 Task: Plan a trip to Aliaga, Turkey from 16th December, 2023 to 18th December, 2023 for 1 adult. Place can be private room with 1  bedroom having 1 bed and 1 bathroom. Property type can be hotel. Amenities needed are: washing machine.
Action: Mouse moved to (485, 122)
Screenshot: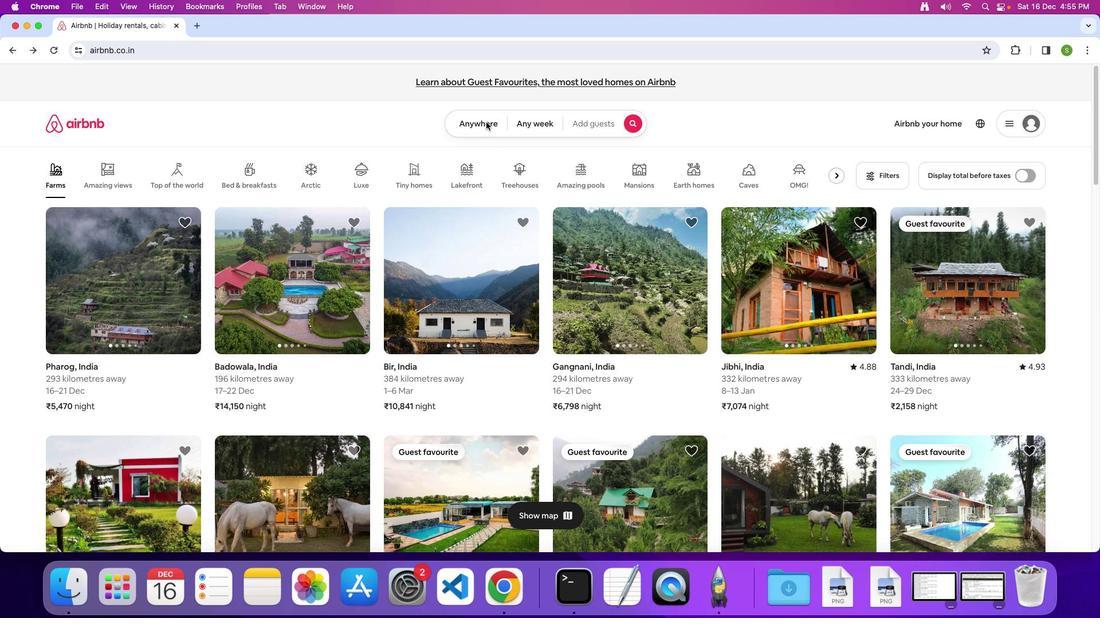 
Action: Mouse pressed left at (485, 122)
Screenshot: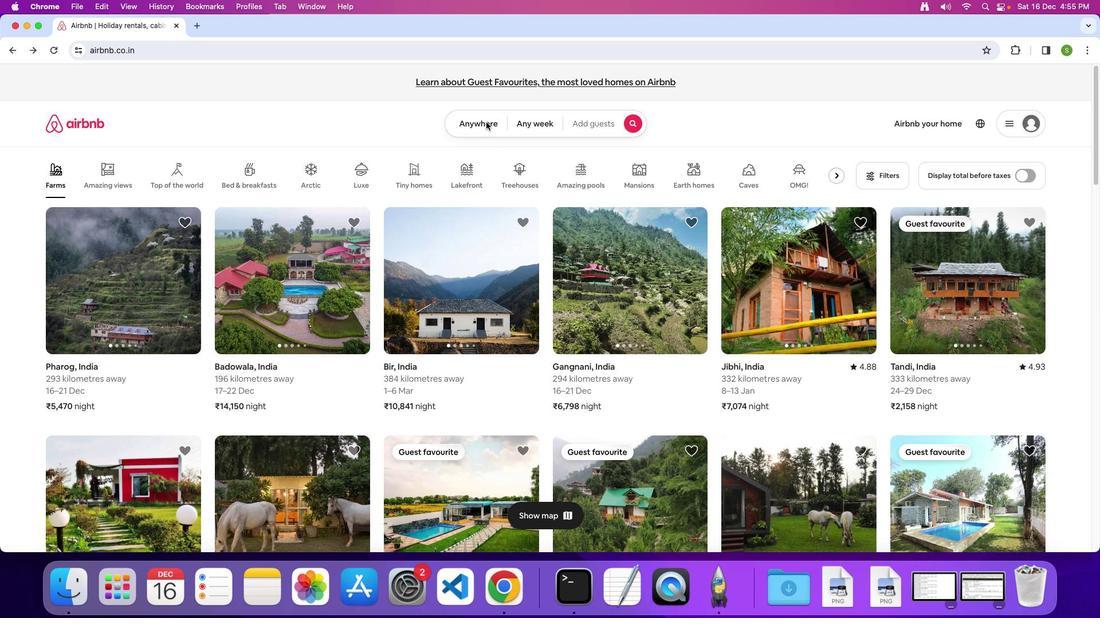 
Action: Mouse moved to (479, 124)
Screenshot: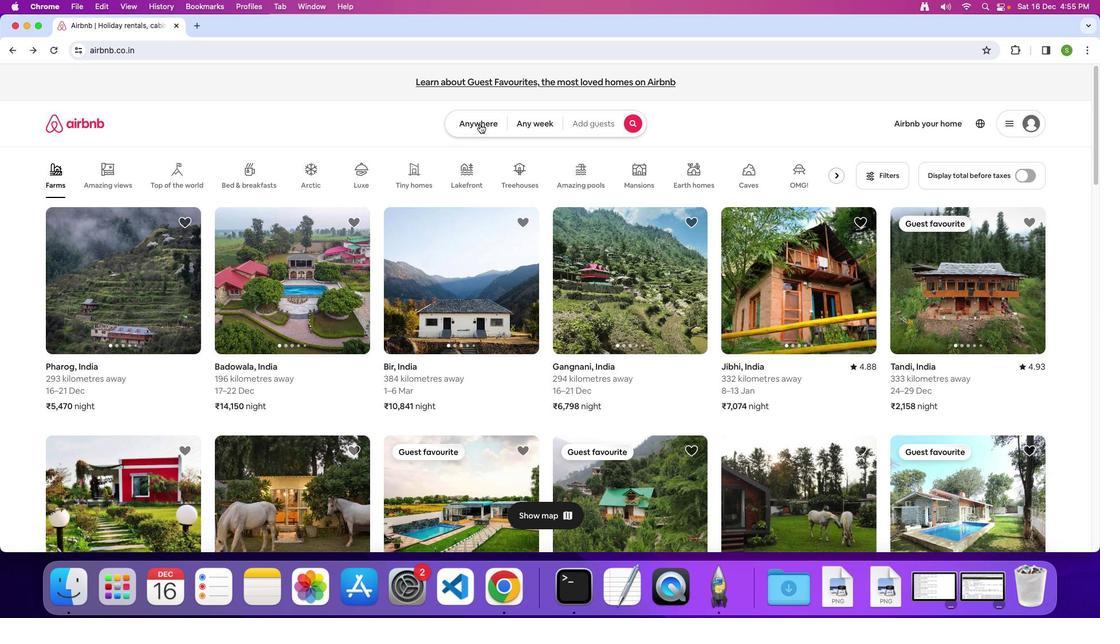 
Action: Mouse pressed left at (479, 124)
Screenshot: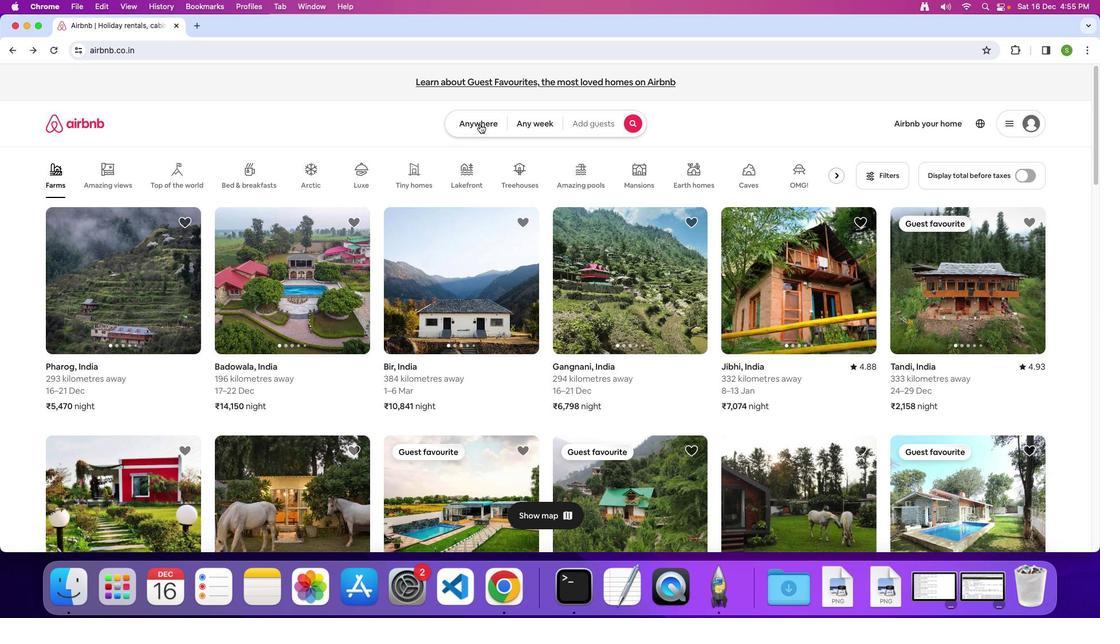 
Action: Mouse moved to (425, 169)
Screenshot: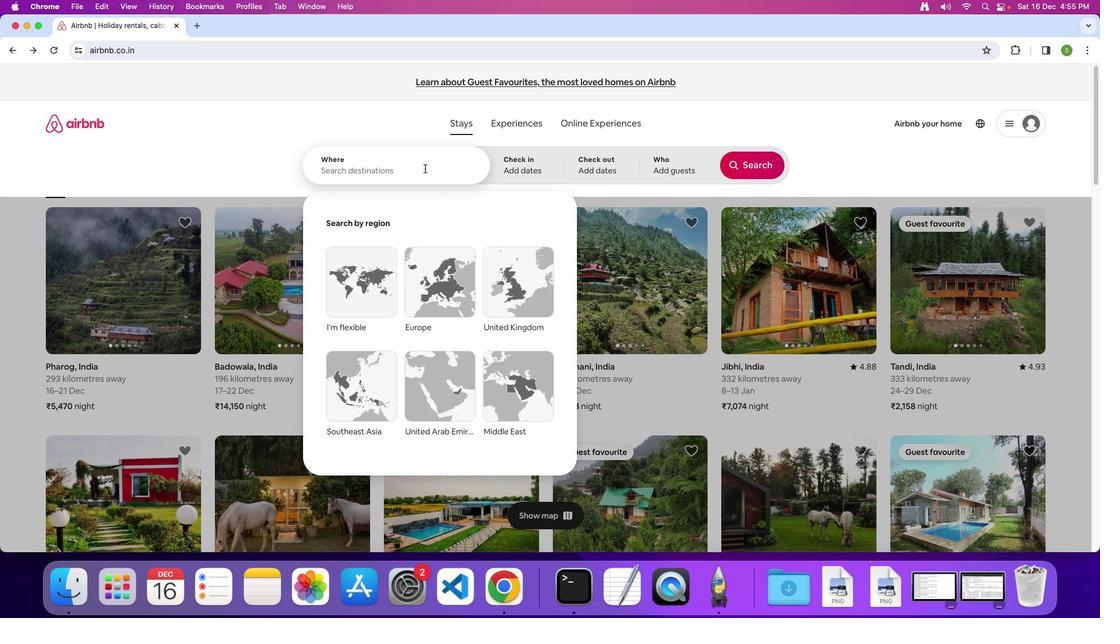 
Action: Mouse pressed left at (425, 169)
Screenshot: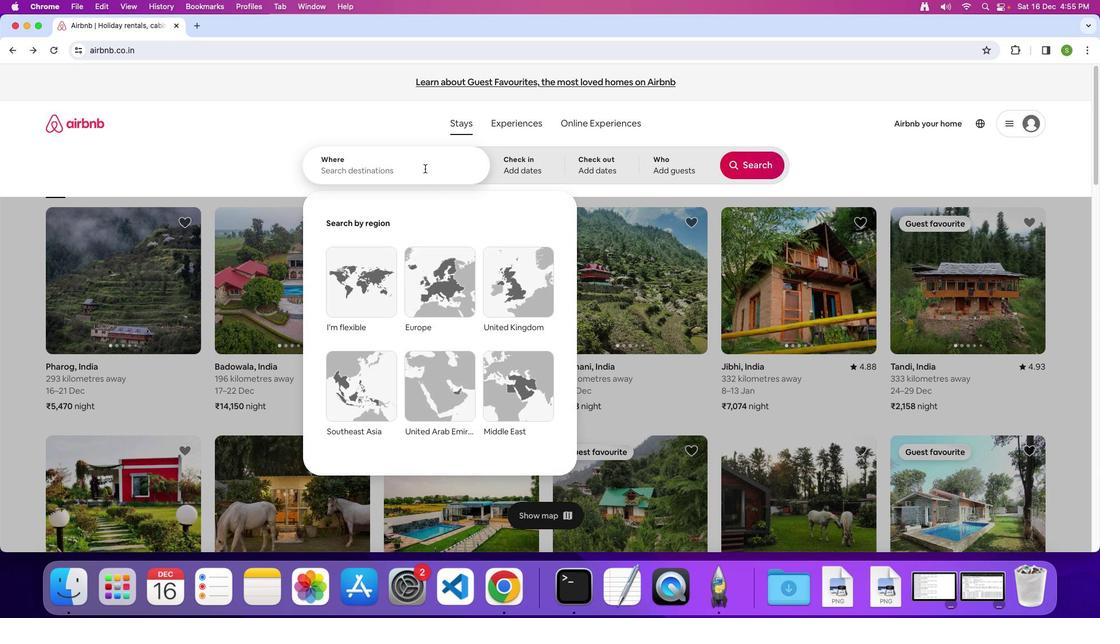 
Action: Key pressed 'A'Key.caps_lock'l''i''a''g''a'','Key.spaceKey.shift'T''u''r''k''e''y'Key.enter
Screenshot: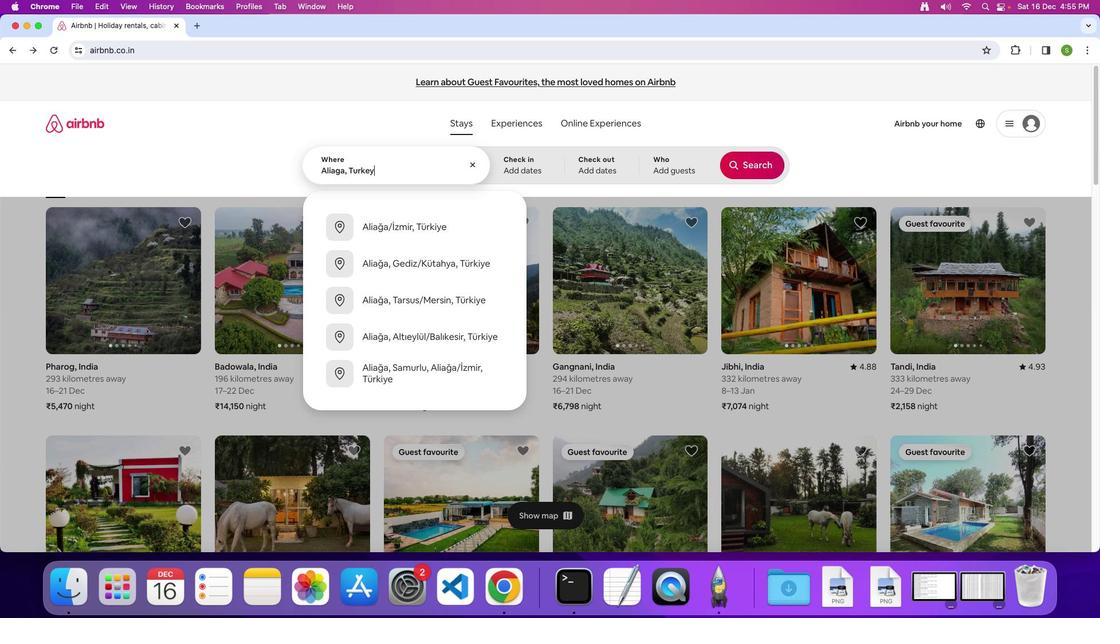 
Action: Mouse moved to (518, 369)
Screenshot: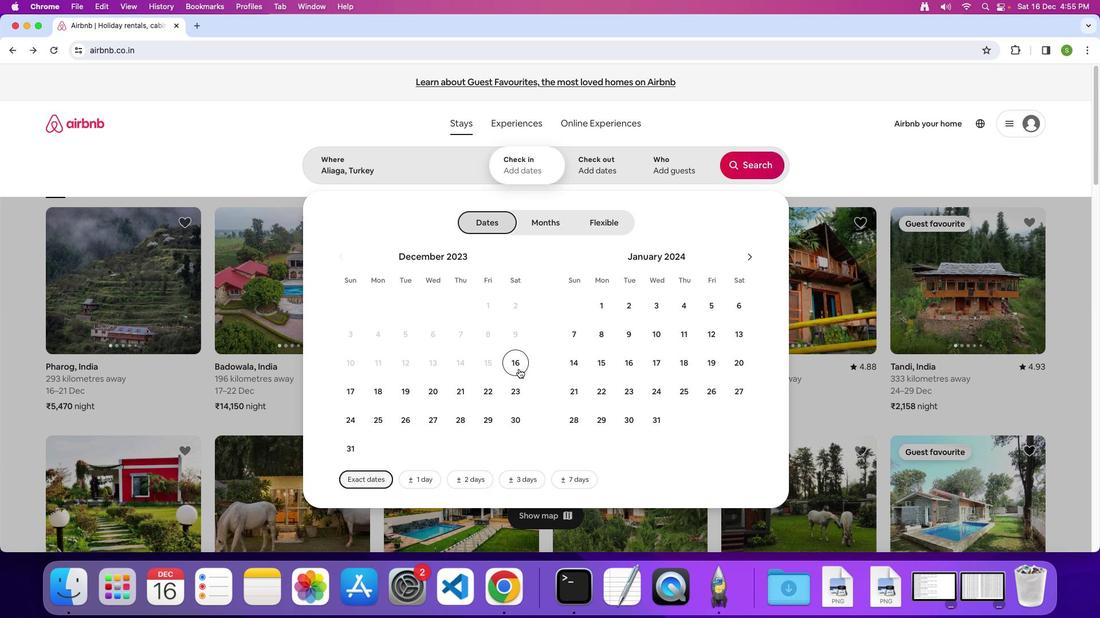 
Action: Mouse pressed left at (518, 369)
Screenshot: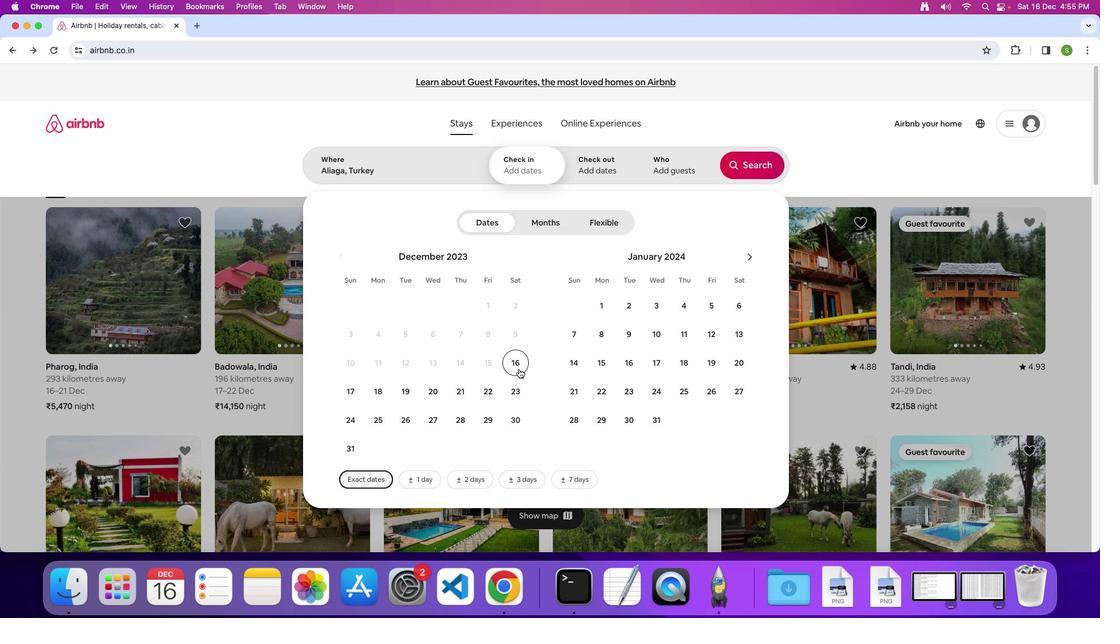 
Action: Mouse moved to (379, 395)
Screenshot: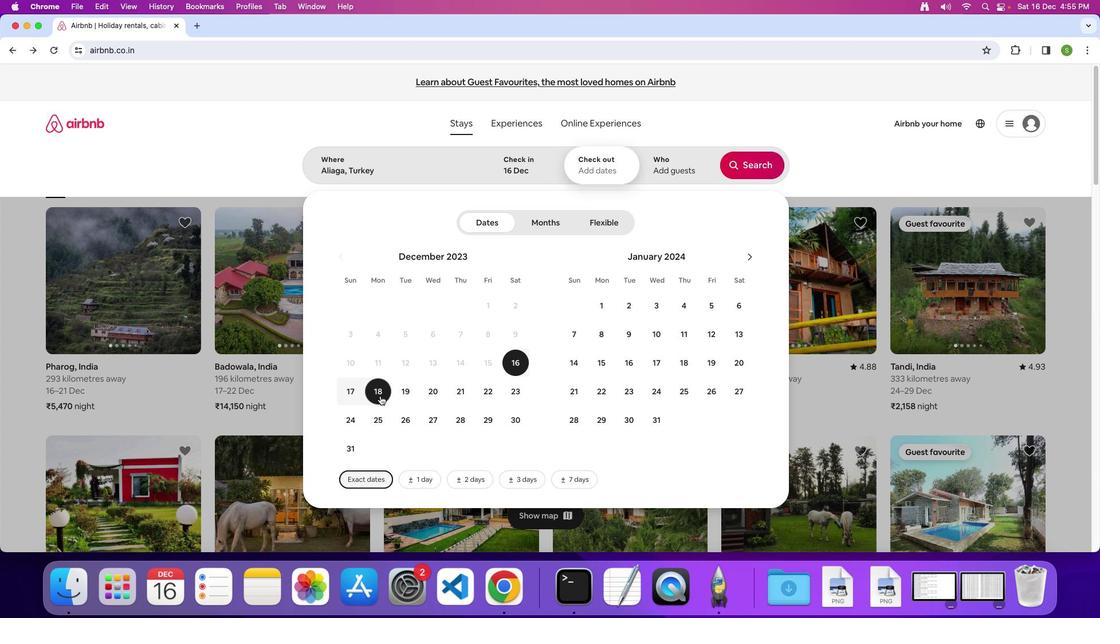 
Action: Mouse pressed left at (379, 395)
Screenshot: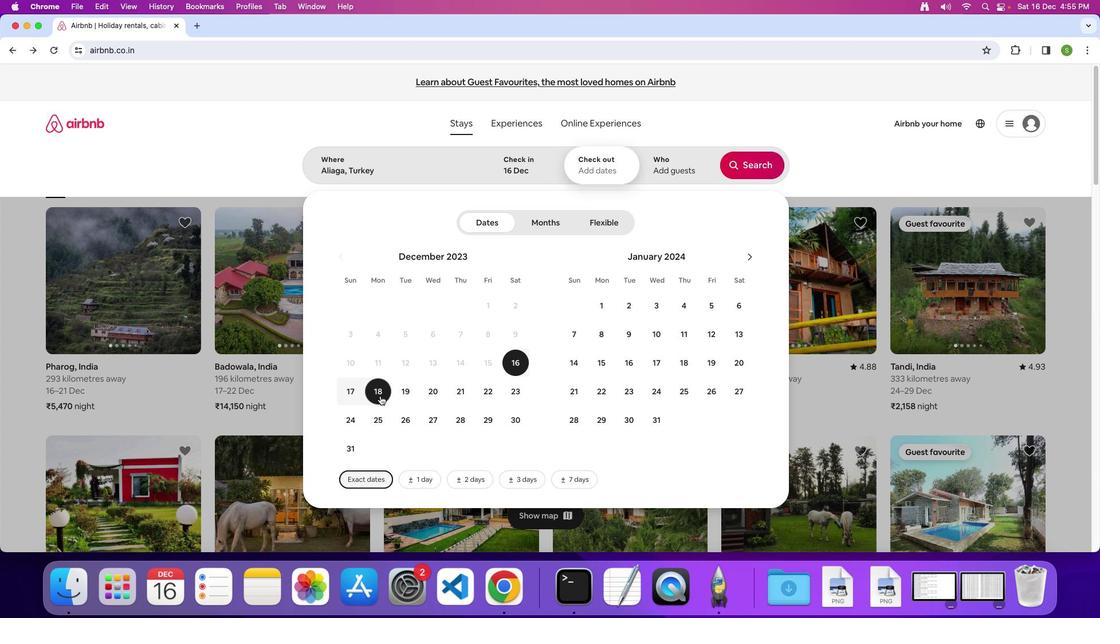 
Action: Mouse moved to (661, 167)
Screenshot: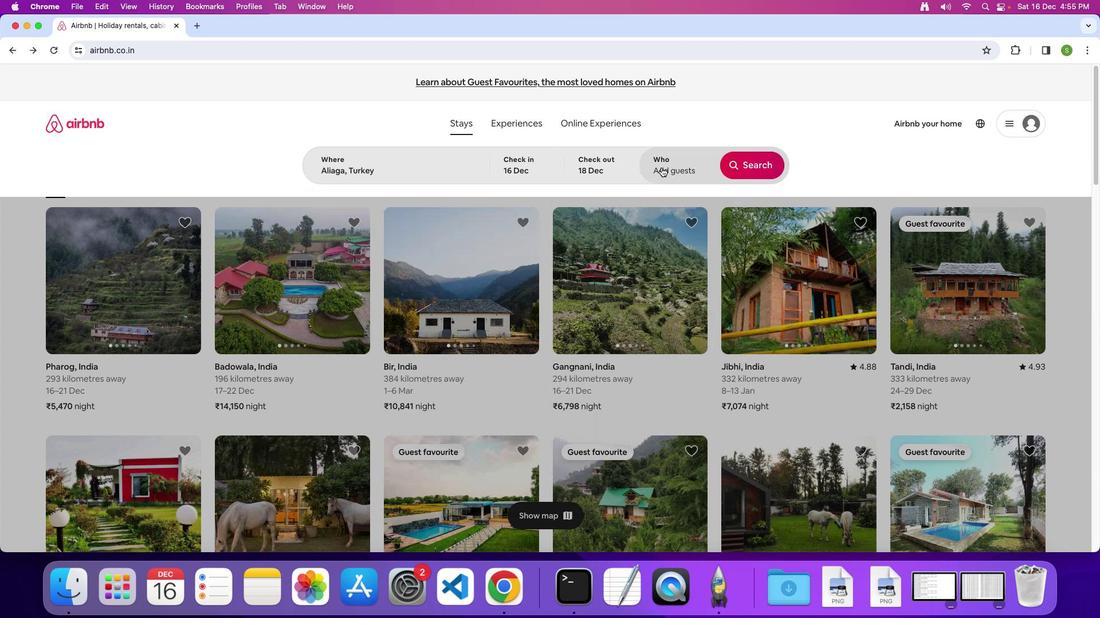 
Action: Mouse pressed left at (661, 167)
Screenshot: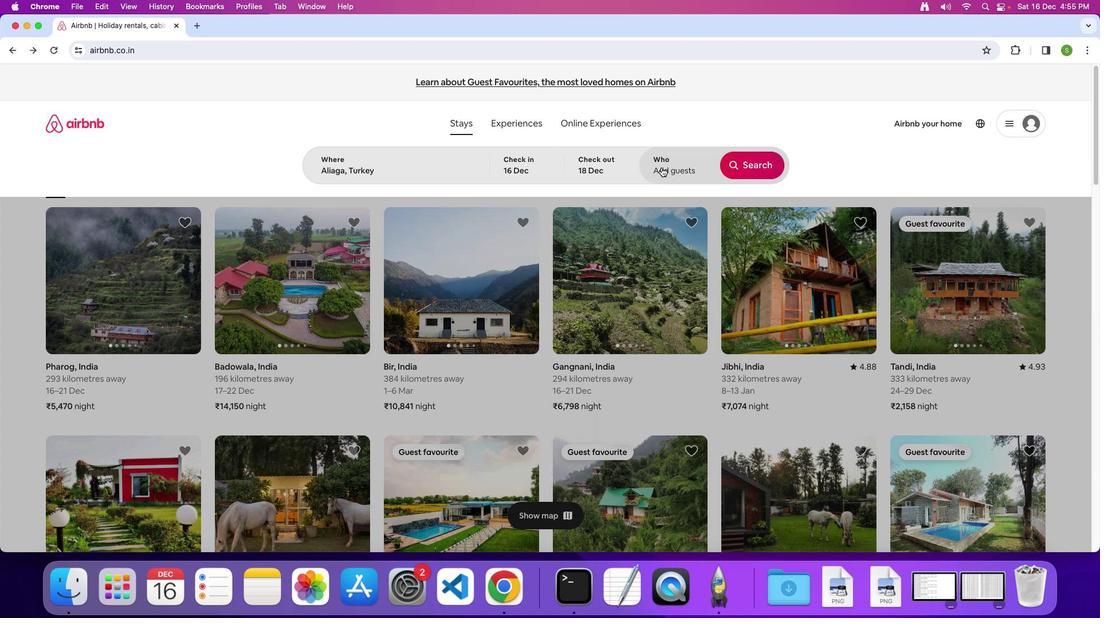 
Action: Mouse moved to (756, 229)
Screenshot: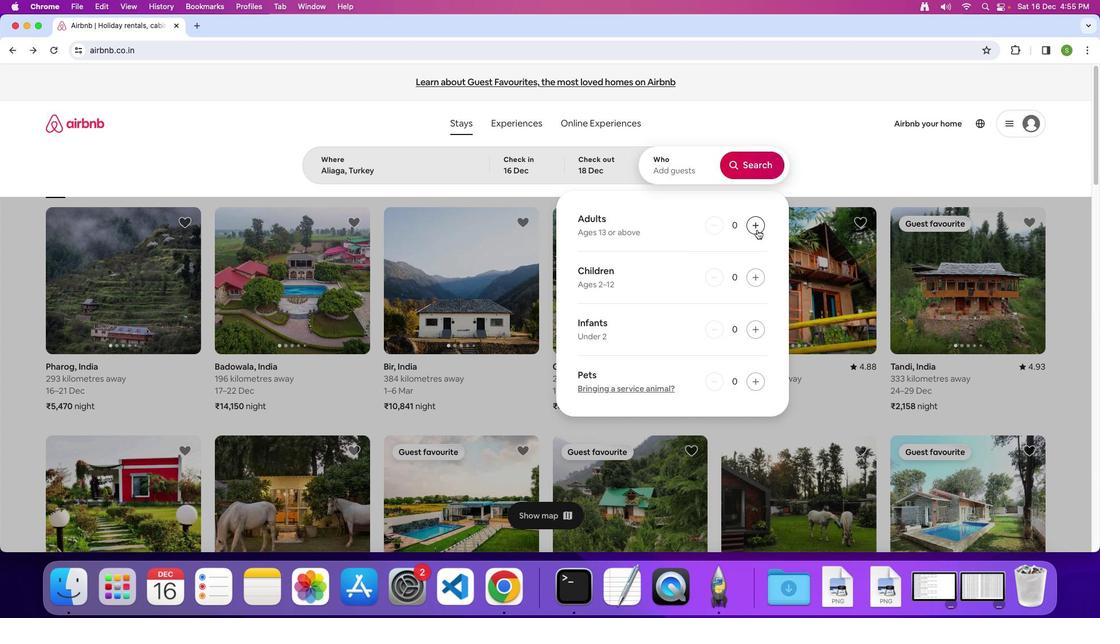 
Action: Mouse pressed left at (756, 229)
Screenshot: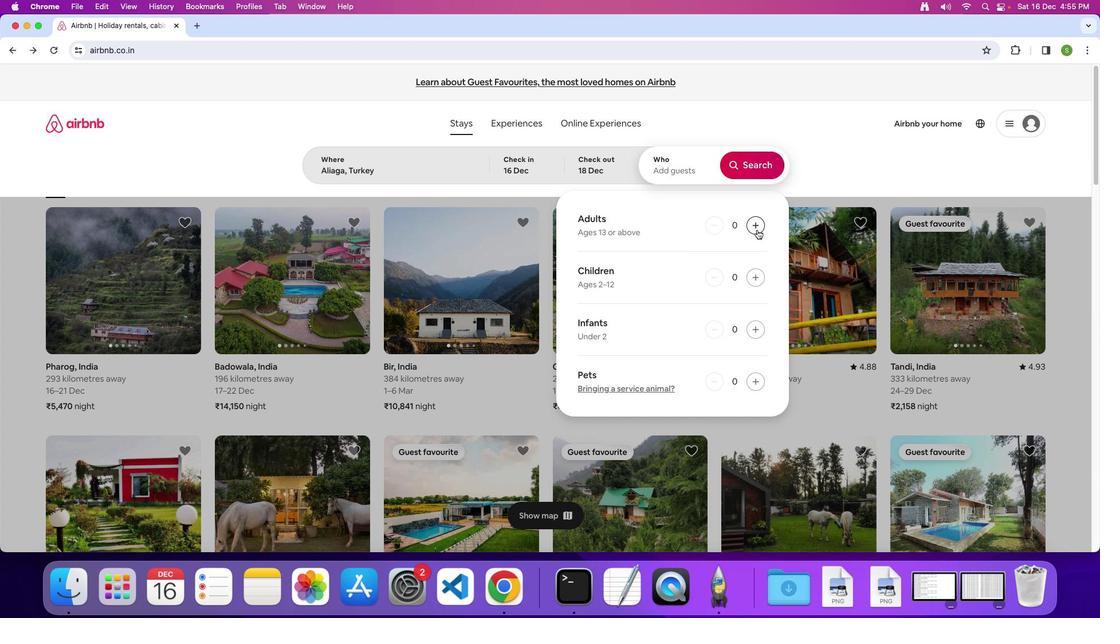 
Action: Mouse moved to (754, 171)
Screenshot: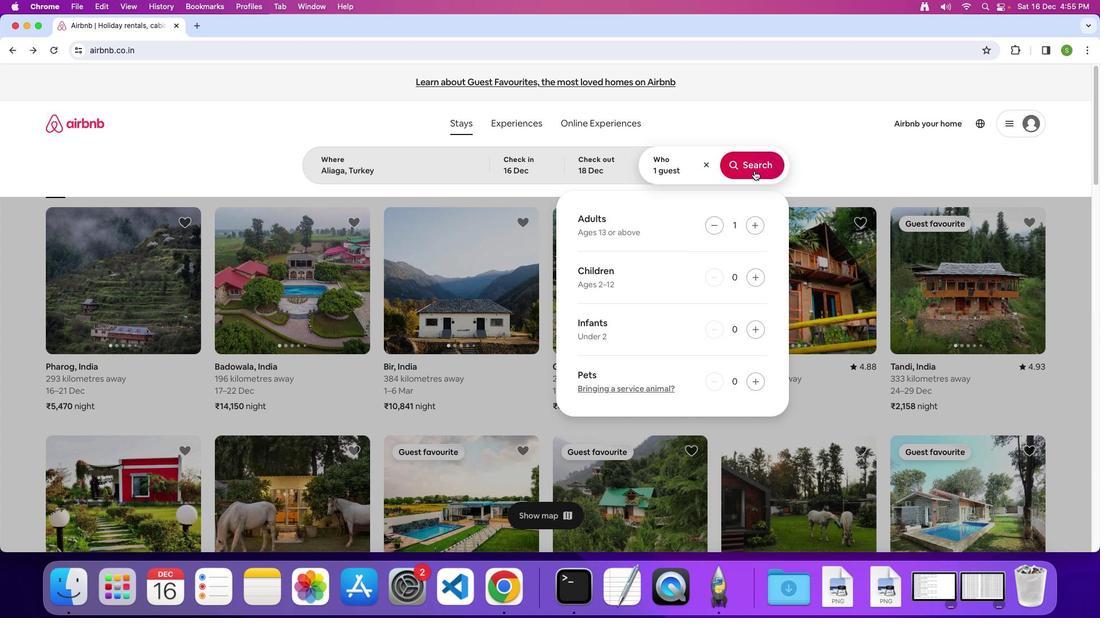 
Action: Mouse pressed left at (754, 171)
Screenshot: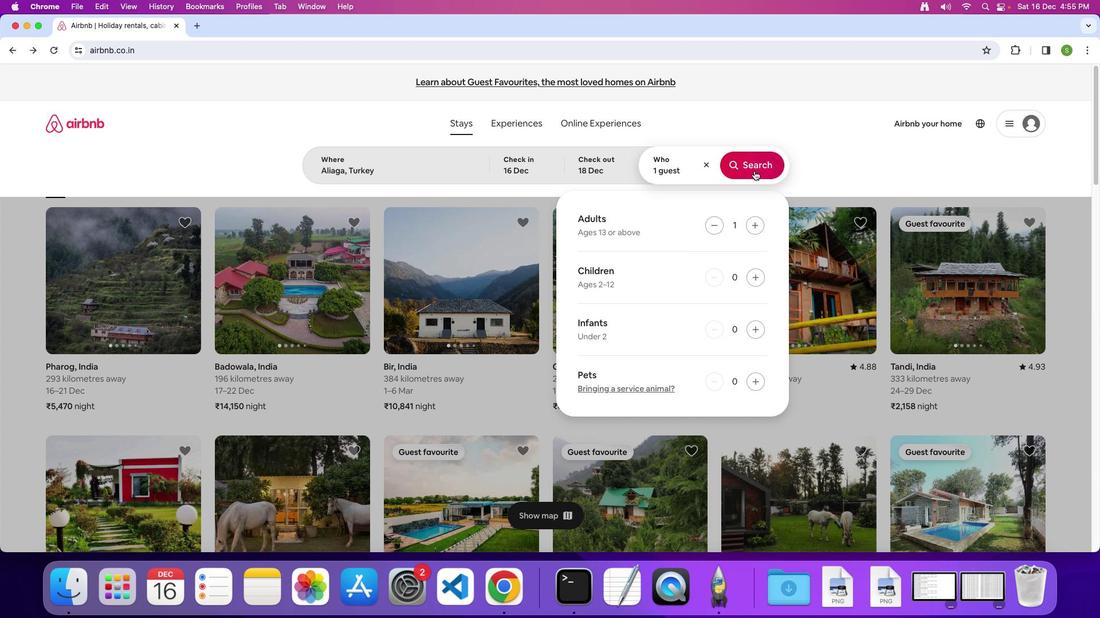 
Action: Mouse moved to (927, 137)
Screenshot: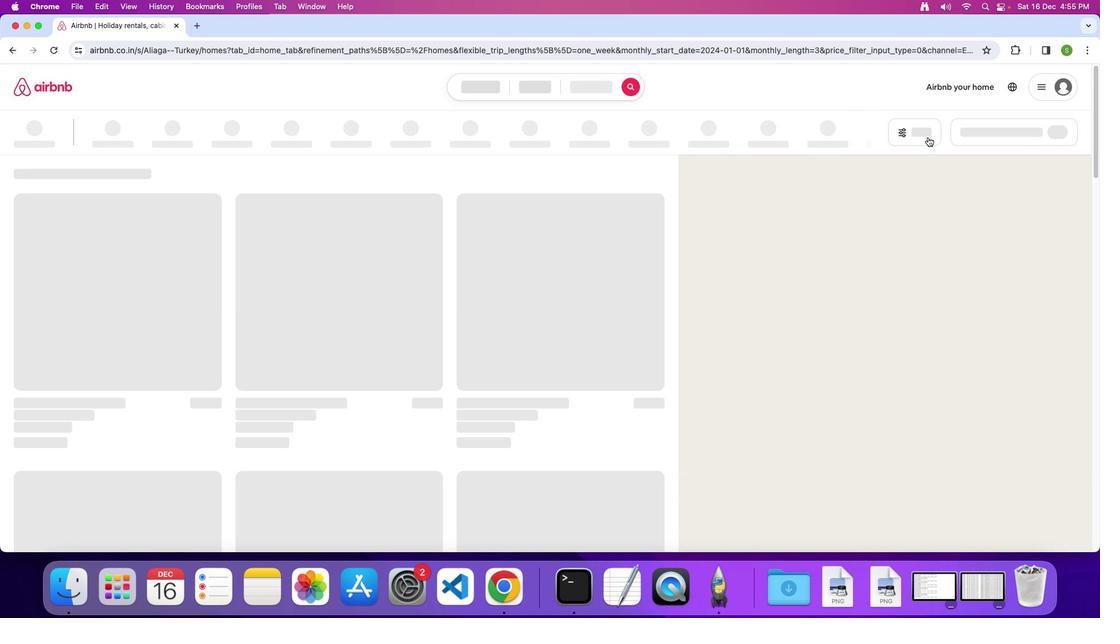 
Action: Mouse pressed left at (927, 137)
Screenshot: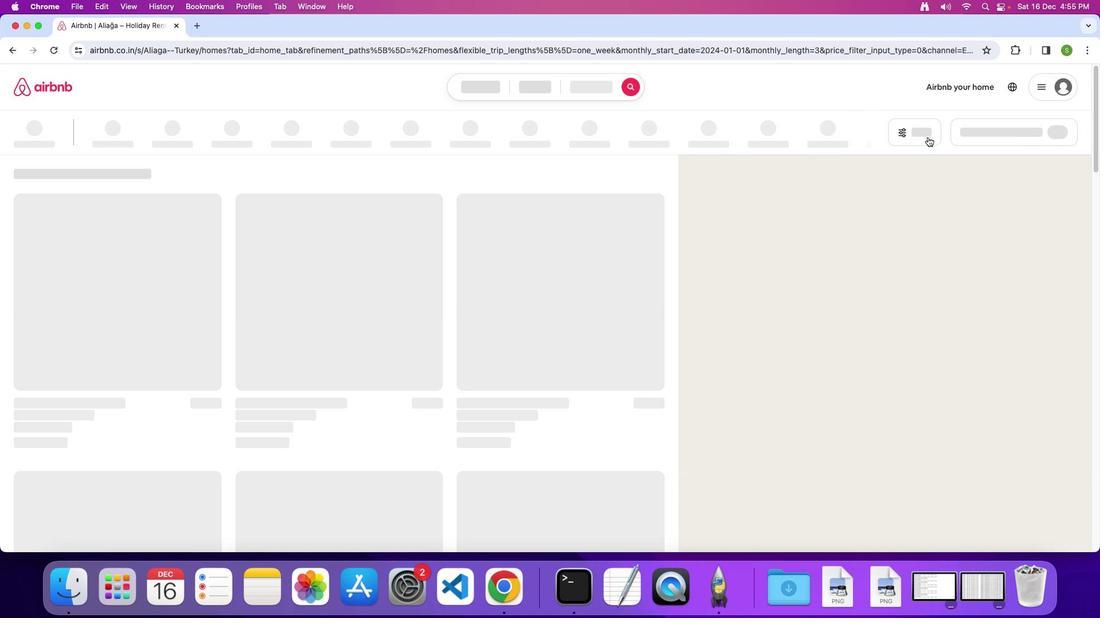 
Action: Mouse moved to (520, 361)
Screenshot: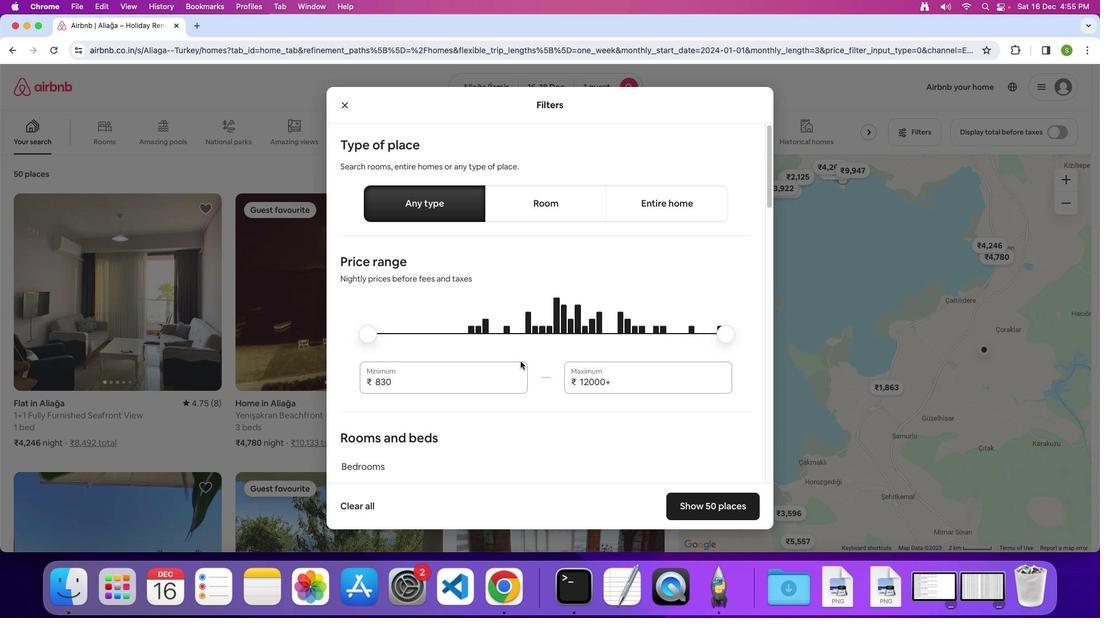
Action: Mouse scrolled (520, 361) with delta (0, 0)
Screenshot: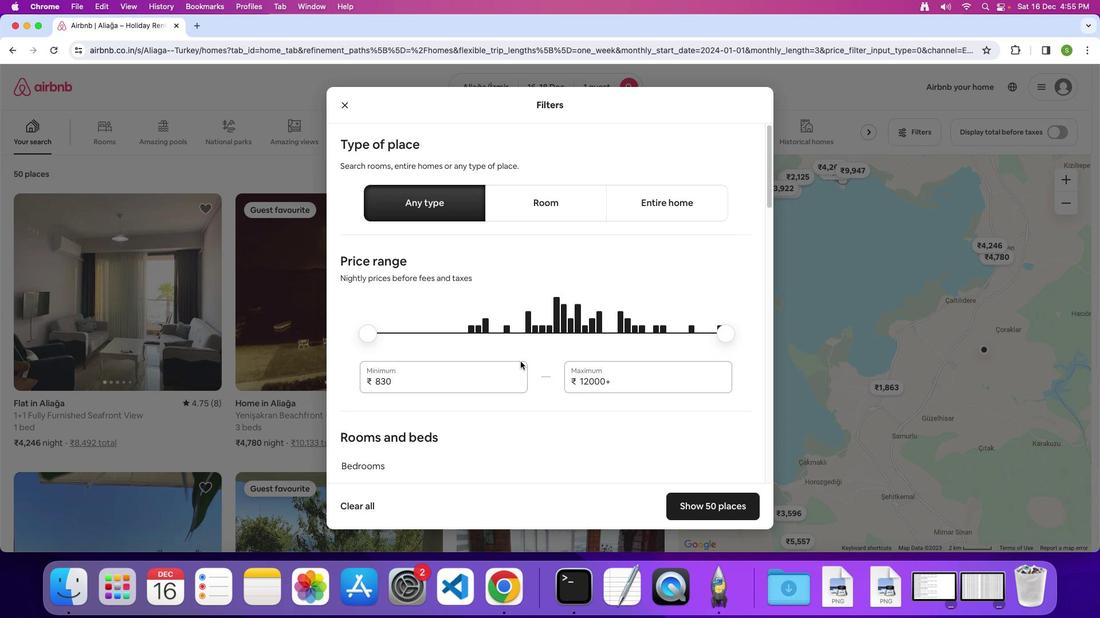 
Action: Mouse scrolled (520, 361) with delta (0, 0)
Screenshot: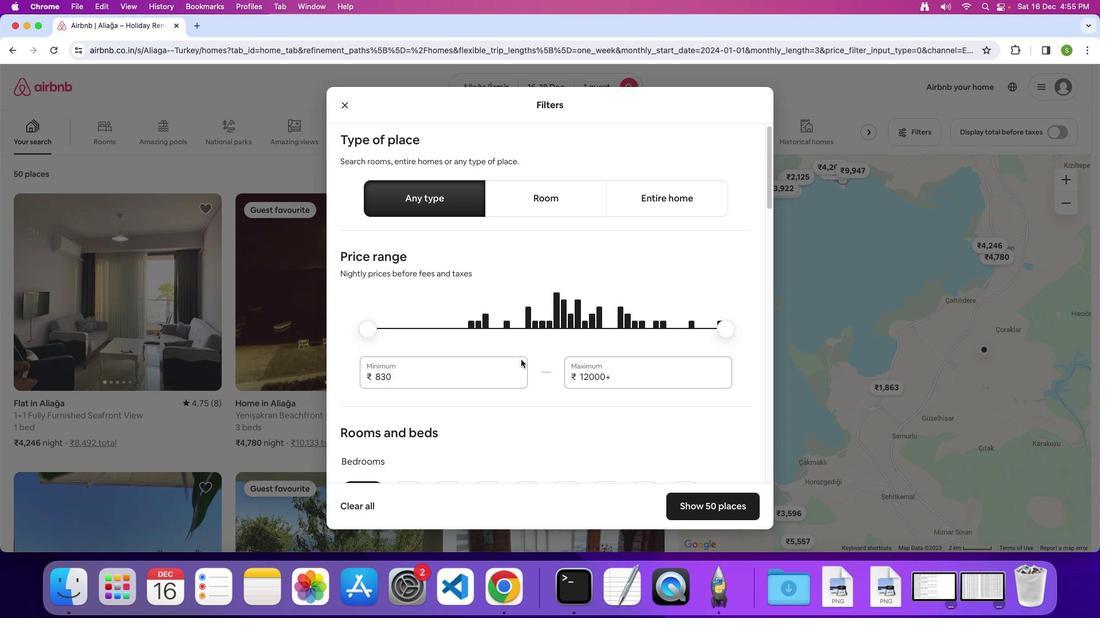 
Action: Mouse moved to (520, 359)
Screenshot: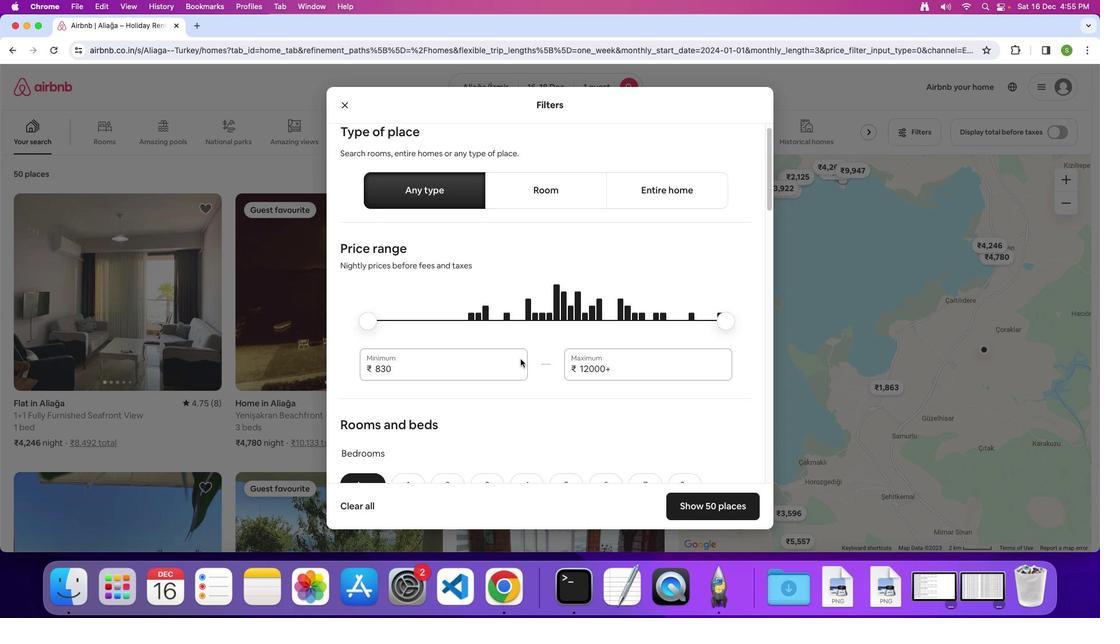 
Action: Mouse scrolled (520, 359) with delta (0, 0)
Screenshot: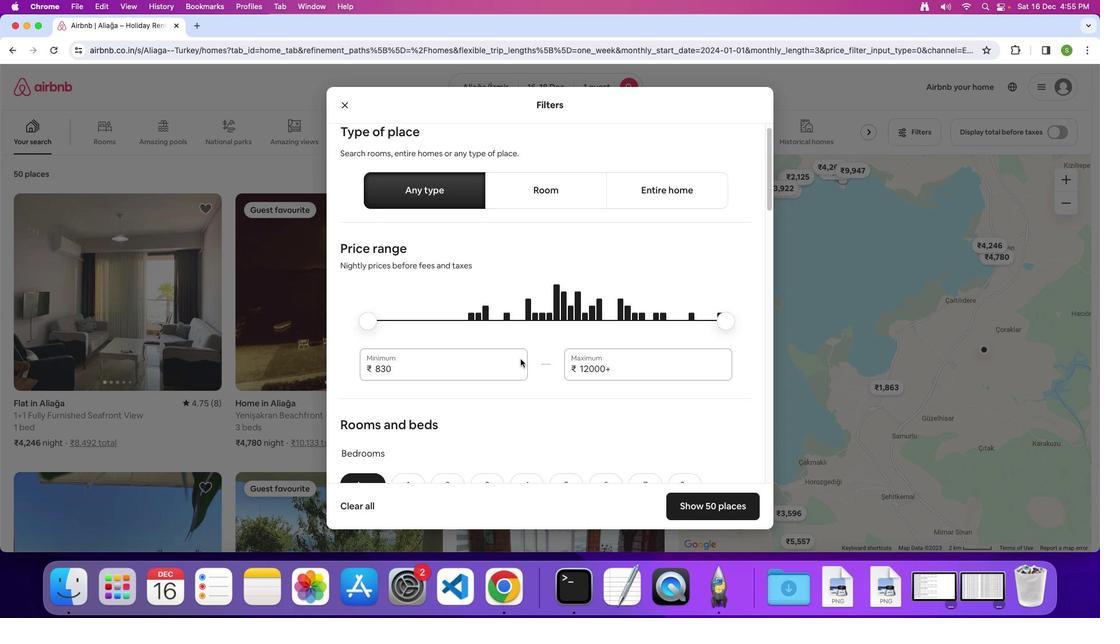 
Action: Mouse moved to (520, 359)
Screenshot: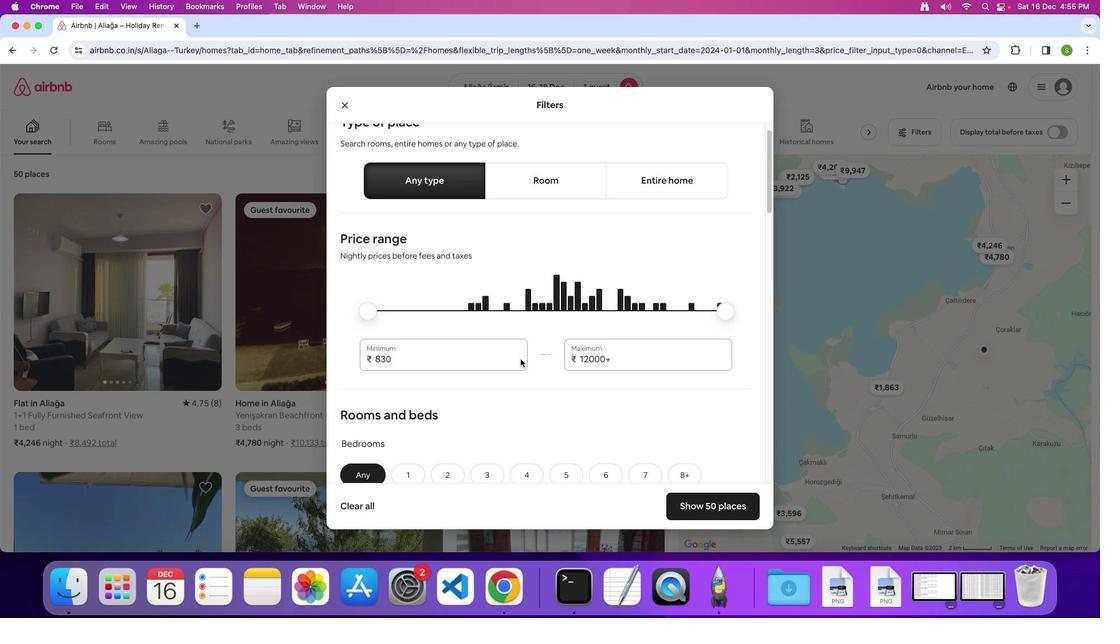 
Action: Mouse scrolled (520, 359) with delta (0, 0)
Screenshot: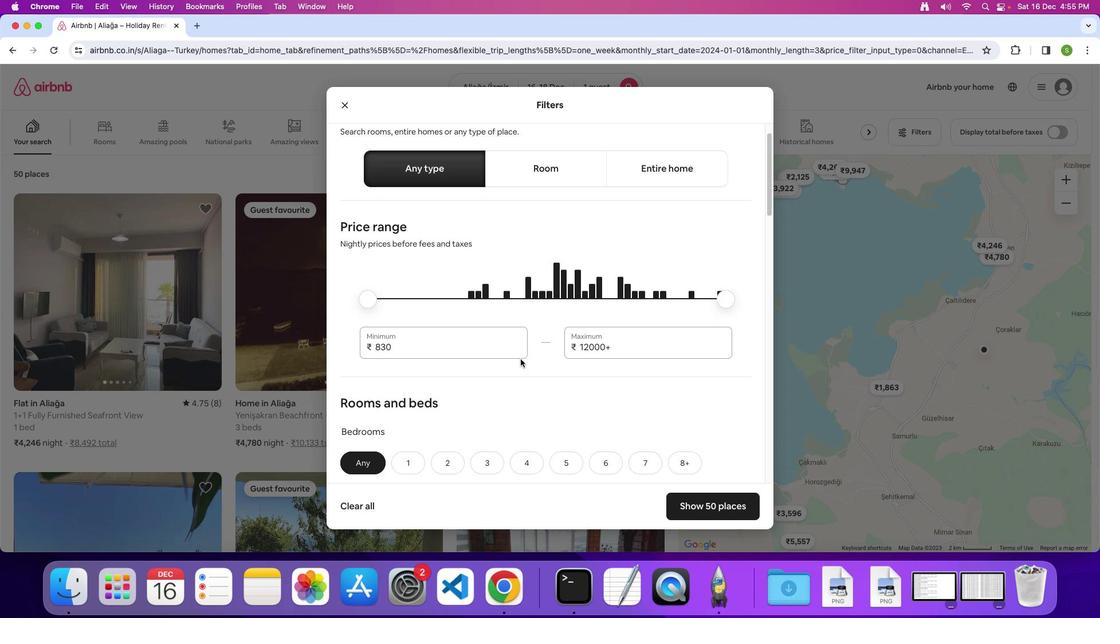 
Action: Mouse moved to (521, 358)
Screenshot: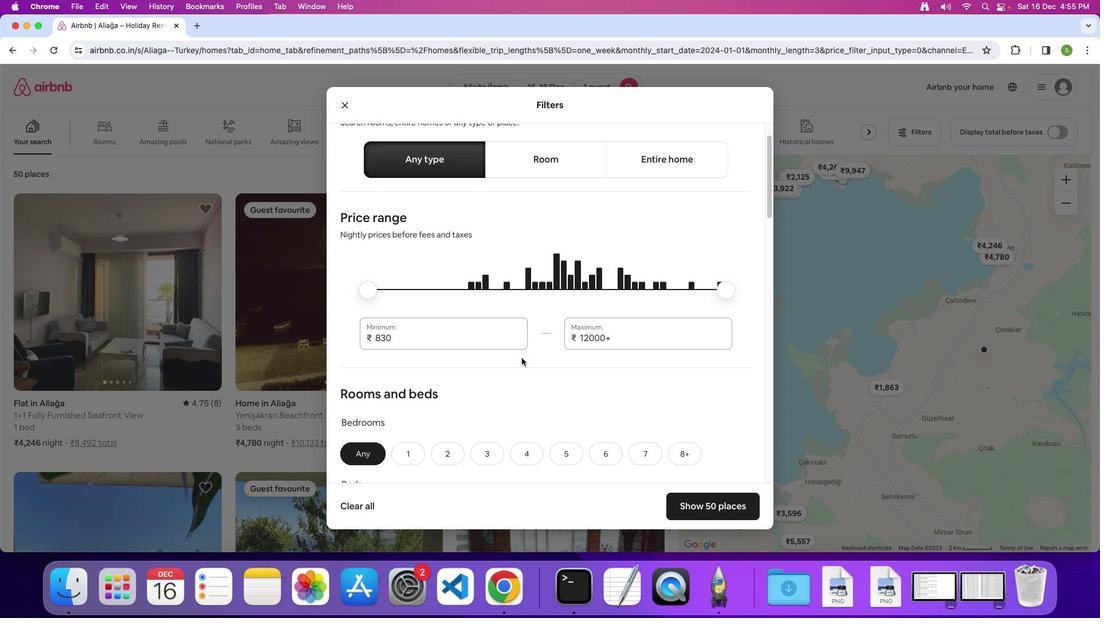 
Action: Mouse scrolled (521, 358) with delta (0, 0)
Screenshot: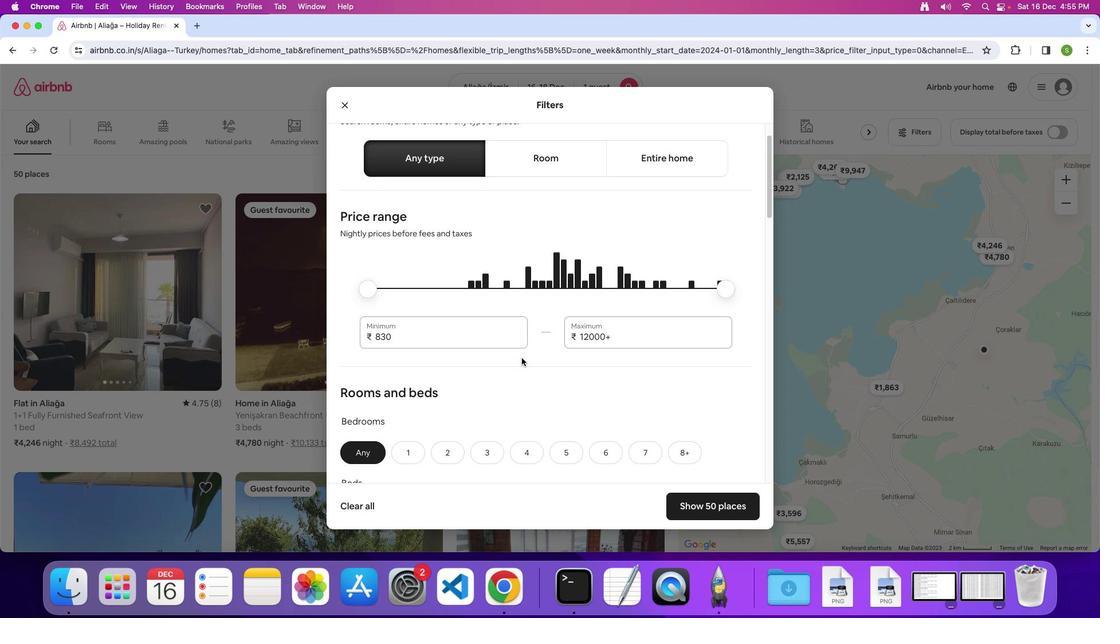 
Action: Mouse scrolled (521, 358) with delta (0, 0)
Screenshot: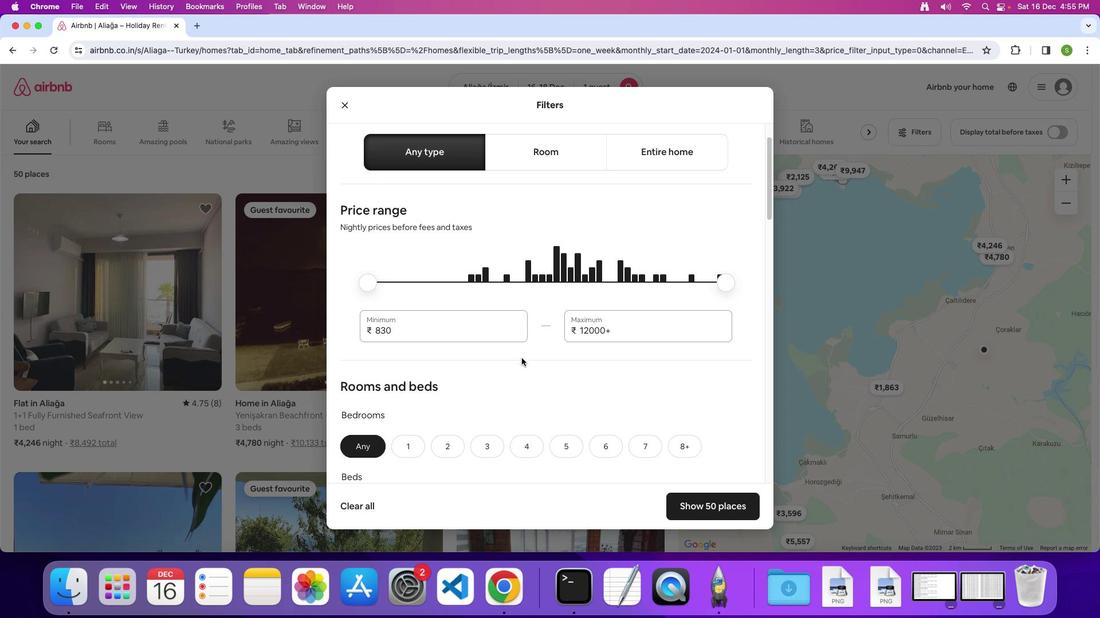 
Action: Mouse scrolled (521, 358) with delta (0, -1)
Screenshot: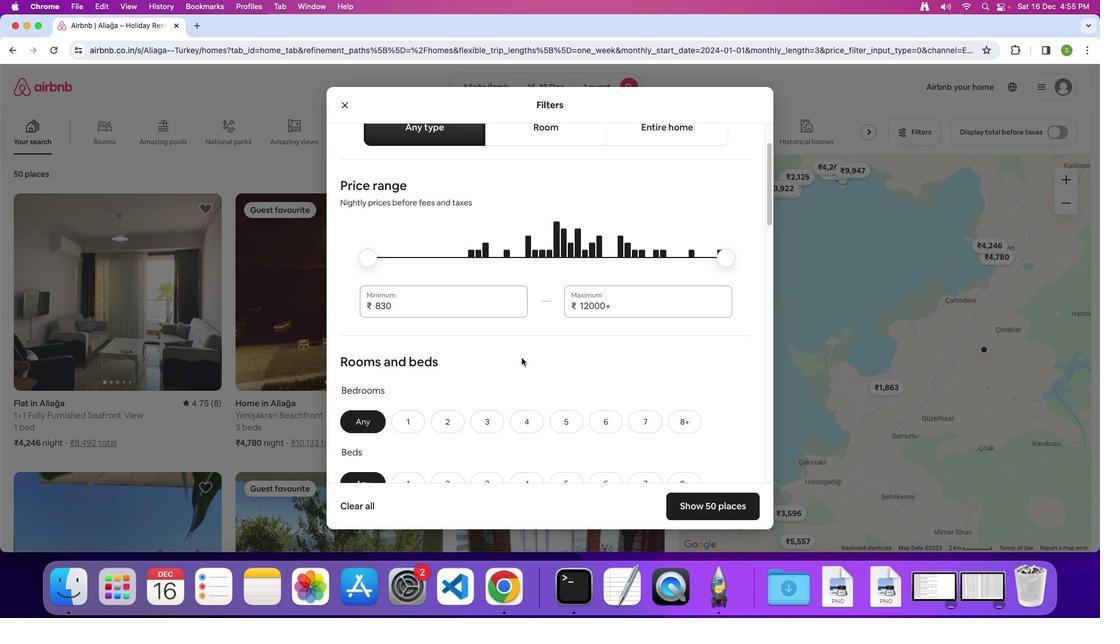 
Action: Mouse scrolled (521, 358) with delta (0, 0)
Screenshot: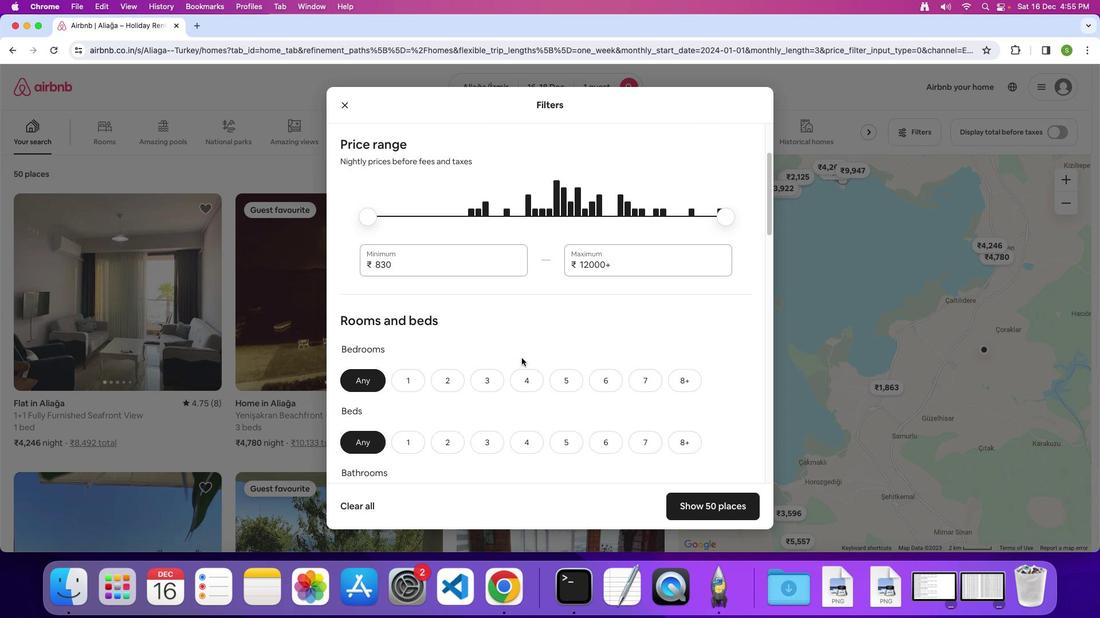 
Action: Mouse scrolled (521, 358) with delta (0, 0)
Screenshot: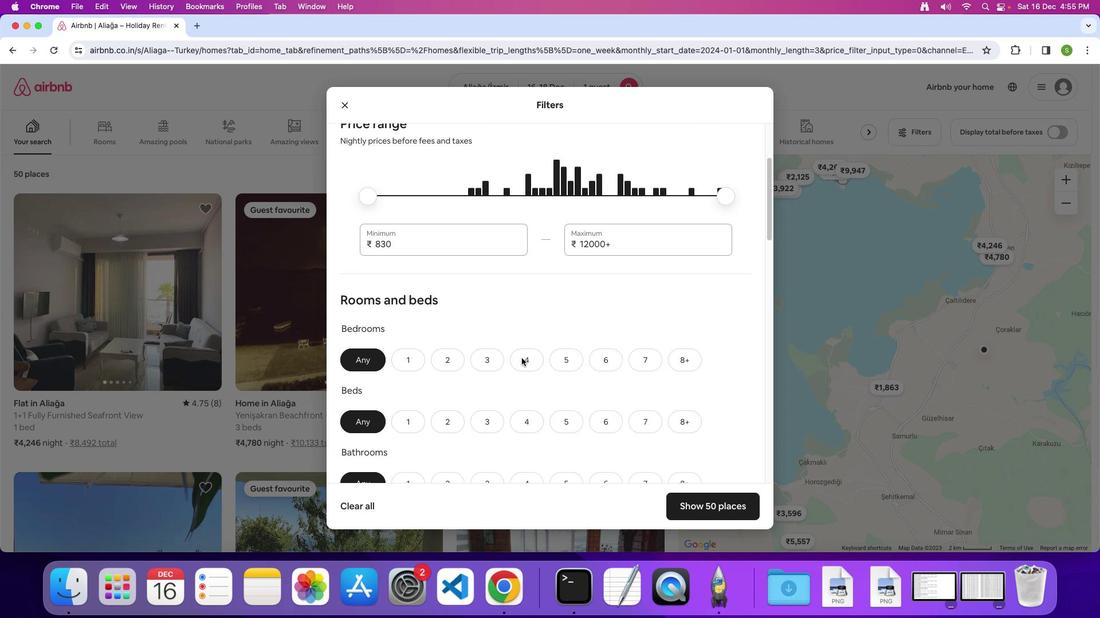 
Action: Mouse moved to (521, 358)
Screenshot: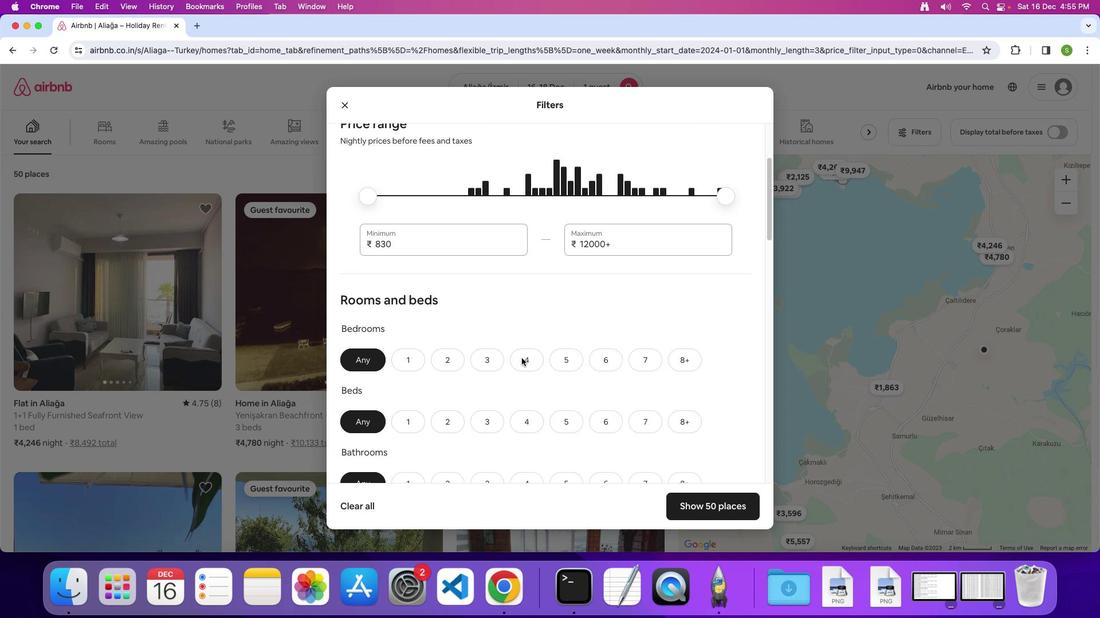 
Action: Mouse scrolled (521, 358) with delta (0, -1)
Screenshot: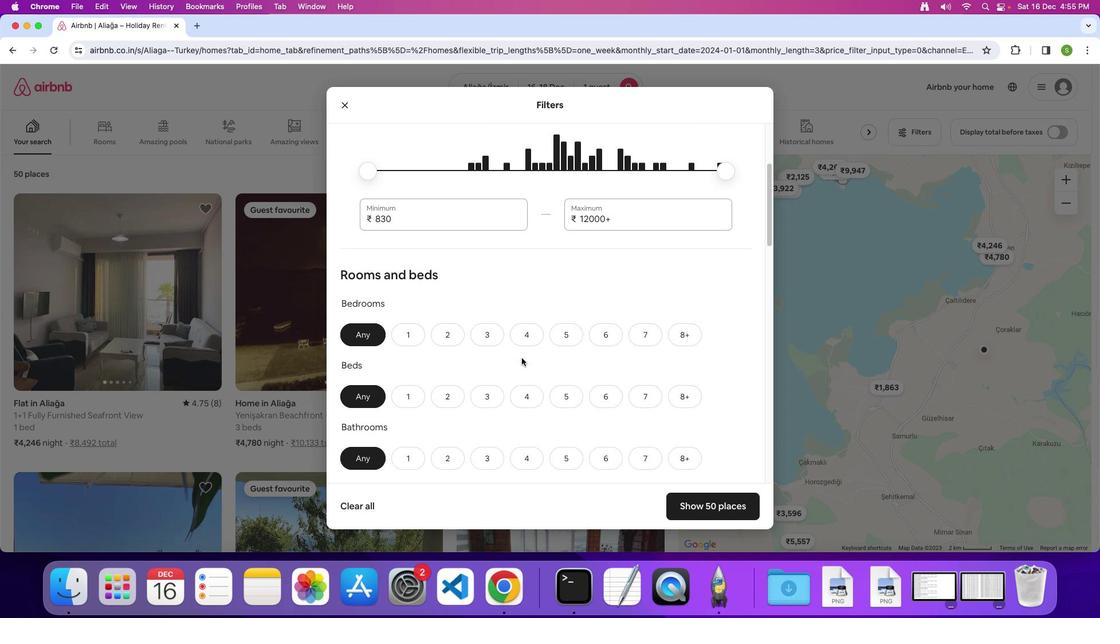
Action: Mouse moved to (406, 282)
Screenshot: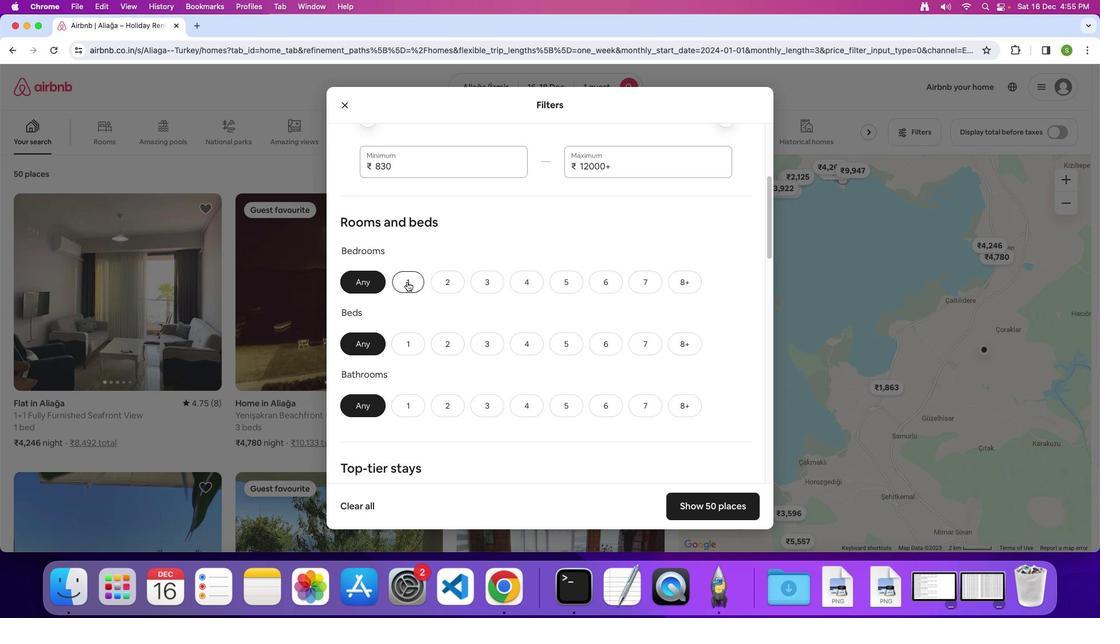 
Action: Mouse pressed left at (406, 282)
Screenshot: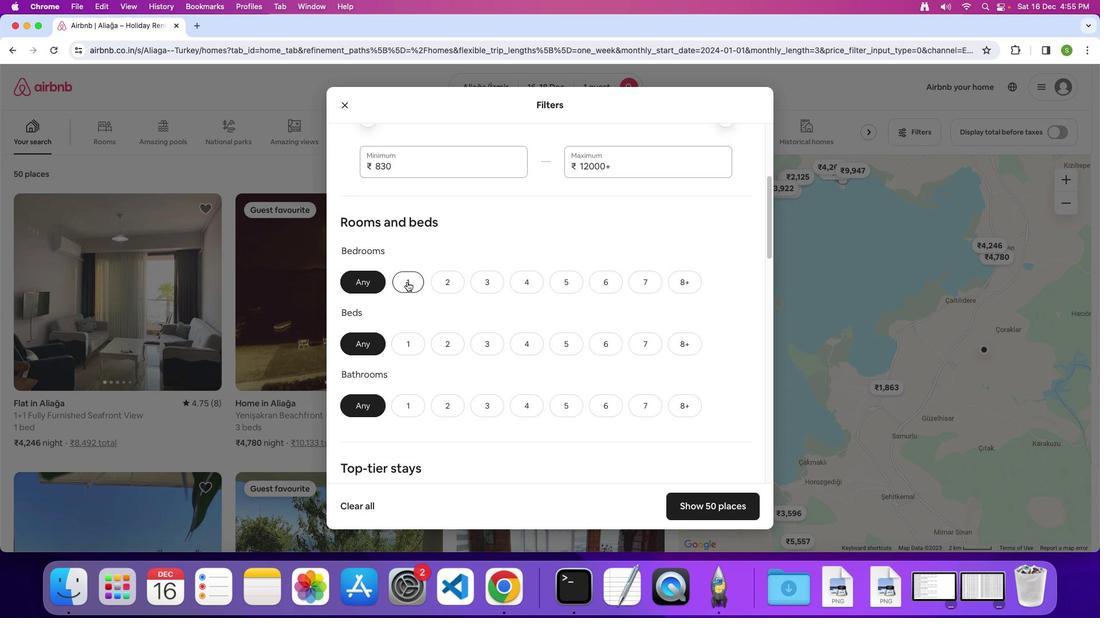 
Action: Mouse moved to (406, 348)
Screenshot: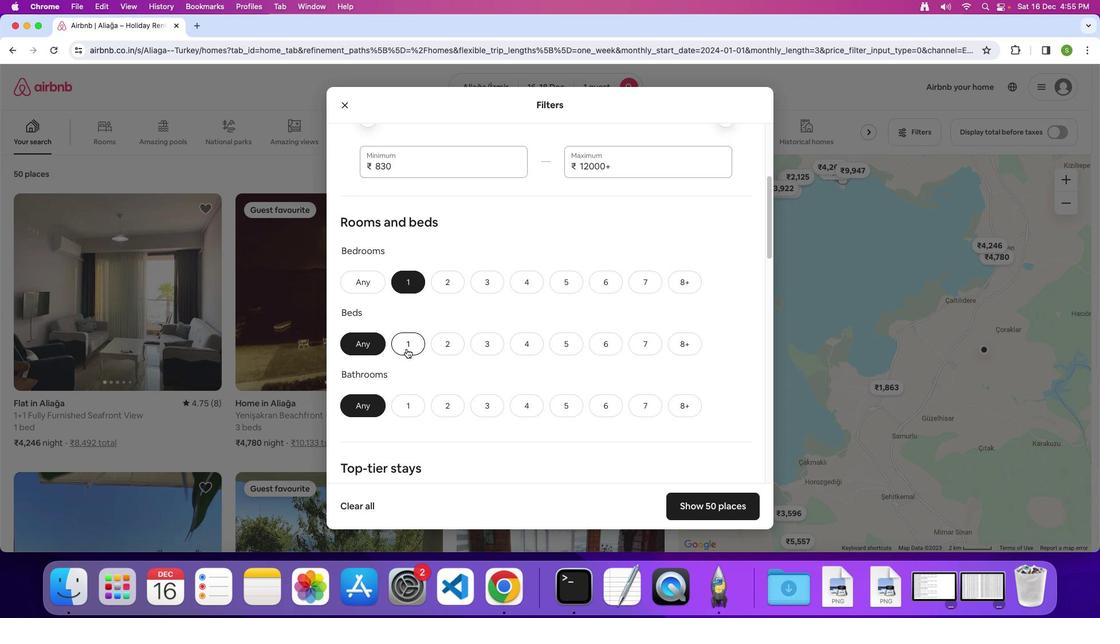 
Action: Mouse pressed left at (406, 348)
Screenshot: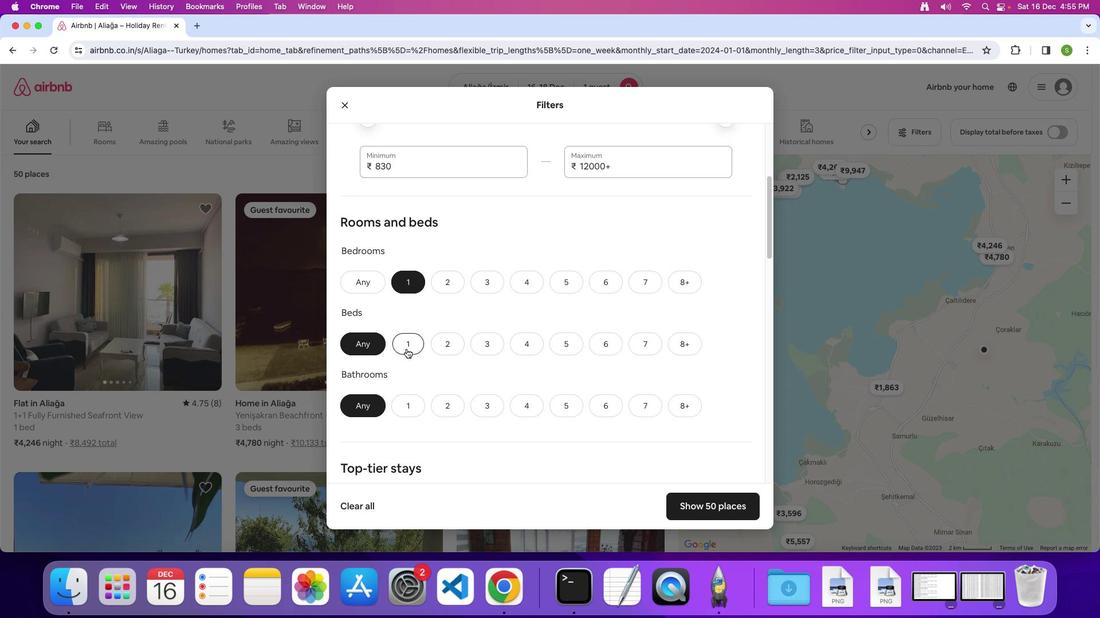 
Action: Mouse moved to (409, 402)
Screenshot: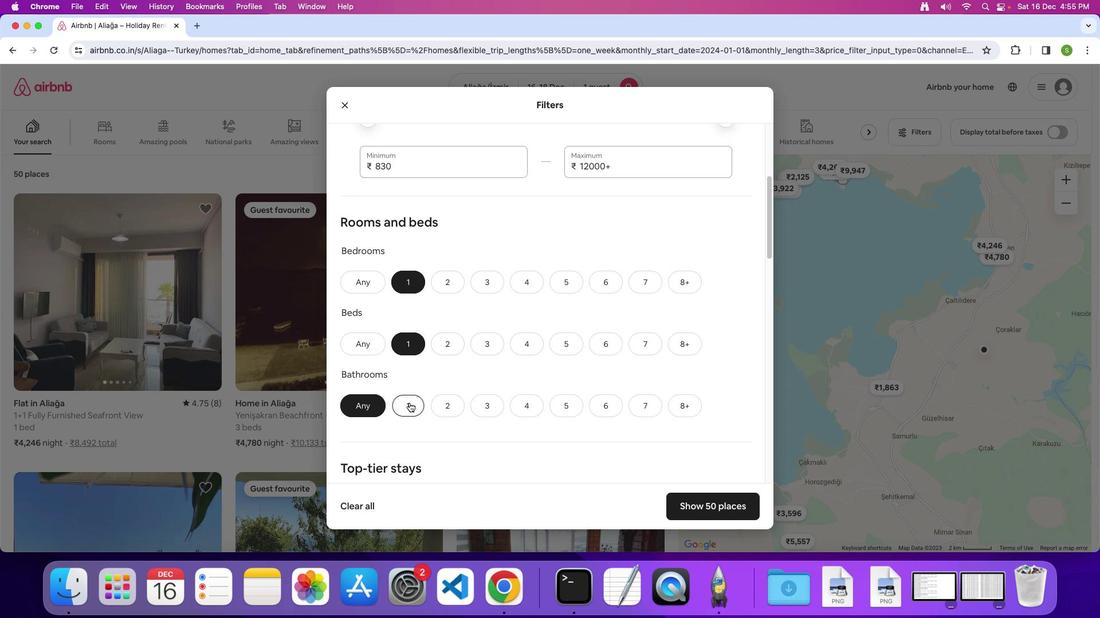 
Action: Mouse pressed left at (409, 402)
Screenshot: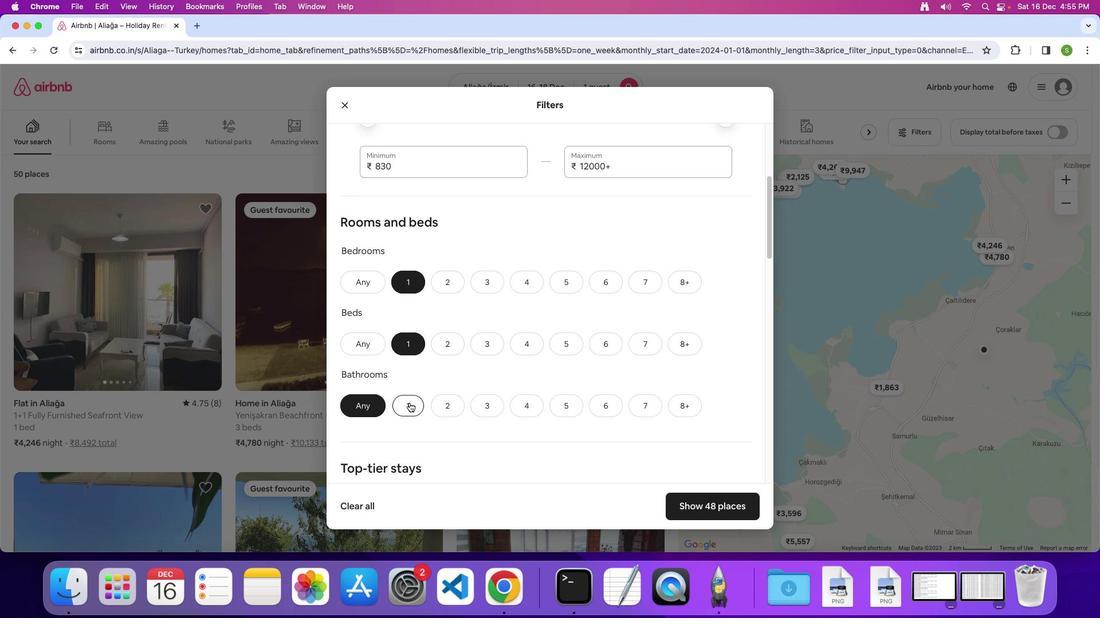
Action: Mouse moved to (503, 346)
Screenshot: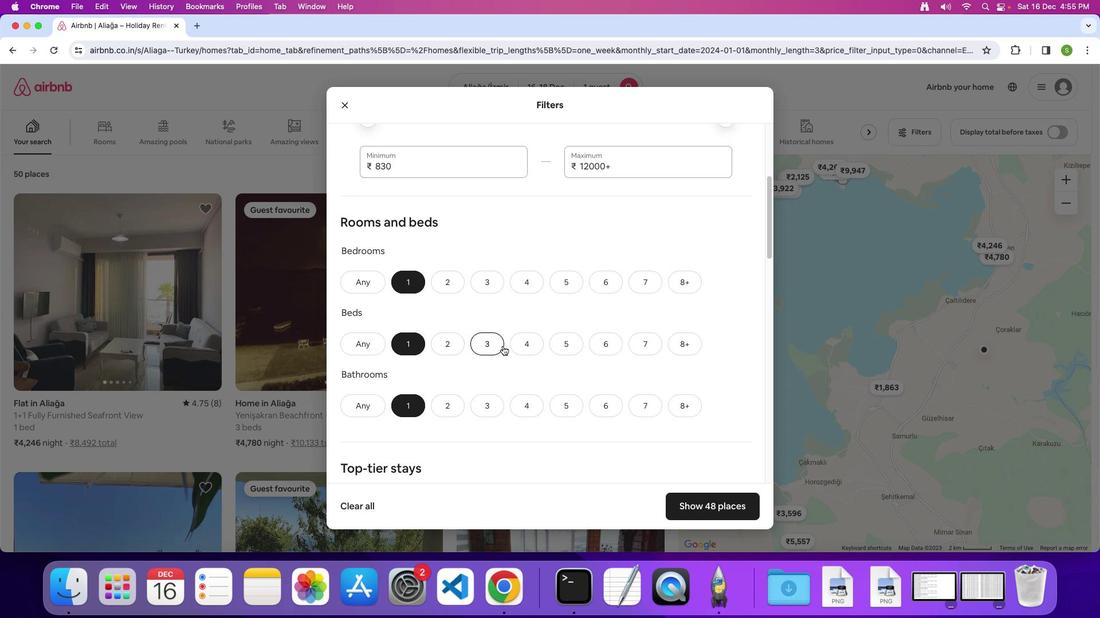 
Action: Mouse scrolled (503, 346) with delta (0, 0)
Screenshot: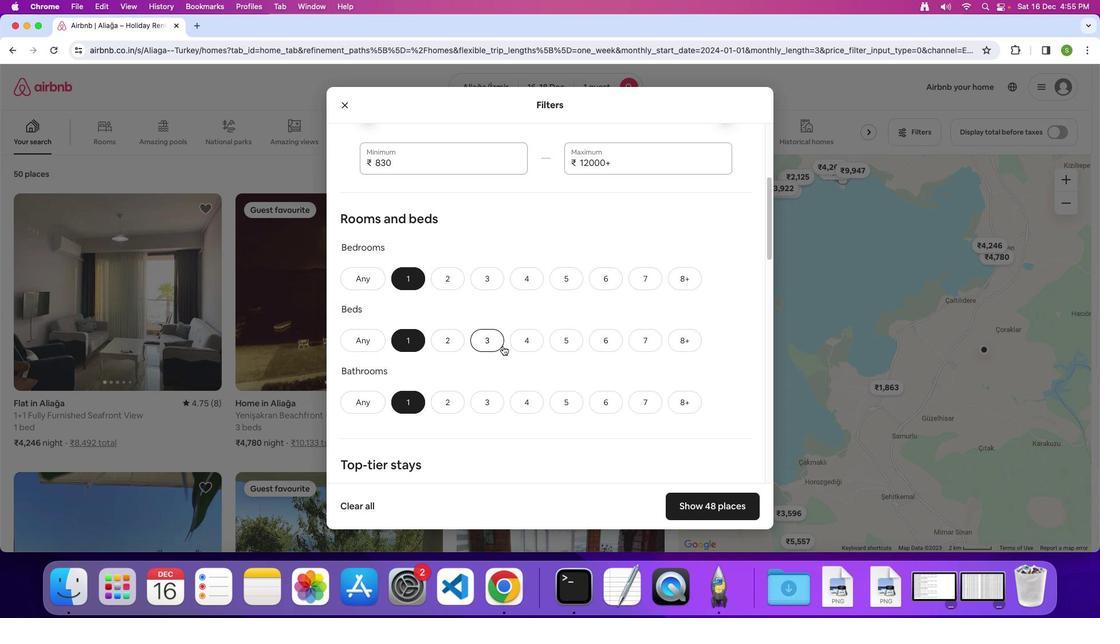 
Action: Mouse scrolled (503, 346) with delta (0, 0)
Screenshot: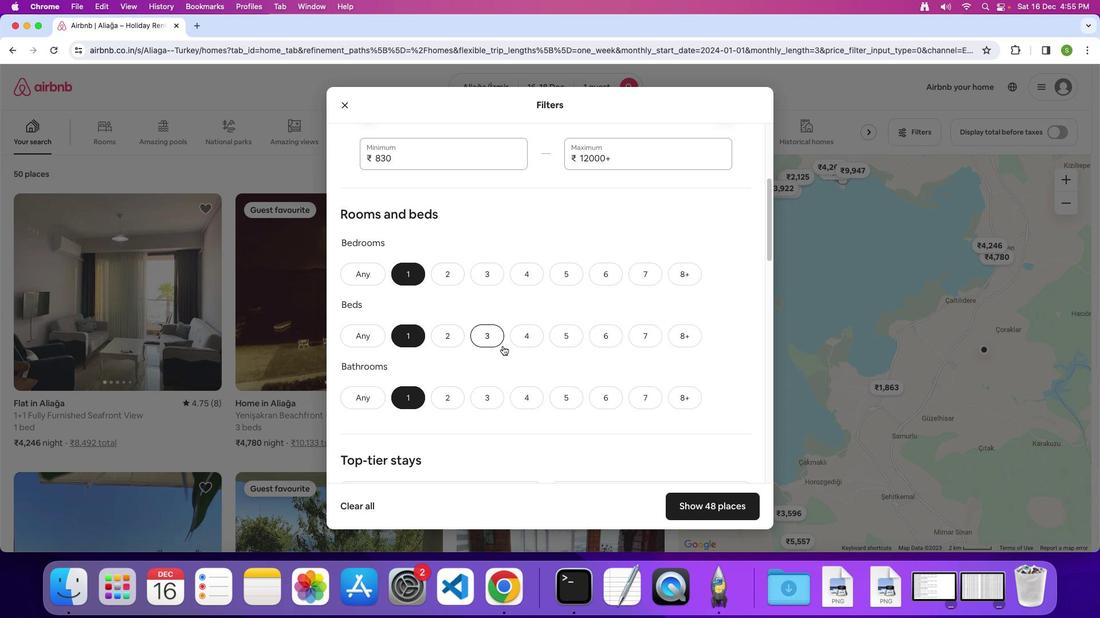 
Action: Mouse scrolled (503, 346) with delta (0, 0)
Screenshot: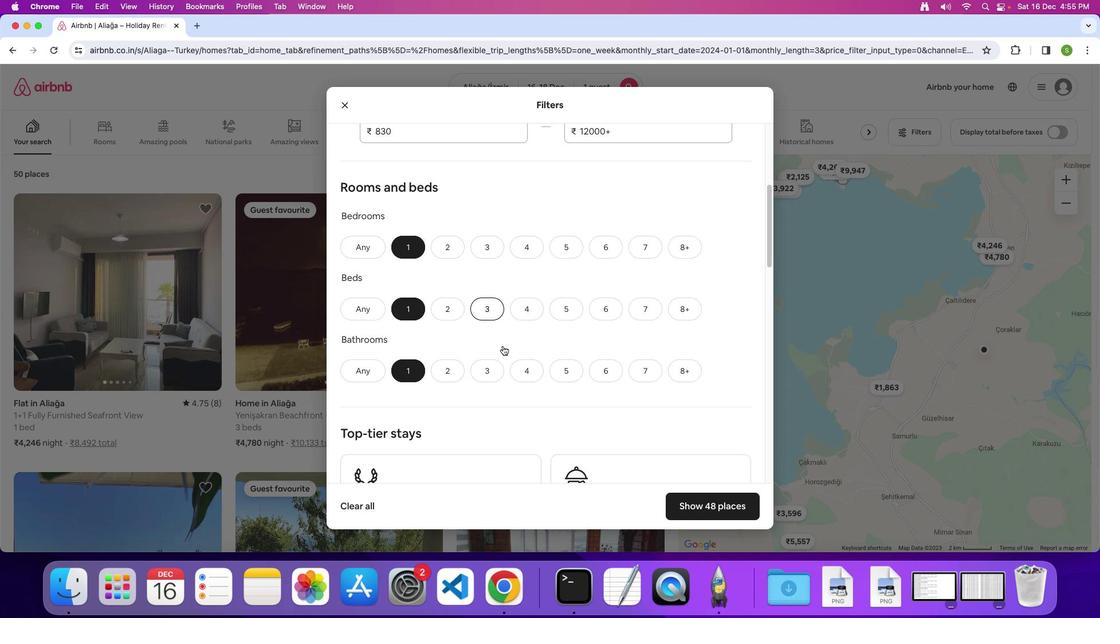 
Action: Mouse scrolled (503, 346) with delta (0, 0)
Screenshot: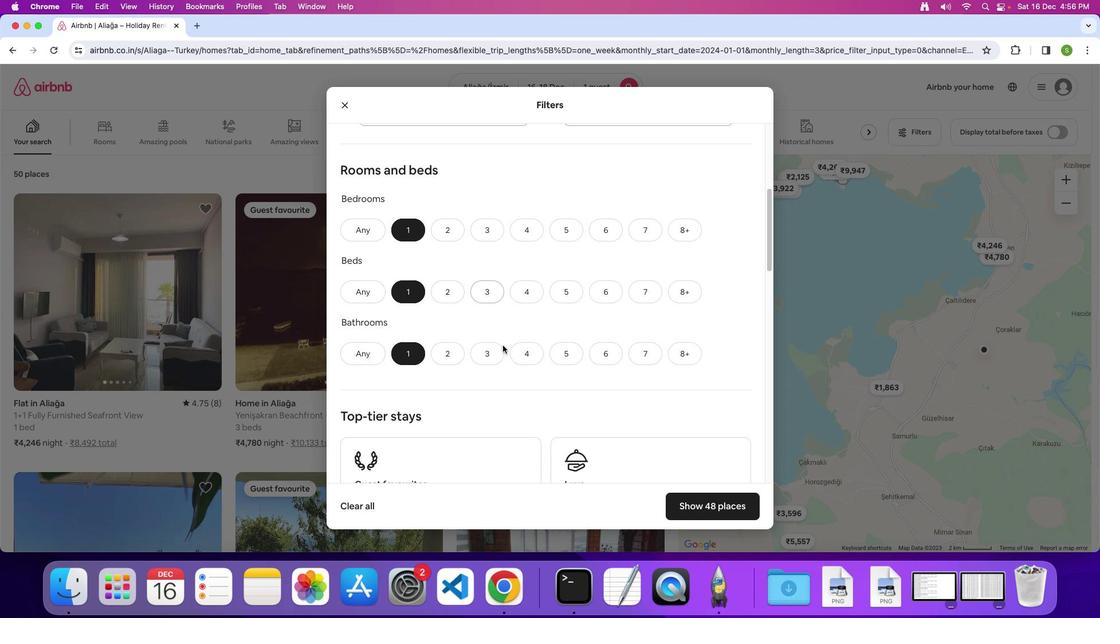 
Action: Mouse moved to (503, 346)
Screenshot: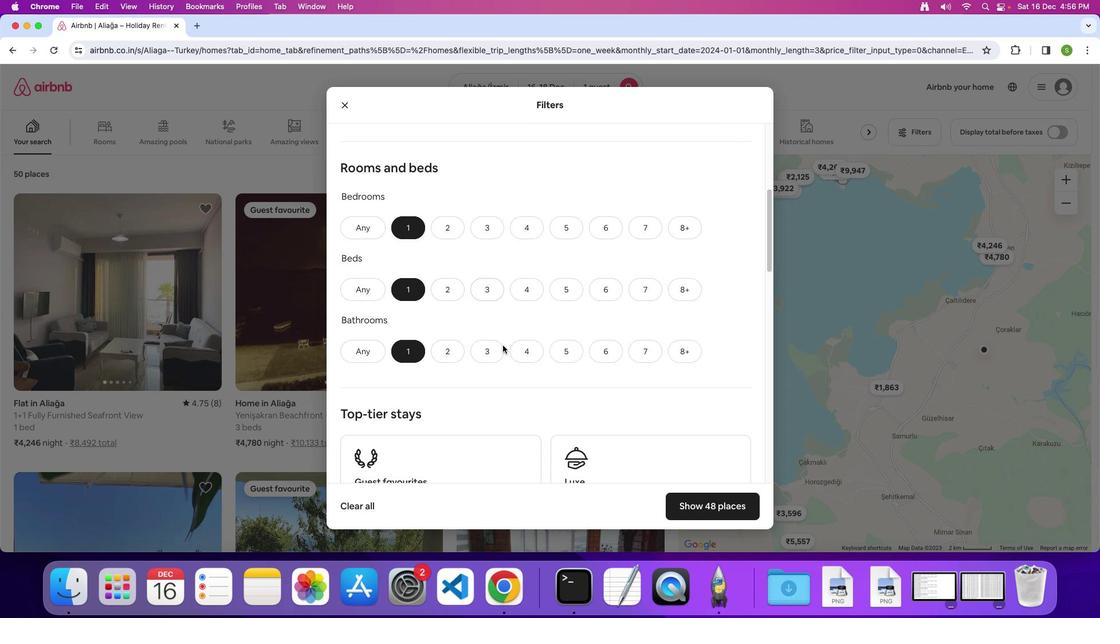 
Action: Mouse scrolled (503, 346) with delta (0, 0)
Screenshot: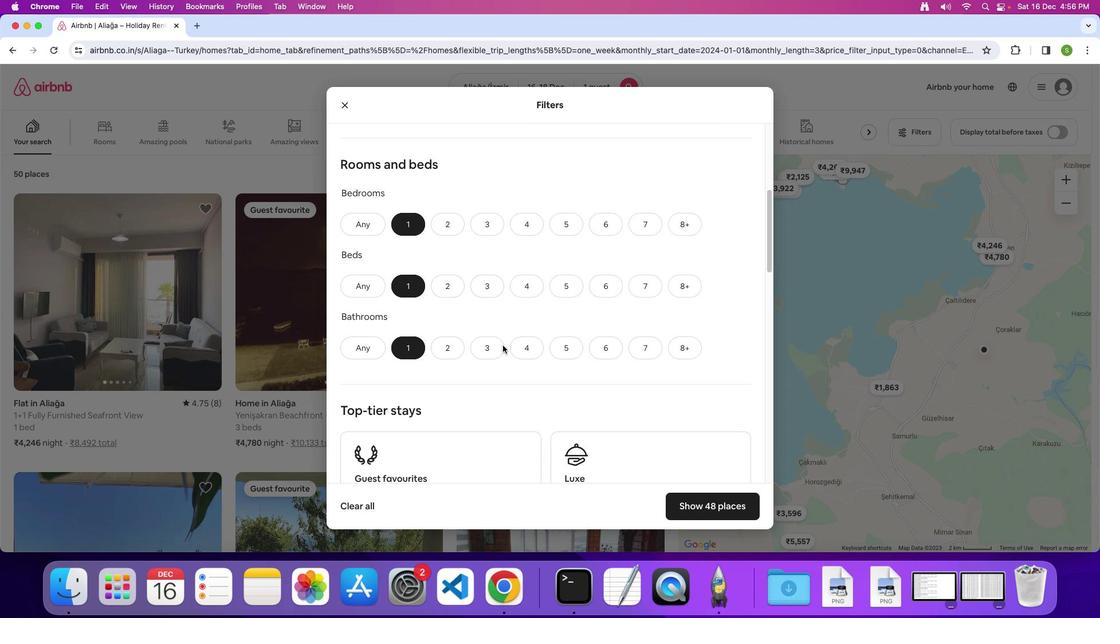 
Action: Mouse scrolled (503, 346) with delta (0, 0)
Screenshot: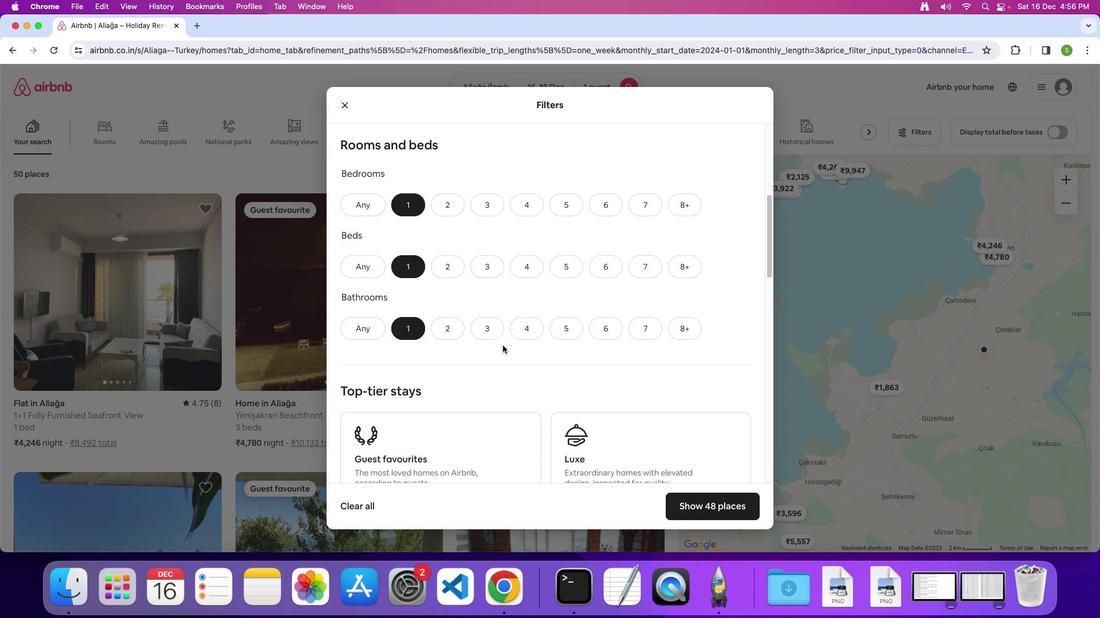 
Action: Mouse moved to (503, 345)
Screenshot: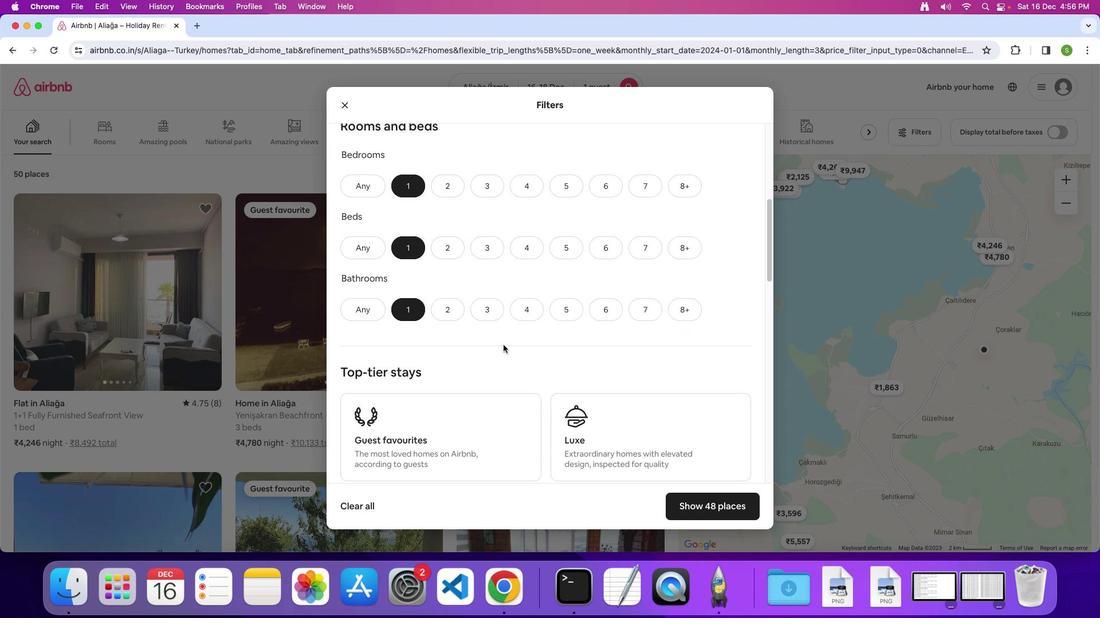 
Action: Mouse scrolled (503, 345) with delta (0, 0)
Screenshot: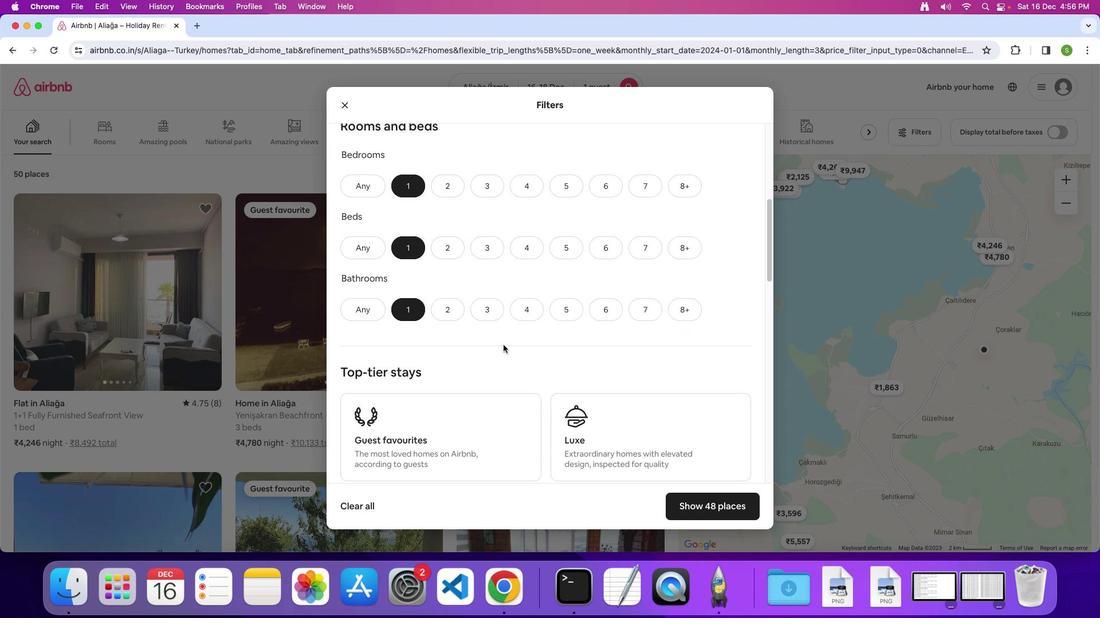 
Action: Mouse moved to (503, 345)
Screenshot: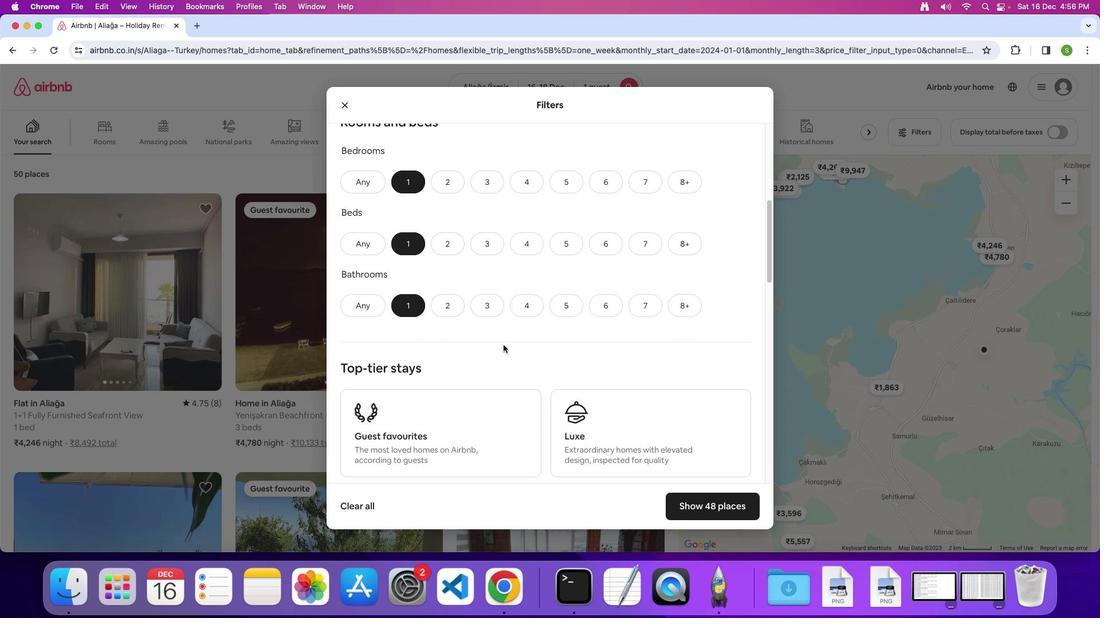 
Action: Mouse scrolled (503, 345) with delta (0, 0)
Screenshot: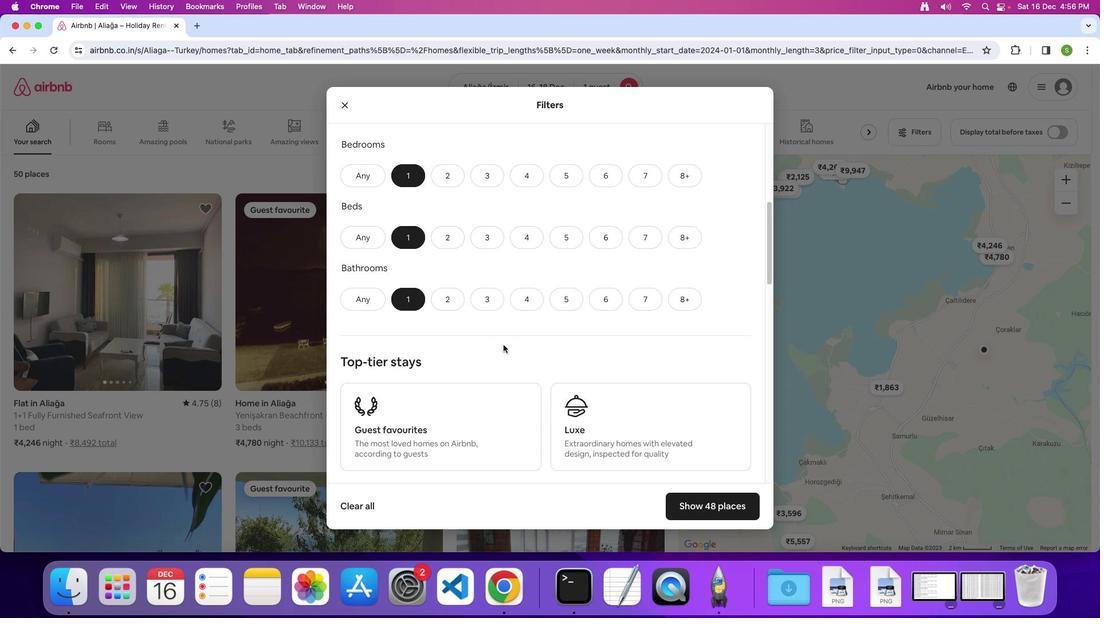 
Action: Mouse moved to (503, 345)
Screenshot: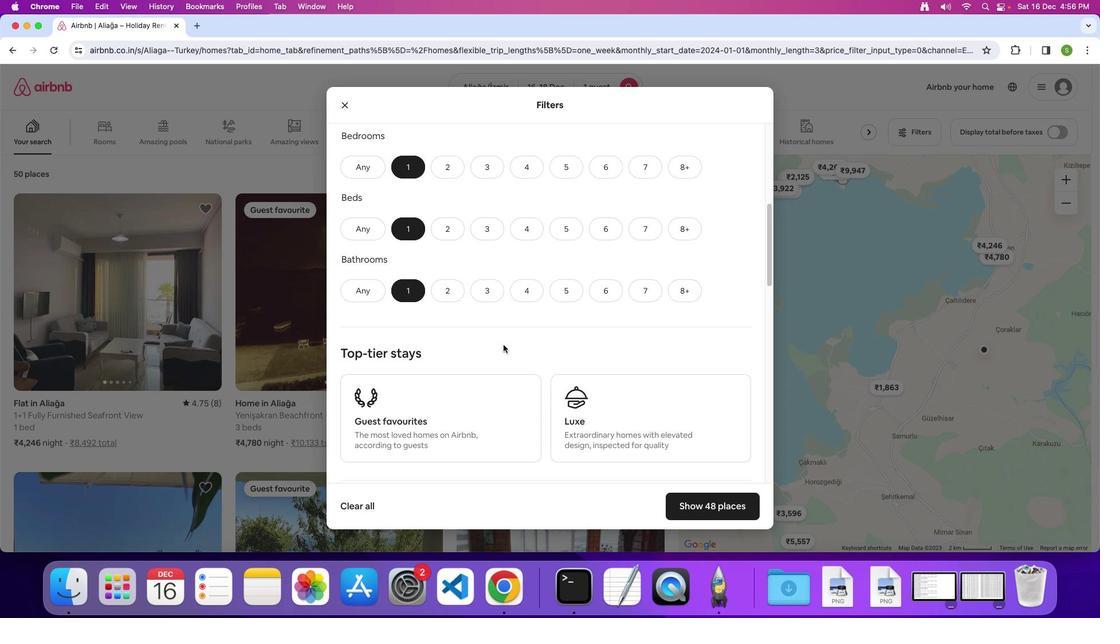 
Action: Mouse scrolled (503, 345) with delta (0, -1)
Screenshot: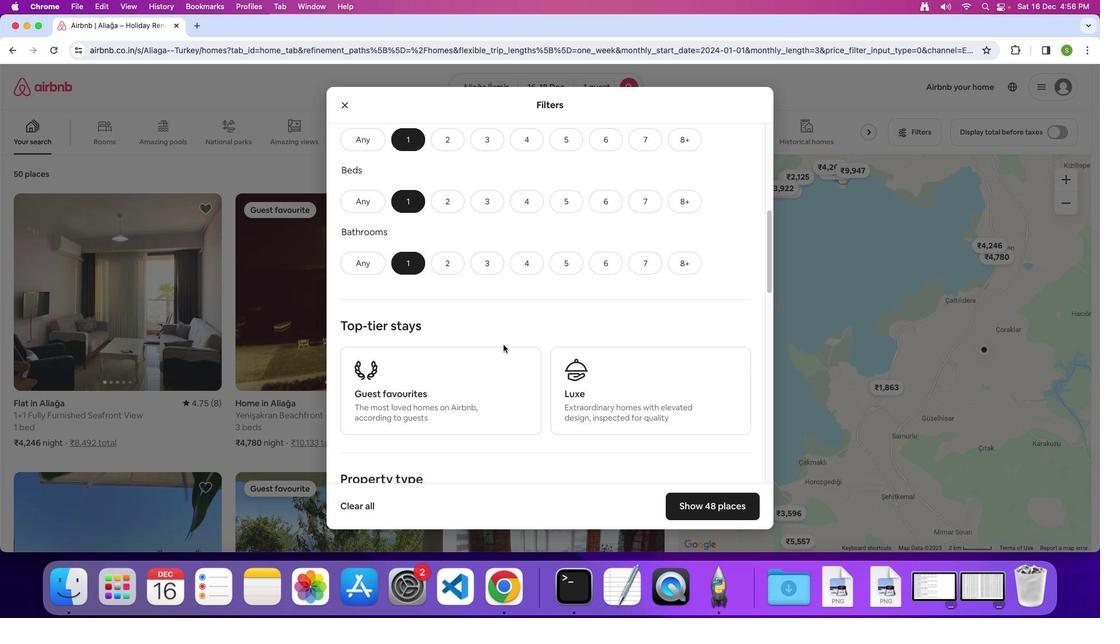 
Action: Mouse moved to (503, 344)
Screenshot: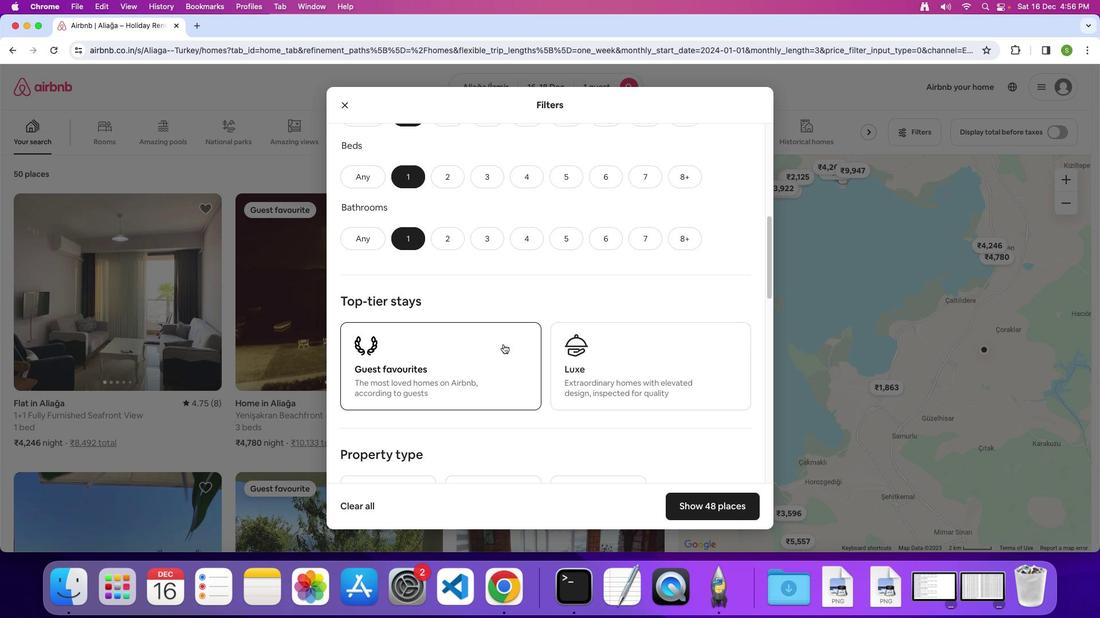 
Action: Mouse scrolled (503, 344) with delta (0, 0)
Screenshot: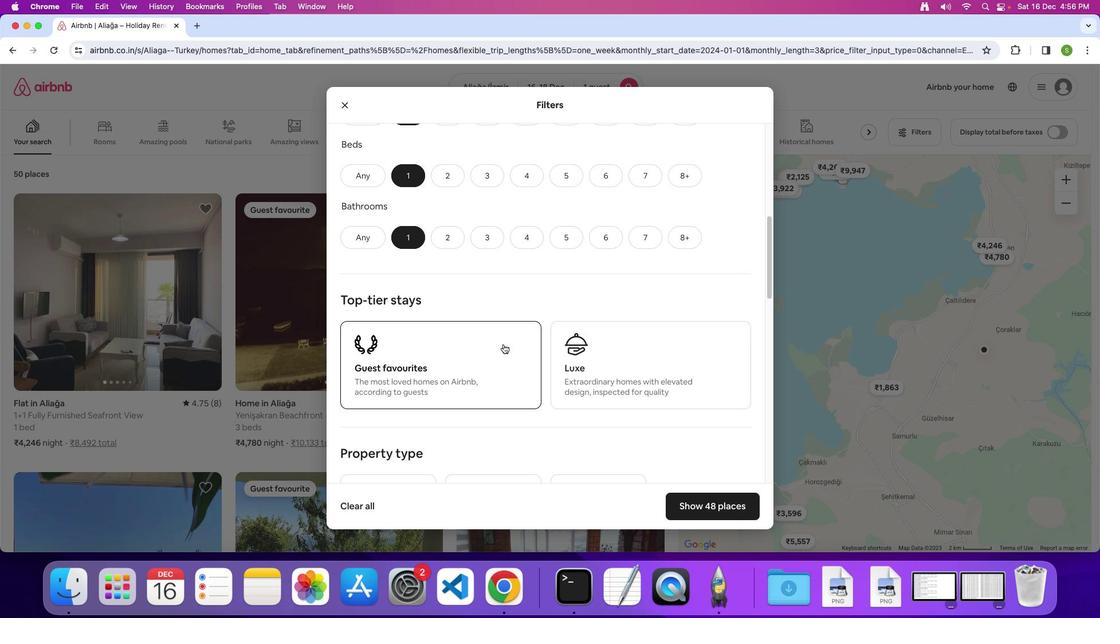 
Action: Mouse scrolled (503, 344) with delta (0, 0)
Screenshot: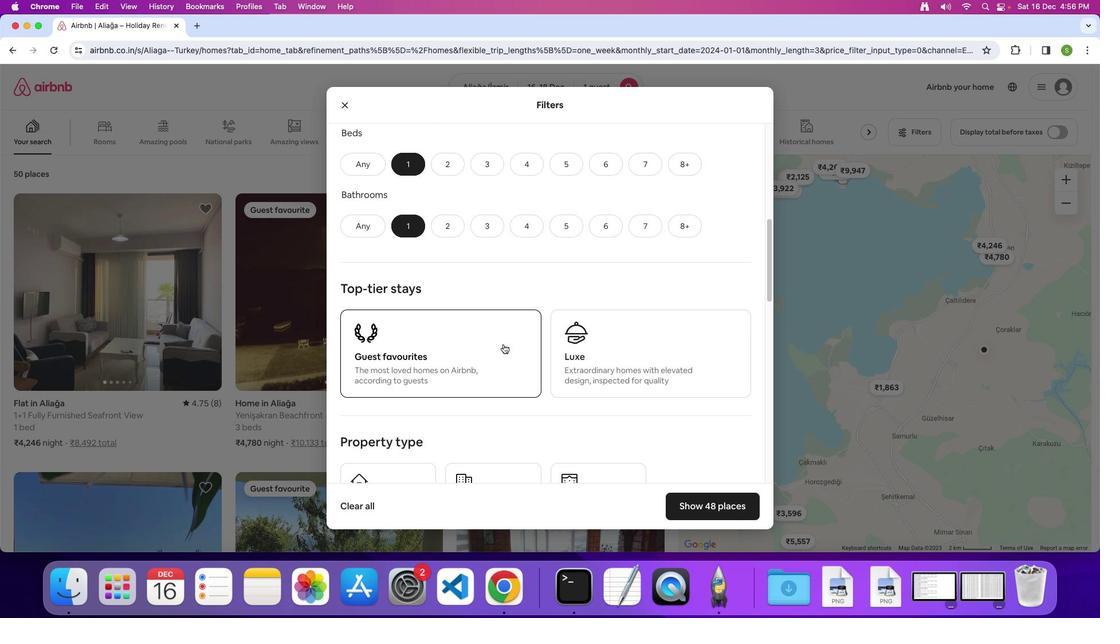 
Action: Mouse moved to (503, 344)
Screenshot: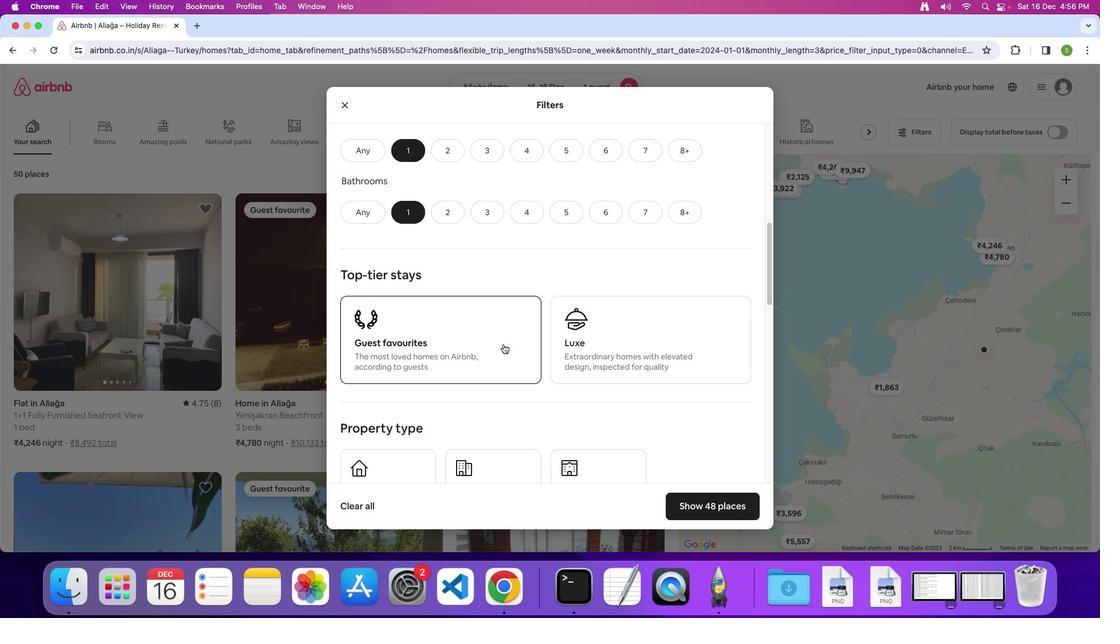 
Action: Mouse scrolled (503, 344) with delta (0, -1)
Screenshot: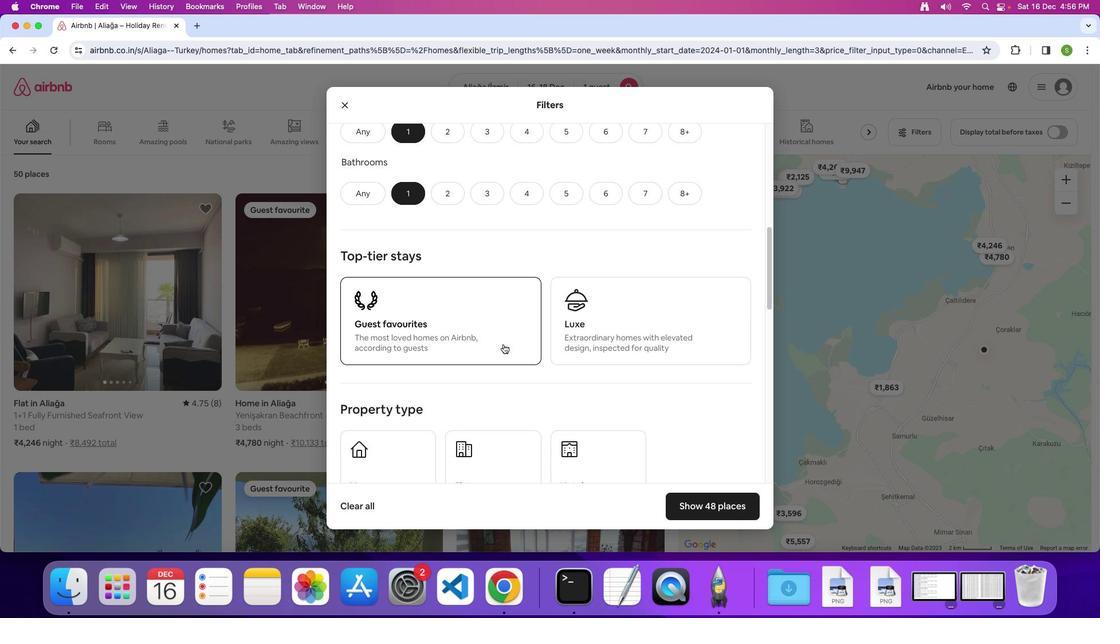 
Action: Mouse scrolled (503, 344) with delta (0, 0)
Screenshot: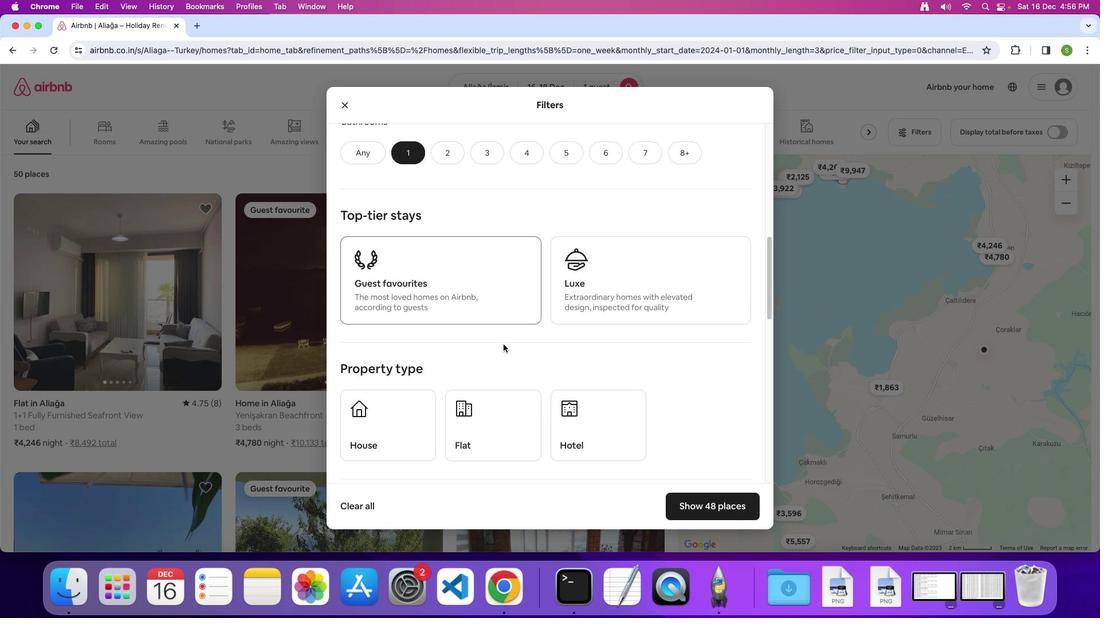 
Action: Mouse scrolled (503, 344) with delta (0, 0)
Screenshot: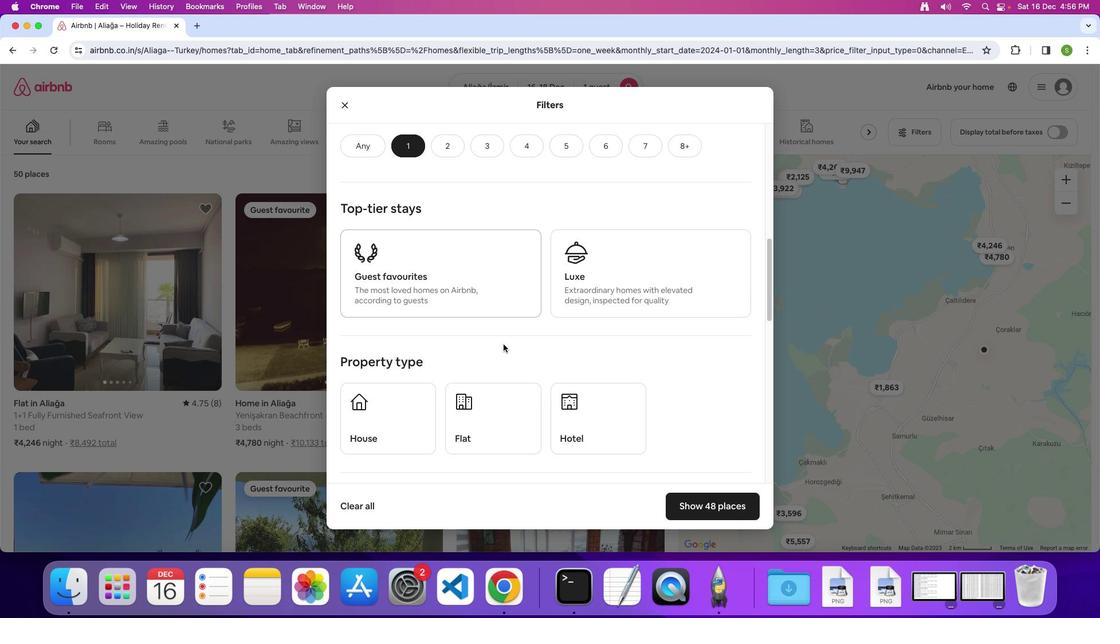 
Action: Mouse moved to (503, 344)
Screenshot: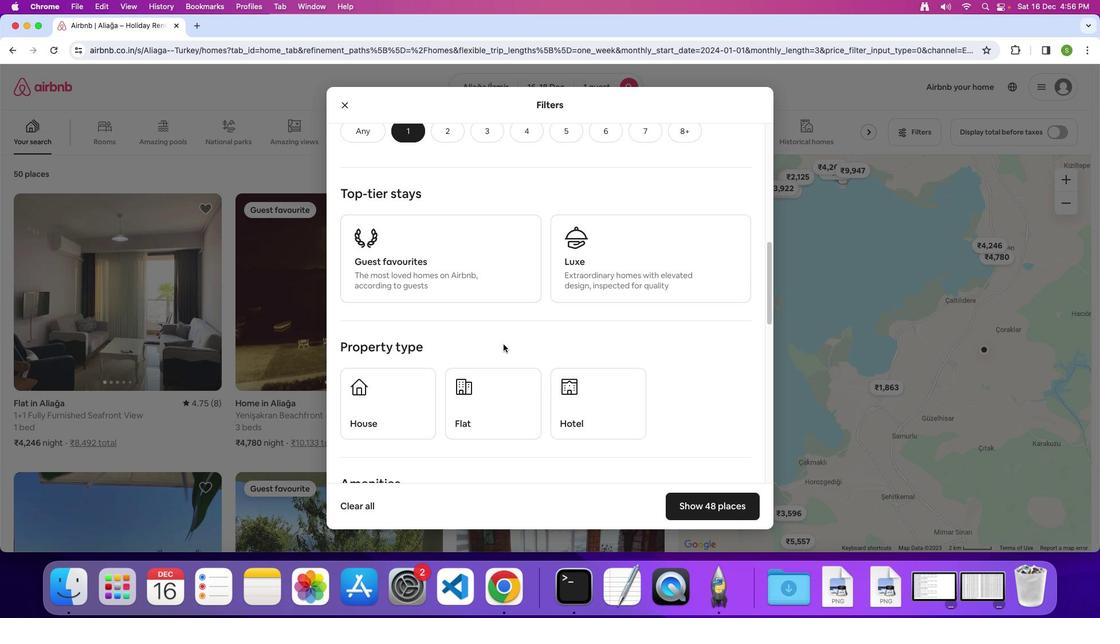 
Action: Mouse scrolled (503, 344) with delta (0, 0)
Screenshot: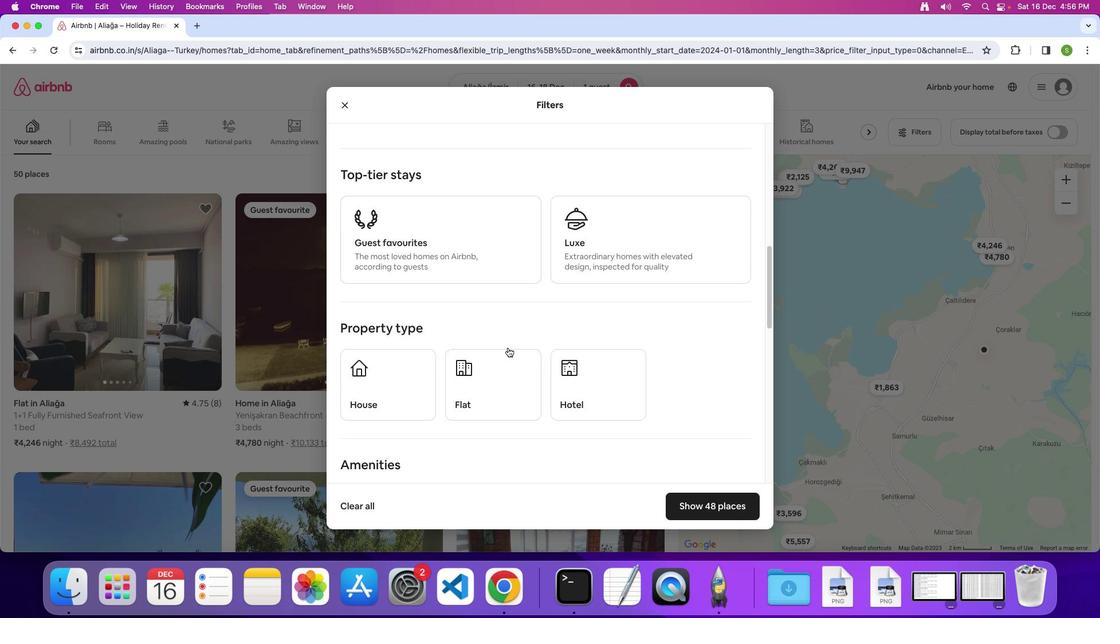 
Action: Mouse moved to (593, 357)
Screenshot: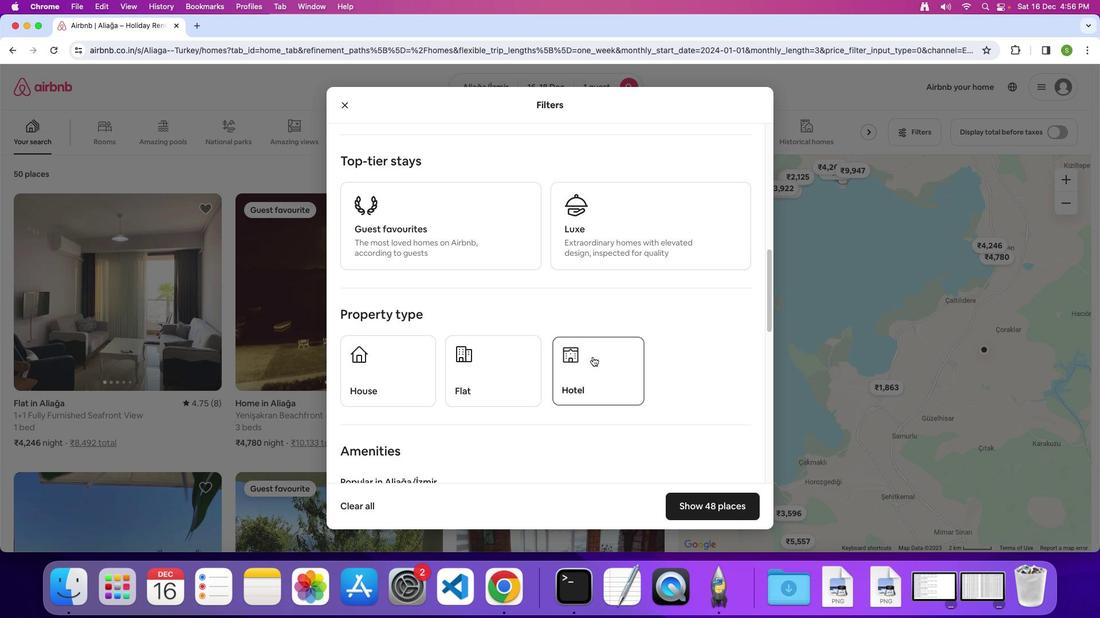 
Action: Mouse pressed left at (593, 357)
Screenshot: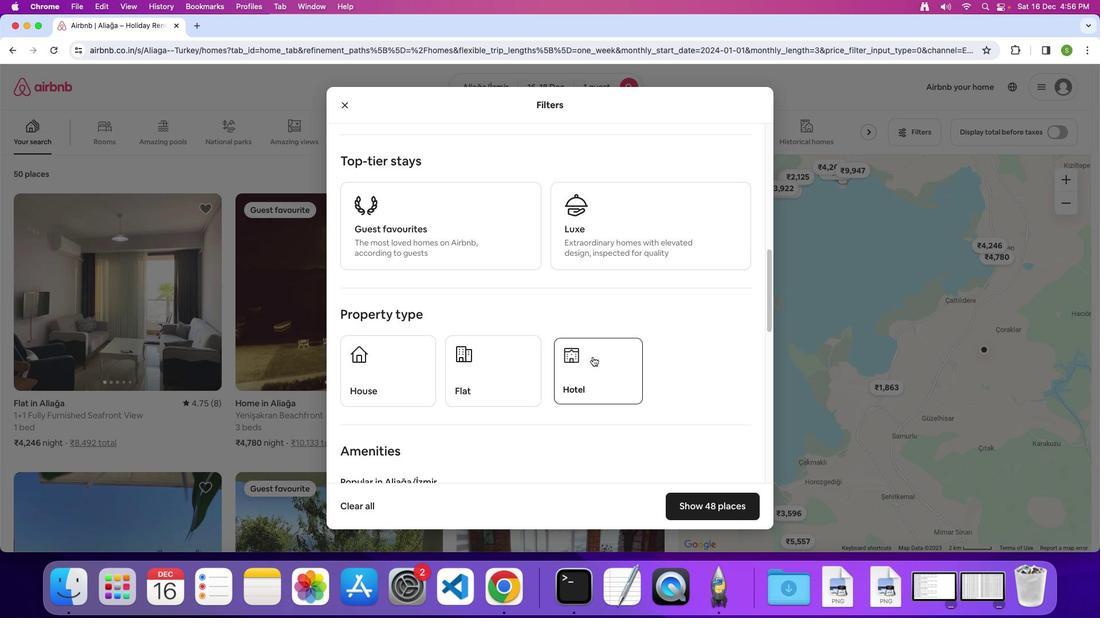 
Action: Mouse moved to (541, 343)
Screenshot: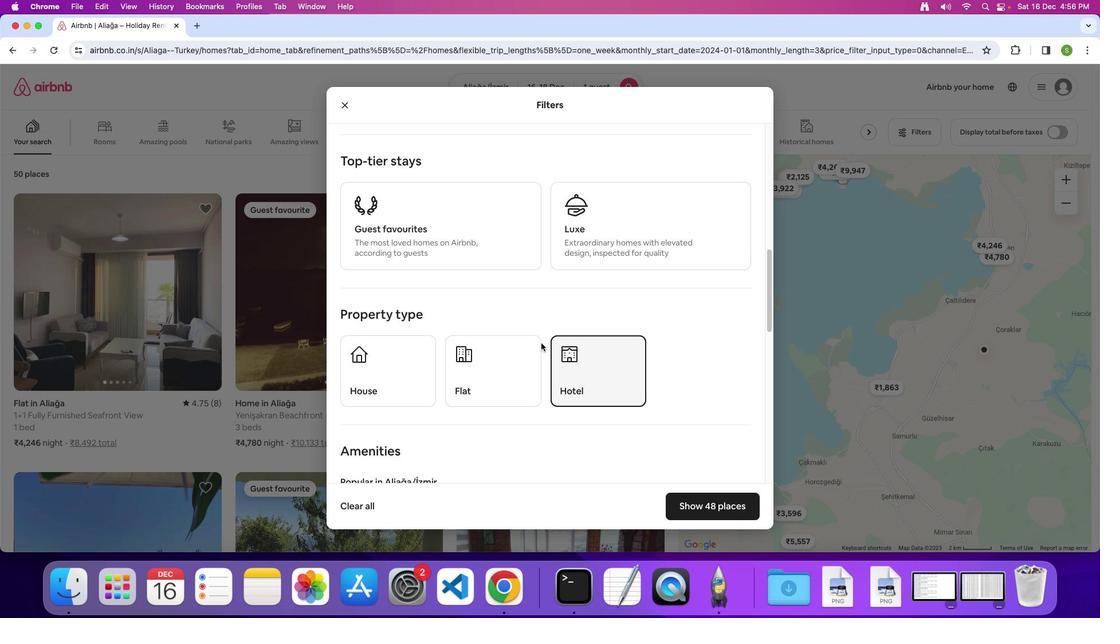 
Action: Mouse scrolled (541, 343) with delta (0, 0)
Screenshot: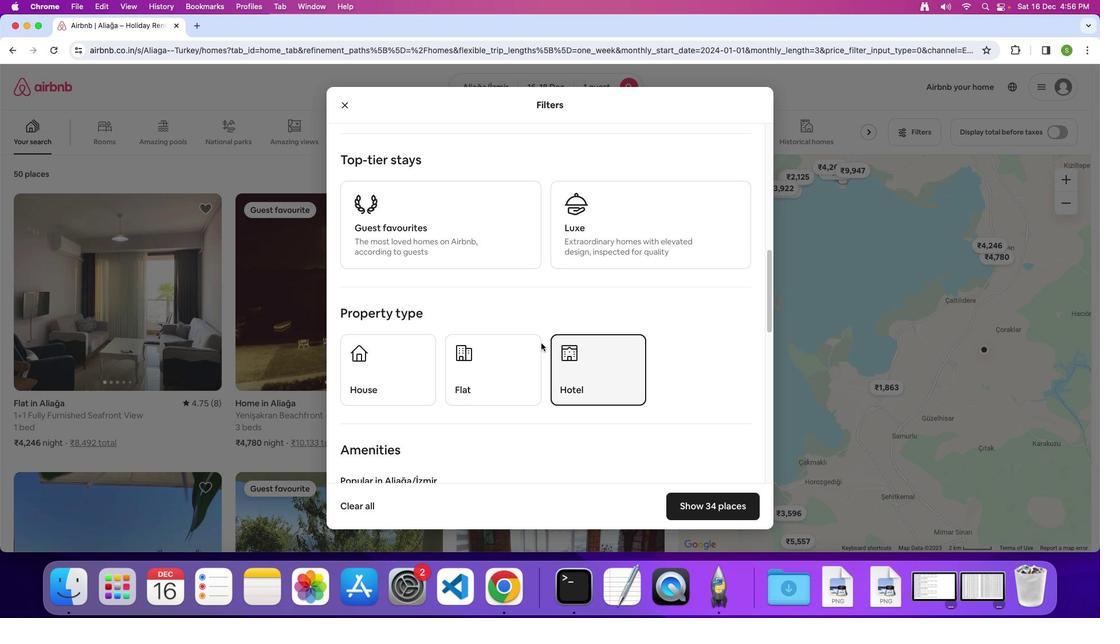 
Action: Mouse scrolled (541, 343) with delta (0, 0)
Screenshot: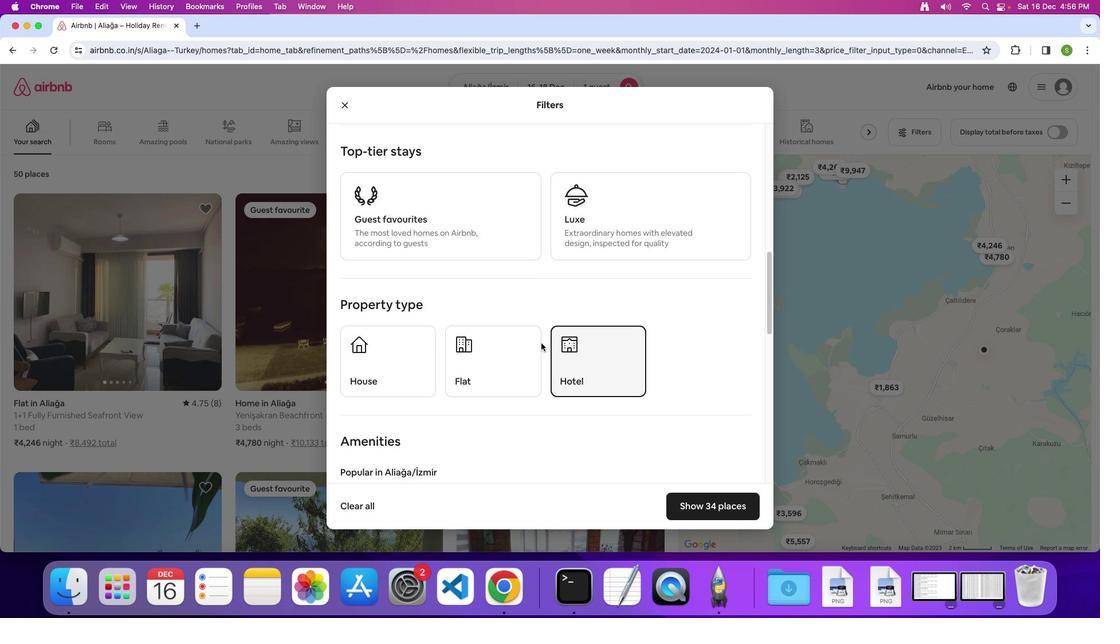 
Action: Mouse scrolled (541, 343) with delta (0, -1)
Screenshot: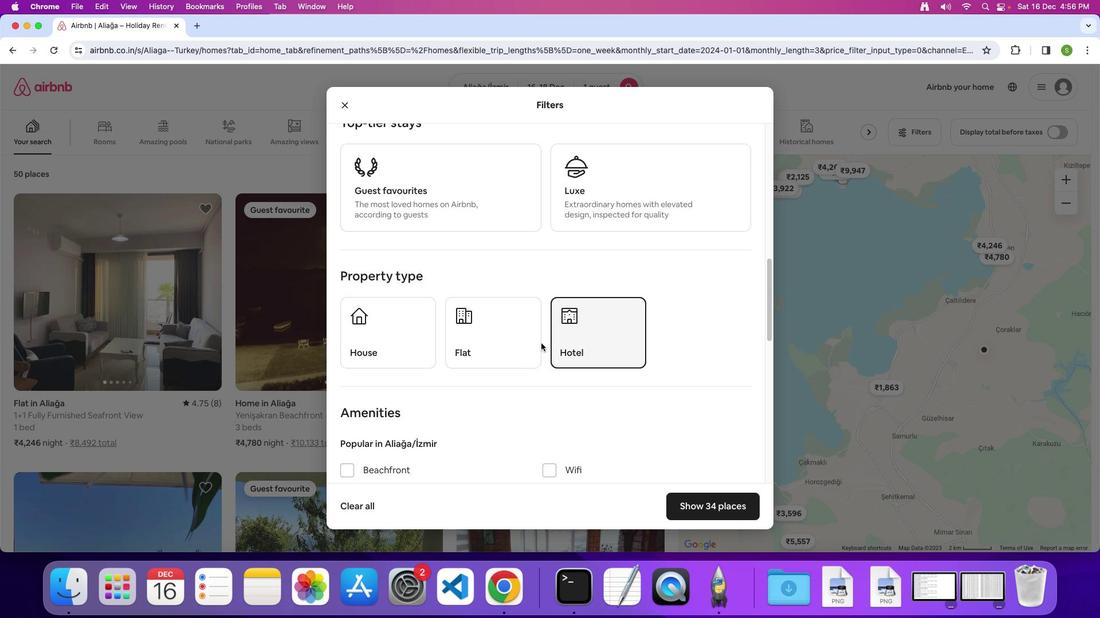 
Action: Mouse scrolled (541, 343) with delta (0, 0)
Screenshot: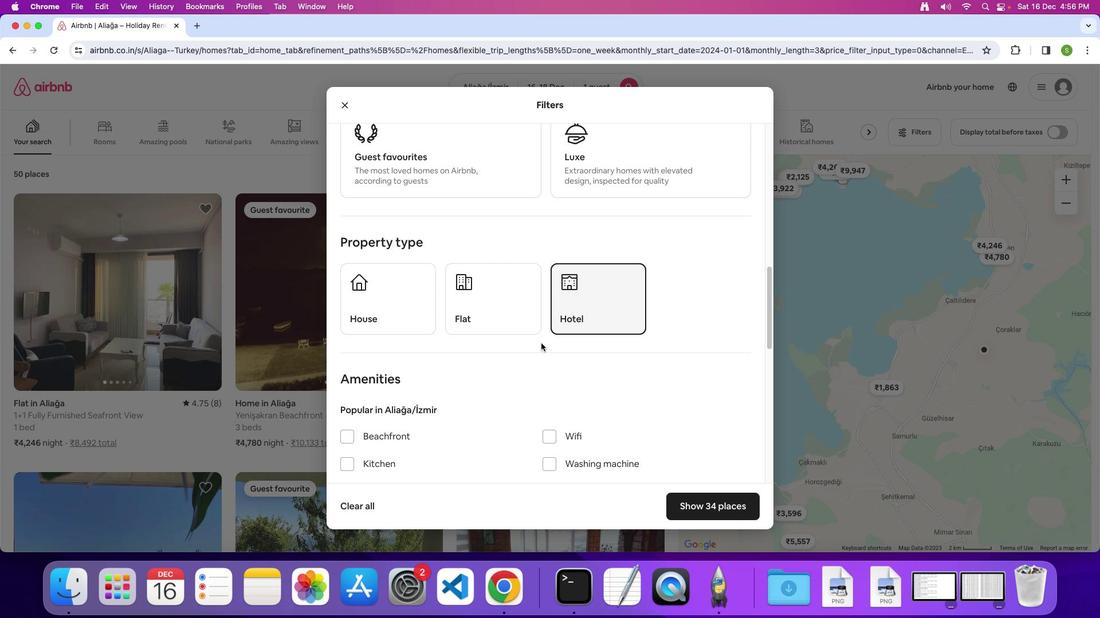 
Action: Mouse scrolled (541, 343) with delta (0, 0)
Screenshot: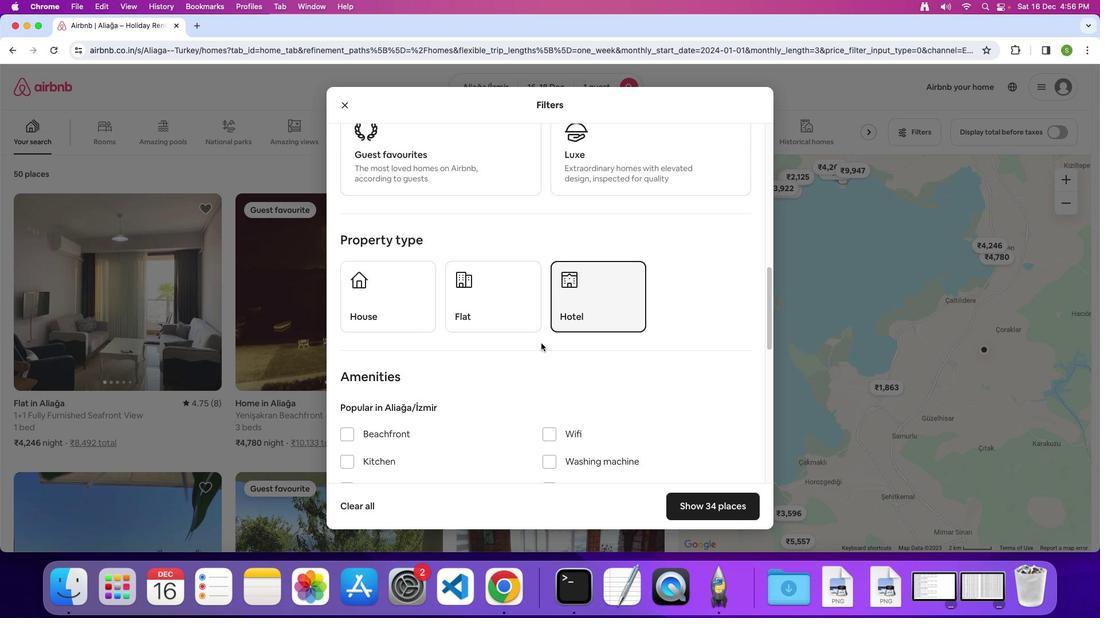 
Action: Mouse scrolled (541, 343) with delta (0, 0)
Screenshot: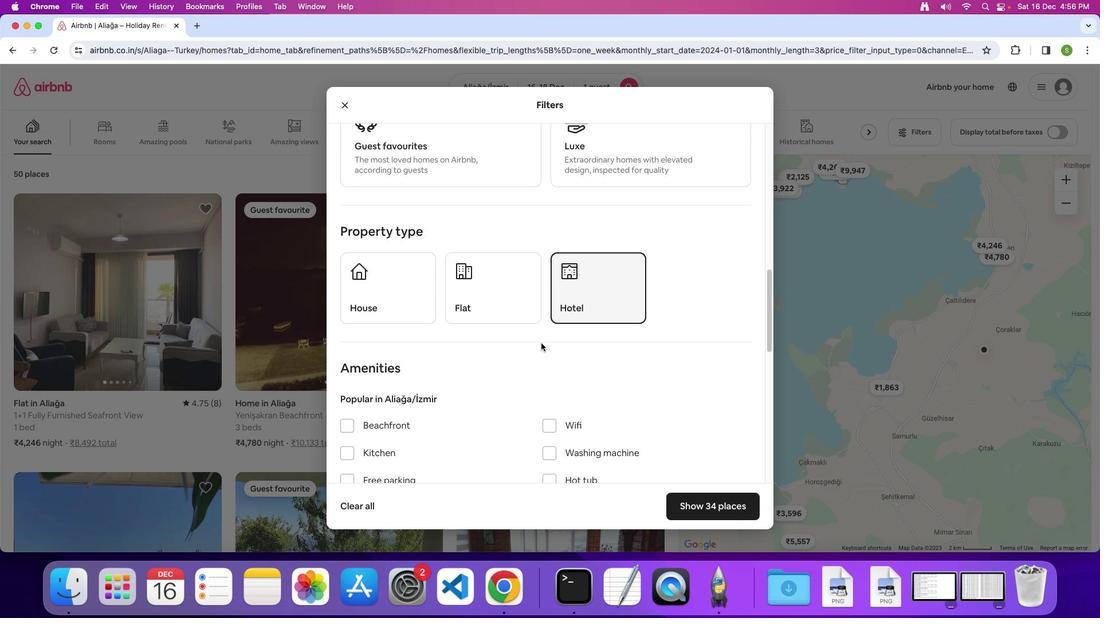 
Action: Mouse scrolled (541, 343) with delta (0, 0)
Screenshot: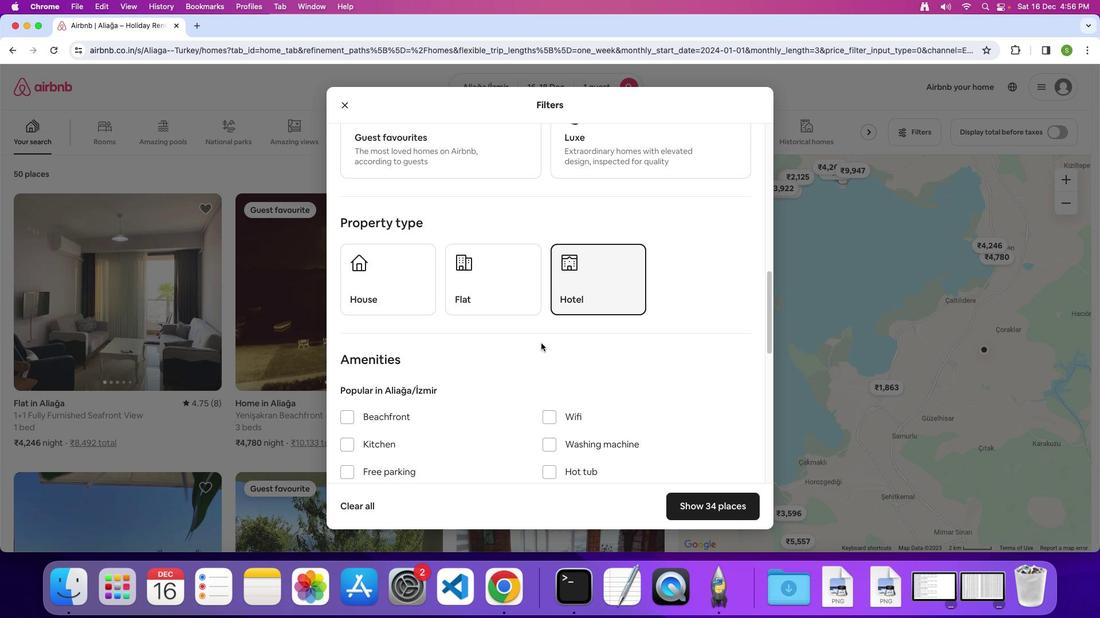 
Action: Mouse scrolled (541, 343) with delta (0, 0)
Screenshot: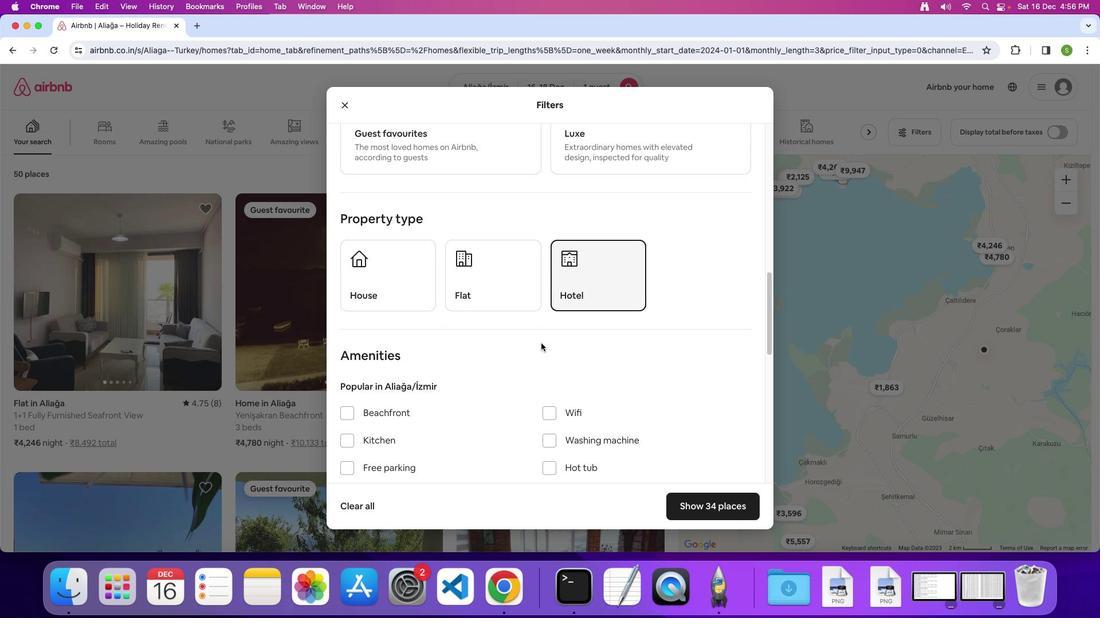 
Action: Mouse scrolled (541, 343) with delta (0, 0)
Screenshot: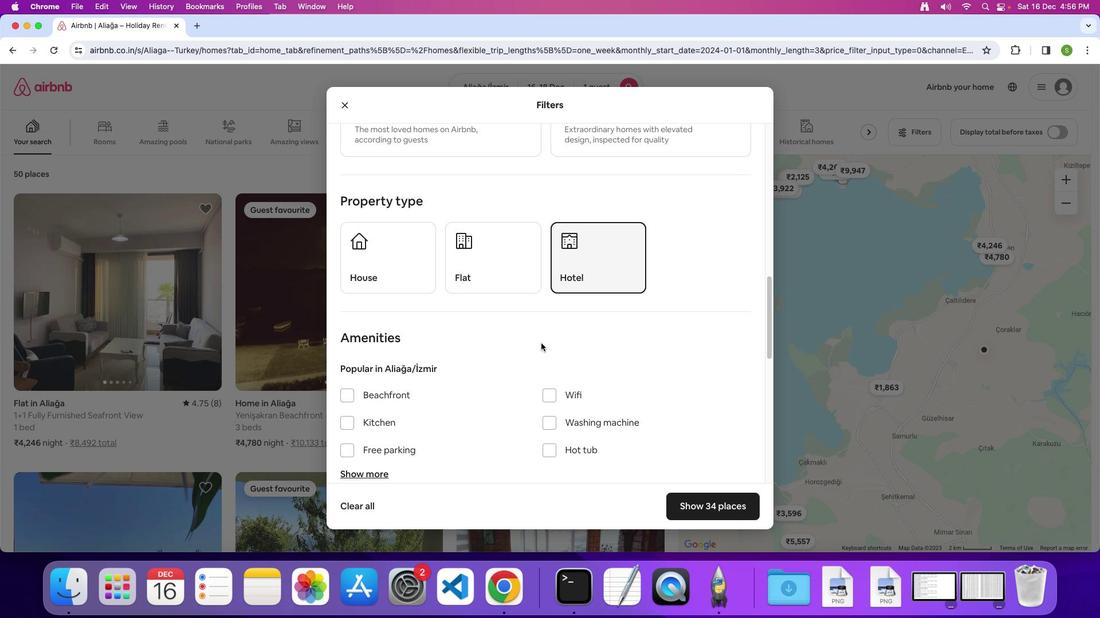 
Action: Mouse scrolled (541, 343) with delta (0, 0)
Screenshot: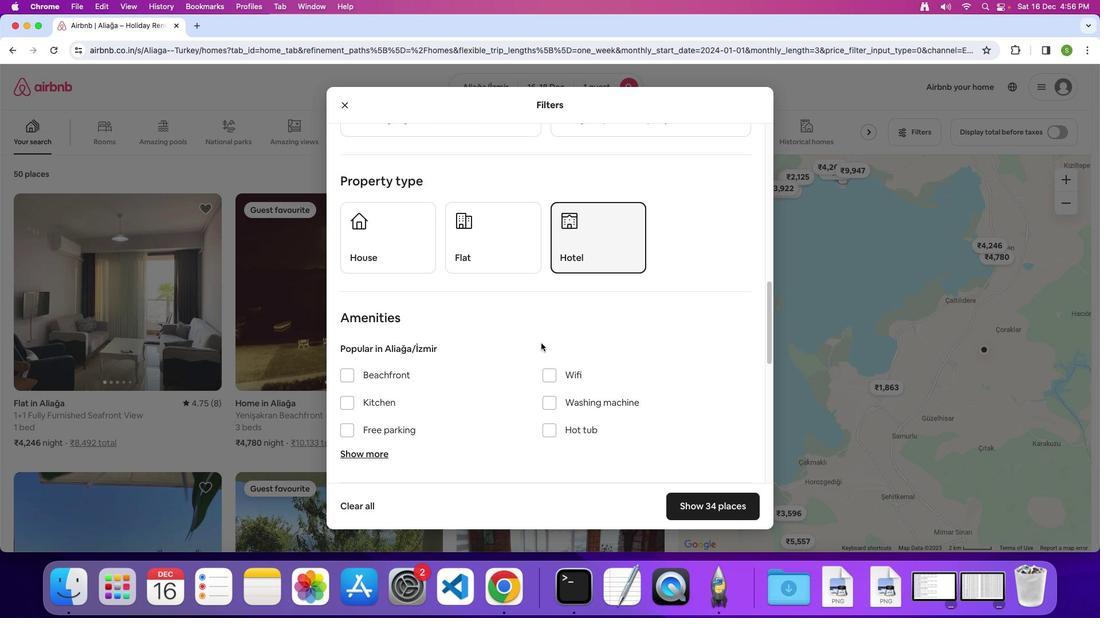 
Action: Mouse scrolled (541, 343) with delta (0, 0)
Screenshot: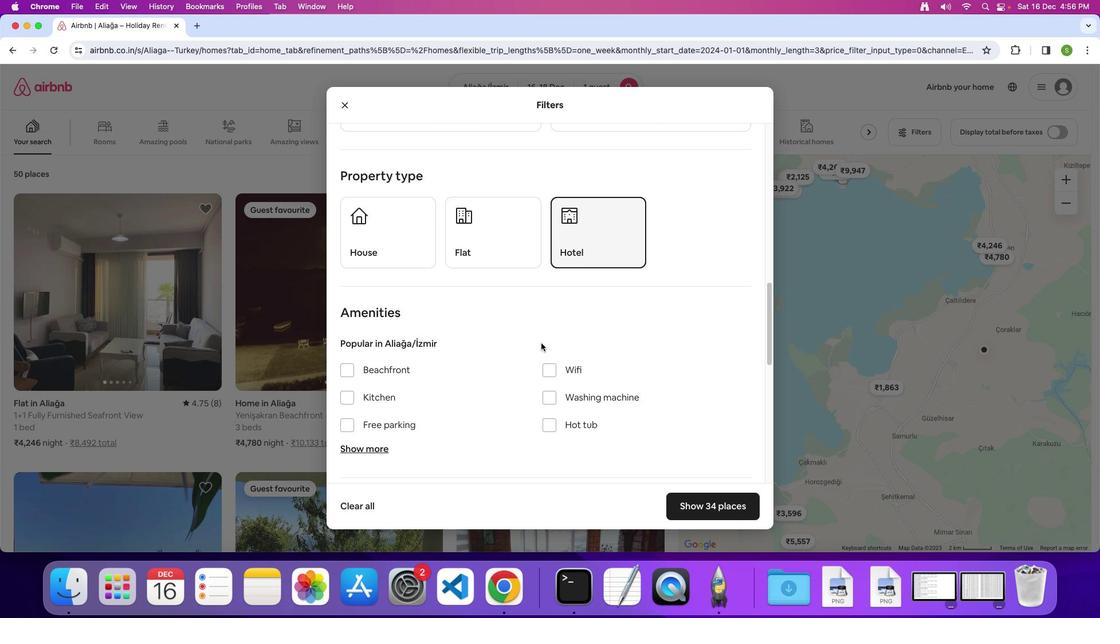 
Action: Mouse scrolled (541, 343) with delta (0, 0)
Screenshot: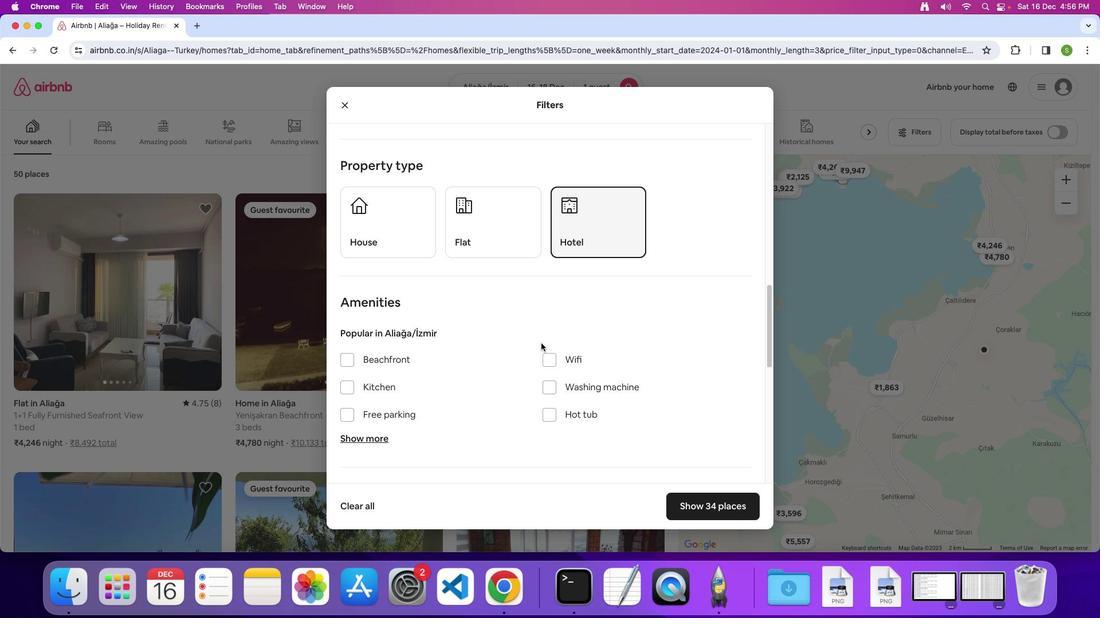 
Action: Mouse scrolled (541, 343) with delta (0, 0)
Screenshot: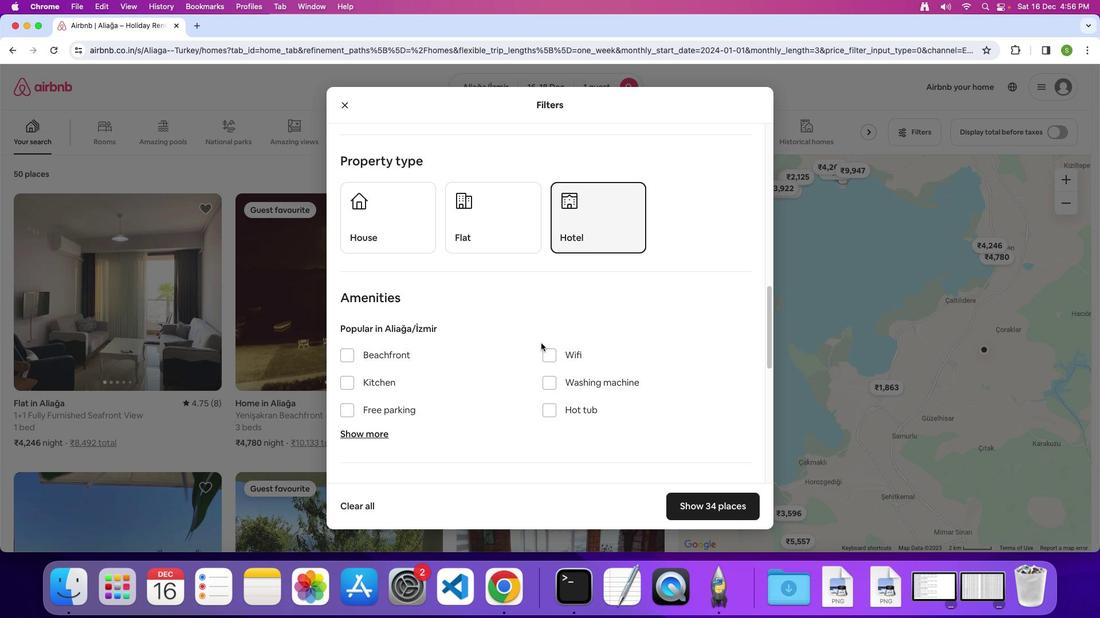 
Action: Mouse scrolled (541, 343) with delta (0, -1)
Screenshot: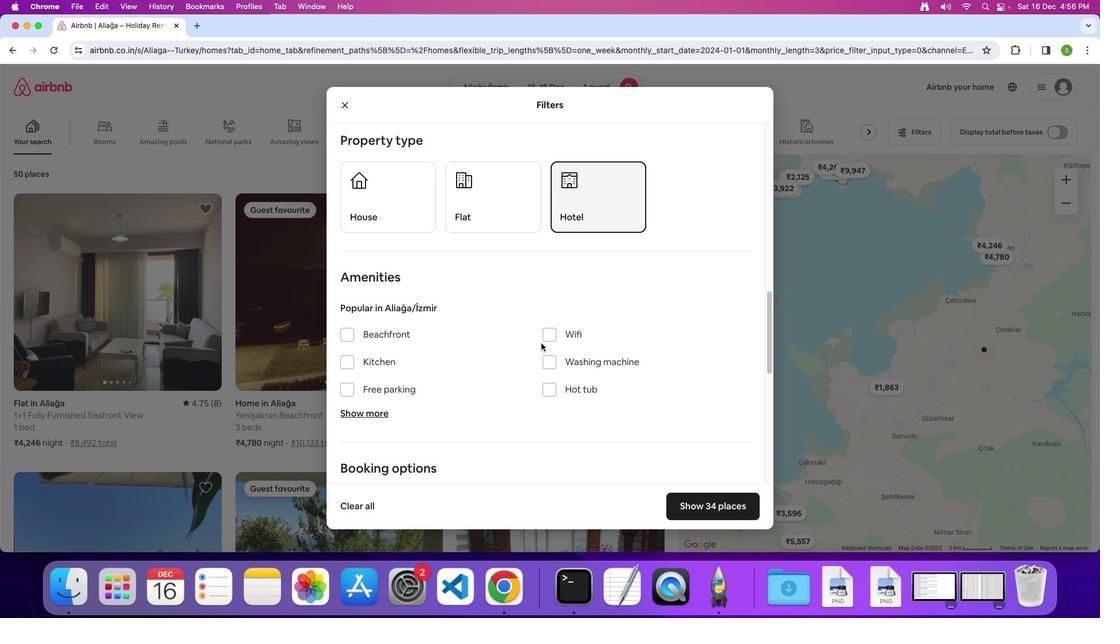 
Action: Mouse moved to (546, 331)
Screenshot: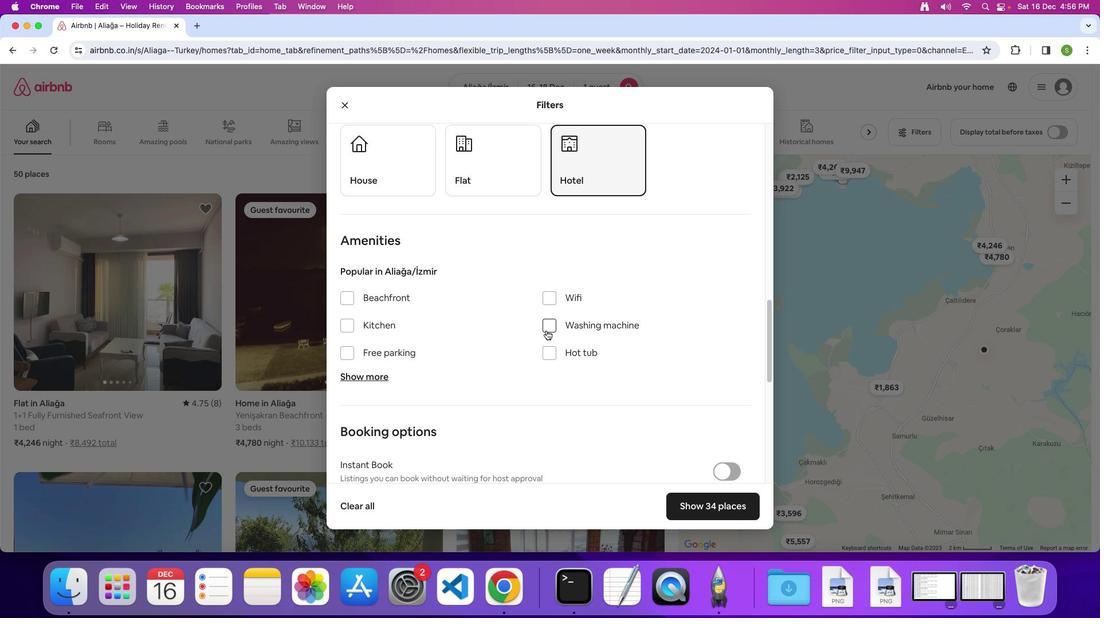 
Action: Mouse pressed left at (546, 331)
Screenshot: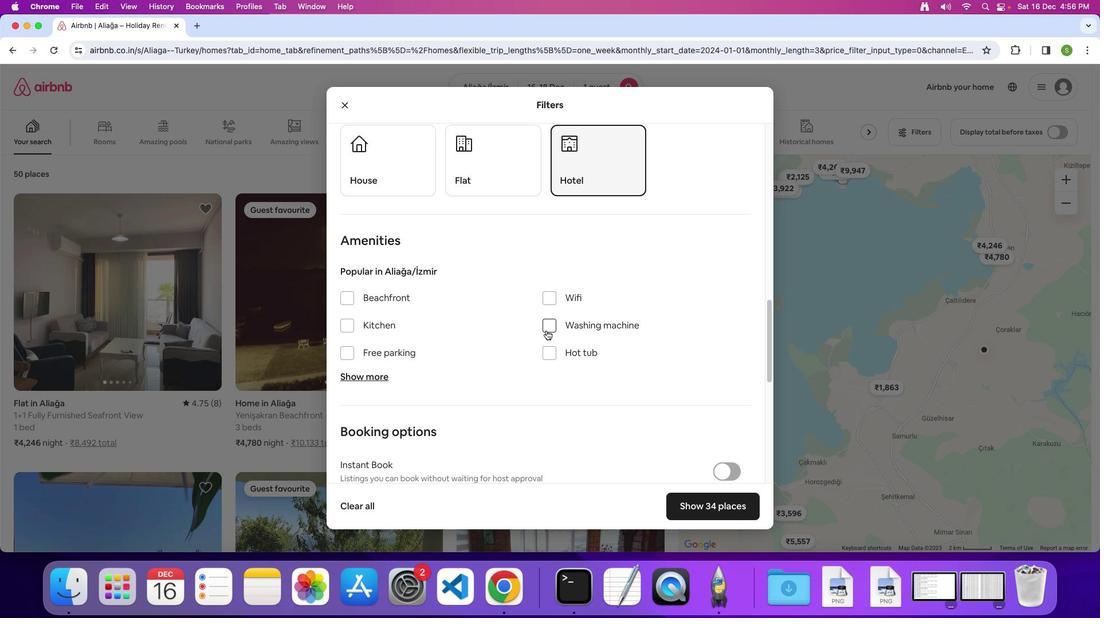 
Action: Mouse moved to (498, 343)
Screenshot: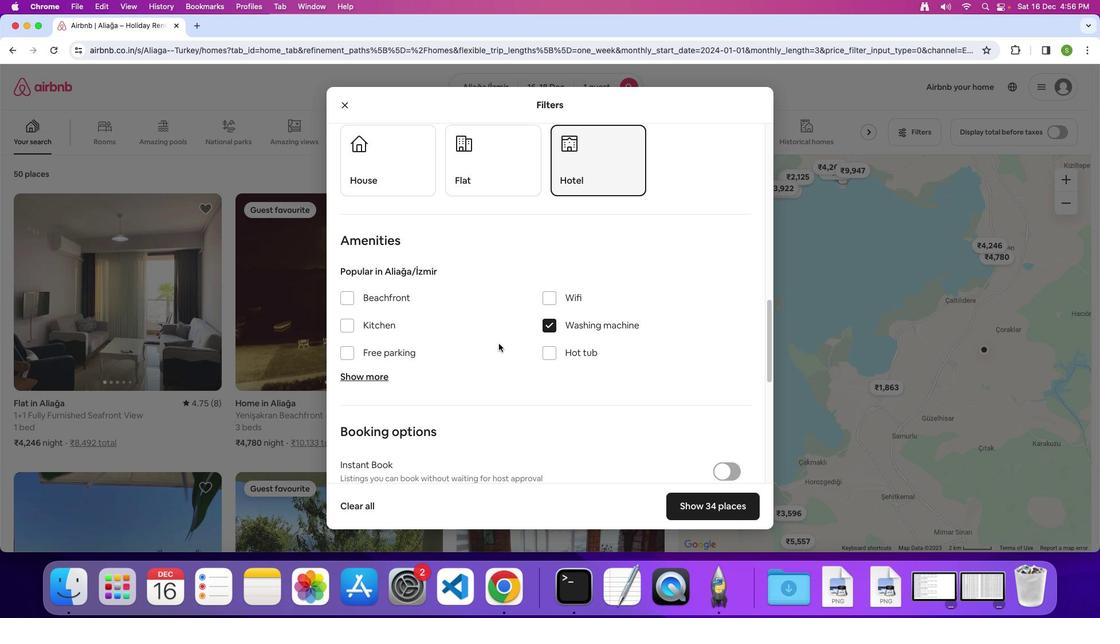 
Action: Mouse scrolled (498, 343) with delta (0, 0)
Screenshot: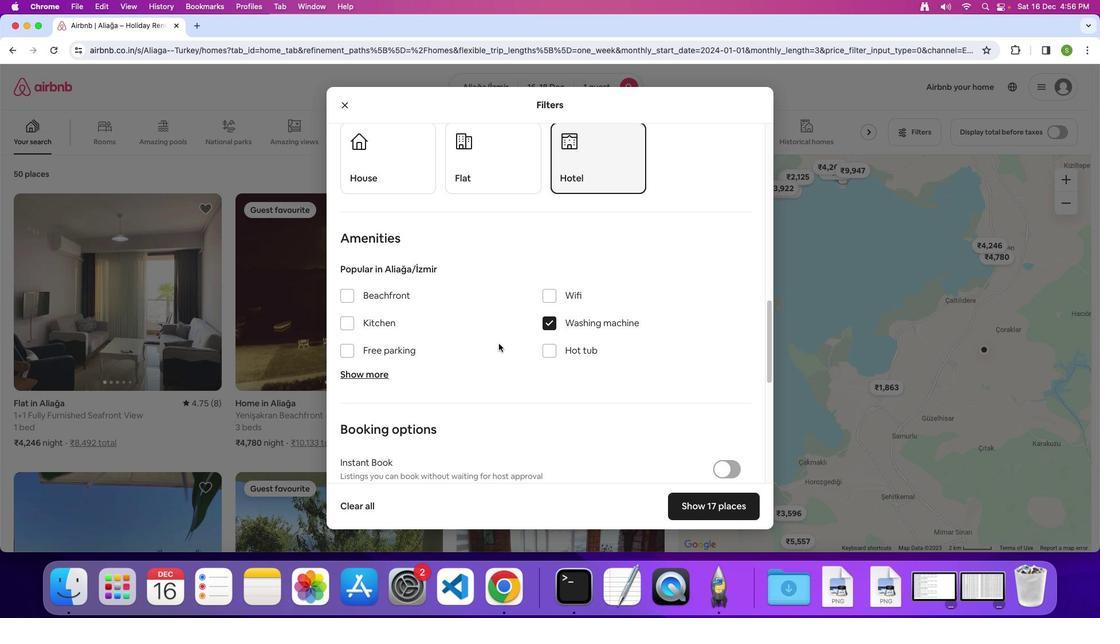 
Action: Mouse scrolled (498, 343) with delta (0, 0)
Screenshot: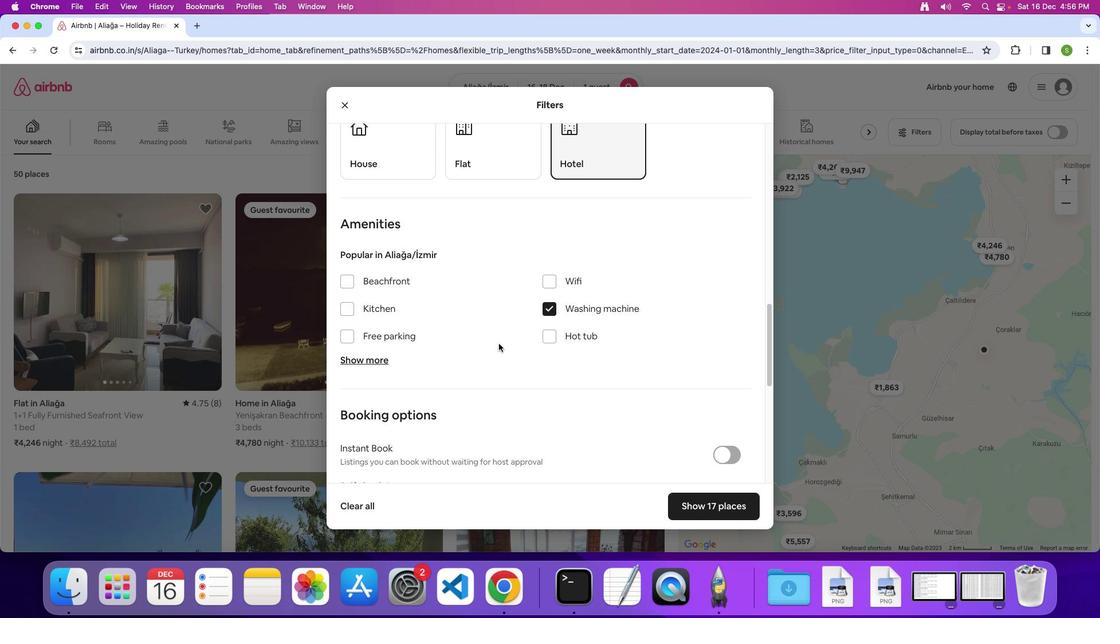 
Action: Mouse scrolled (498, 343) with delta (0, -1)
Screenshot: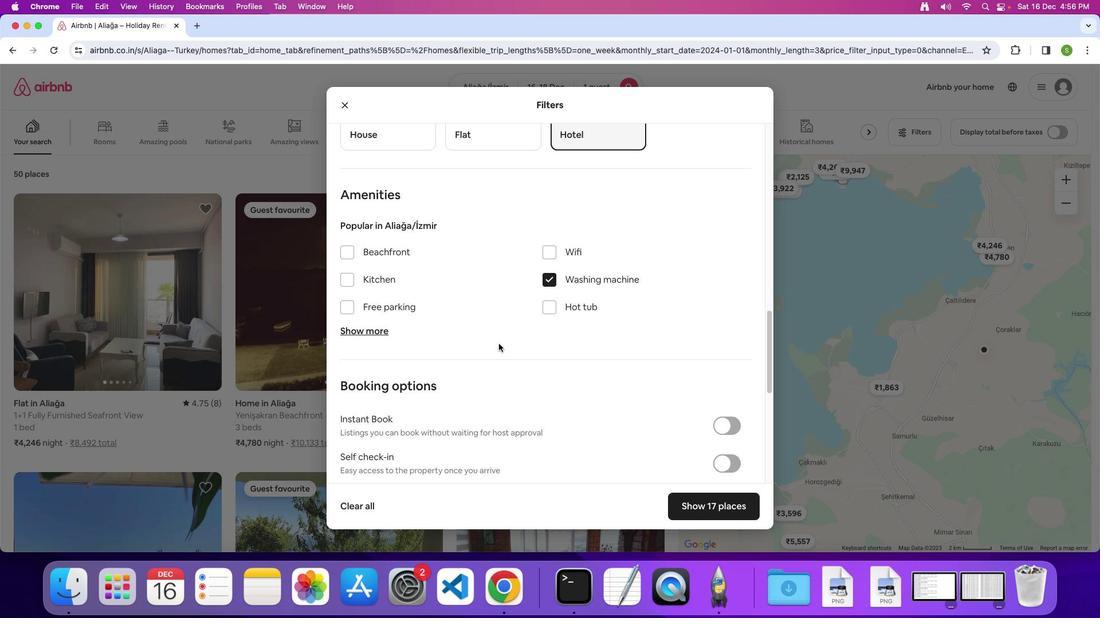 
Action: Mouse scrolled (498, 343) with delta (0, 0)
Screenshot: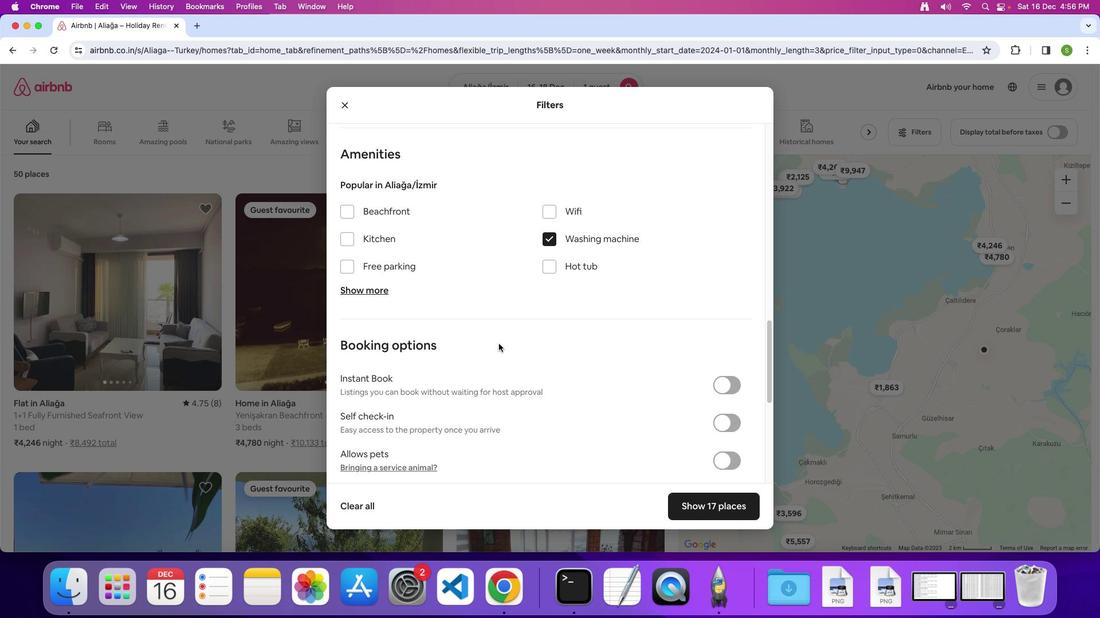 
Action: Mouse scrolled (498, 343) with delta (0, 0)
Screenshot: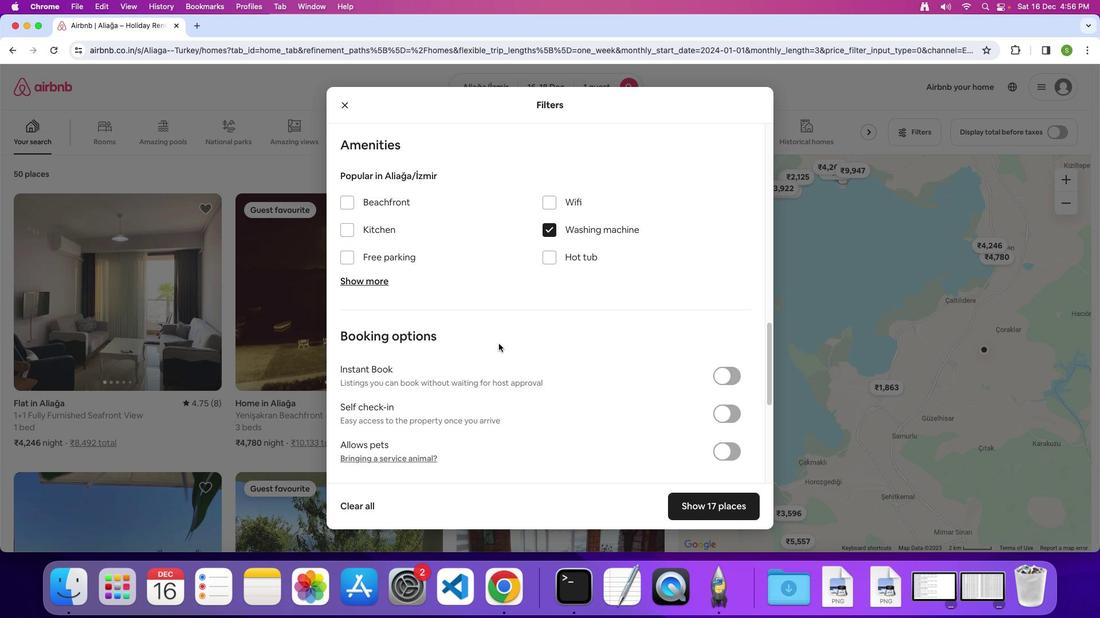 
Action: Mouse scrolled (498, 343) with delta (0, -1)
Screenshot: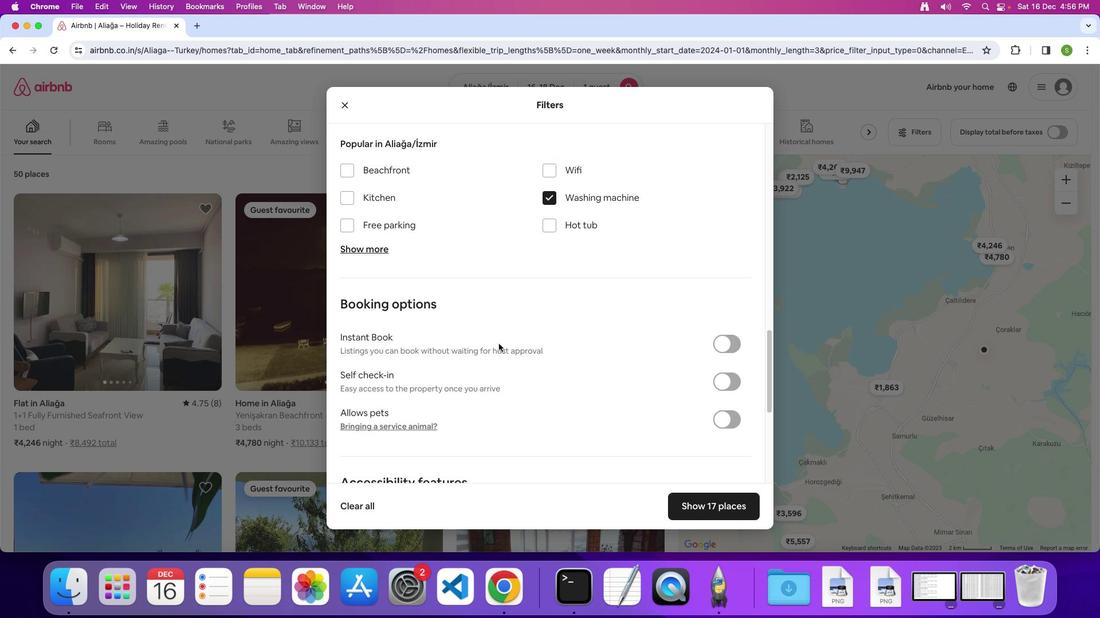 
Action: Mouse scrolled (498, 343) with delta (0, 0)
Screenshot: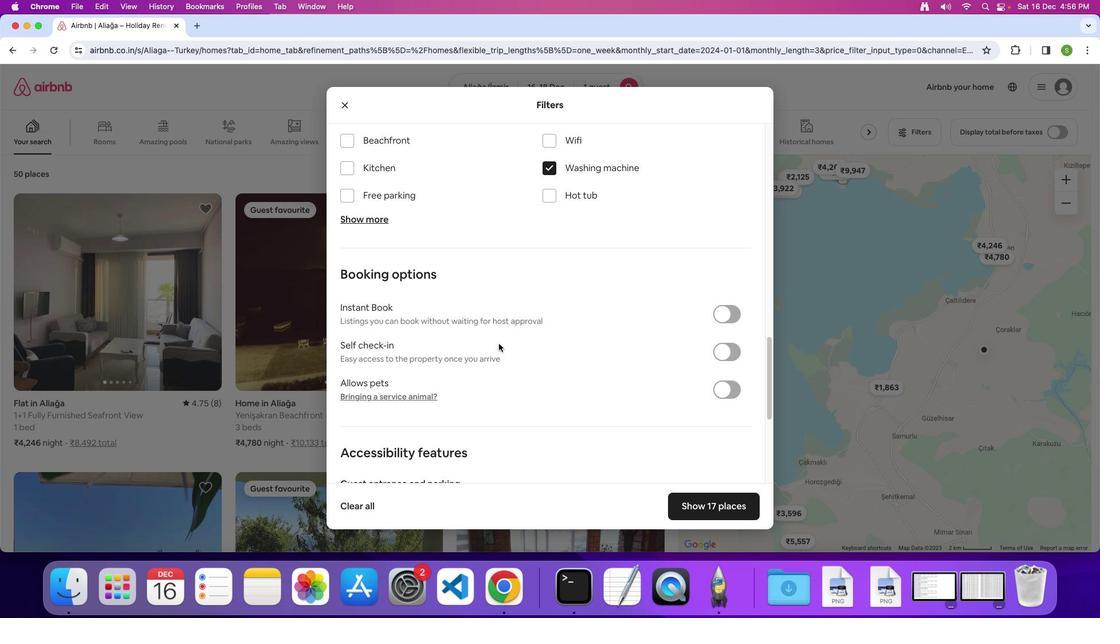 
Action: Mouse scrolled (498, 343) with delta (0, 0)
Screenshot: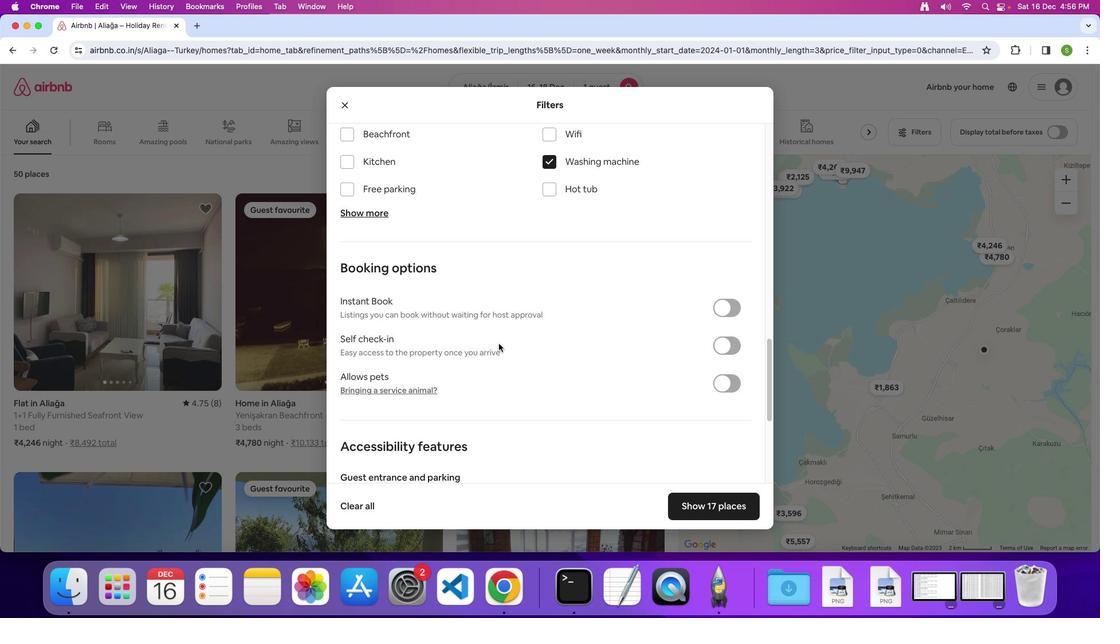 
Action: Mouse scrolled (498, 343) with delta (0, -1)
Screenshot: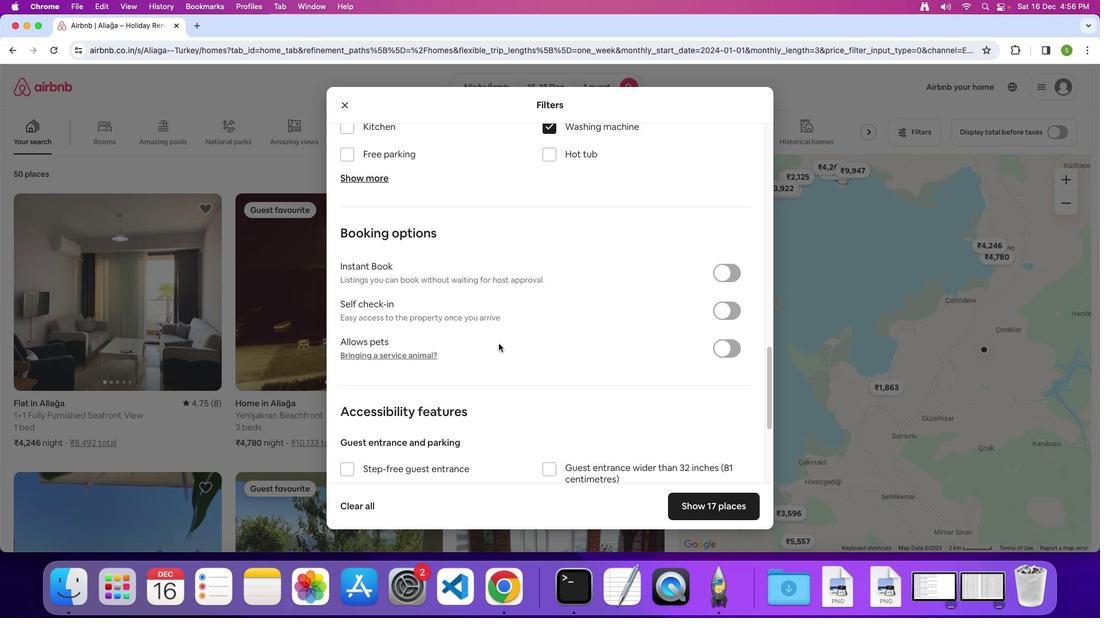
Action: Mouse scrolled (498, 343) with delta (0, 0)
Screenshot: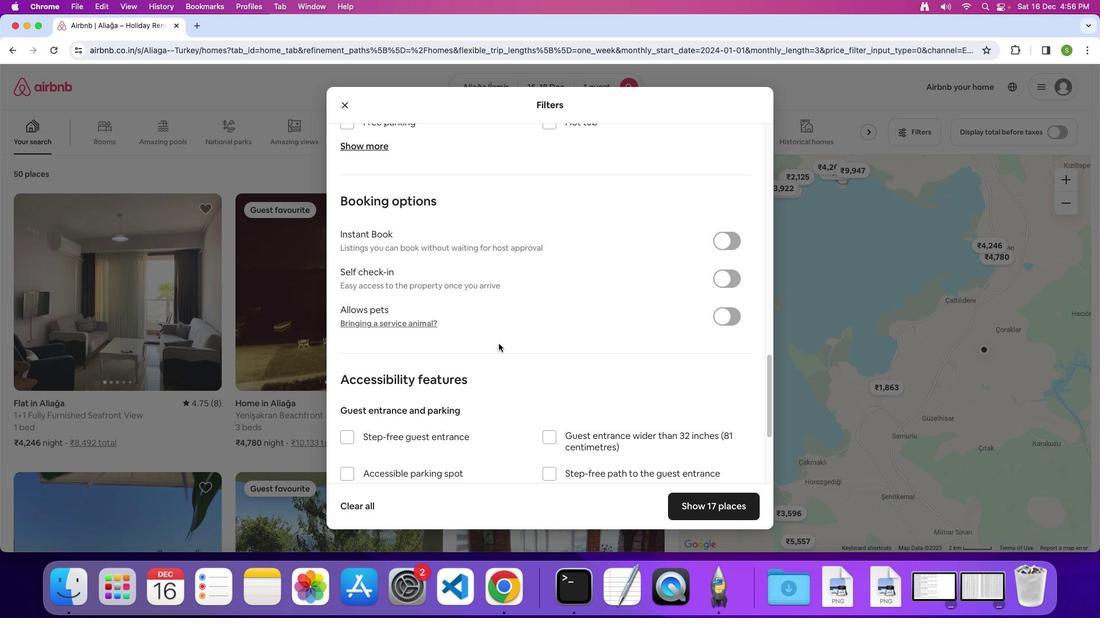 
Action: Mouse scrolled (498, 343) with delta (0, 0)
Screenshot: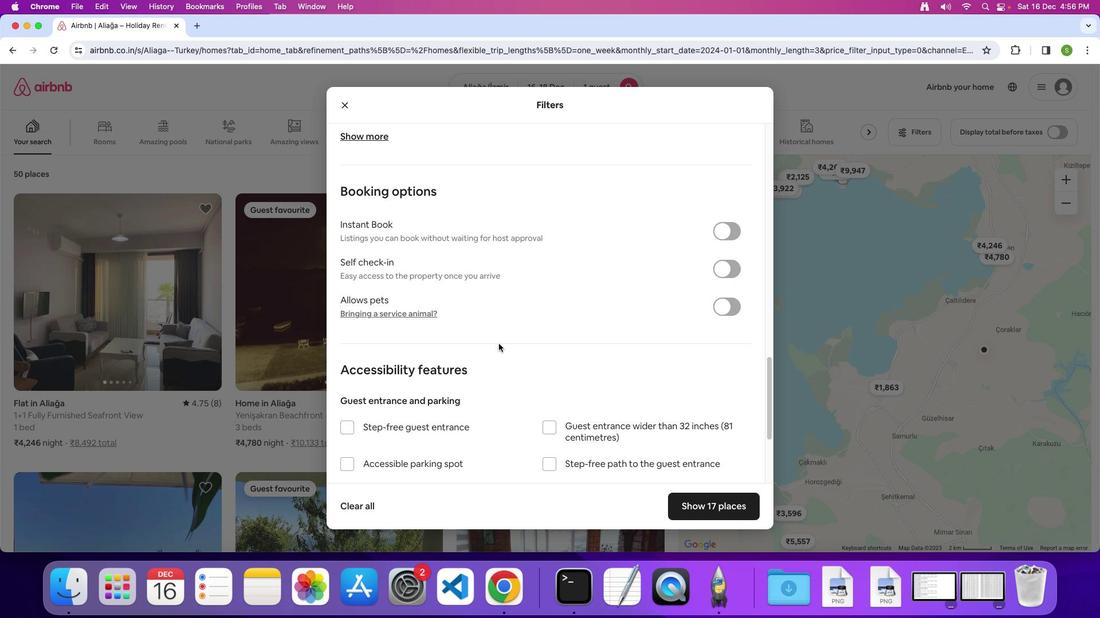 
Action: Mouse scrolled (498, 343) with delta (0, 0)
Screenshot: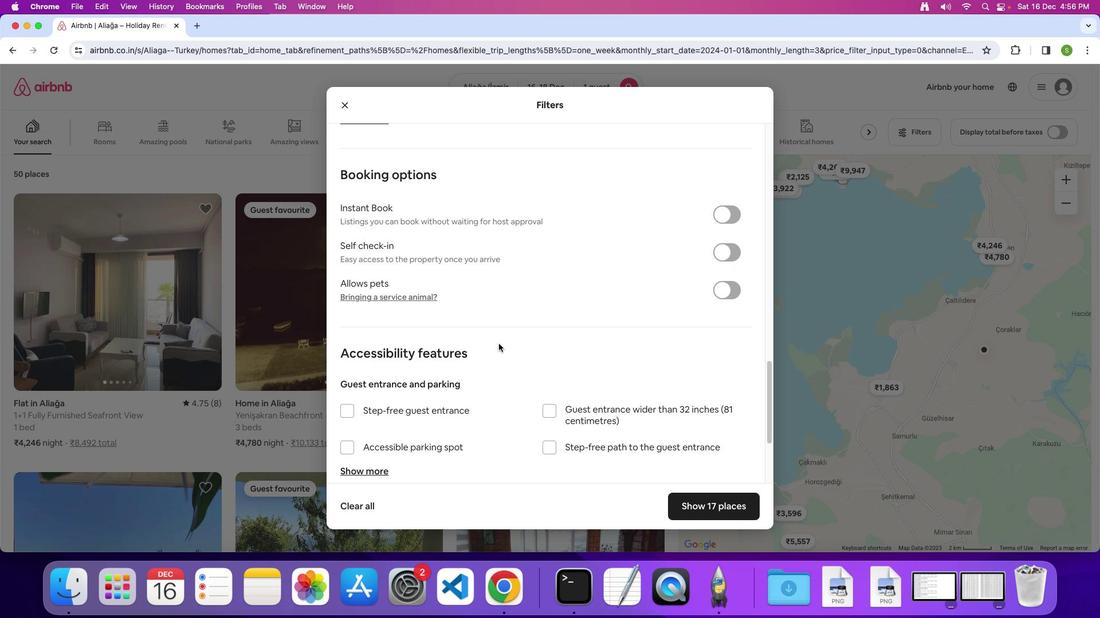 
Action: Mouse scrolled (498, 343) with delta (0, 0)
Screenshot: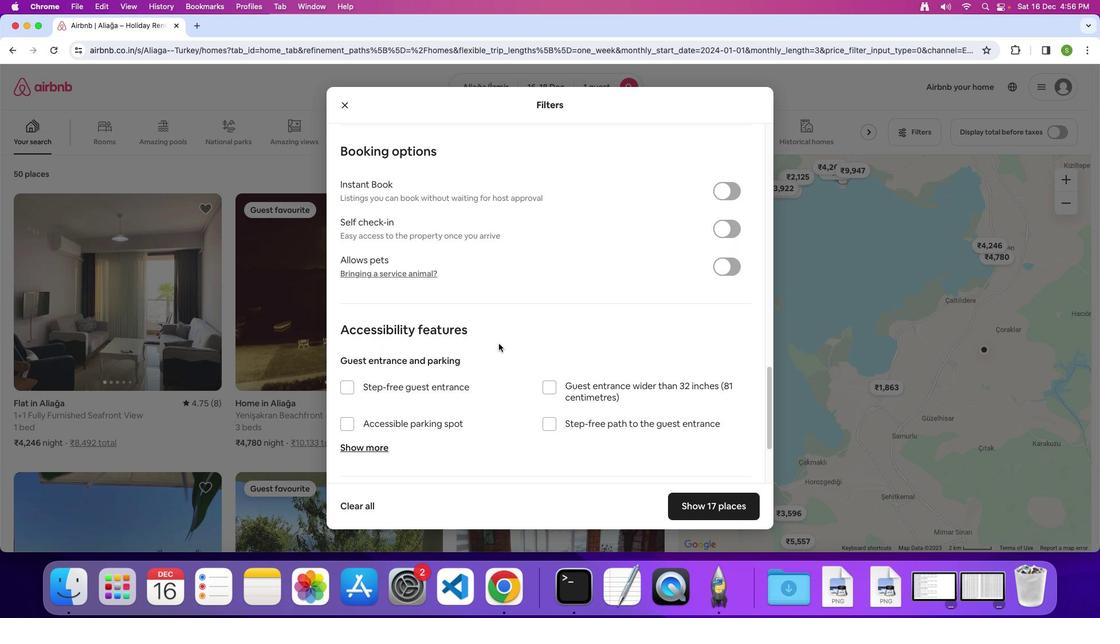 
Action: Mouse scrolled (498, 343) with delta (0, 0)
Screenshot: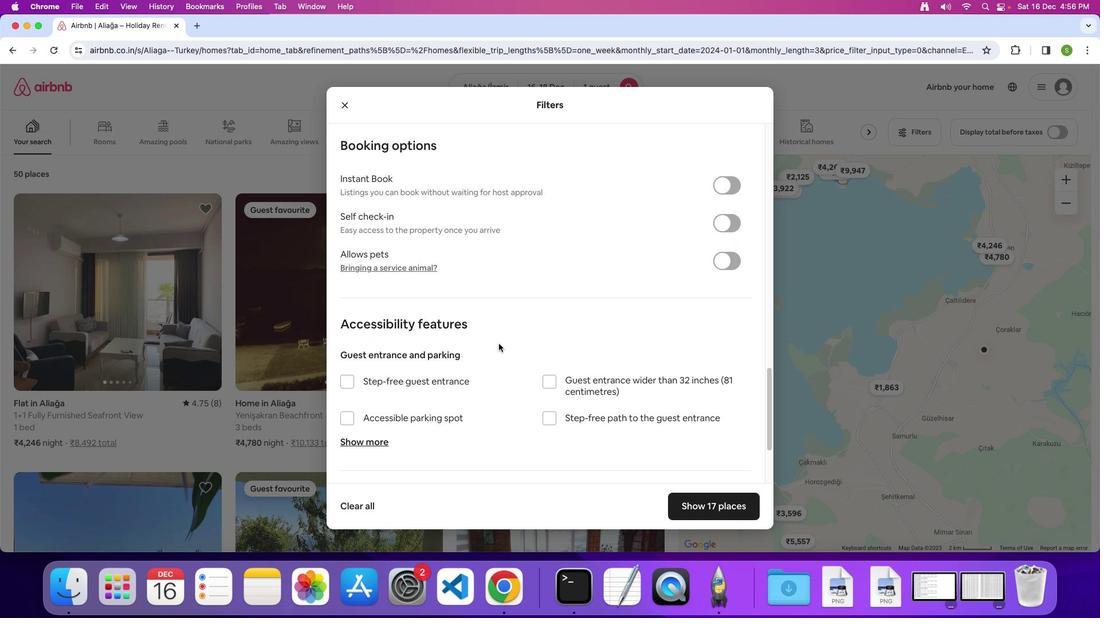 
Action: Mouse scrolled (498, 343) with delta (0, -1)
Screenshot: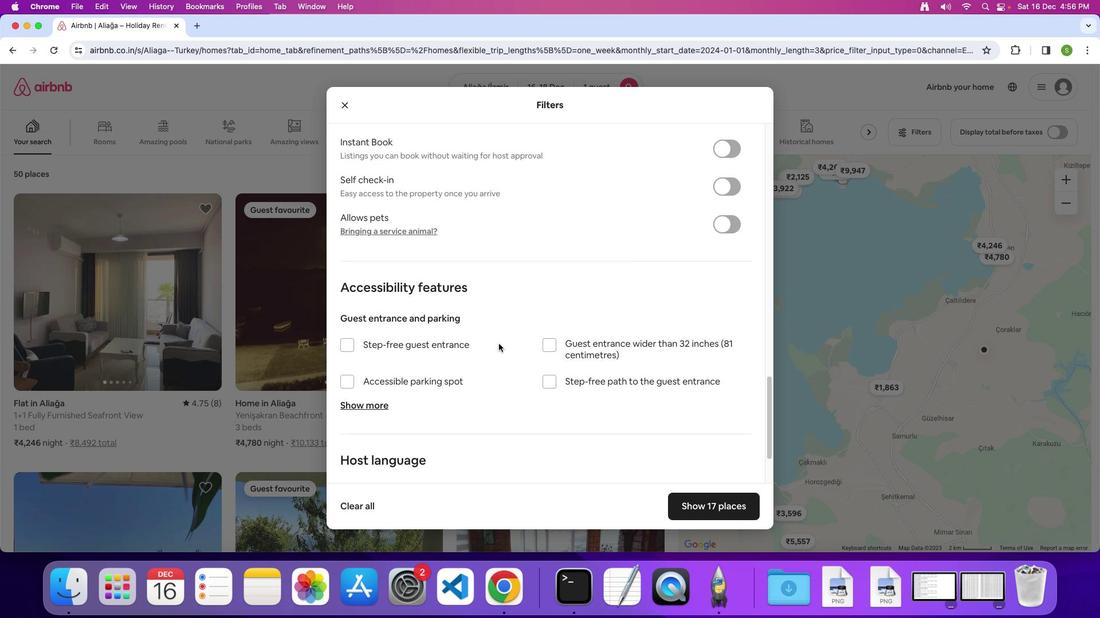 
Action: Mouse scrolled (498, 343) with delta (0, 0)
Screenshot: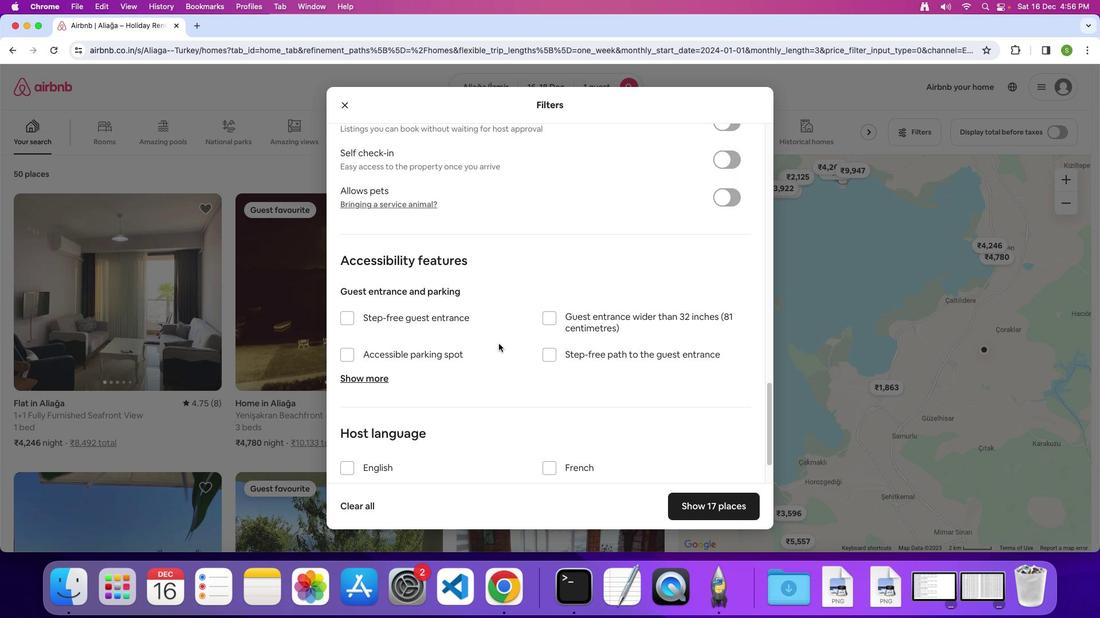 
Action: Mouse scrolled (498, 343) with delta (0, 0)
Screenshot: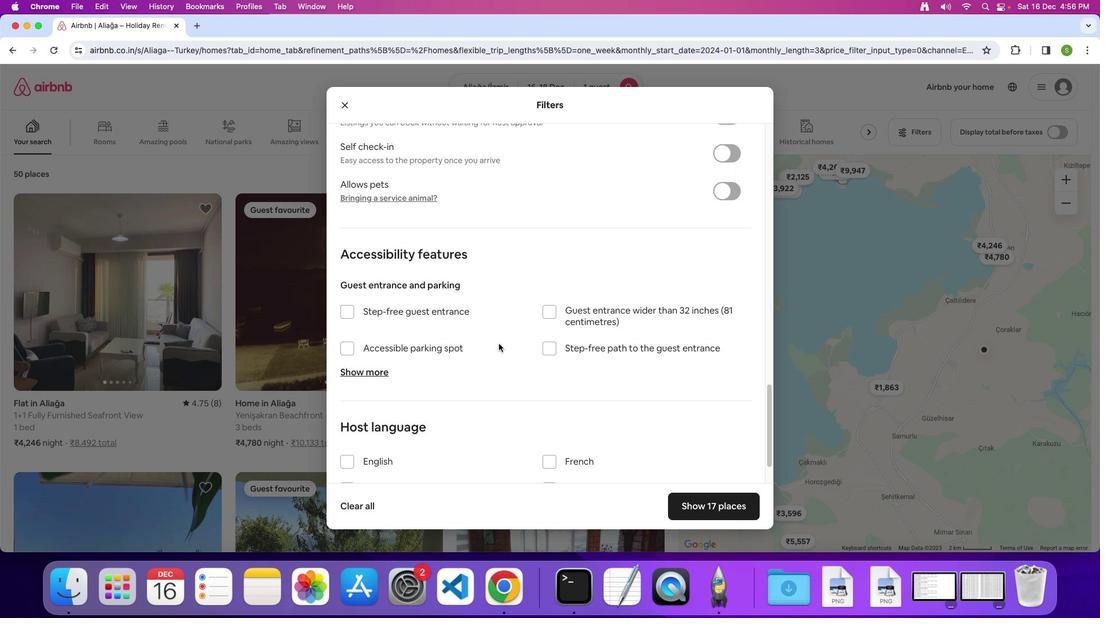 
Action: Mouse scrolled (498, 343) with delta (0, 0)
Screenshot: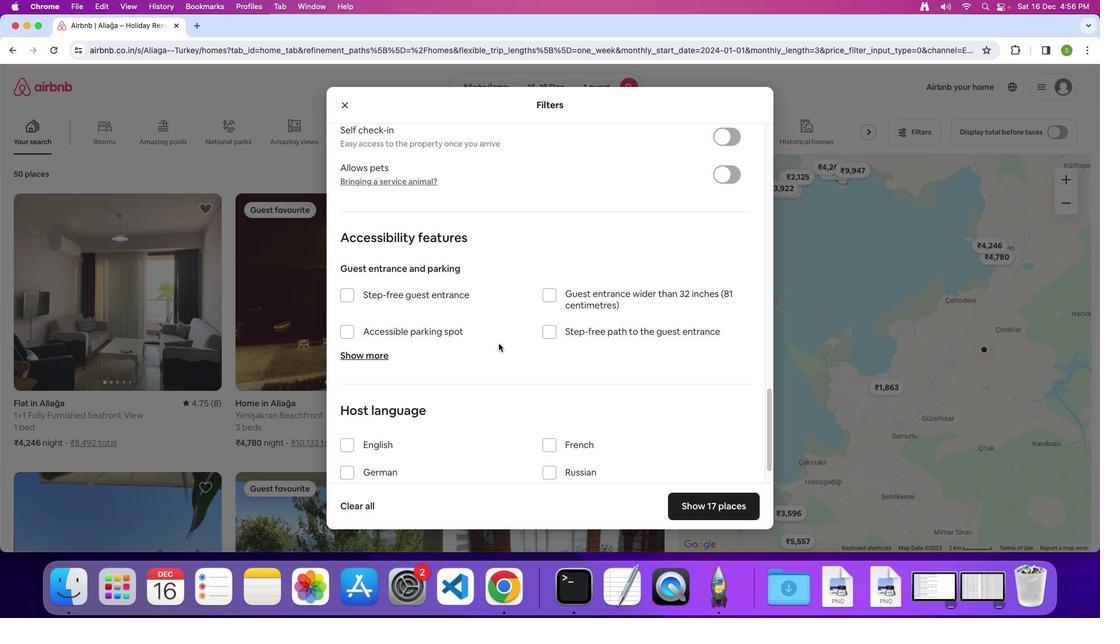 
Action: Mouse scrolled (498, 343) with delta (0, 0)
Screenshot: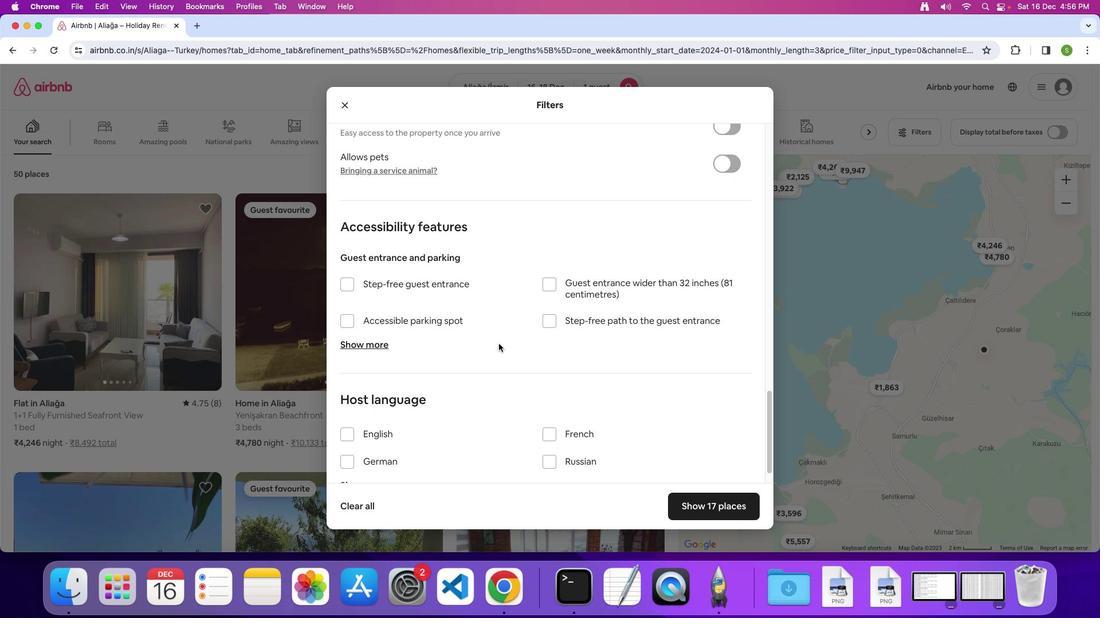 
Action: Mouse scrolled (498, 343) with delta (0, -1)
Screenshot: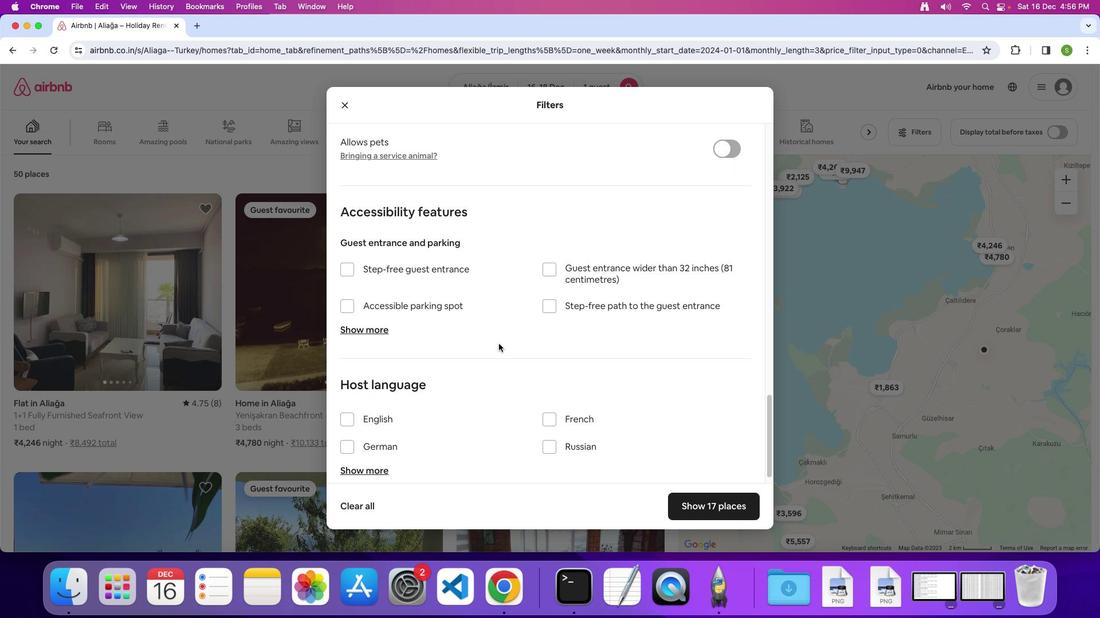 
Action: Mouse scrolled (498, 343) with delta (0, -1)
Screenshot: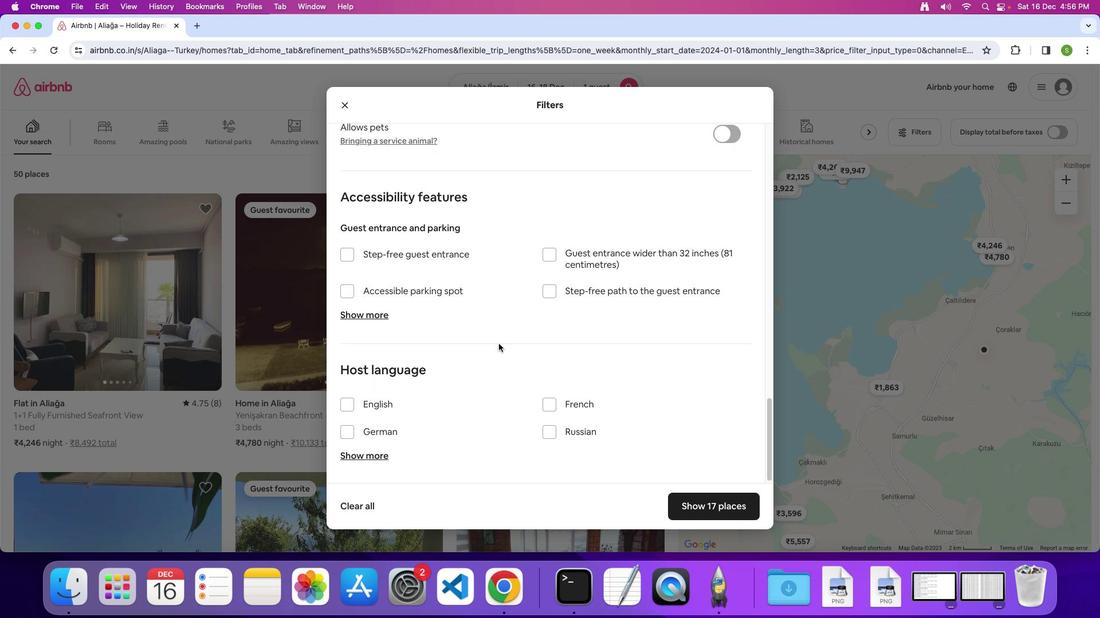 
Action: Mouse moved to (685, 508)
Screenshot: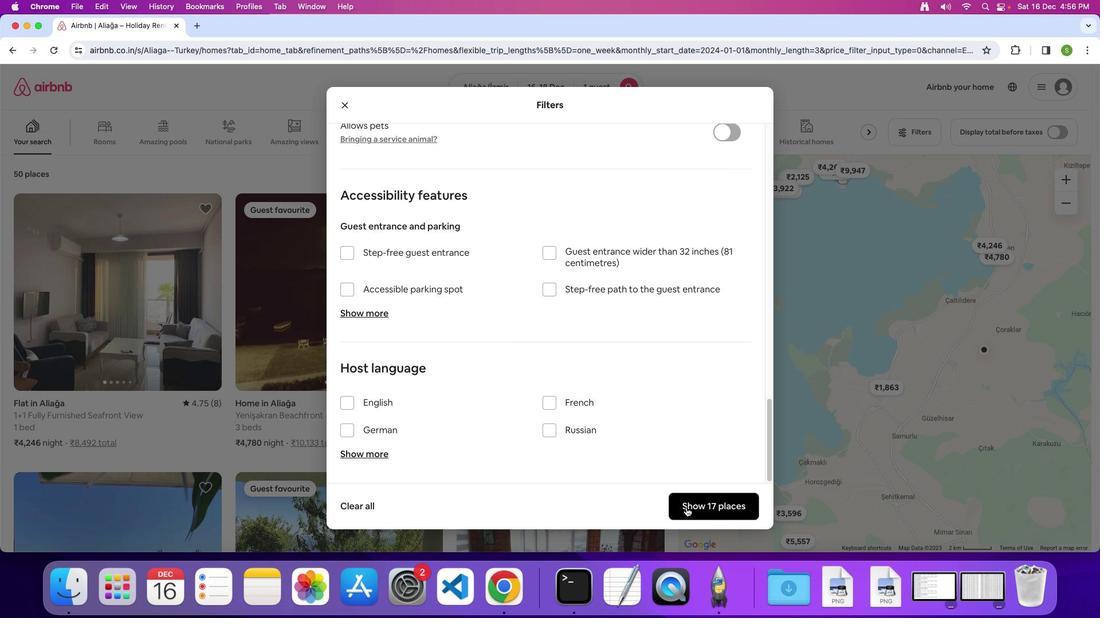 
Action: Mouse pressed left at (685, 508)
Screenshot: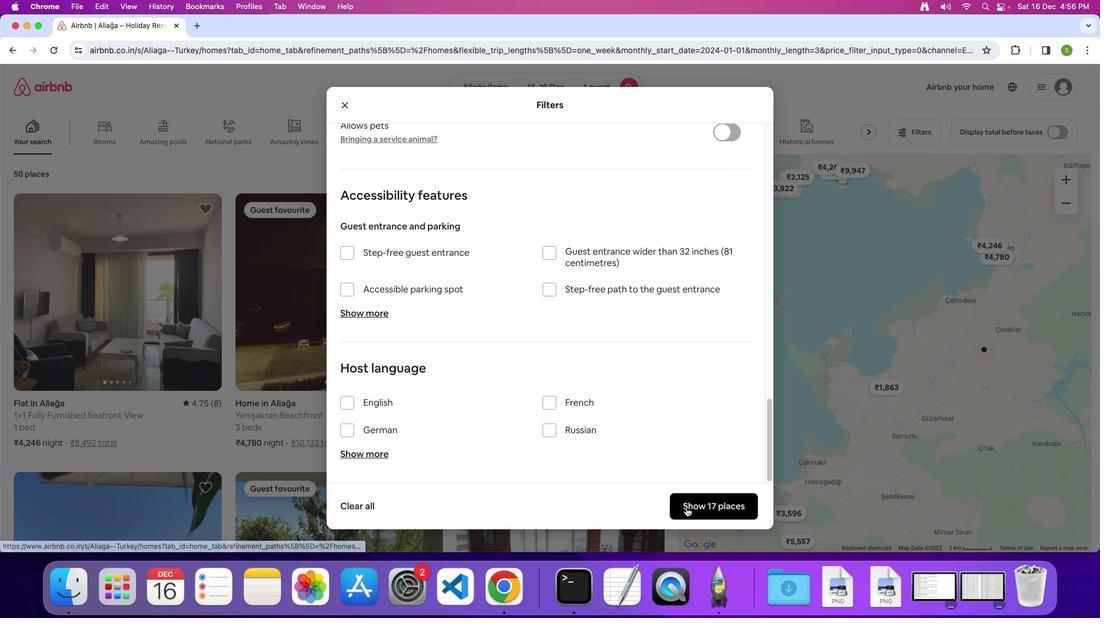 
Action: Mouse moved to (147, 297)
Screenshot: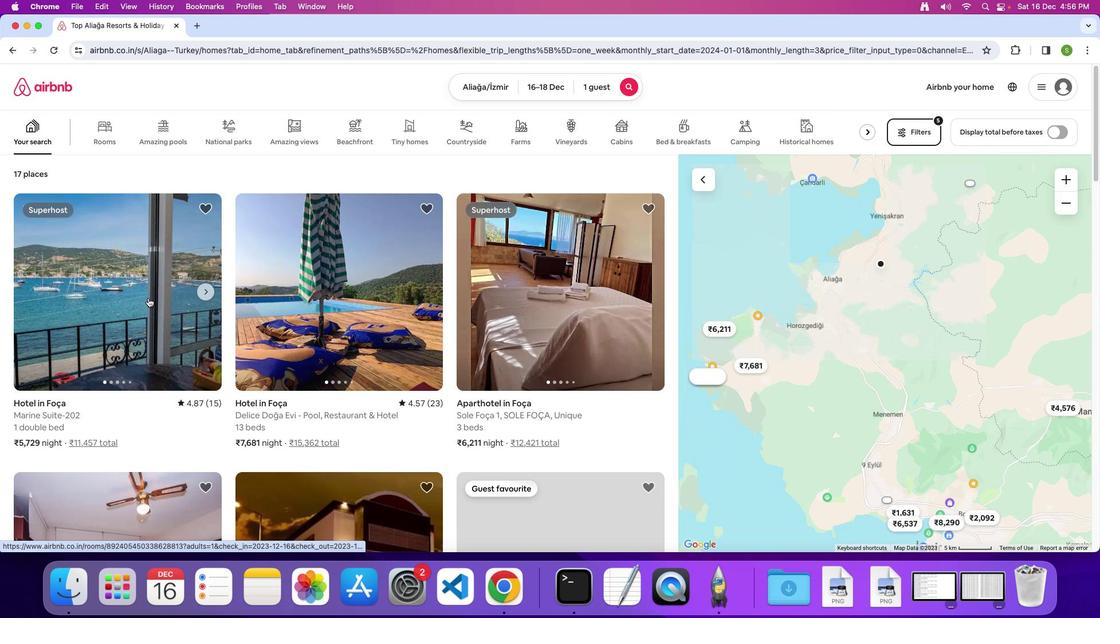 
Action: Mouse pressed left at (147, 297)
Screenshot: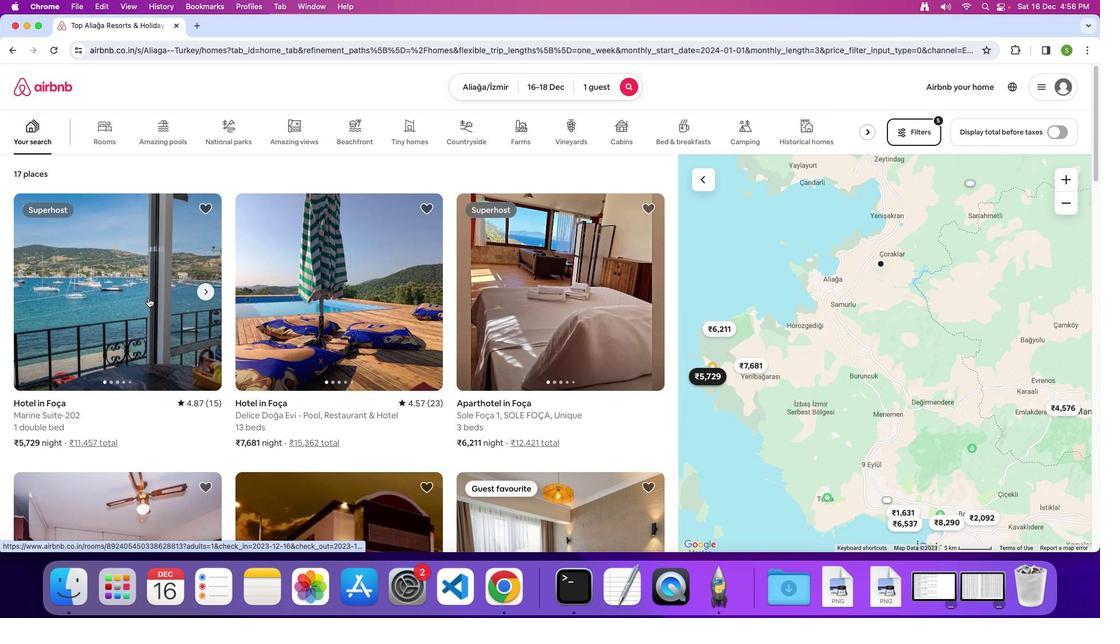 
Action: Mouse moved to (420, 323)
Screenshot: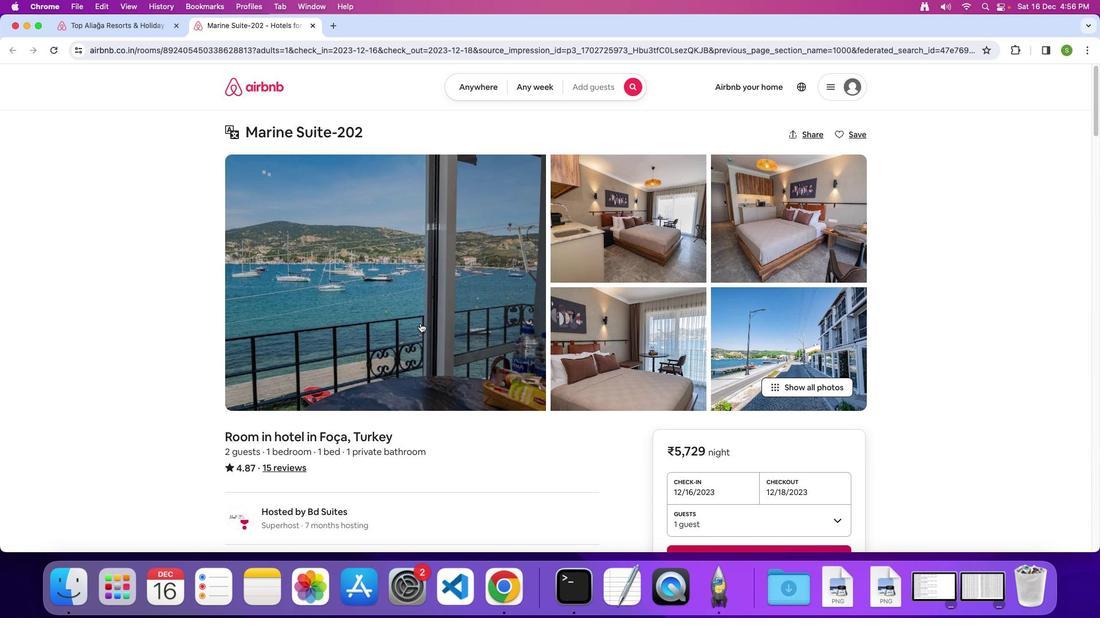 
Action: Mouse pressed left at (420, 323)
Screenshot: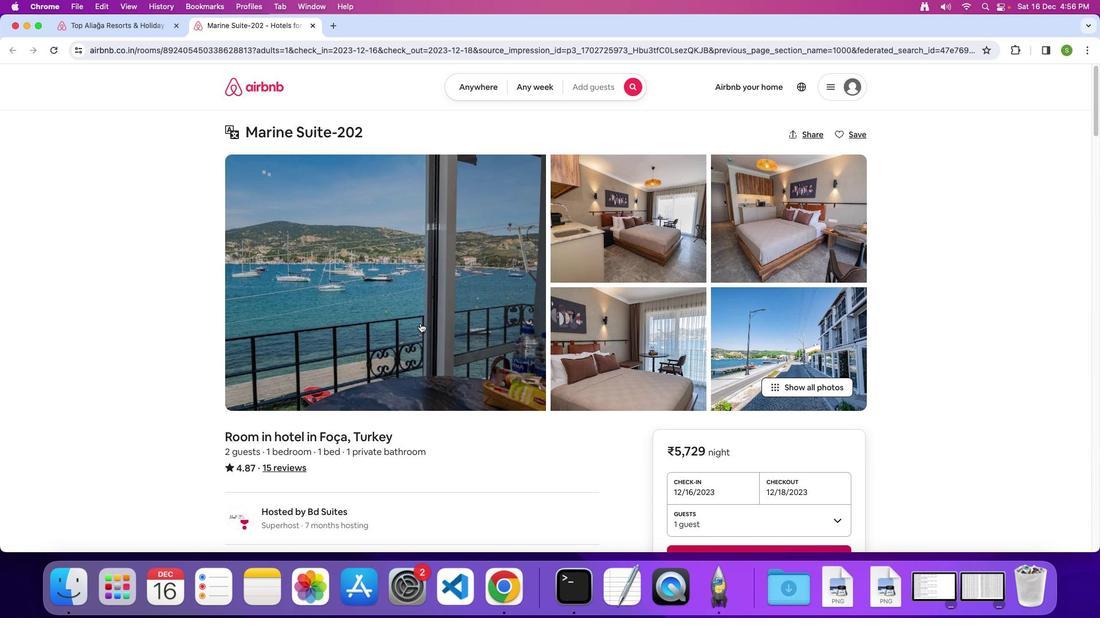 
Action: Mouse moved to (484, 374)
Screenshot: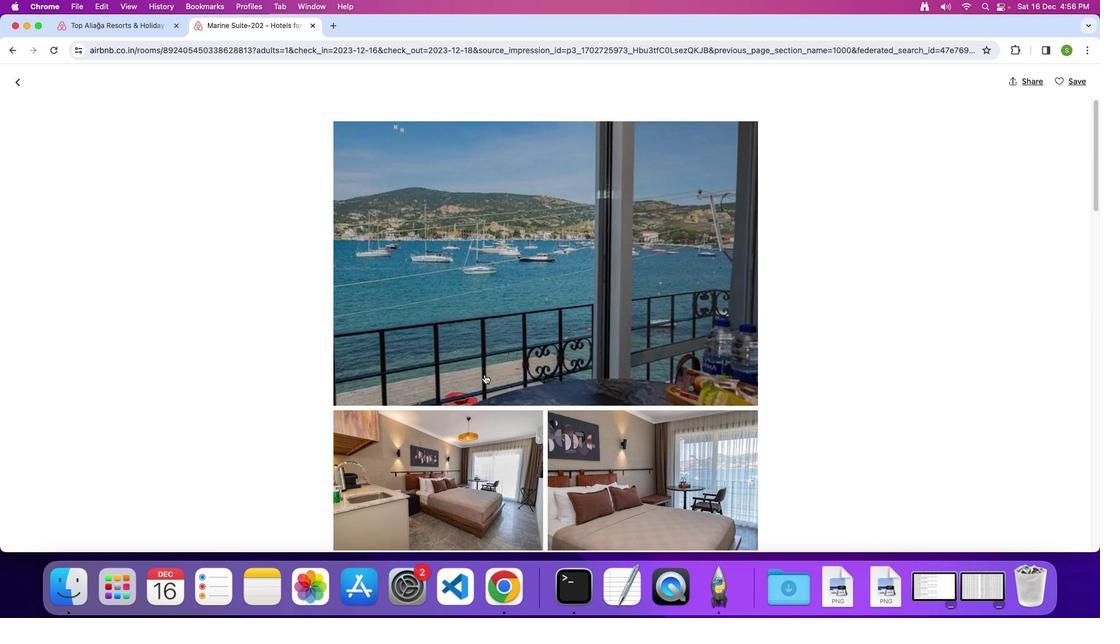 
Action: Mouse scrolled (484, 374) with delta (0, 0)
Screenshot: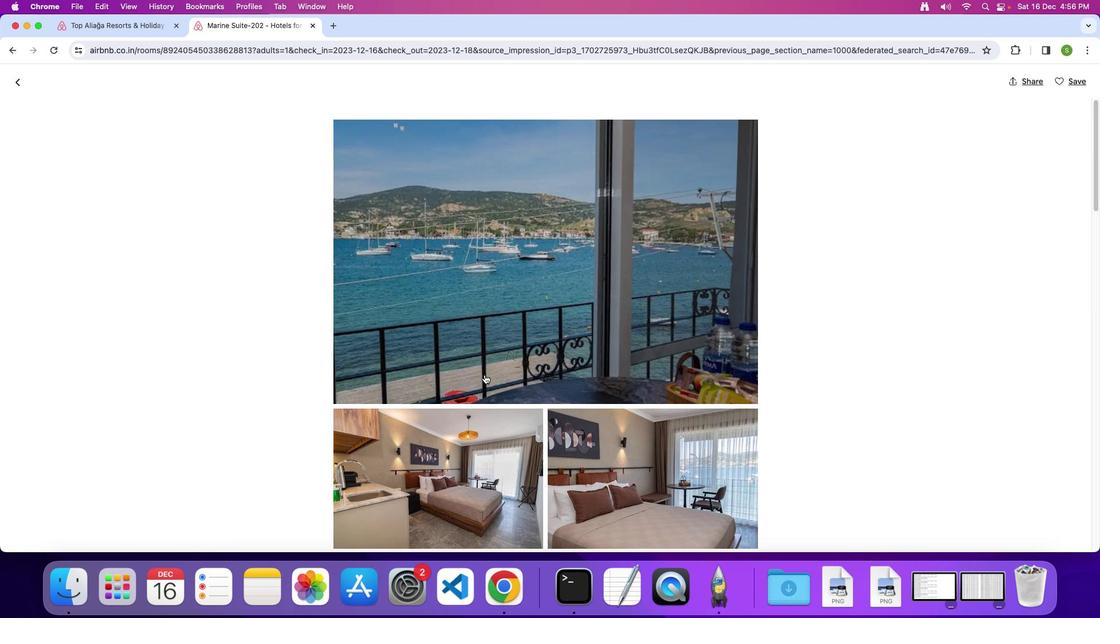 
Action: Mouse scrolled (484, 374) with delta (0, 0)
Screenshot: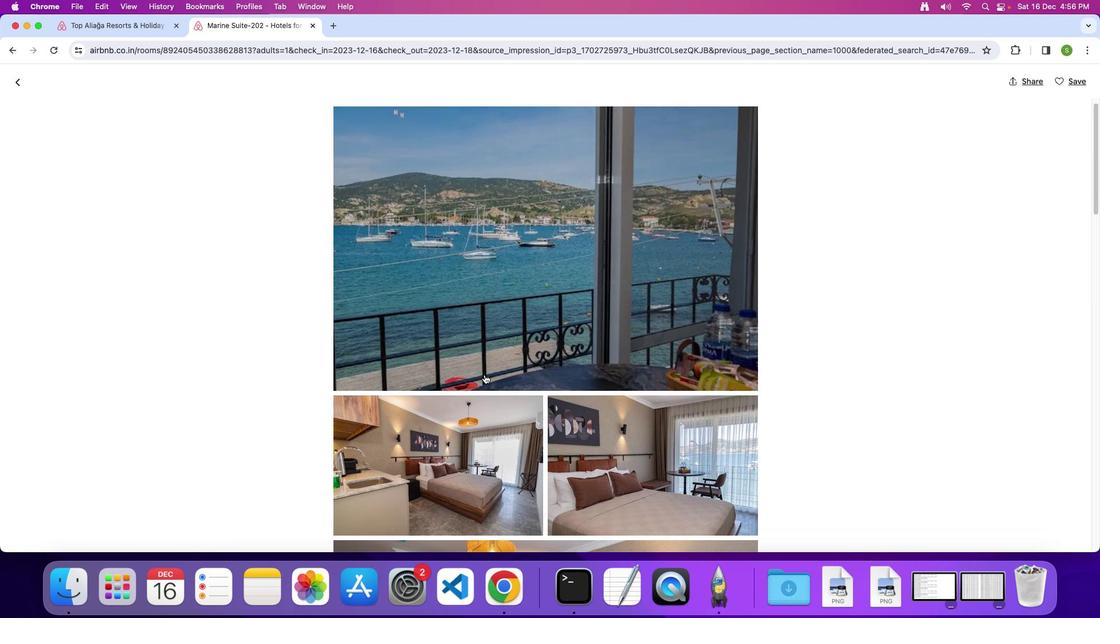 
Action: Mouse scrolled (484, 374) with delta (0, 0)
Screenshot: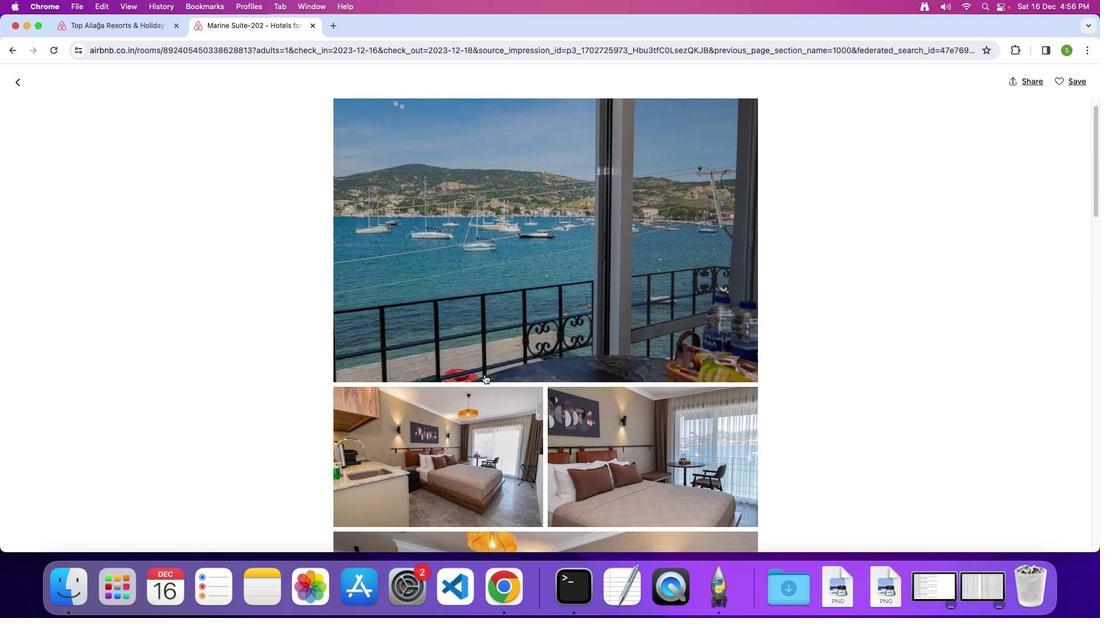 
Action: Mouse scrolled (484, 374) with delta (0, 0)
Screenshot: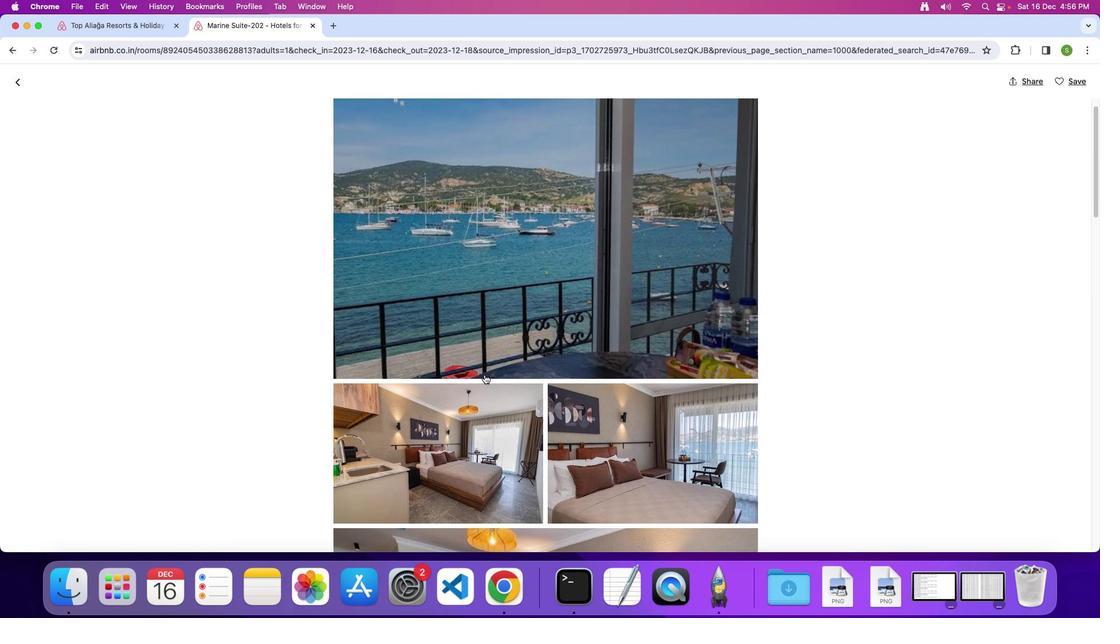 
Action: Mouse scrolled (484, 374) with delta (0, 0)
Screenshot: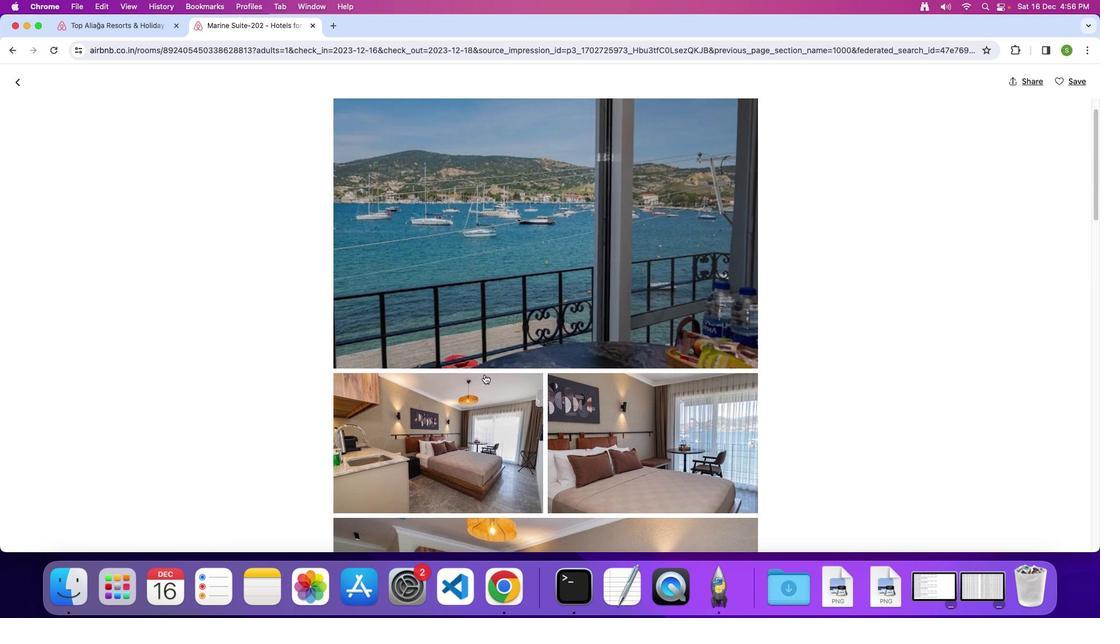 
Action: Mouse scrolled (484, 374) with delta (0, 0)
Screenshot: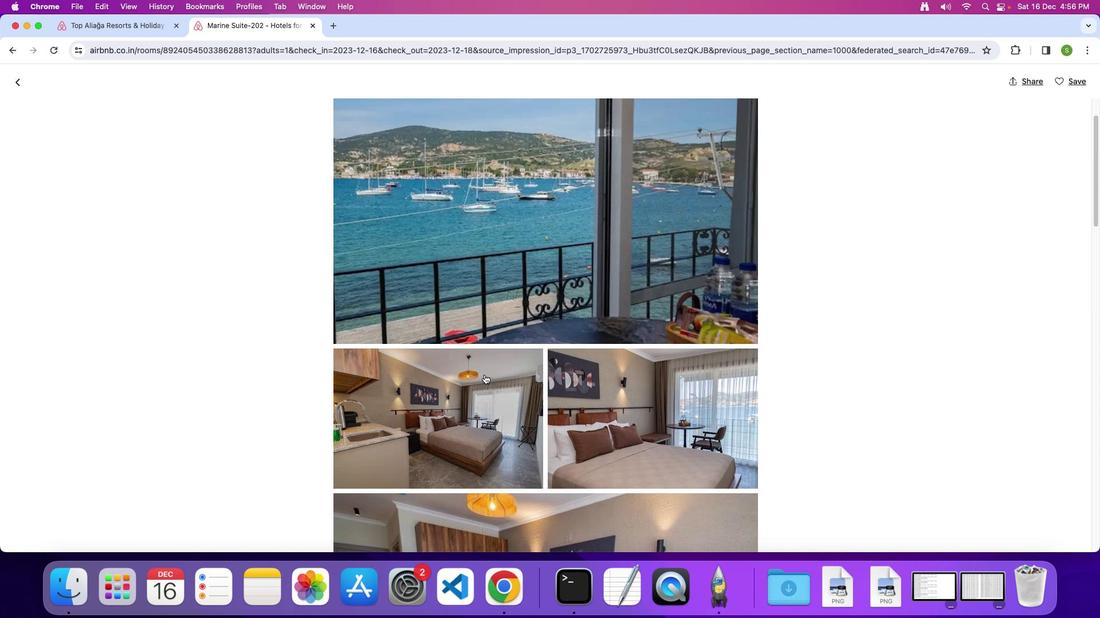 
Action: Mouse scrolled (484, 374) with delta (0, 0)
Screenshot: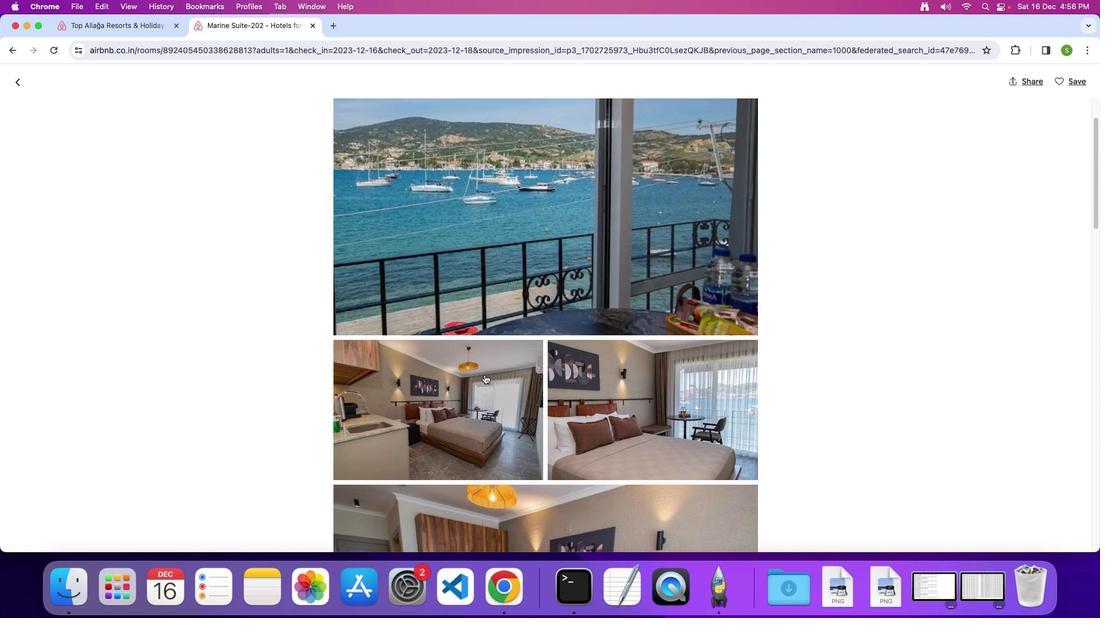 
Action: Mouse scrolled (484, 374) with delta (0, 0)
Screenshot: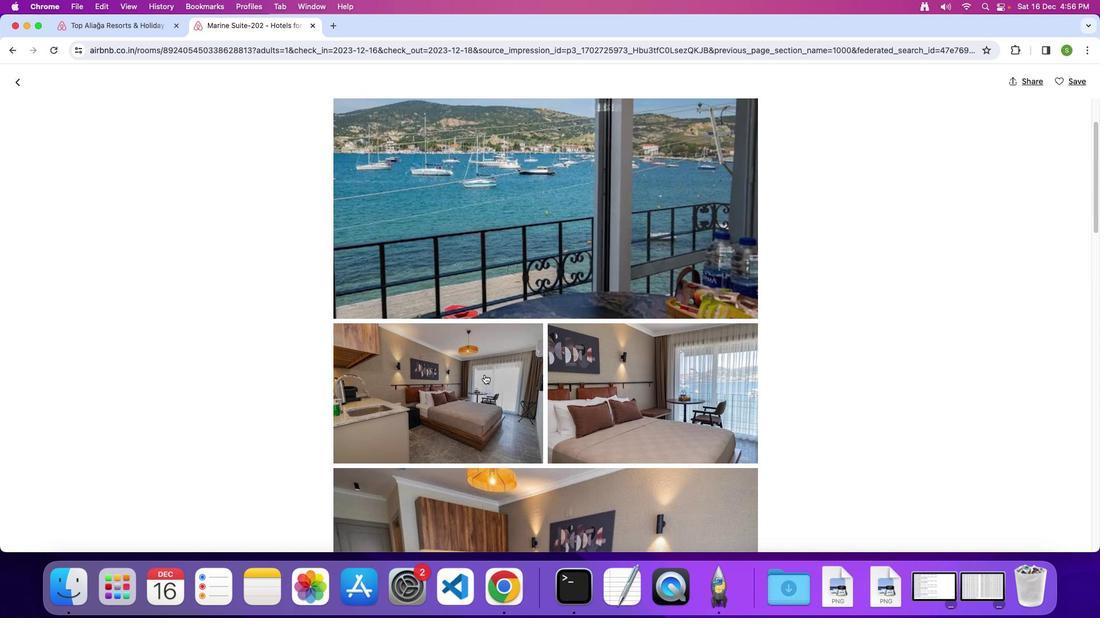 
Action: Mouse scrolled (484, 374) with delta (0, 0)
Screenshot: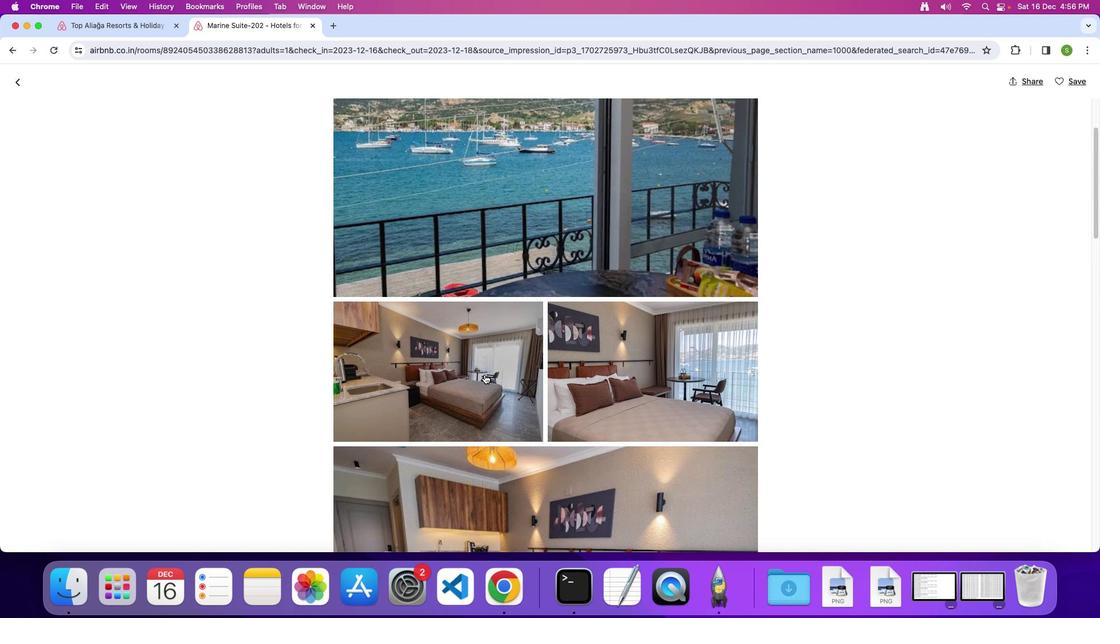 
Action: Mouse scrolled (484, 374) with delta (0, 0)
Screenshot: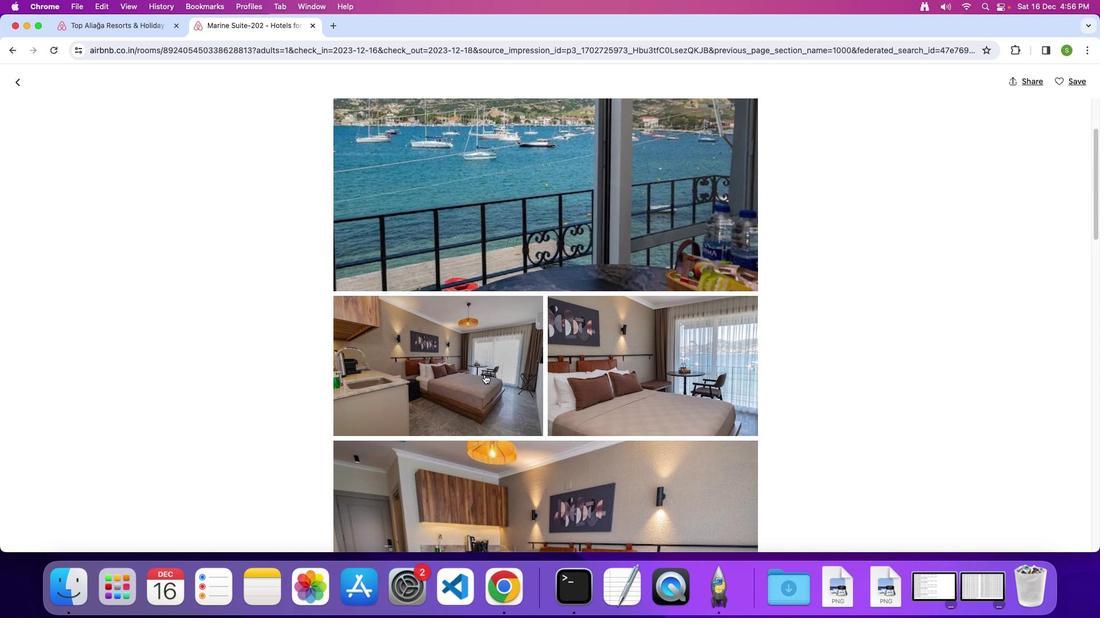
Action: Mouse scrolled (484, 374) with delta (0, 0)
Screenshot: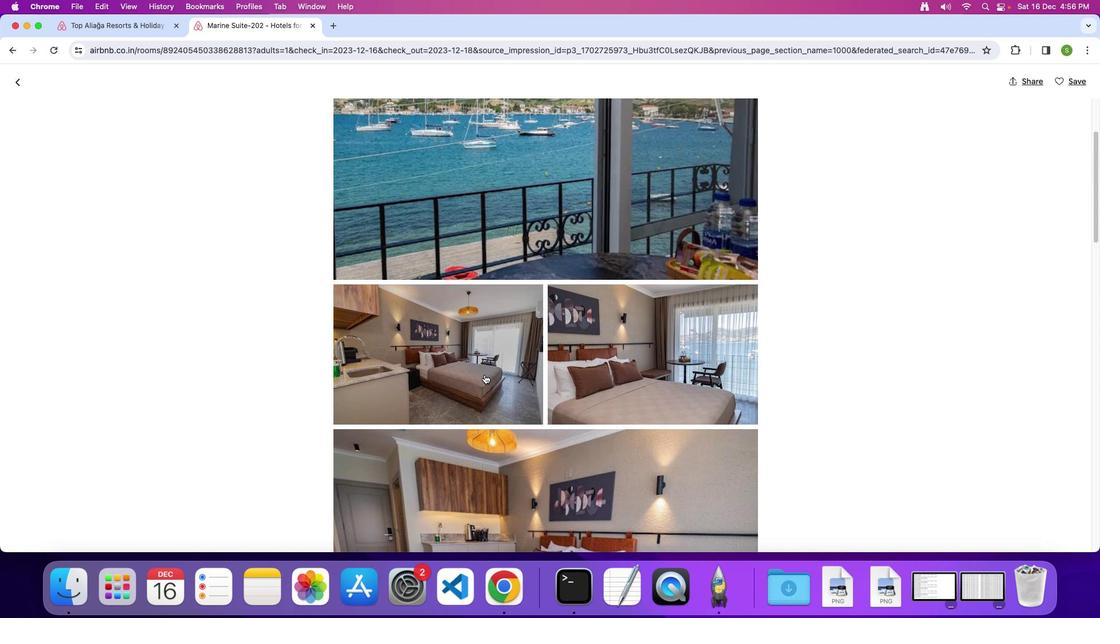 
Action: Mouse scrolled (484, 374) with delta (0, 0)
Screenshot: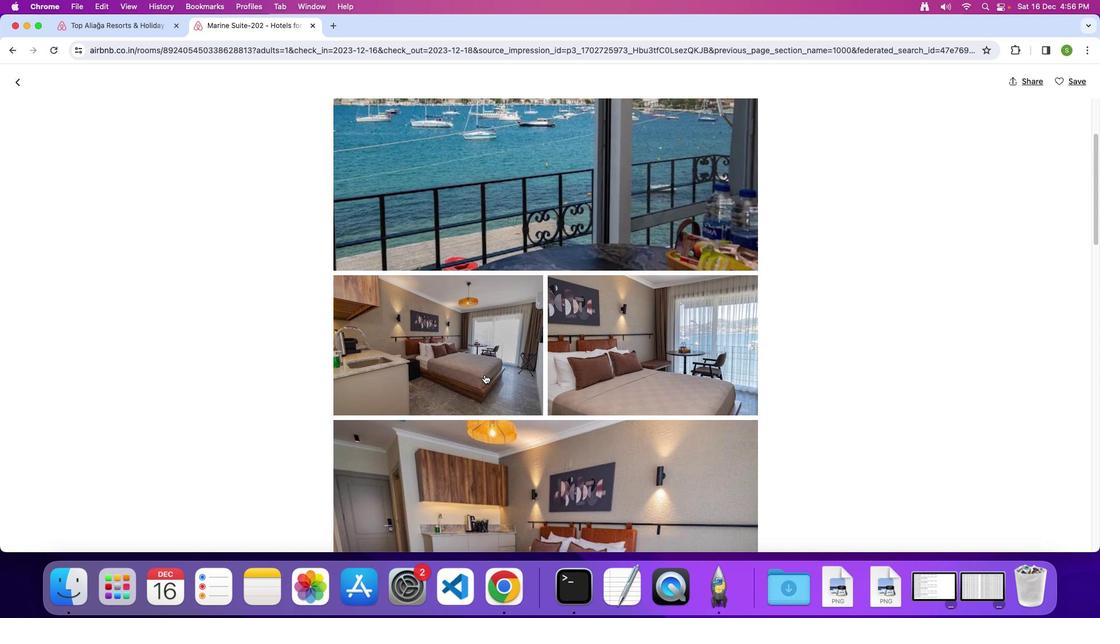 
Action: Mouse scrolled (484, 374) with delta (0, 0)
Screenshot: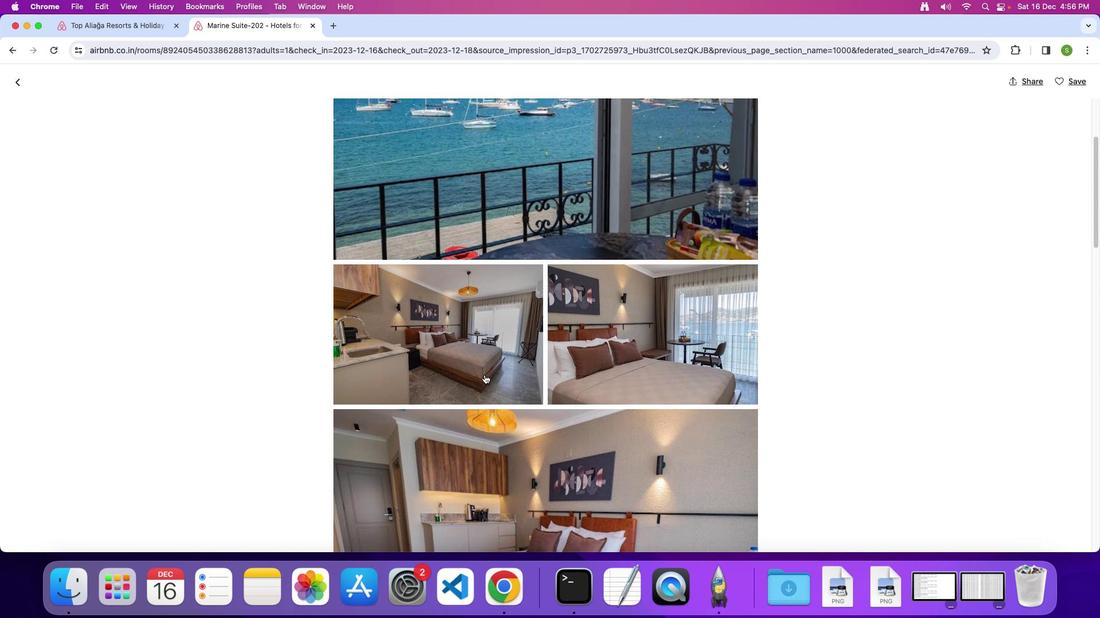
Action: Mouse scrolled (484, 374) with delta (0, 0)
Screenshot: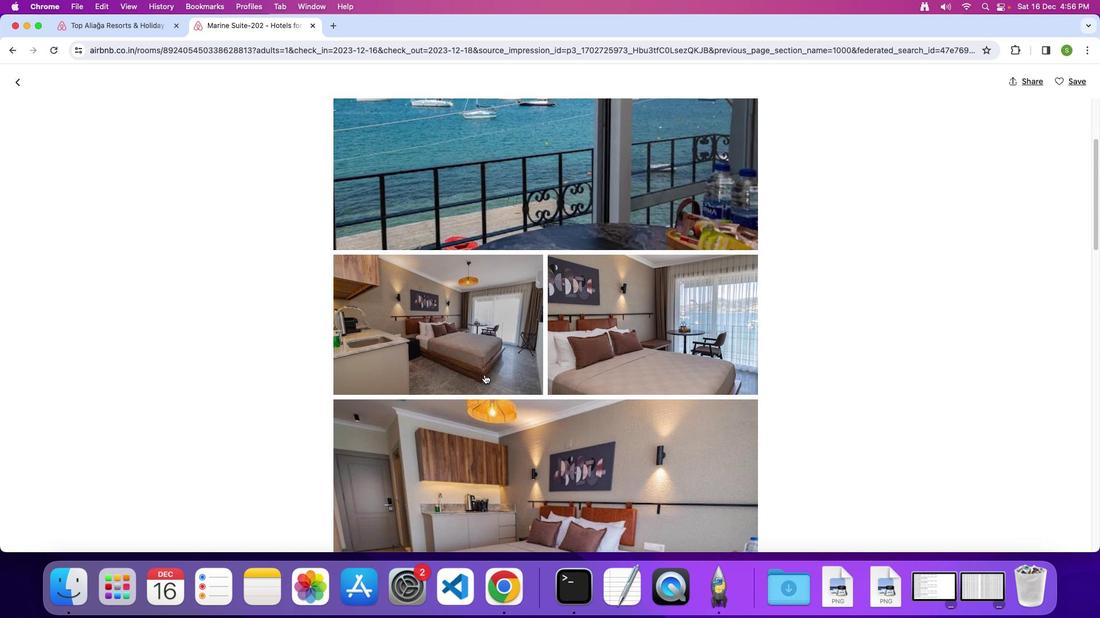 
Action: Mouse scrolled (484, 374) with delta (0, 0)
Screenshot: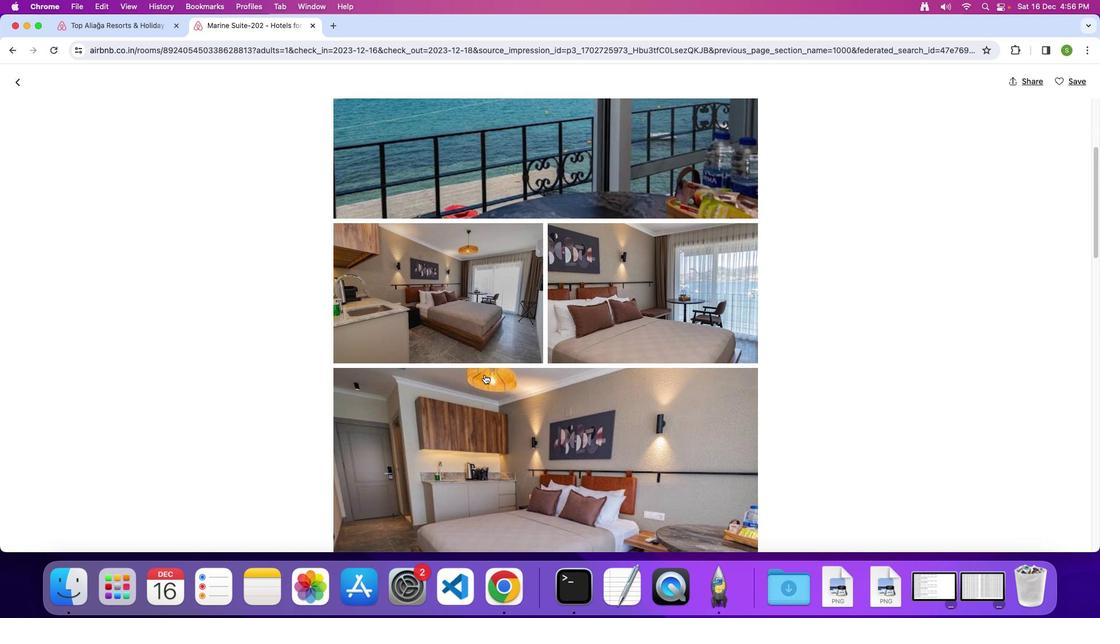 
Action: Mouse scrolled (484, 374) with delta (0, 0)
Screenshot: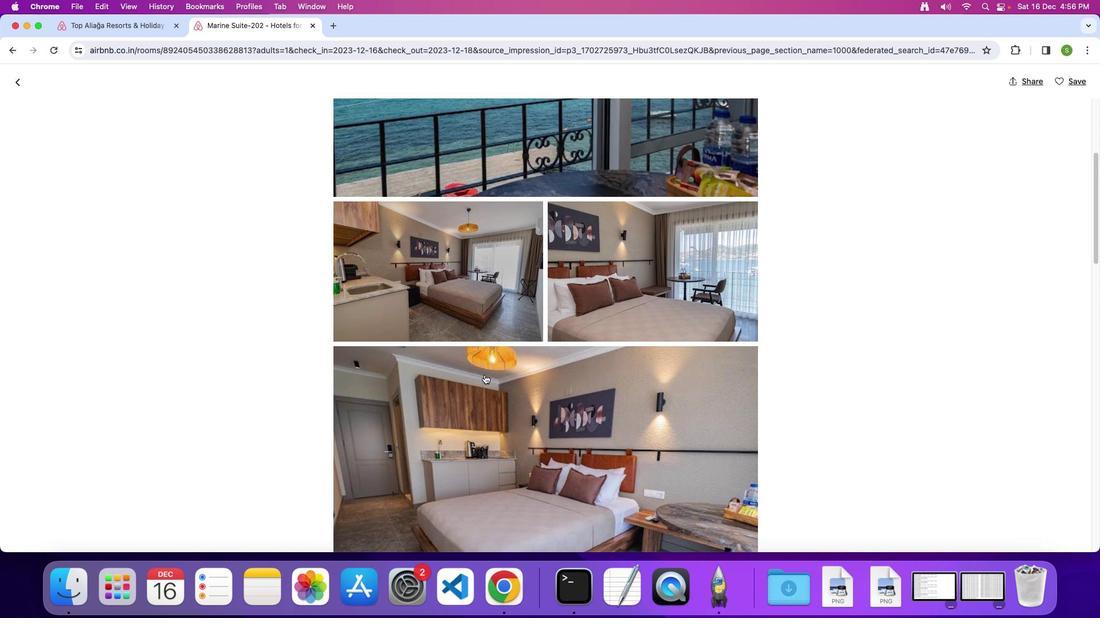 
Action: Mouse scrolled (484, 374) with delta (0, 0)
Screenshot: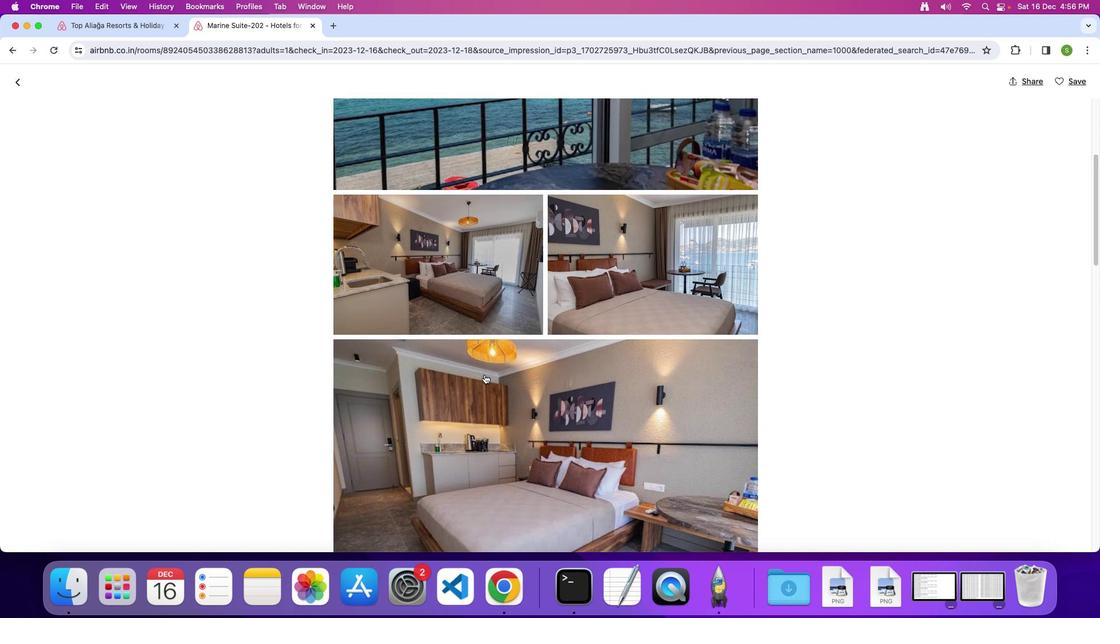 
Action: Mouse scrolled (484, 374) with delta (0, 0)
Screenshot: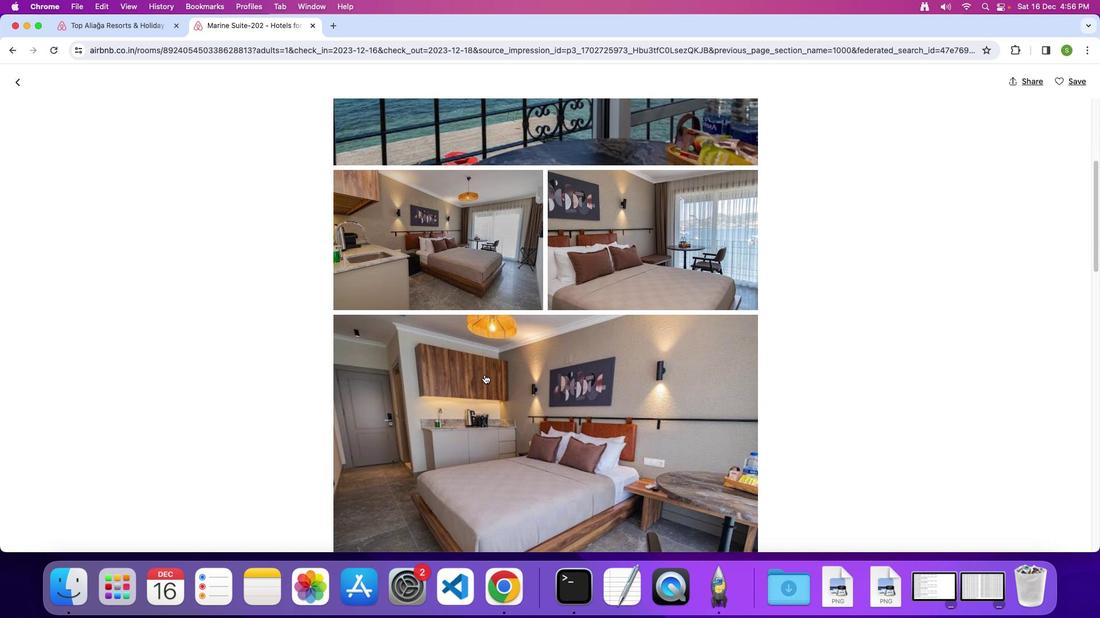 
Action: Mouse scrolled (484, 374) with delta (0, 0)
Screenshot: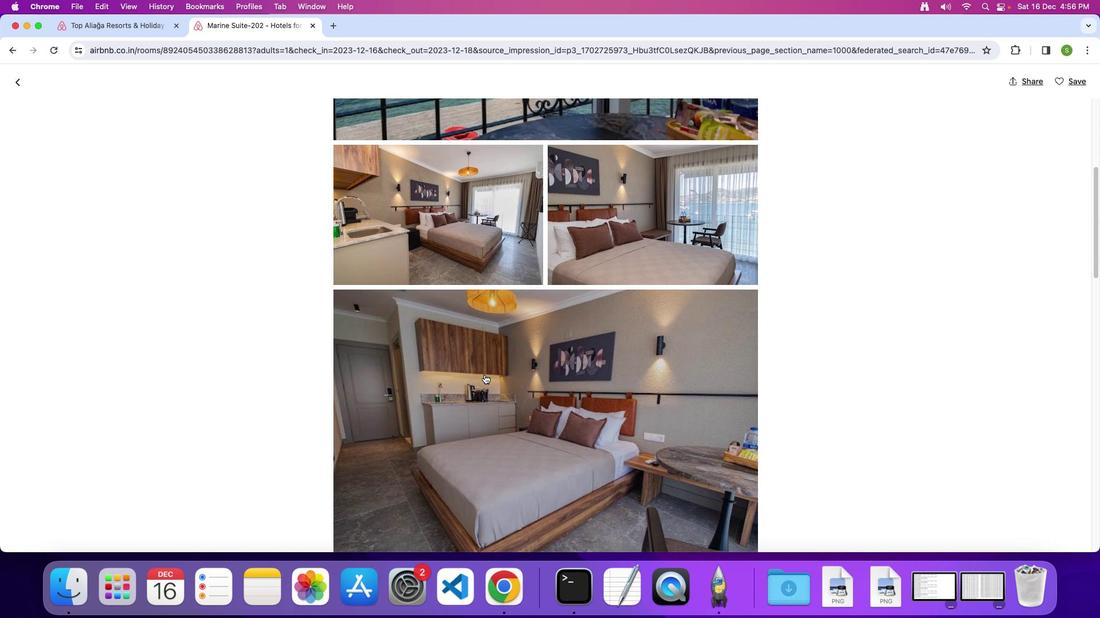 
Action: Mouse scrolled (484, 374) with delta (0, 0)
Screenshot: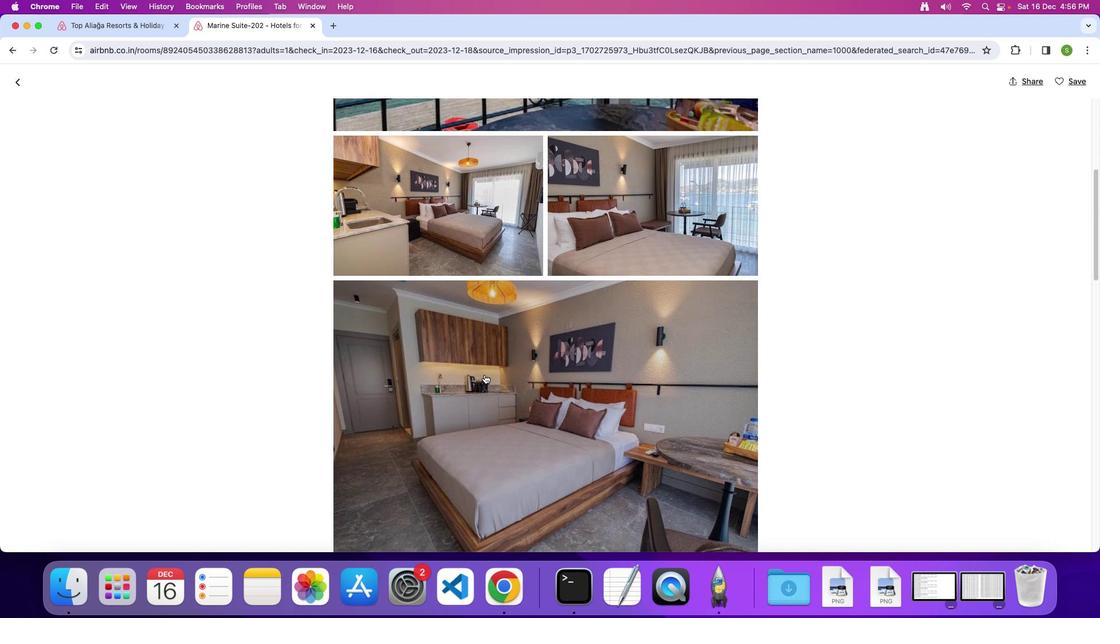 
Action: Mouse scrolled (484, 374) with delta (0, 0)
Screenshot: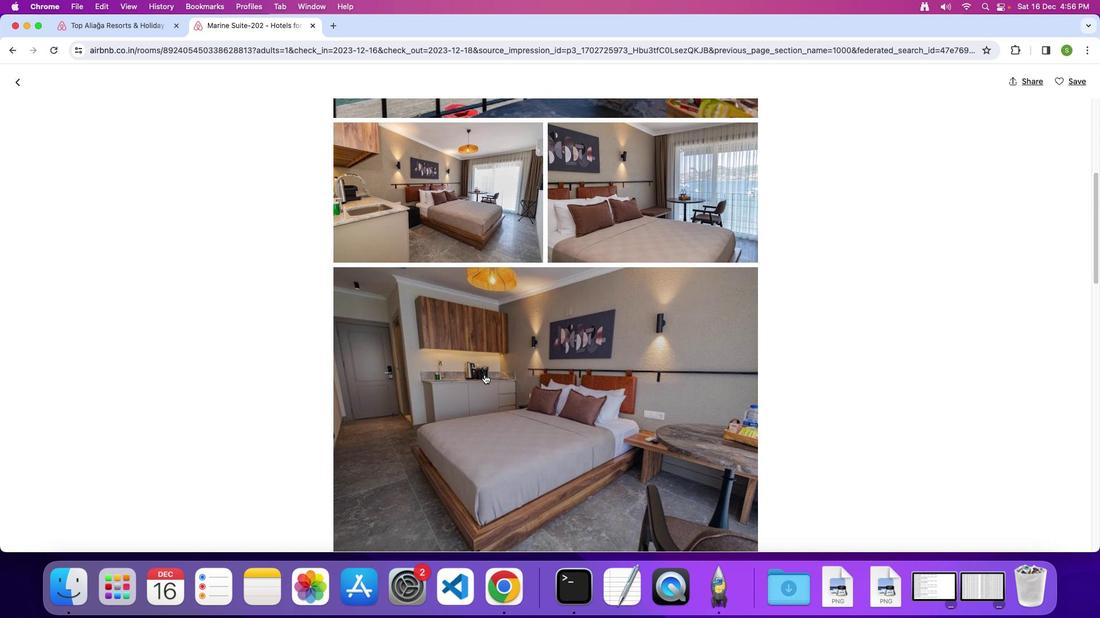 
Action: Mouse scrolled (484, 374) with delta (0, 0)
Screenshot: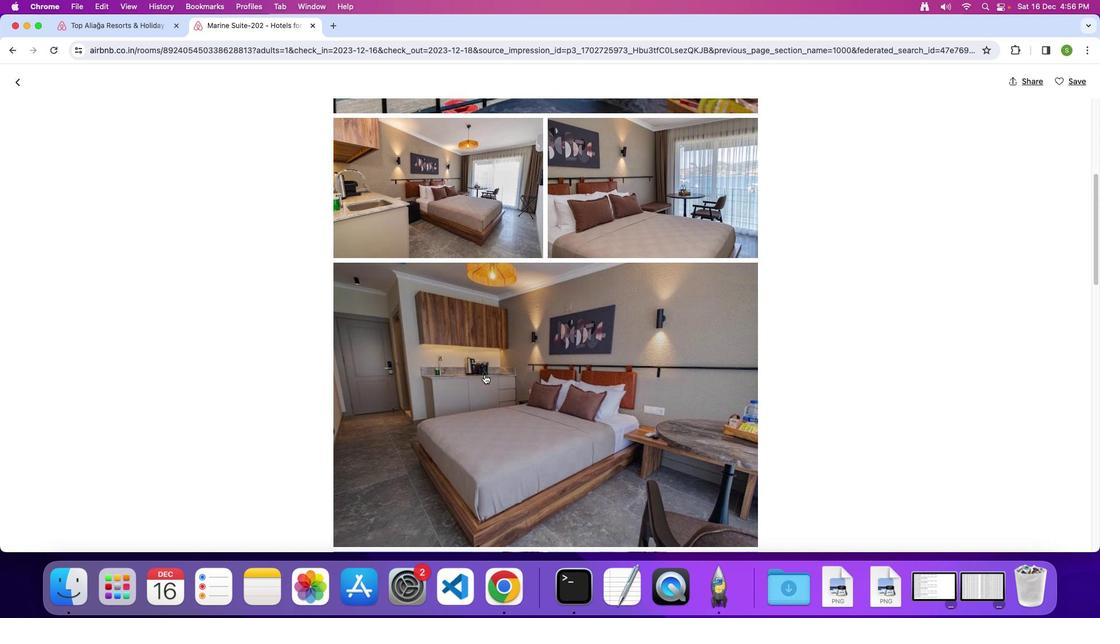 
Action: Mouse scrolled (484, 374) with delta (0, -1)
Screenshot: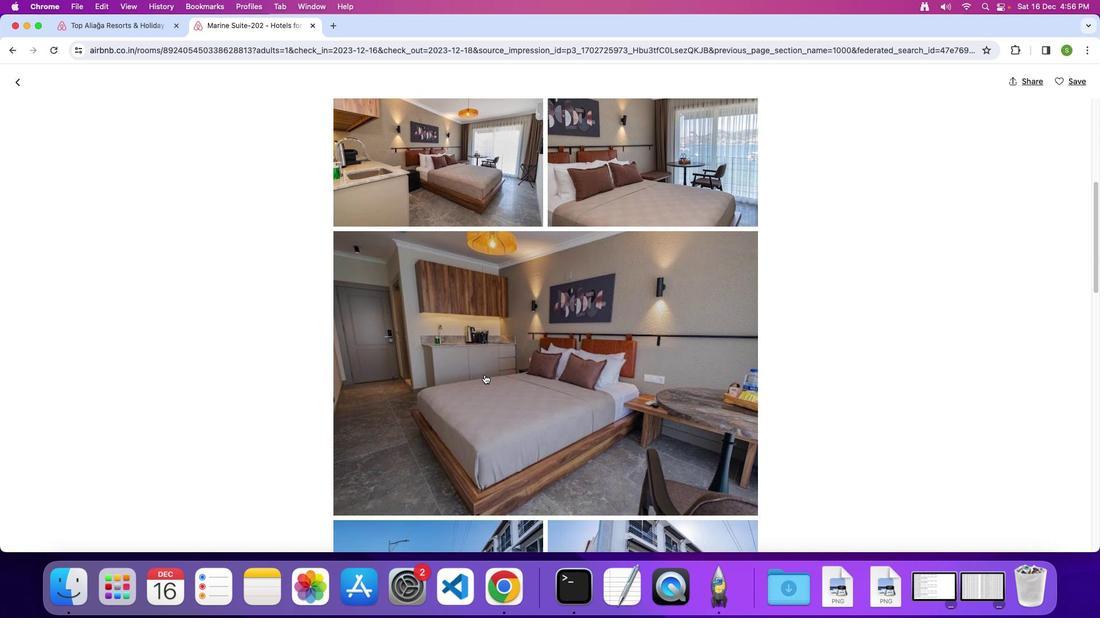 
Action: Mouse scrolled (484, 374) with delta (0, 0)
Screenshot: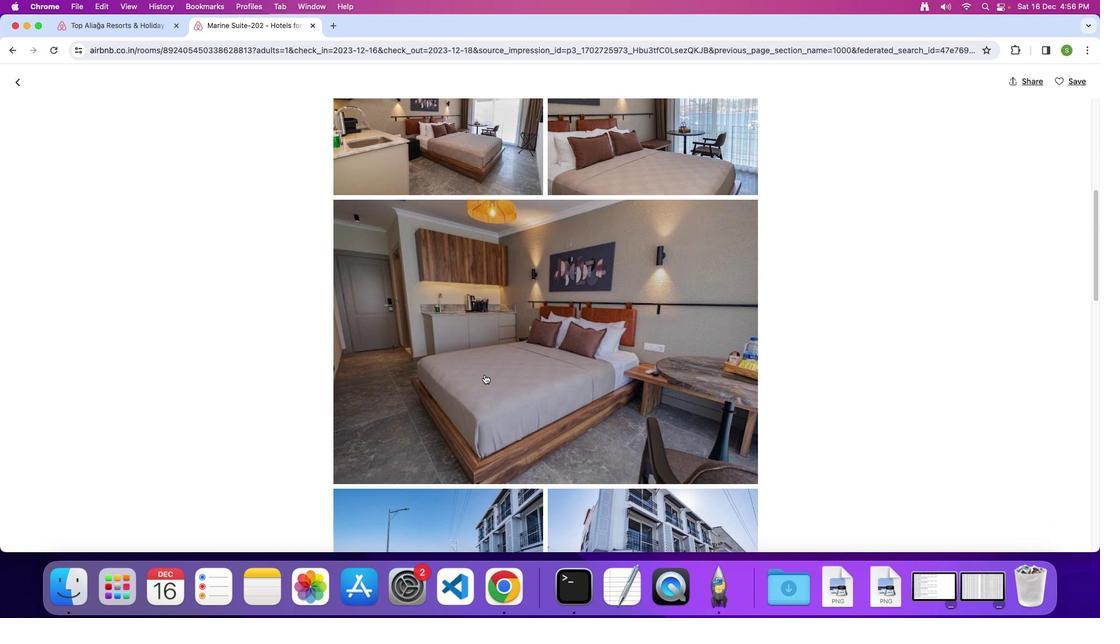 
Action: Mouse scrolled (484, 374) with delta (0, 0)
Screenshot: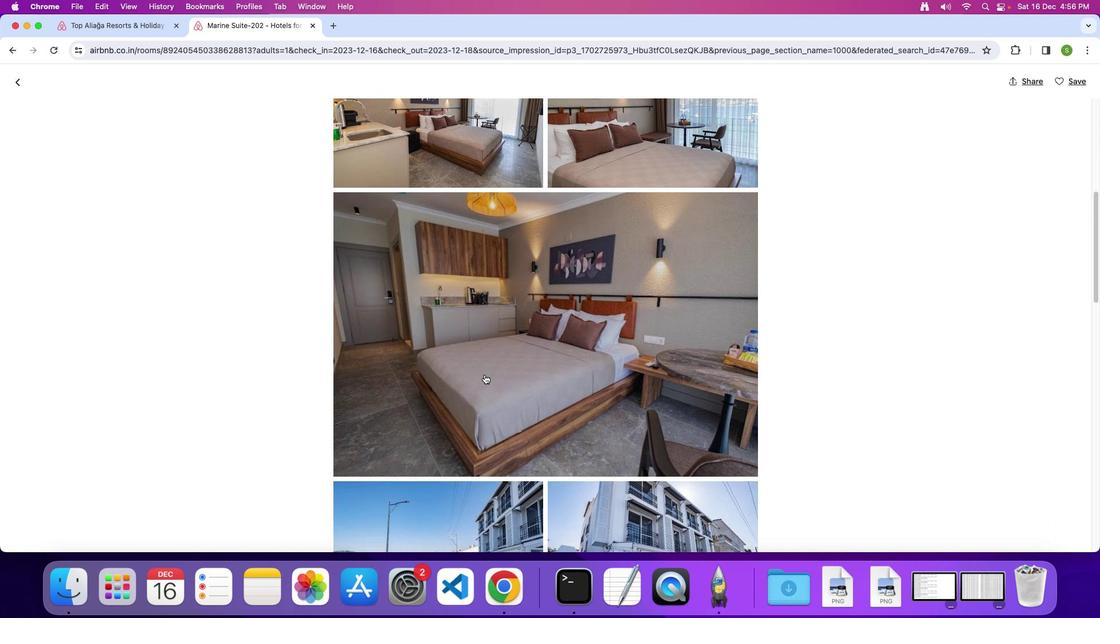 
Action: Mouse scrolled (484, 374) with delta (0, 0)
Screenshot: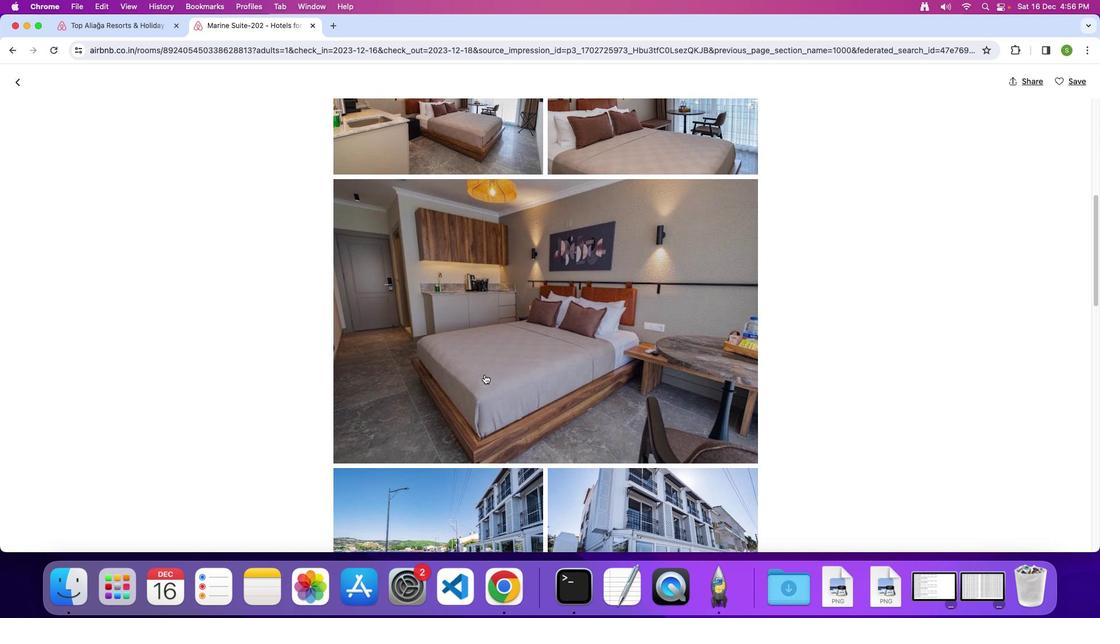 
Action: Mouse scrolled (484, 374) with delta (0, 0)
Screenshot: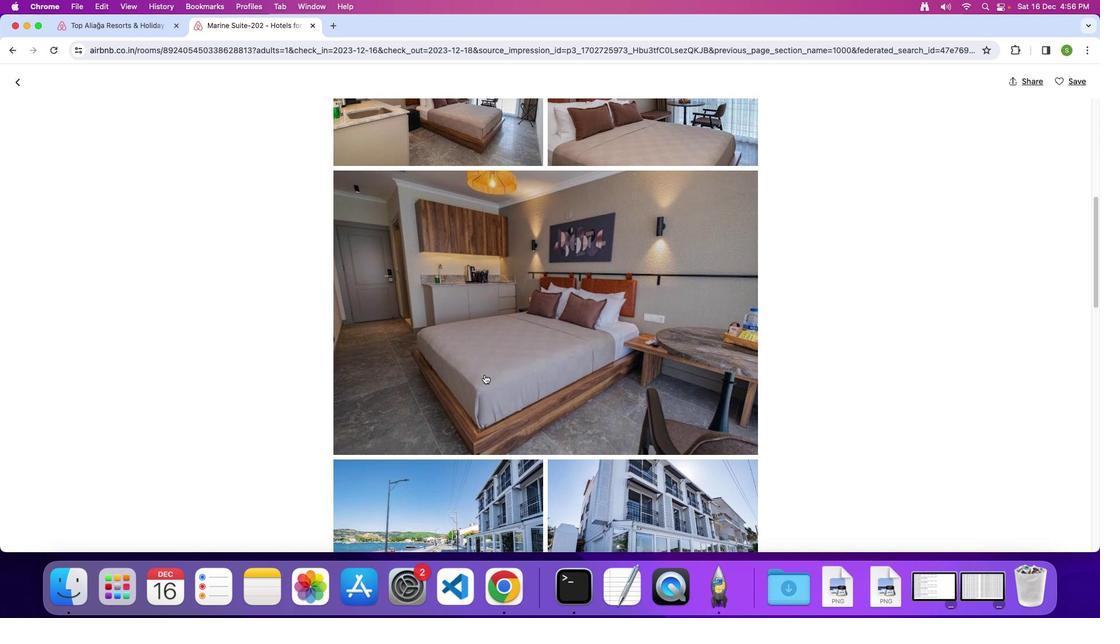 
Action: Mouse scrolled (484, 374) with delta (0, -1)
Screenshot: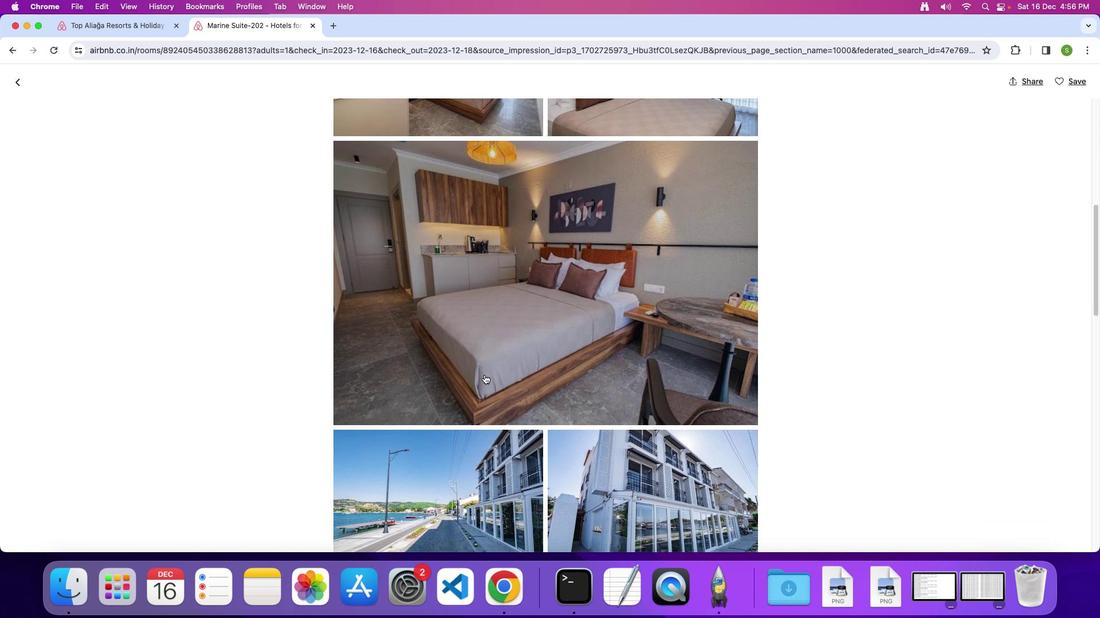 
Action: Mouse scrolled (484, 374) with delta (0, 0)
Screenshot: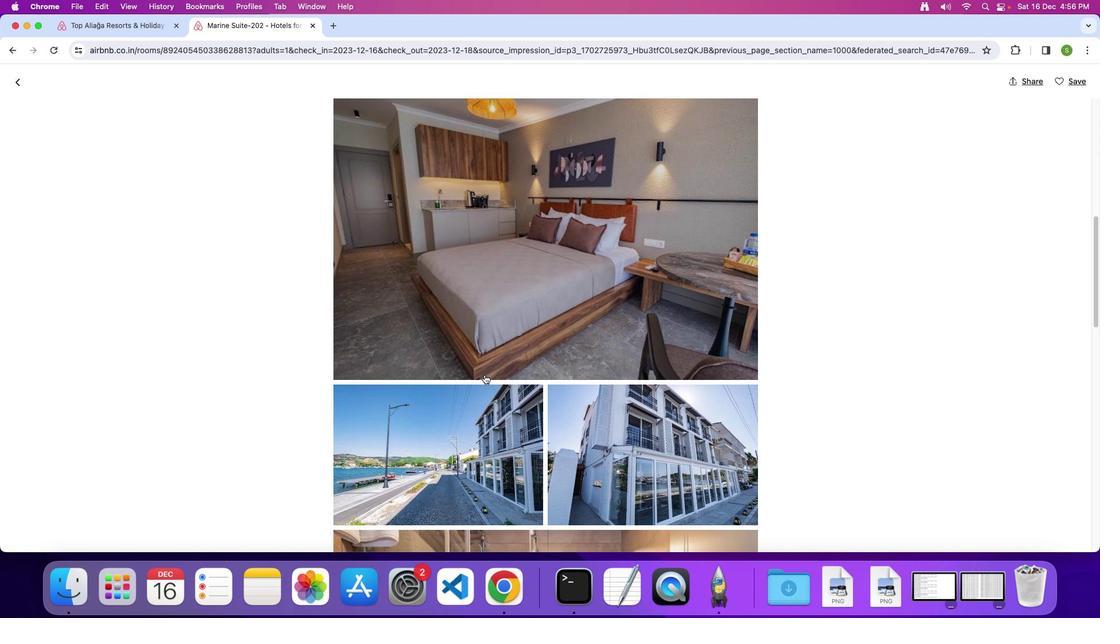 
Action: Mouse scrolled (484, 374) with delta (0, 0)
Screenshot: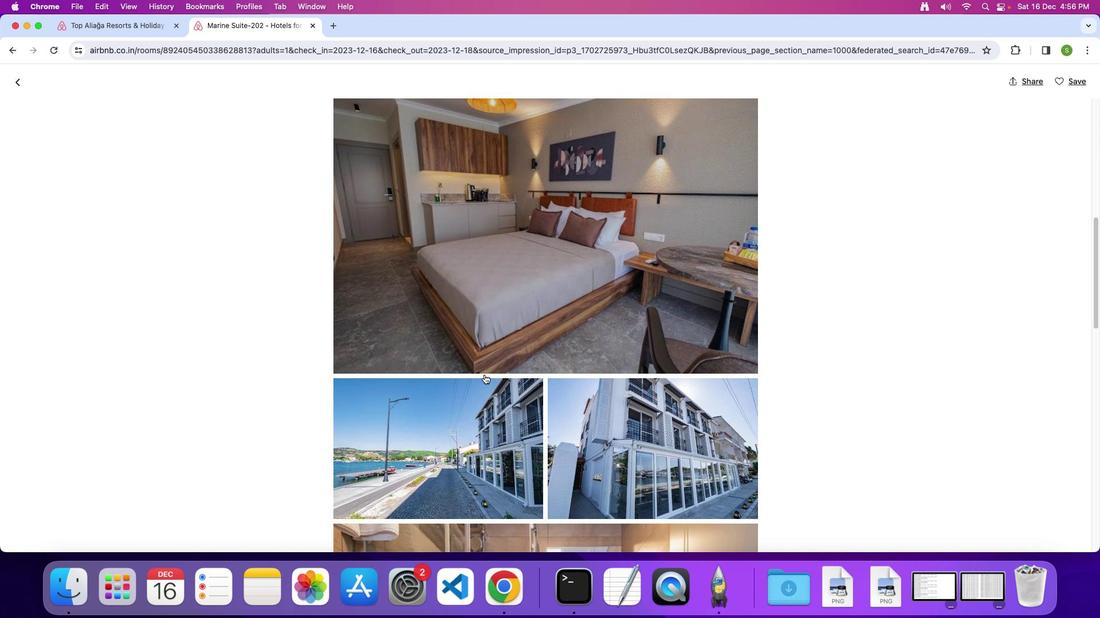 
Action: Mouse scrolled (484, 374) with delta (0, -1)
Screenshot: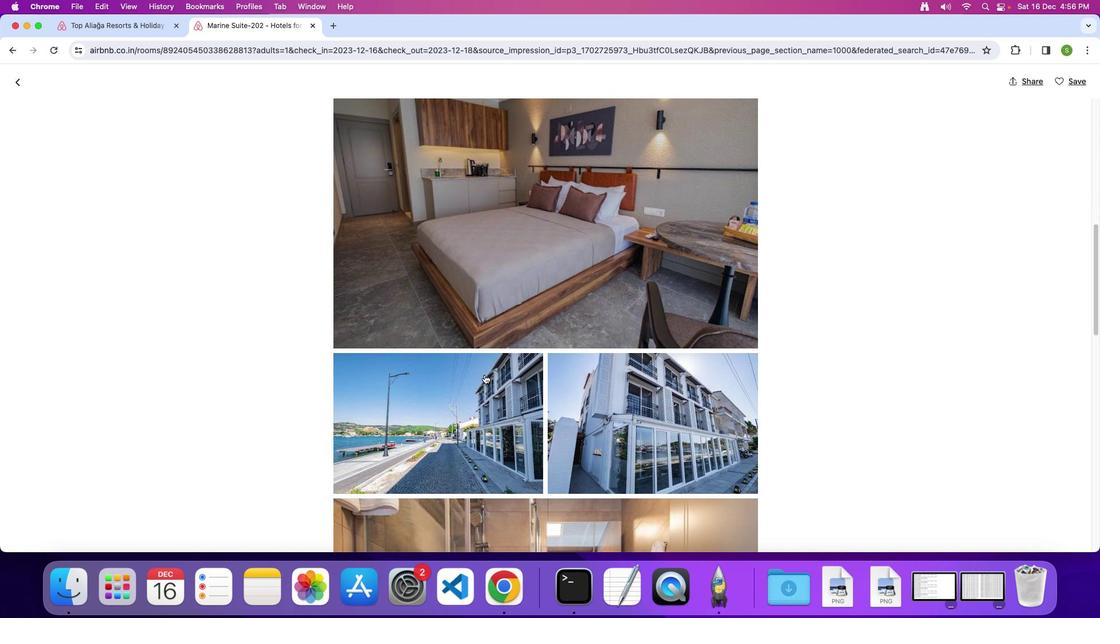 
Action: Mouse moved to (484, 375)
Screenshot: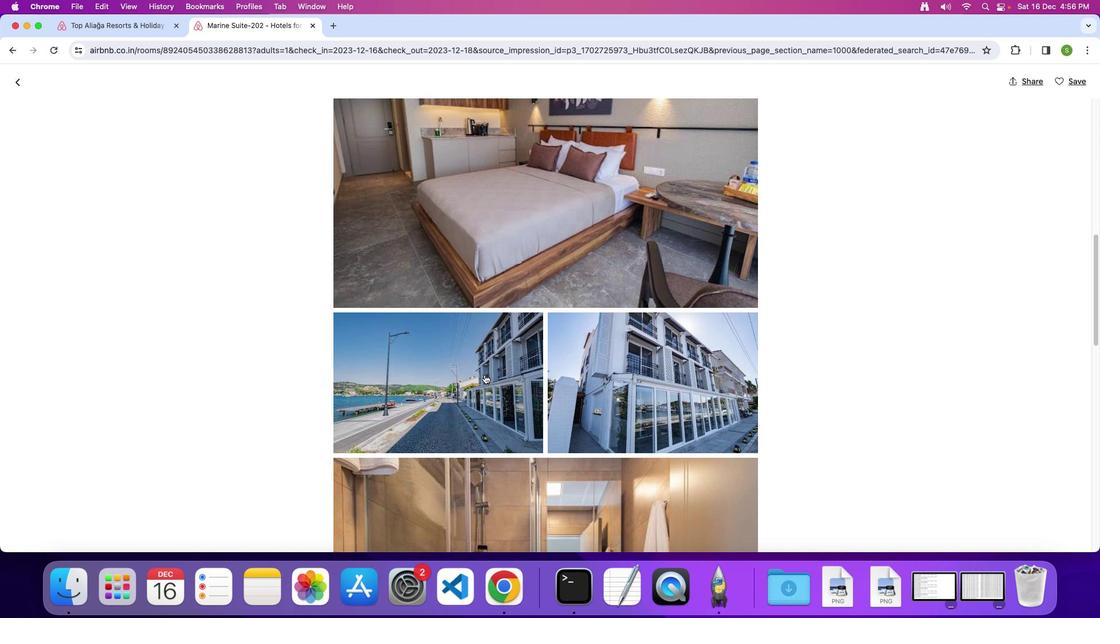 
Action: Mouse scrolled (484, 375) with delta (0, 0)
Screenshot: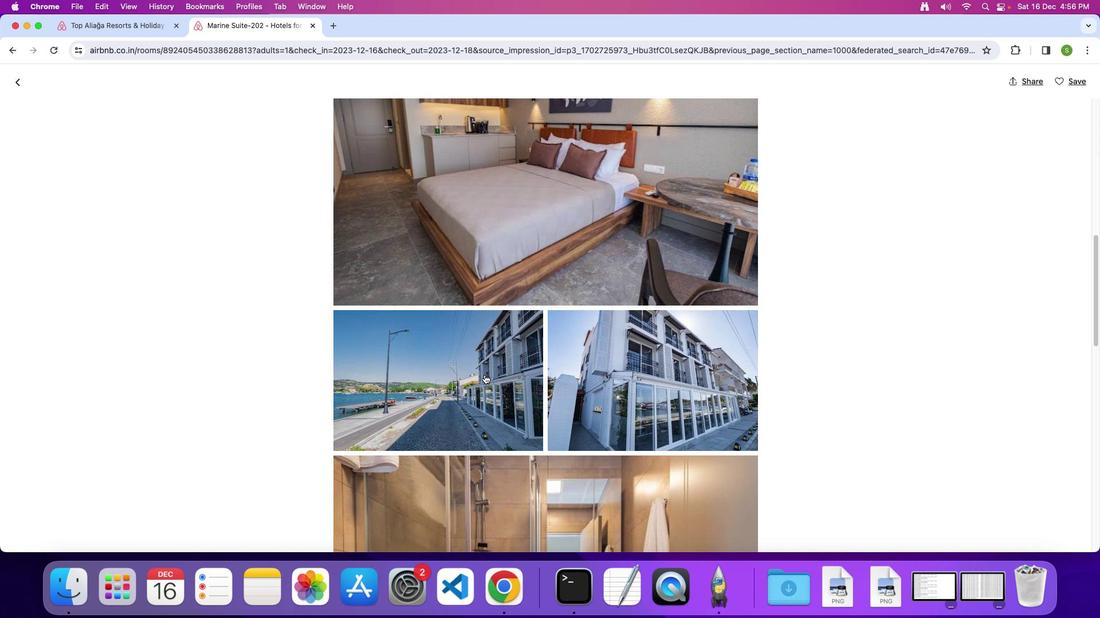 
Action: Mouse scrolled (484, 375) with delta (0, 0)
Screenshot: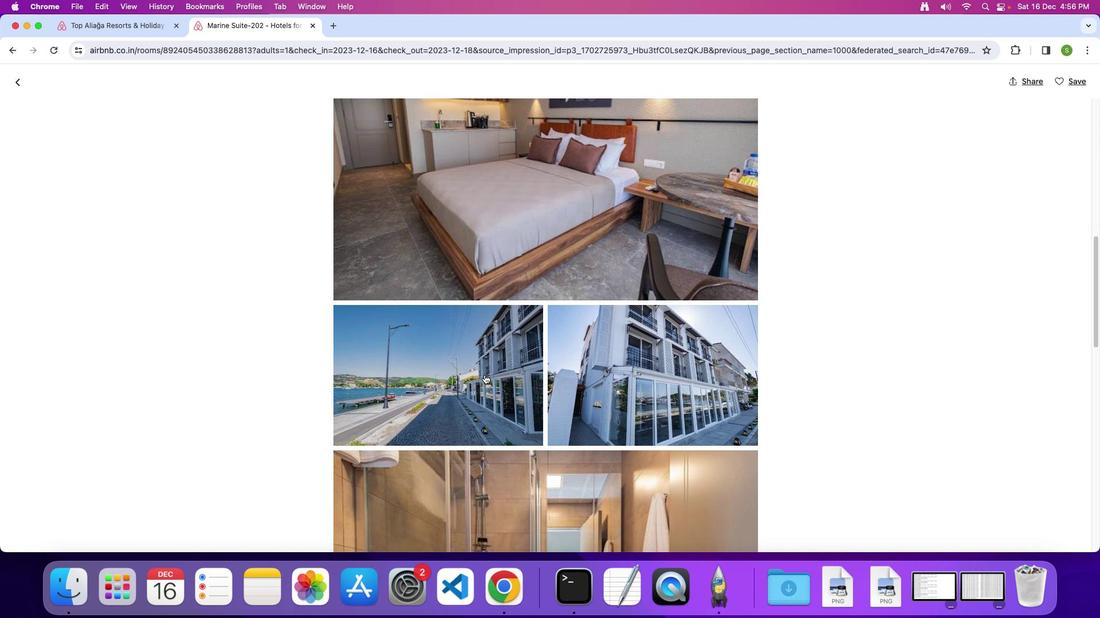 
Action: Mouse scrolled (484, 375) with delta (0, -1)
Screenshot: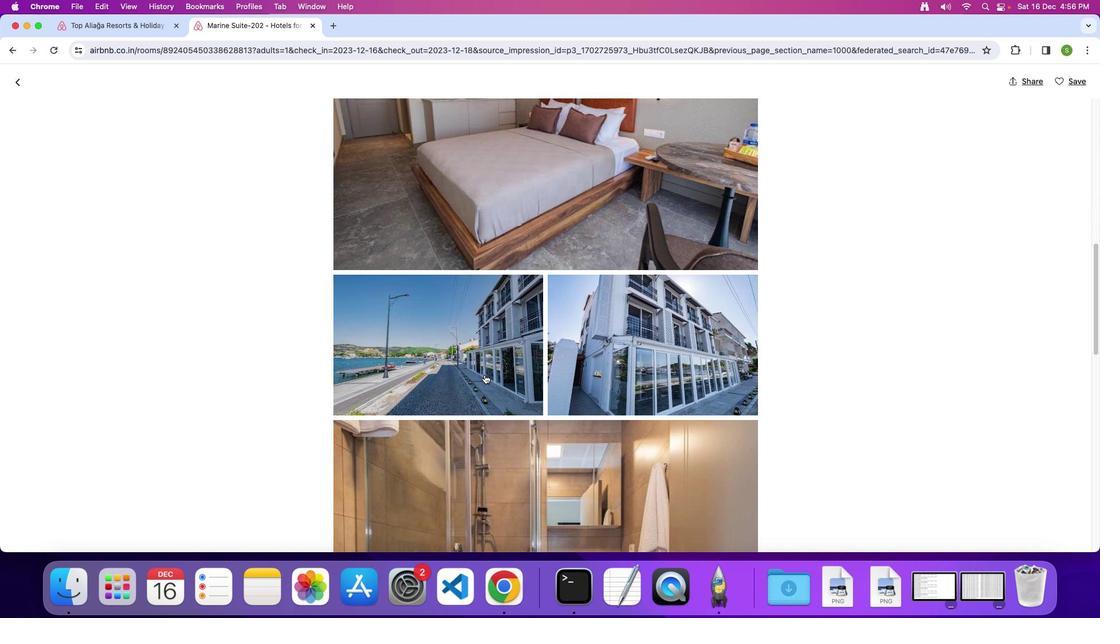 
Action: Mouse scrolled (484, 375) with delta (0, 0)
Screenshot: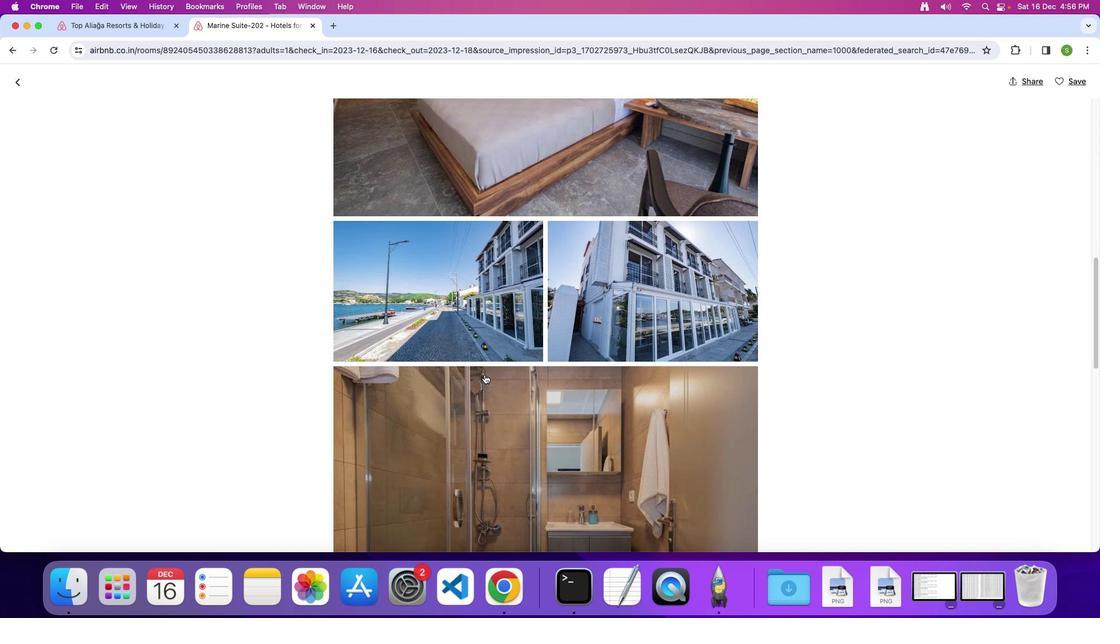 
Action: Mouse scrolled (484, 375) with delta (0, 0)
Screenshot: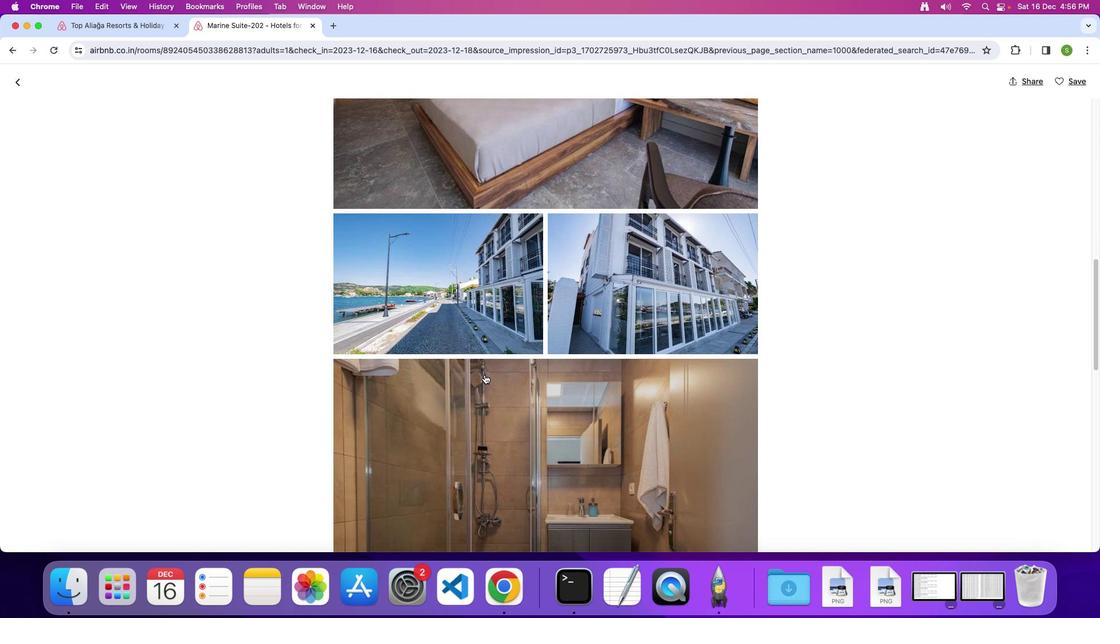 
Action: Mouse scrolled (484, 375) with delta (0, -1)
Screenshot: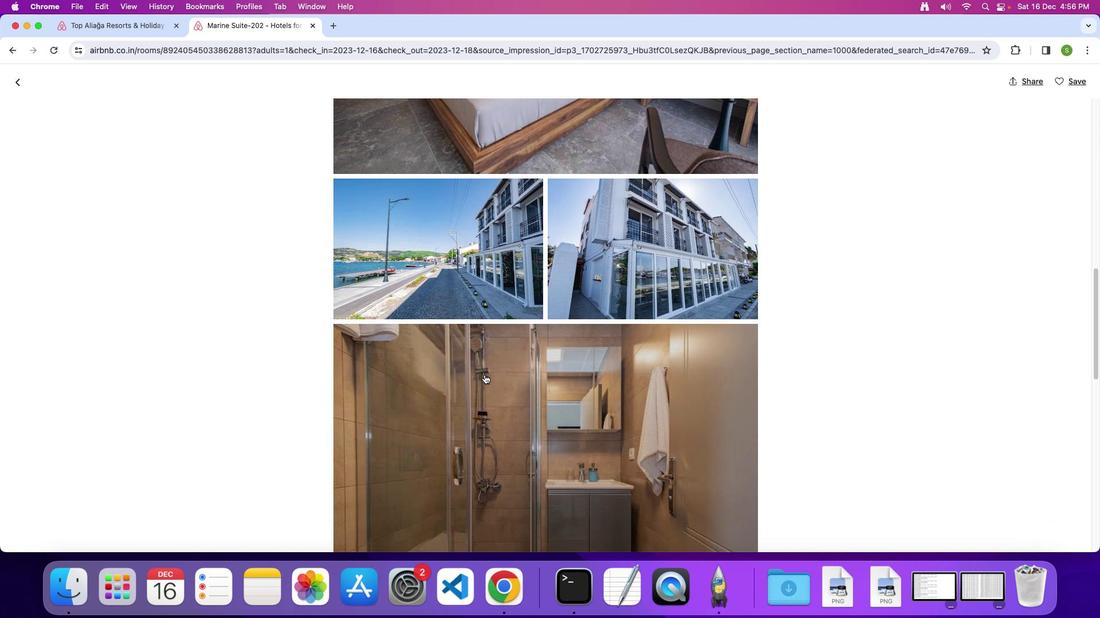 
Action: Mouse scrolled (484, 375) with delta (0, 0)
Screenshot: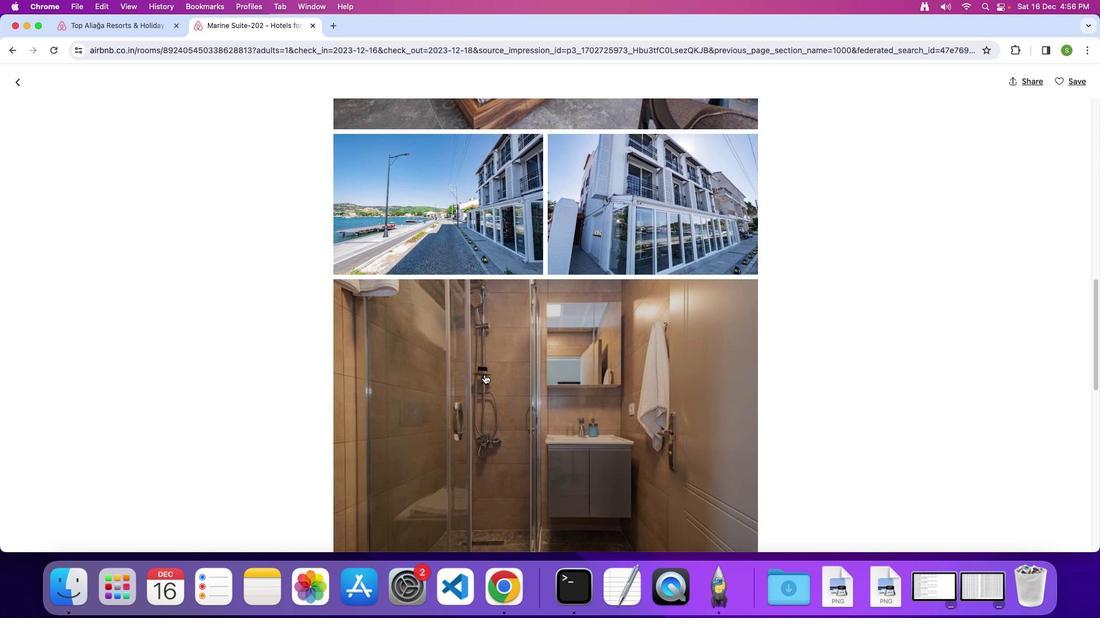 
Action: Mouse scrolled (484, 375) with delta (0, 0)
Screenshot: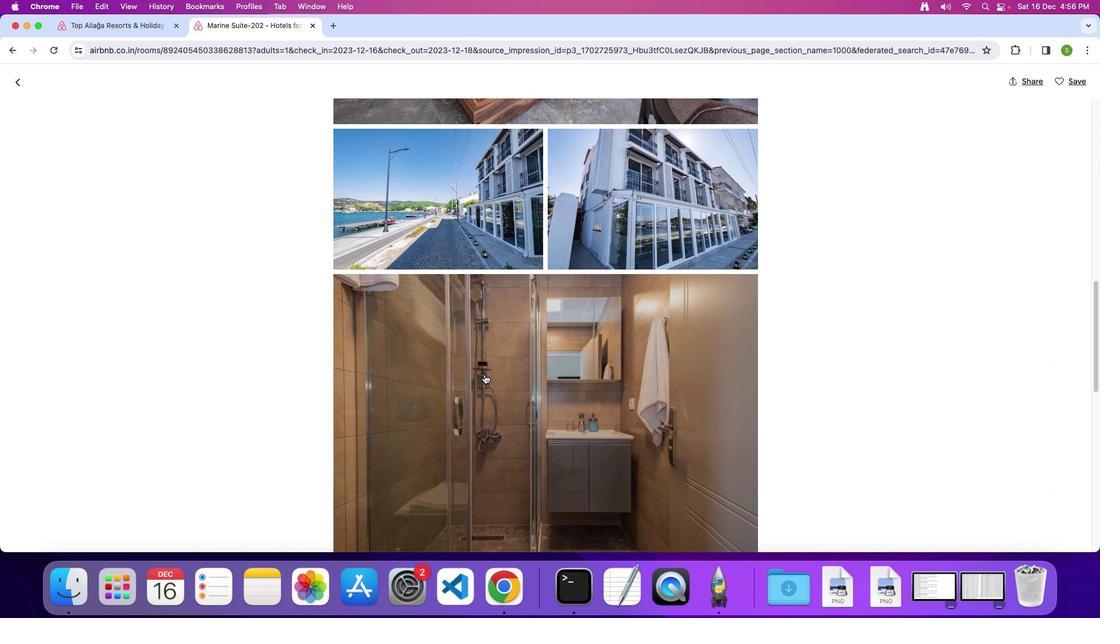 
Action: Mouse moved to (484, 373)
Screenshot: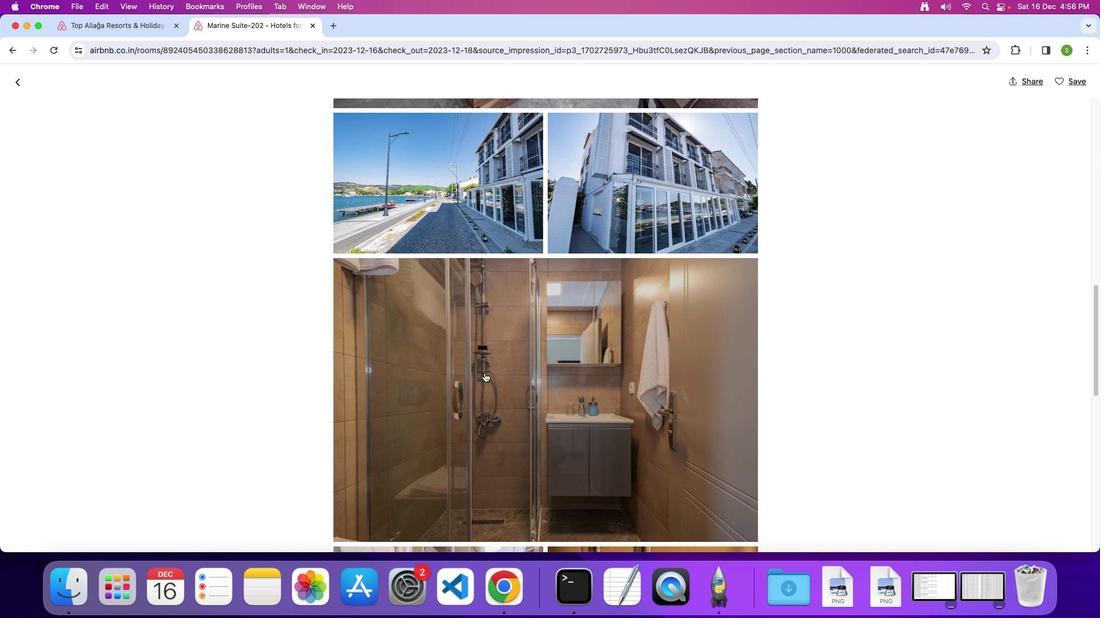 
Action: Mouse scrolled (484, 373) with delta (0, 0)
Screenshot: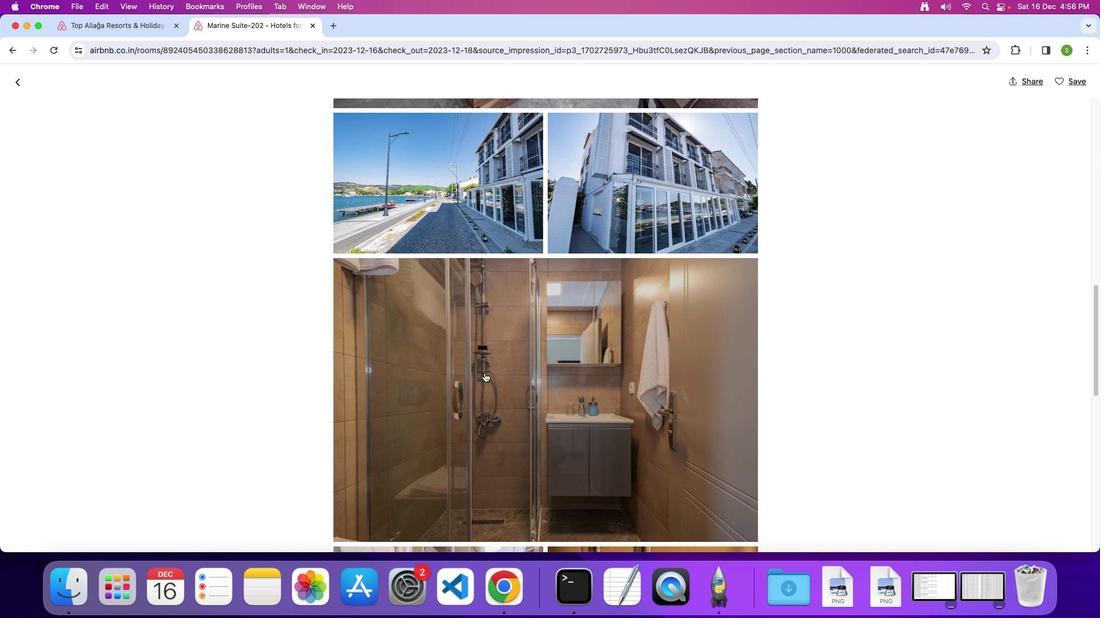 
Action: Mouse scrolled (484, 373) with delta (0, 0)
Screenshot: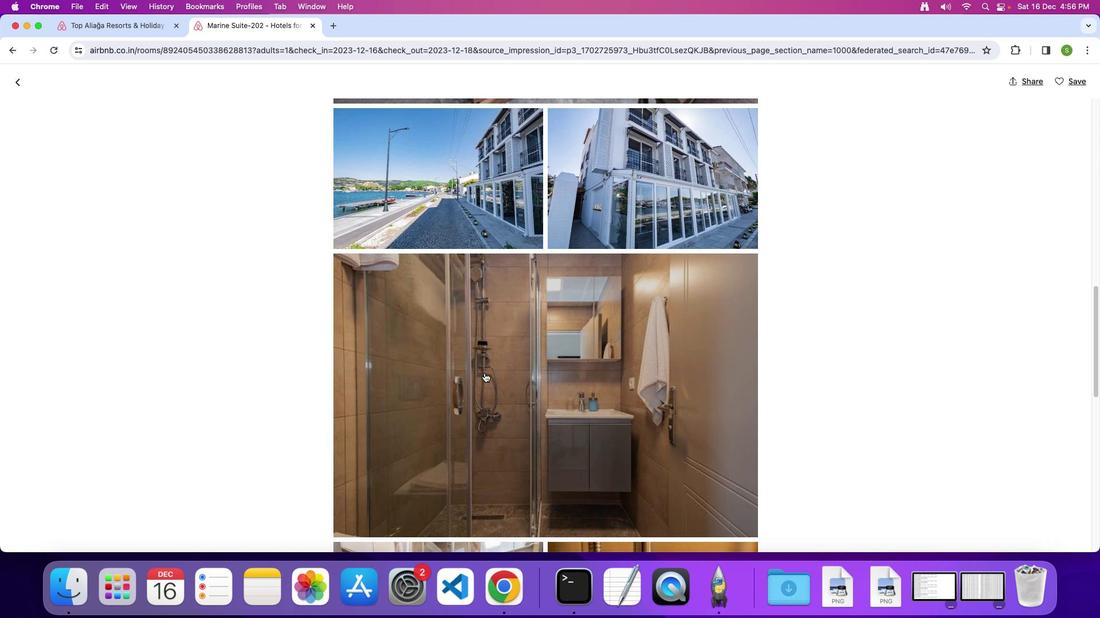 
Action: Mouse moved to (484, 373)
Screenshot: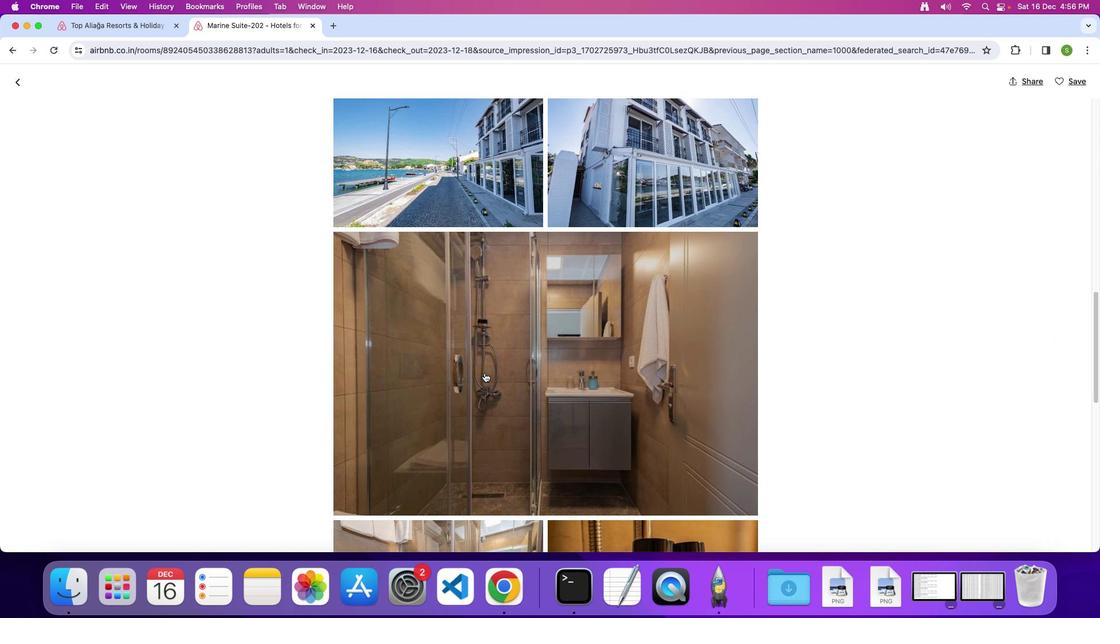 
Action: Mouse scrolled (484, 373) with delta (0, -1)
Screenshot: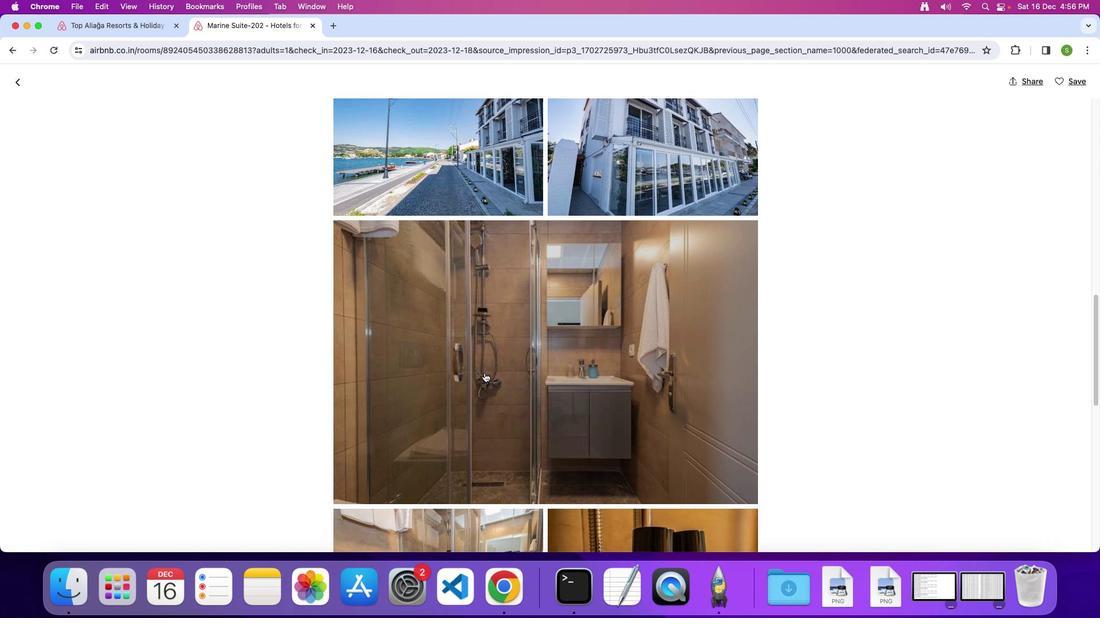 
Action: Mouse moved to (484, 372)
Screenshot: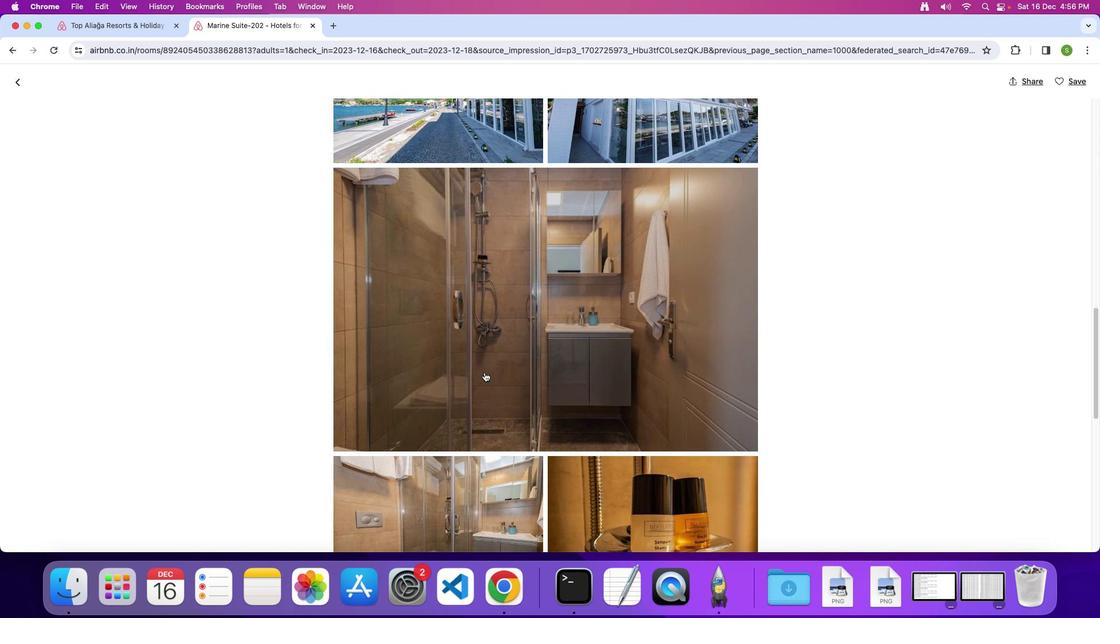 
Action: Mouse scrolled (484, 372) with delta (0, 0)
Screenshot: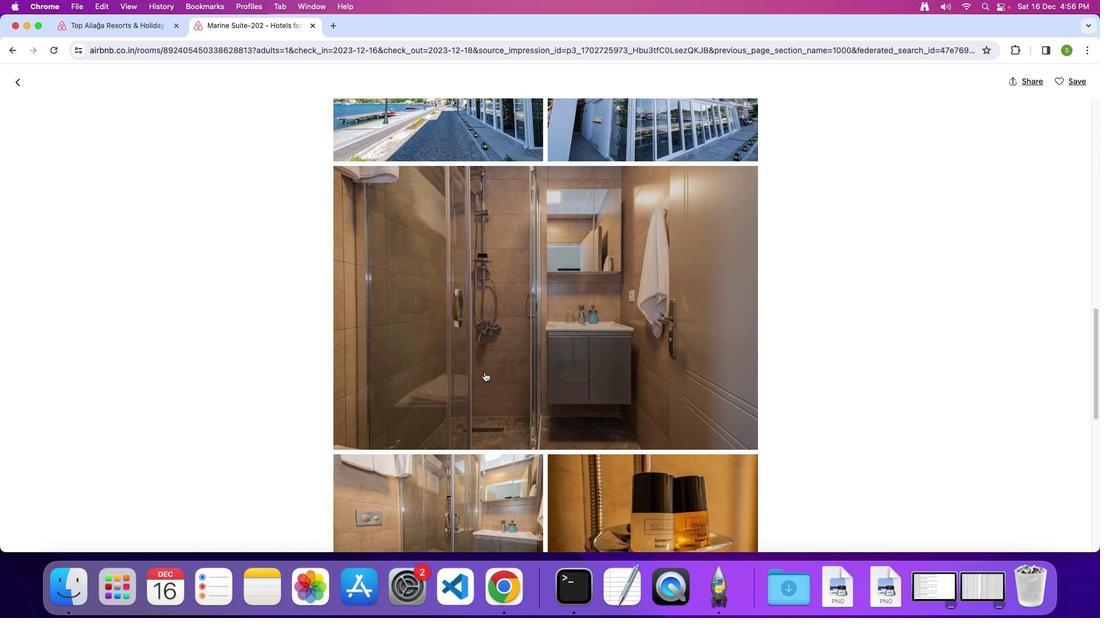 
Action: Mouse scrolled (484, 372) with delta (0, 0)
Screenshot: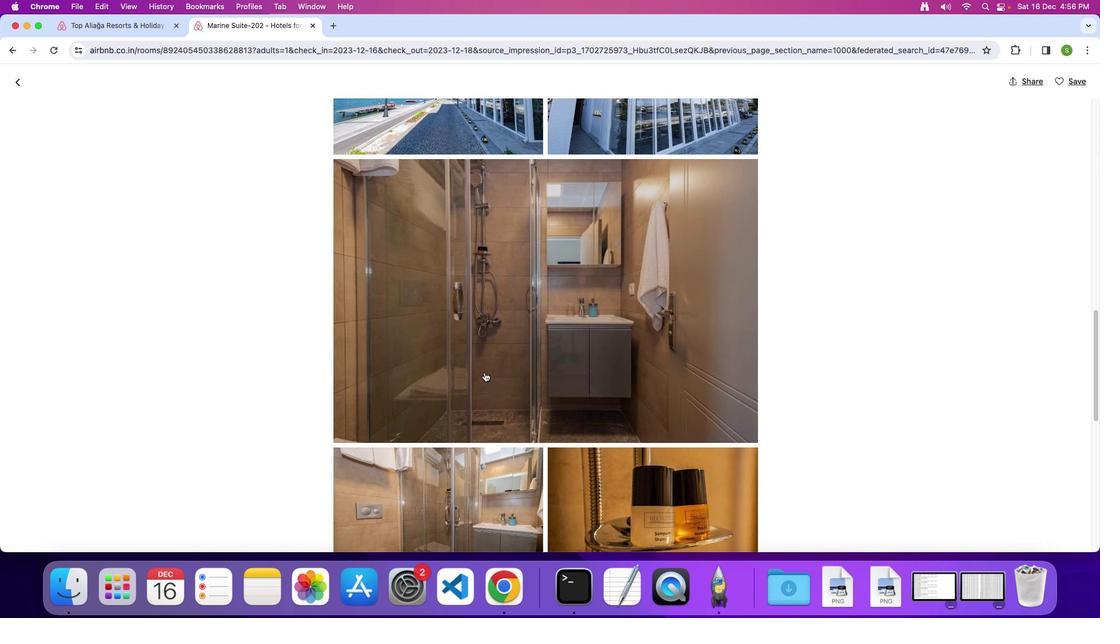 
Action: Mouse scrolled (484, 372) with delta (0, 0)
Screenshot: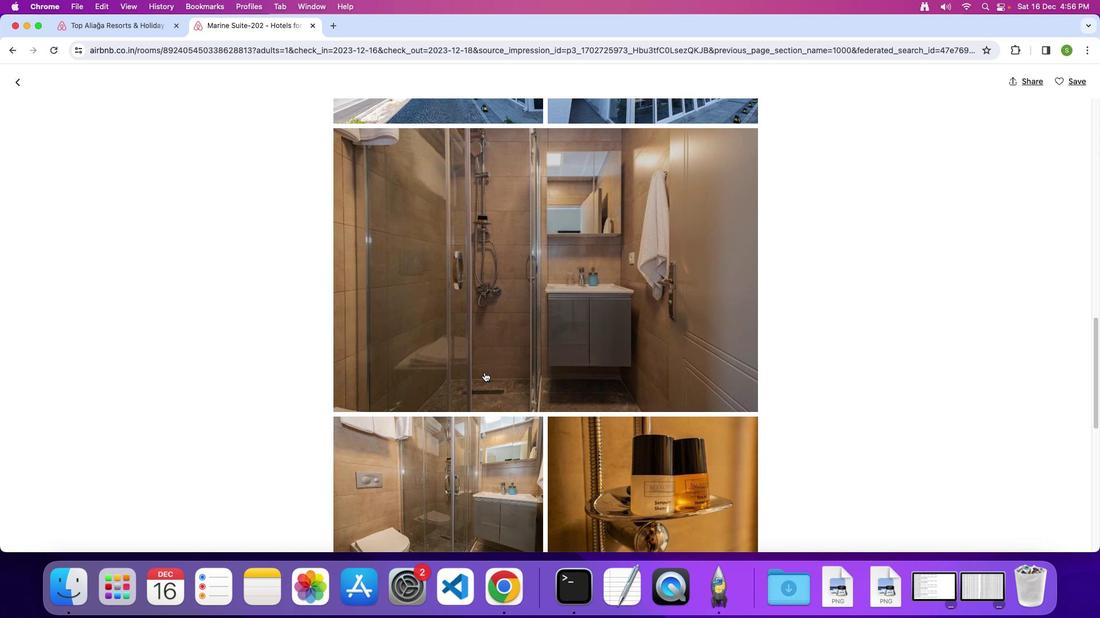 
Action: Mouse moved to (485, 372)
Screenshot: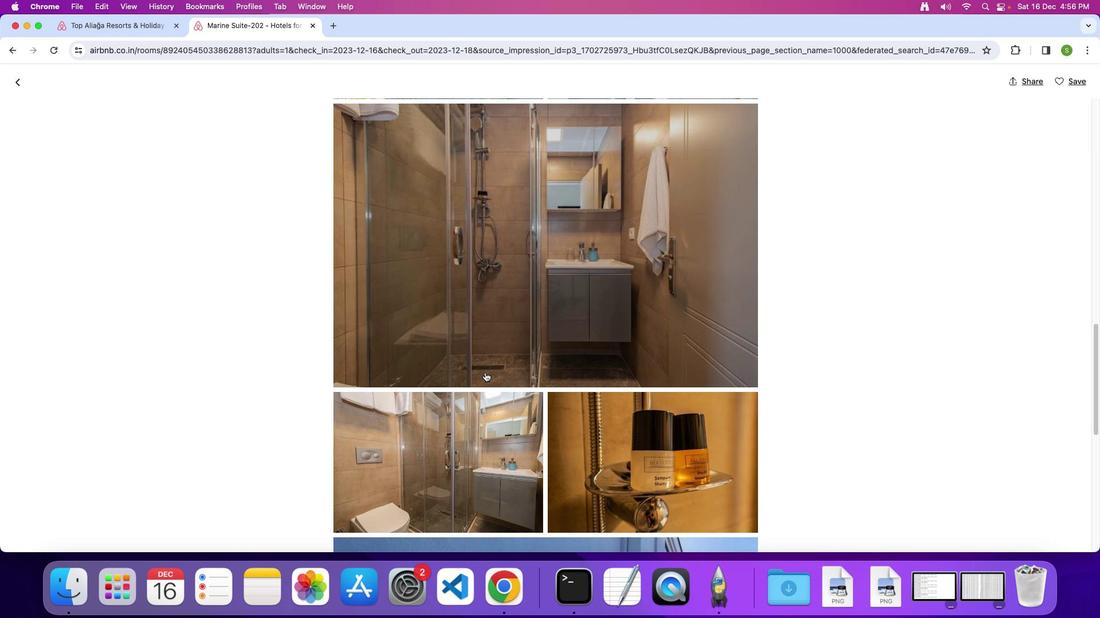 
Action: Mouse scrolled (485, 372) with delta (0, 0)
Screenshot: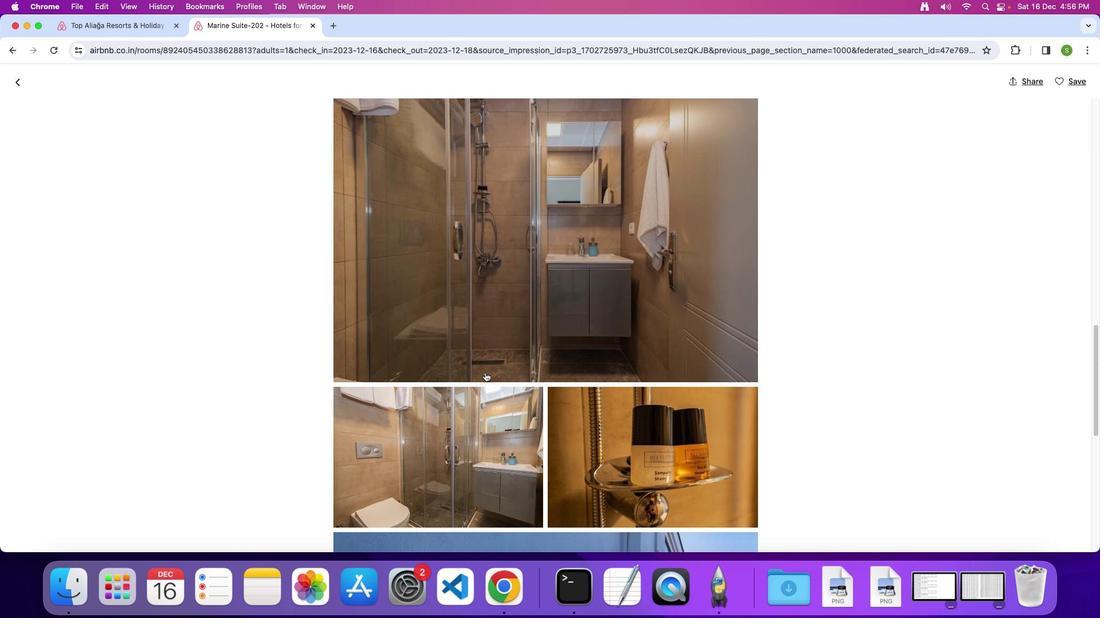 
Action: Mouse scrolled (485, 372) with delta (0, 0)
Screenshot: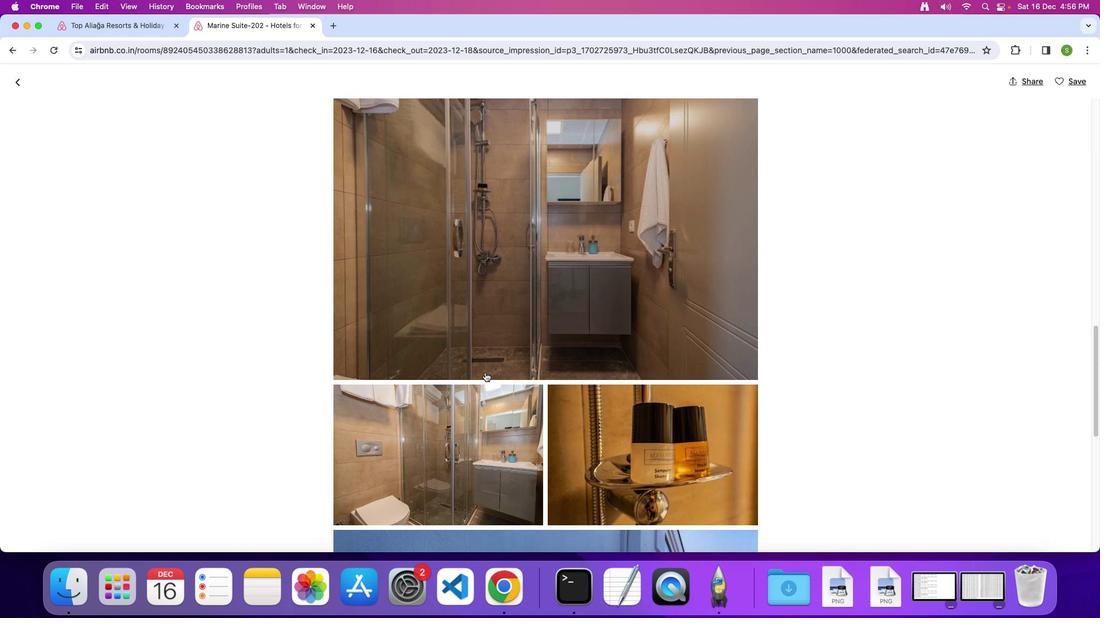 
Action: Mouse scrolled (485, 372) with delta (0, 0)
Screenshot: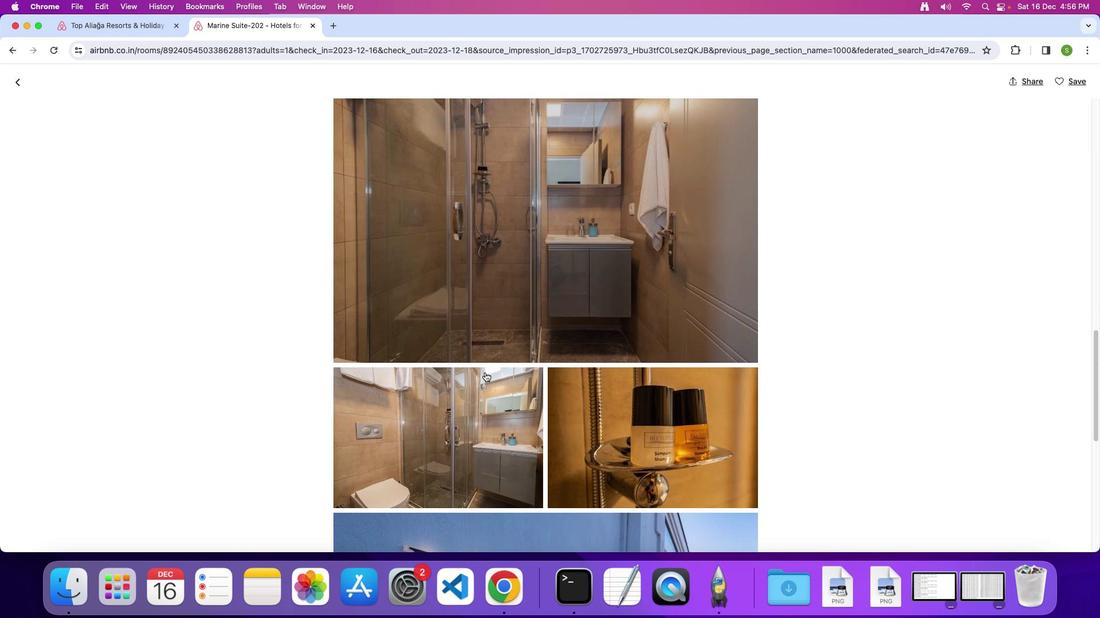 
Action: Mouse scrolled (485, 372) with delta (0, 0)
Screenshot: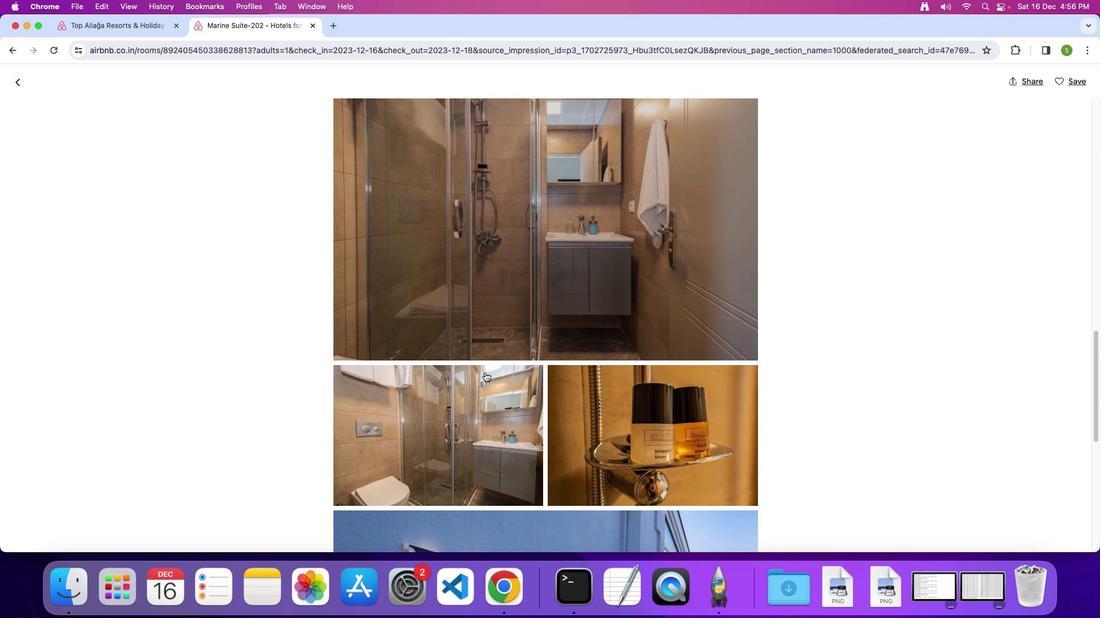 
Action: Mouse scrolled (485, 372) with delta (0, -1)
Screenshot: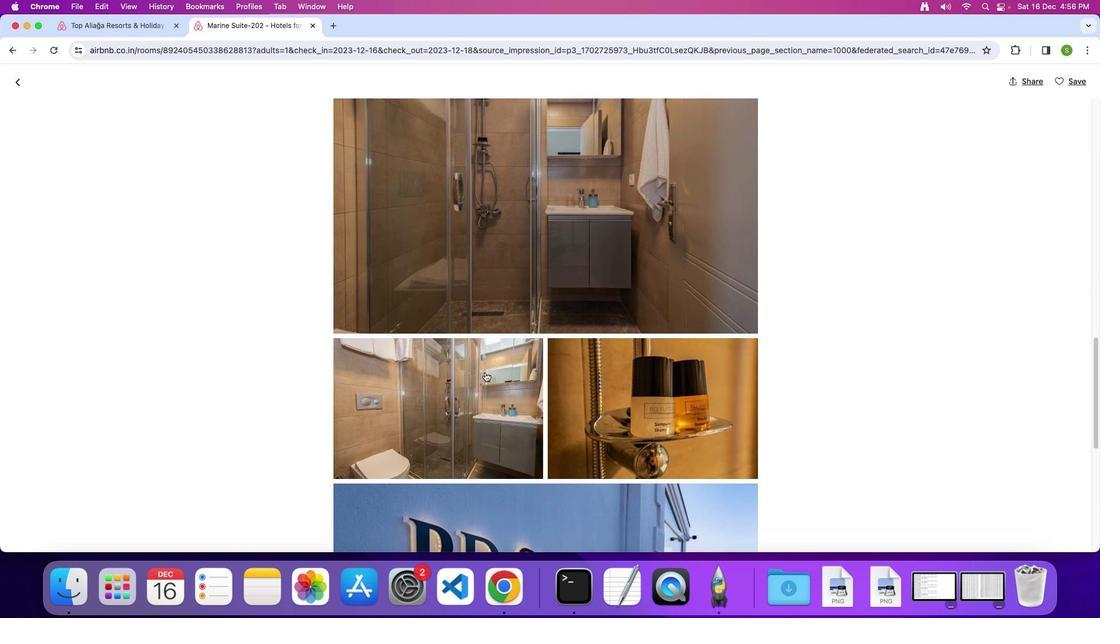 
Action: Mouse scrolled (485, 372) with delta (0, 0)
Screenshot: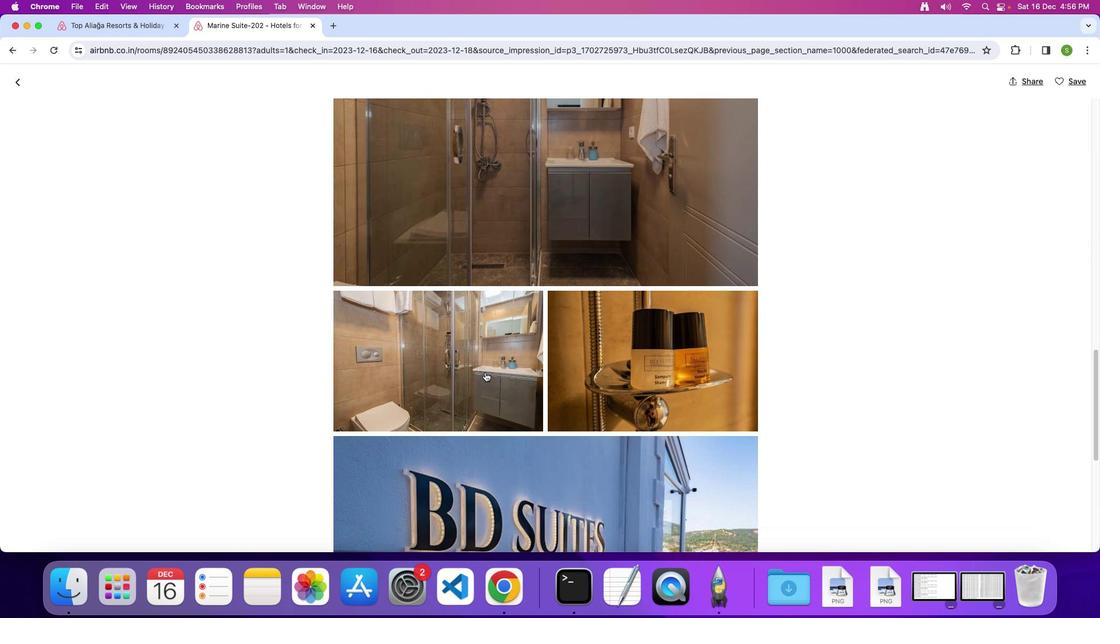 
Action: Mouse scrolled (485, 372) with delta (0, 0)
Screenshot: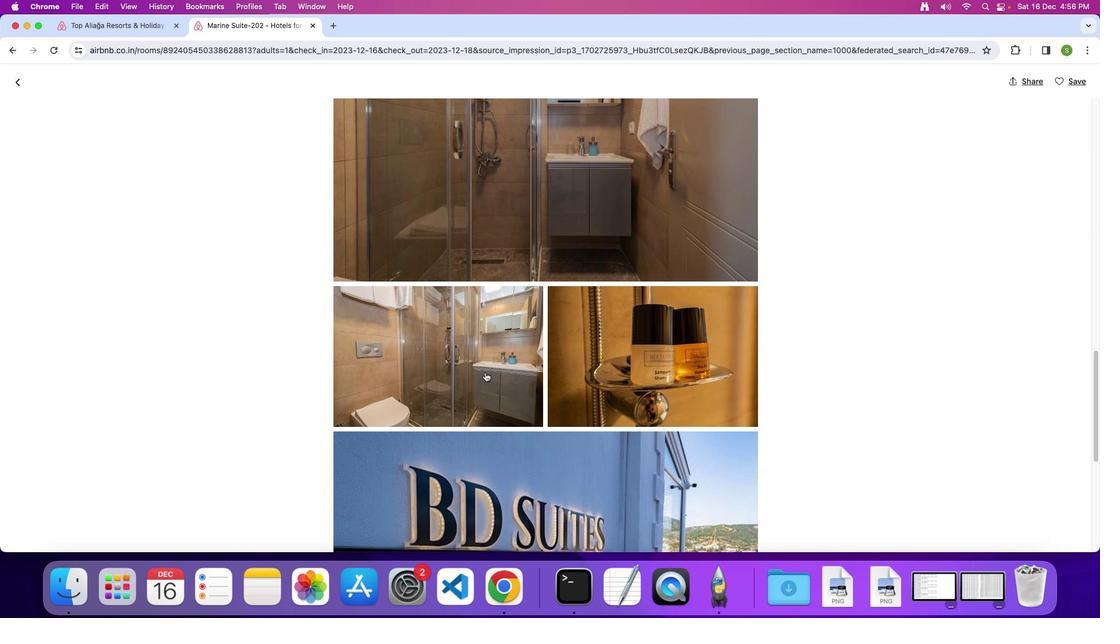 
Action: Mouse scrolled (485, 372) with delta (0, 0)
Screenshot: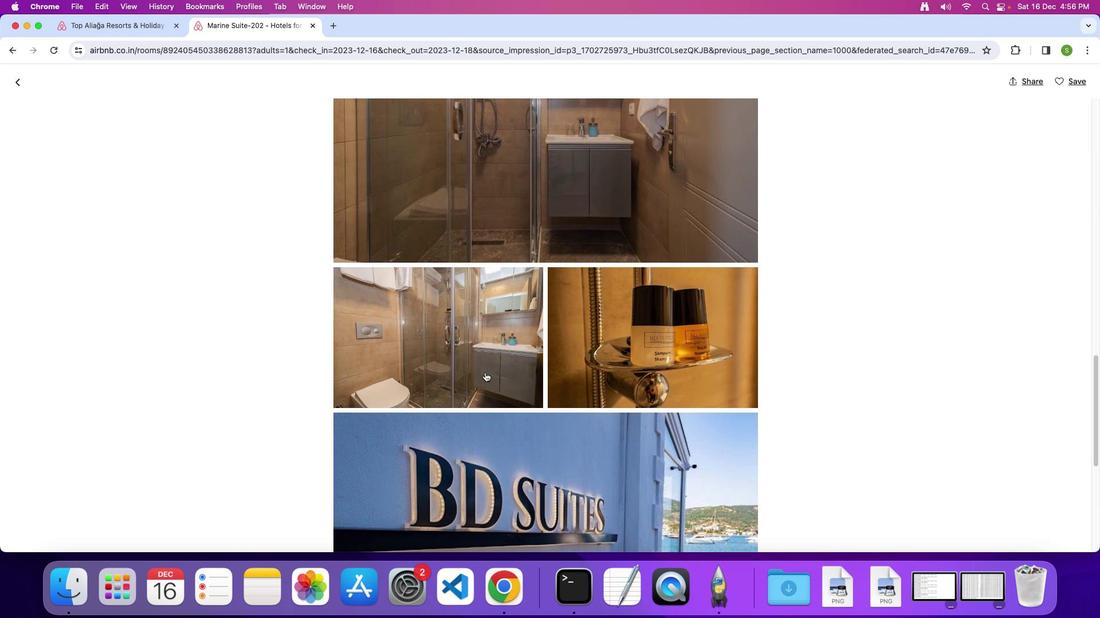 
Action: Mouse scrolled (485, 372) with delta (0, 0)
Screenshot: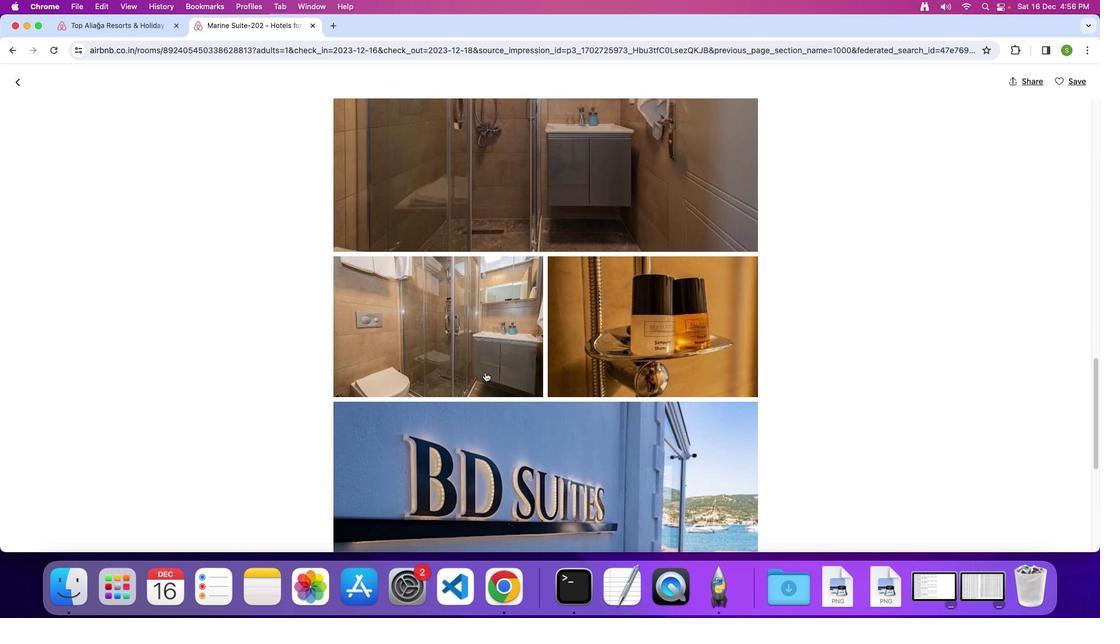 
Action: Mouse scrolled (485, 372) with delta (0, -1)
Screenshot: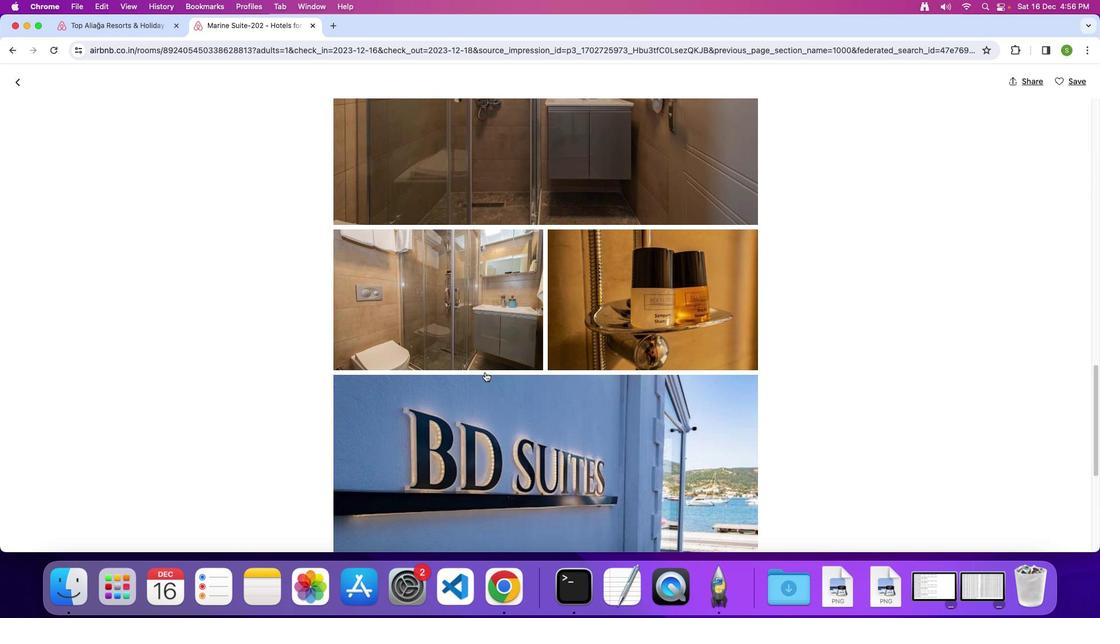 
Action: Mouse scrolled (485, 372) with delta (0, 0)
Screenshot: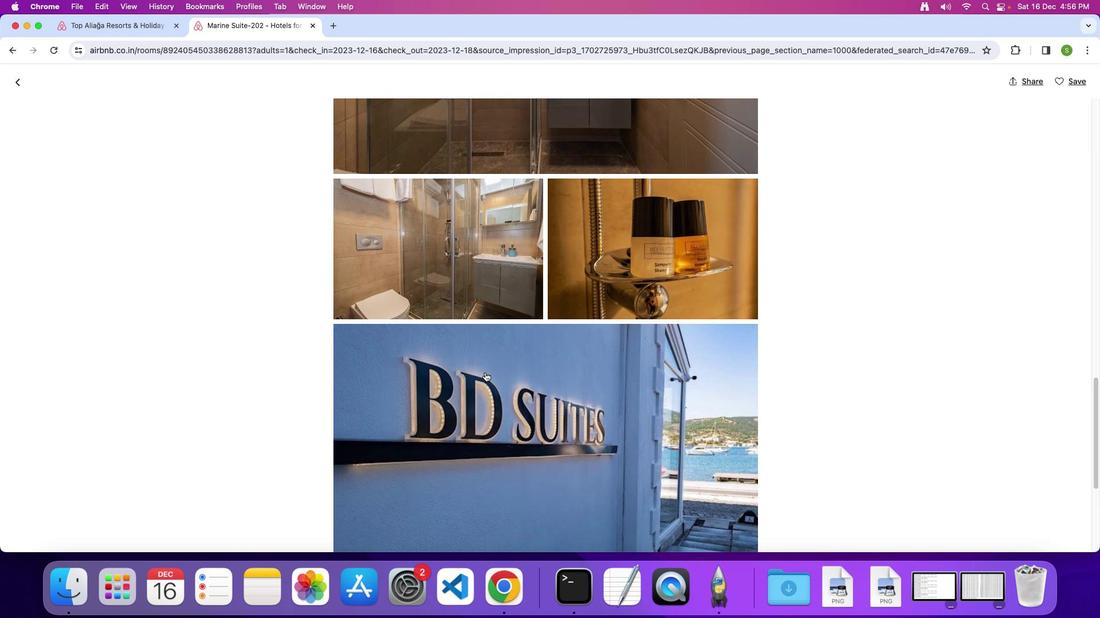 
Action: Mouse scrolled (485, 372) with delta (0, 0)
Screenshot: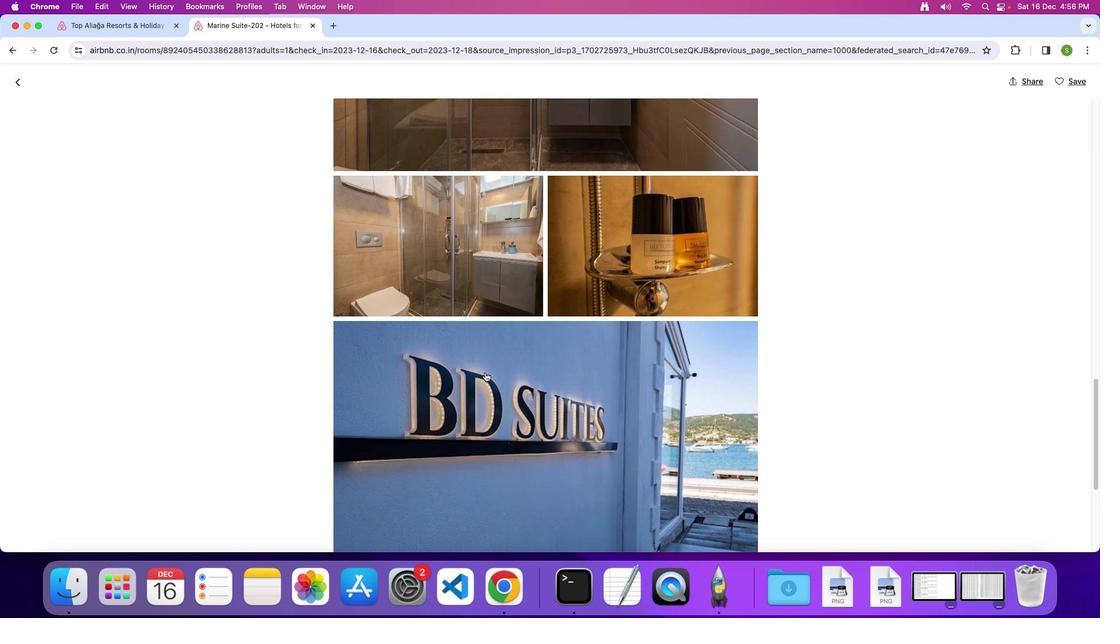 
Action: Mouse scrolled (485, 372) with delta (0, -1)
Screenshot: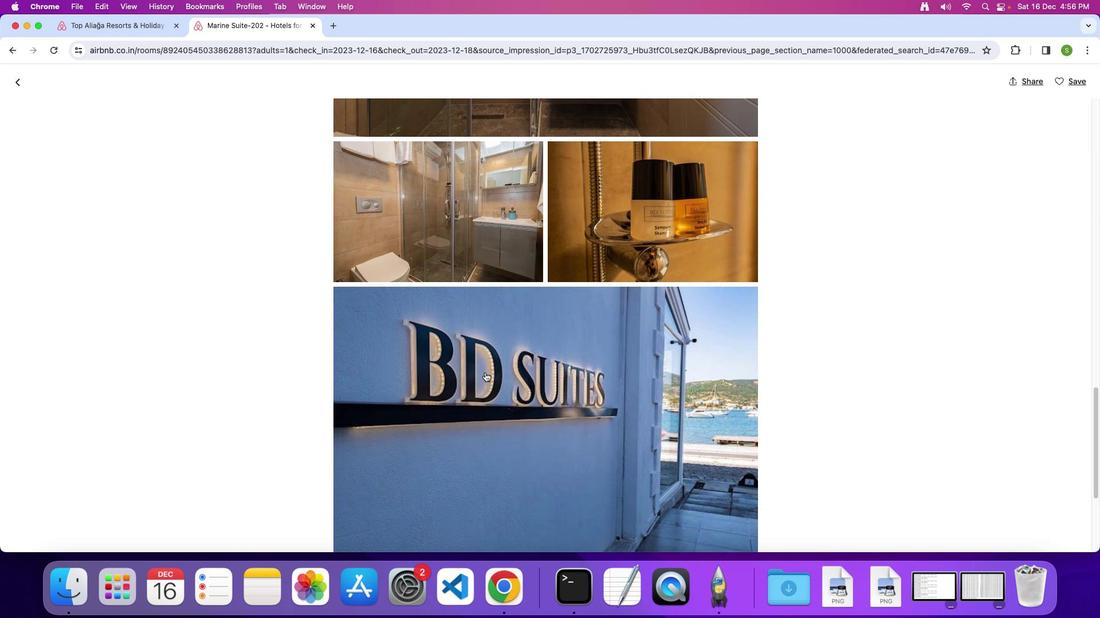 
Action: Mouse scrolled (485, 372) with delta (0, 0)
Screenshot: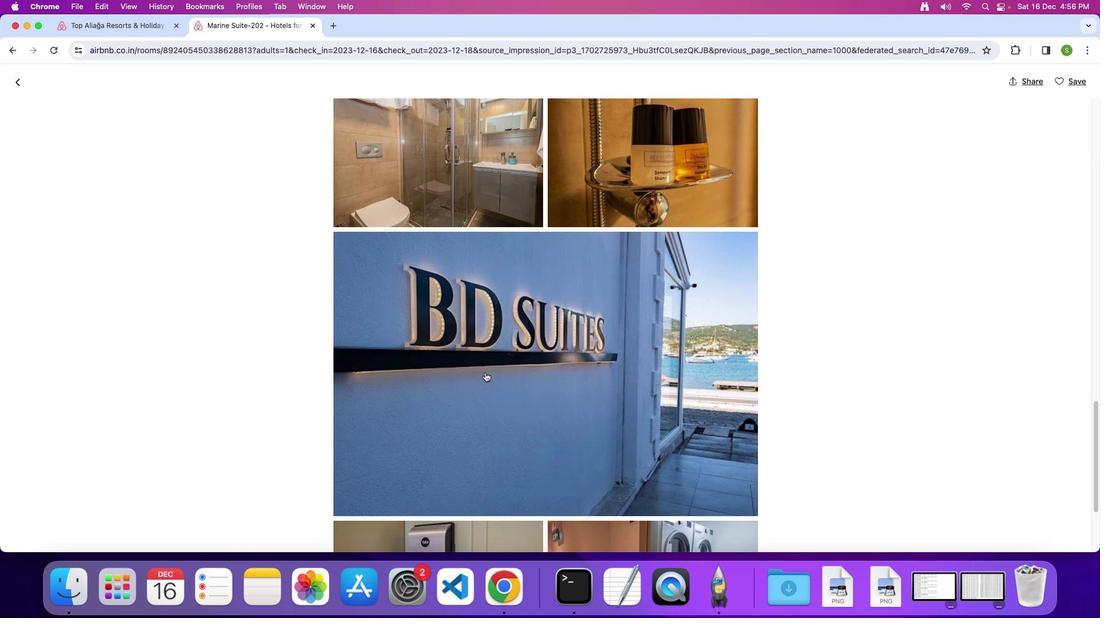 
Action: Mouse scrolled (485, 372) with delta (0, 0)
Screenshot: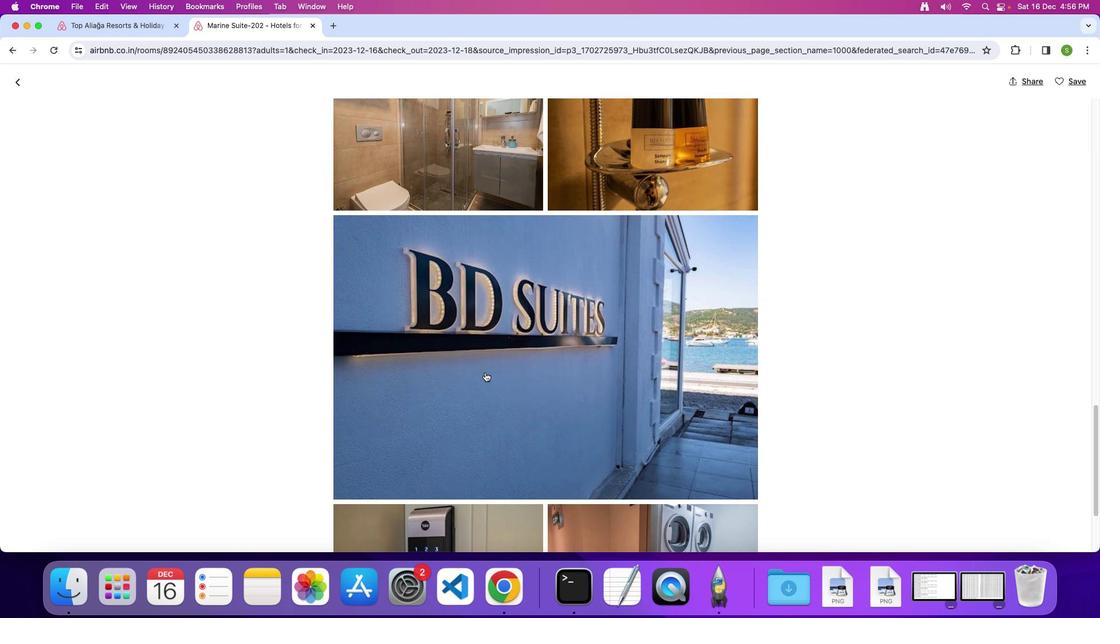 
Action: Mouse scrolled (485, 372) with delta (0, -1)
Screenshot: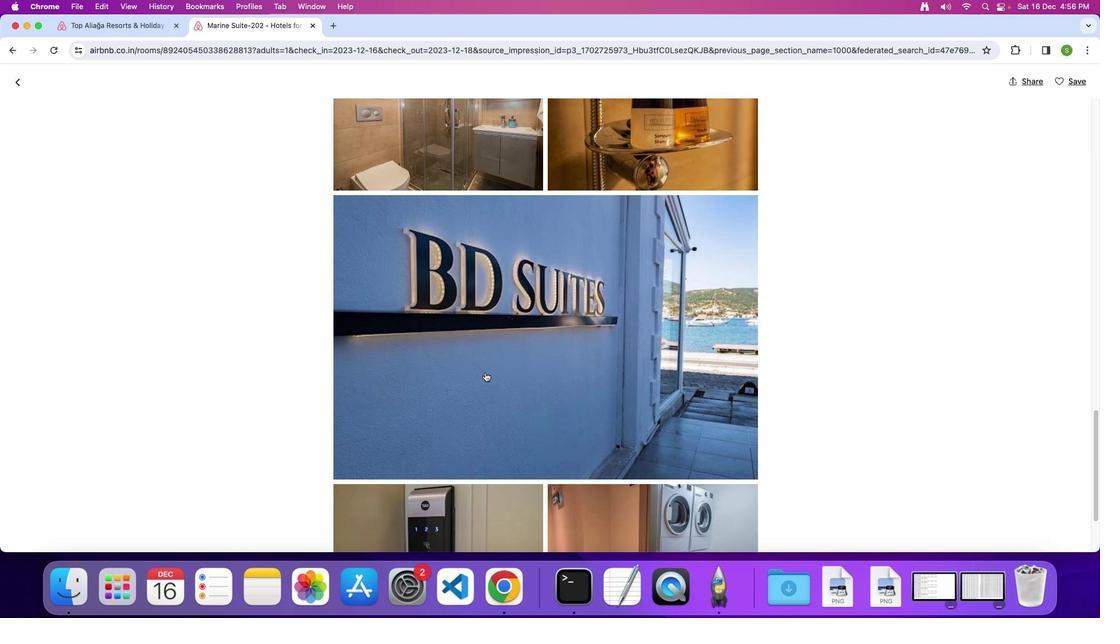 
Action: Mouse scrolled (485, 372) with delta (0, 0)
Screenshot: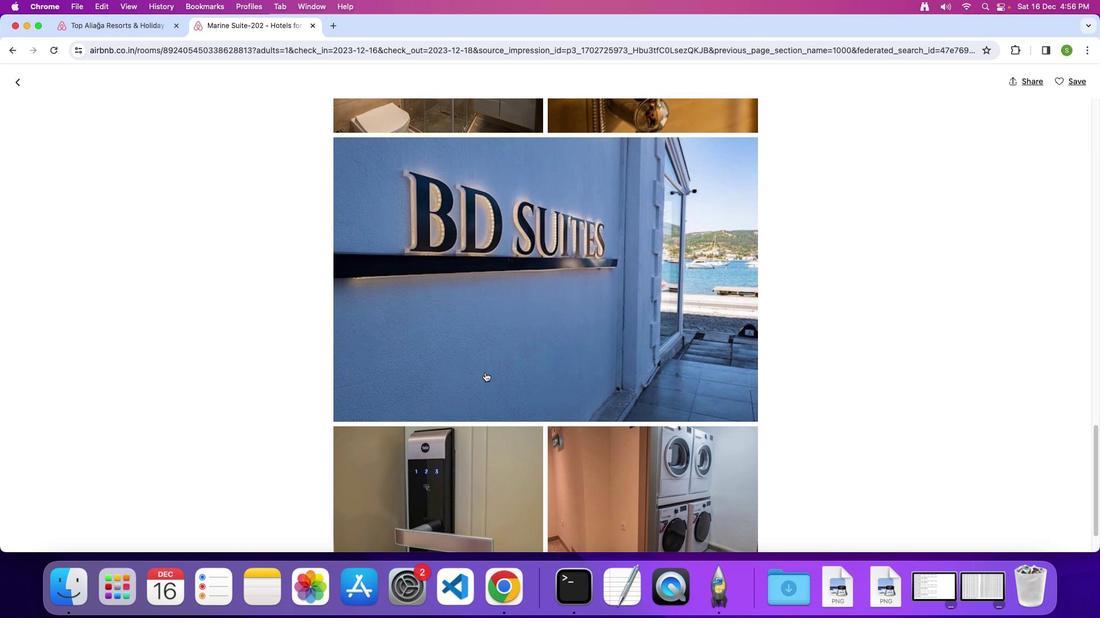 
Action: Mouse scrolled (485, 372) with delta (0, 0)
Screenshot: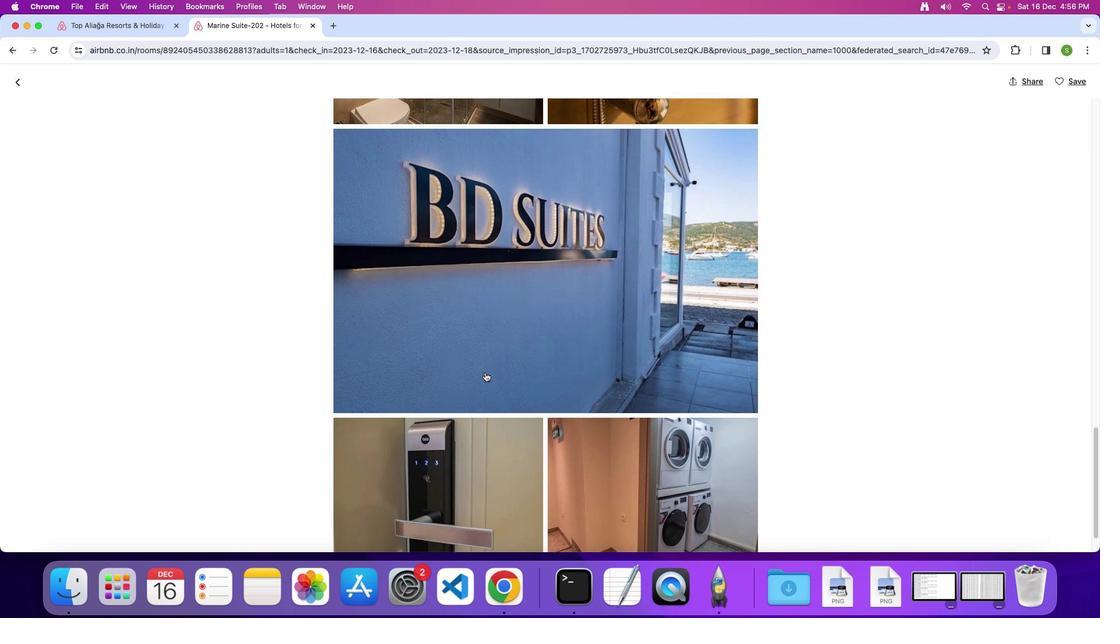 
Action: Mouse scrolled (485, 372) with delta (0, 0)
Screenshot: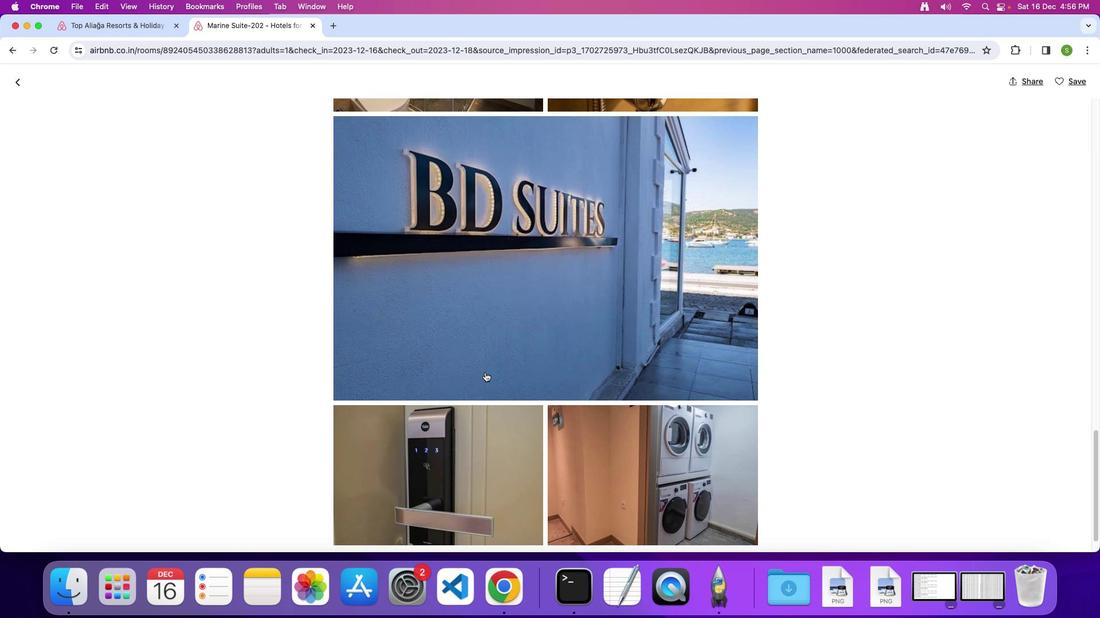 
Action: Mouse scrolled (485, 372) with delta (0, 0)
Screenshot: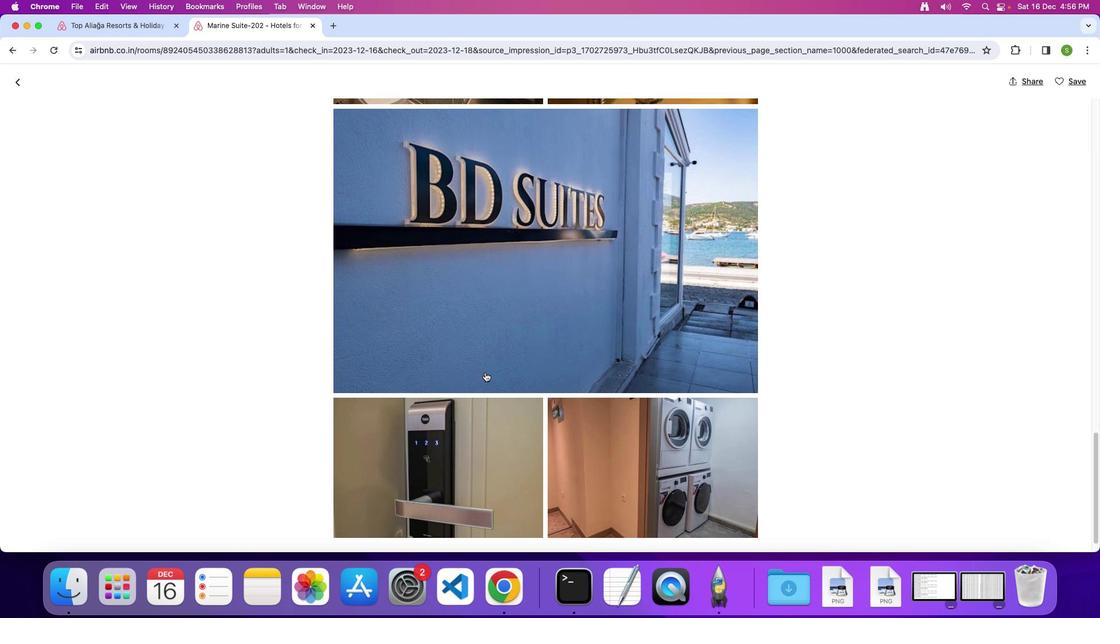 
Action: Mouse scrolled (485, 372) with delta (0, -1)
Screenshot: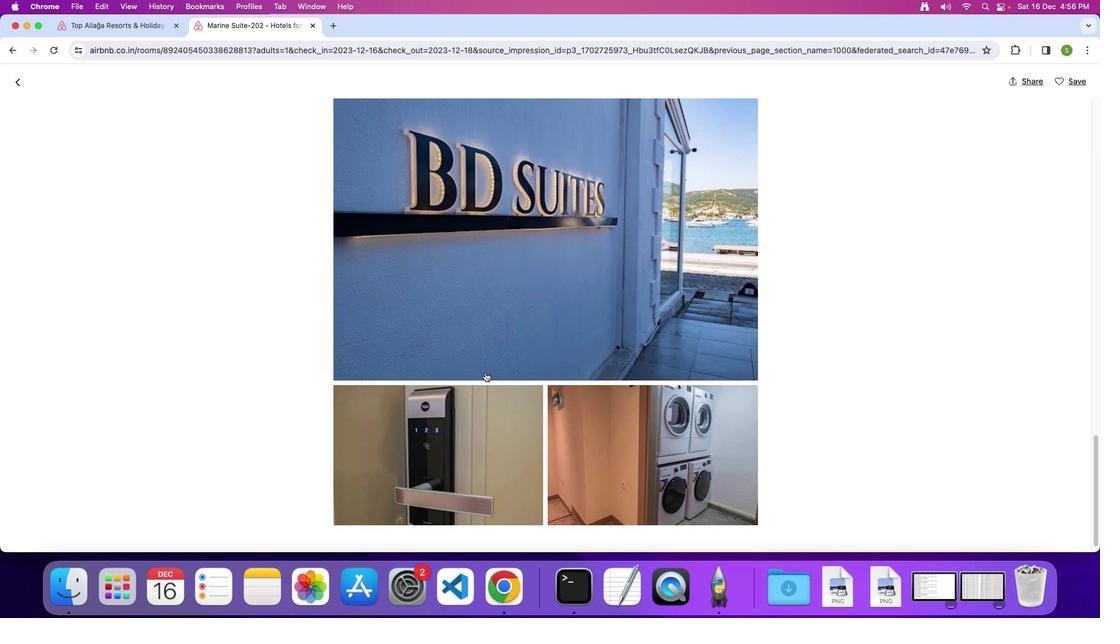 
Action: Mouse scrolled (485, 372) with delta (0, 0)
Screenshot: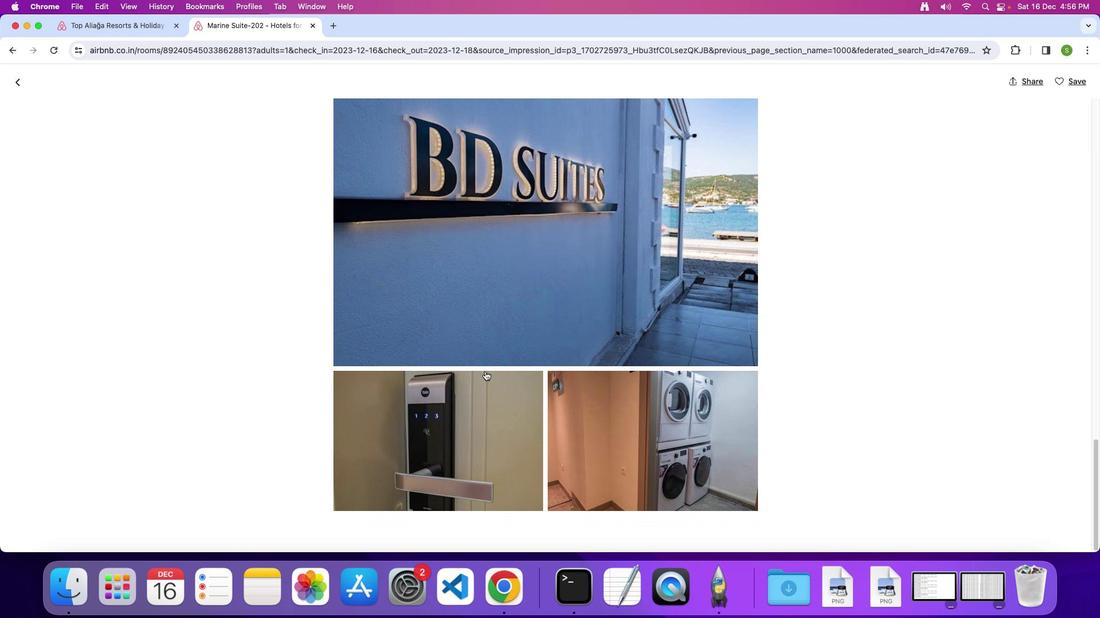 
Action: Mouse scrolled (485, 372) with delta (0, 0)
Screenshot: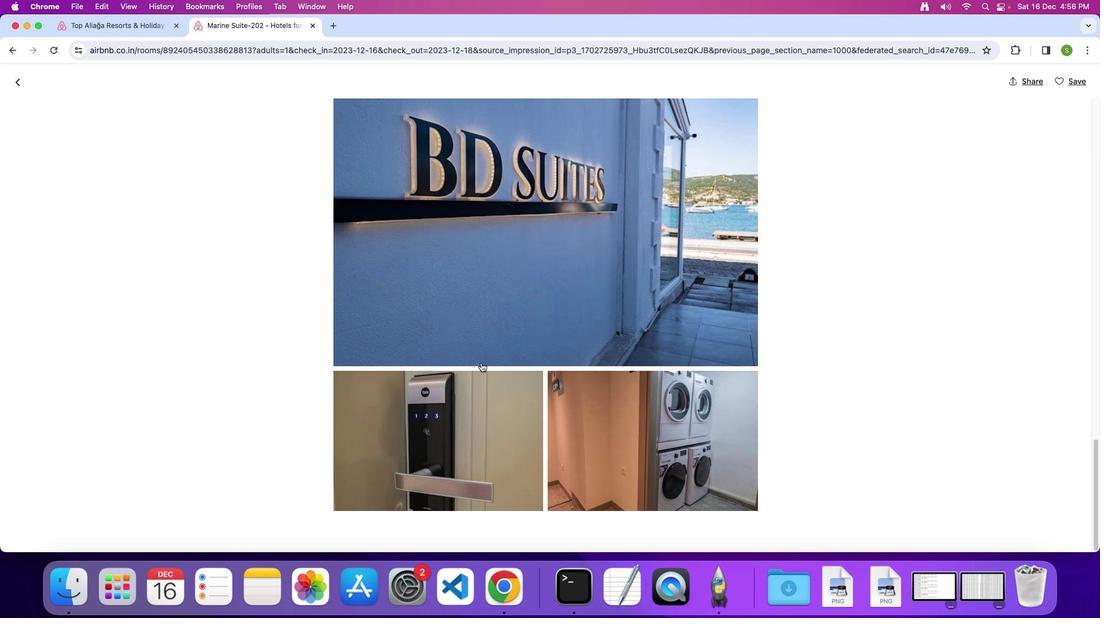 
Action: Mouse moved to (485, 371)
Screenshot: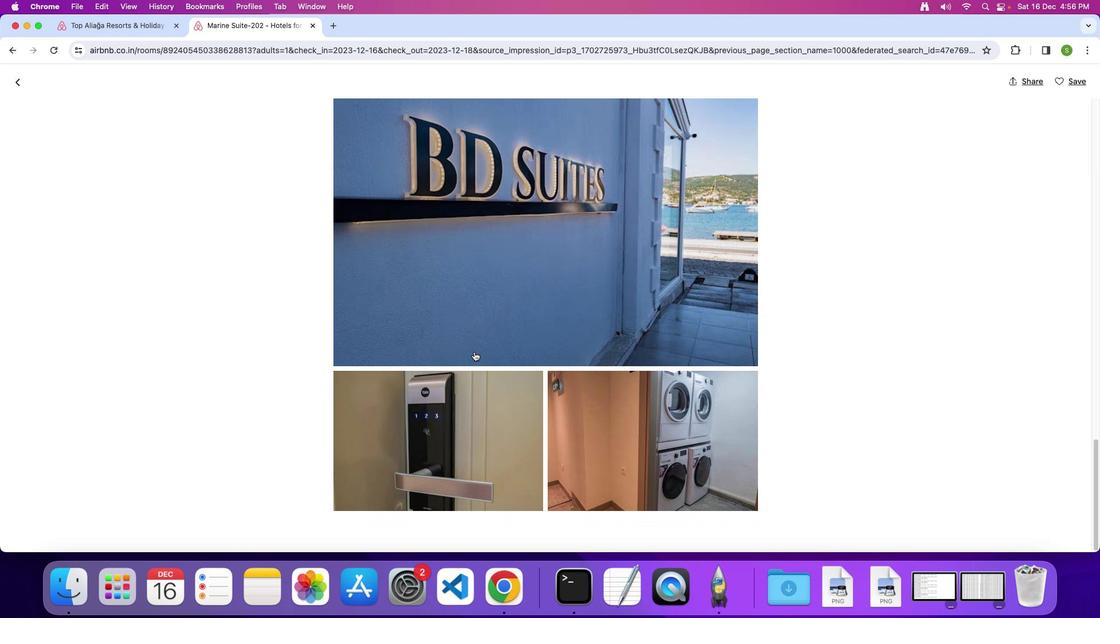 
Action: Mouse scrolled (485, 371) with delta (0, -1)
Screenshot: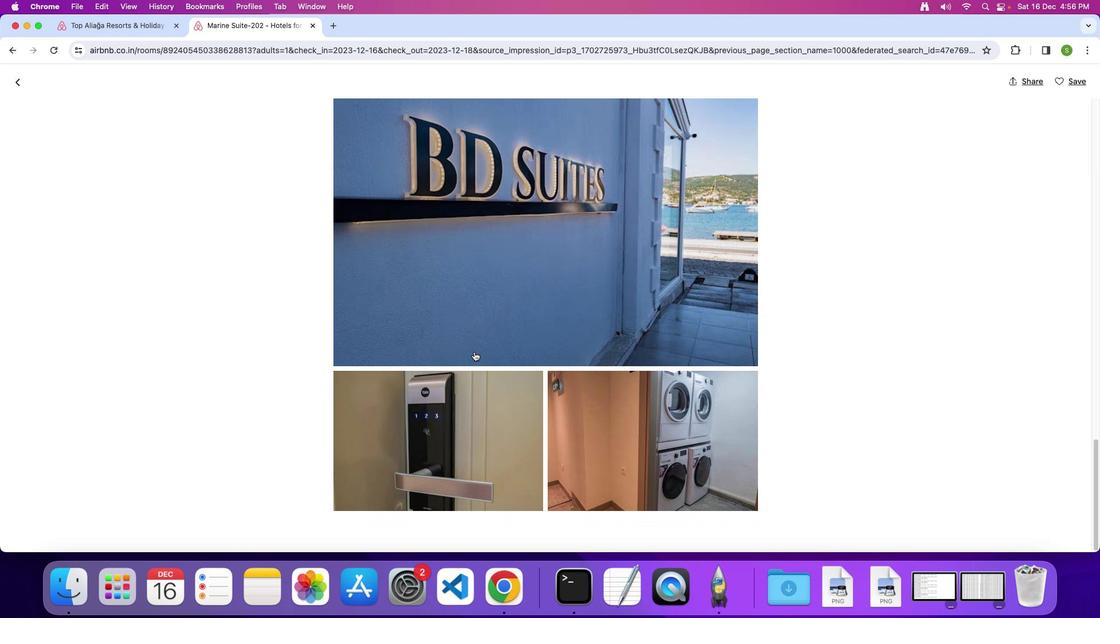 
Action: Mouse moved to (17, 82)
Screenshot: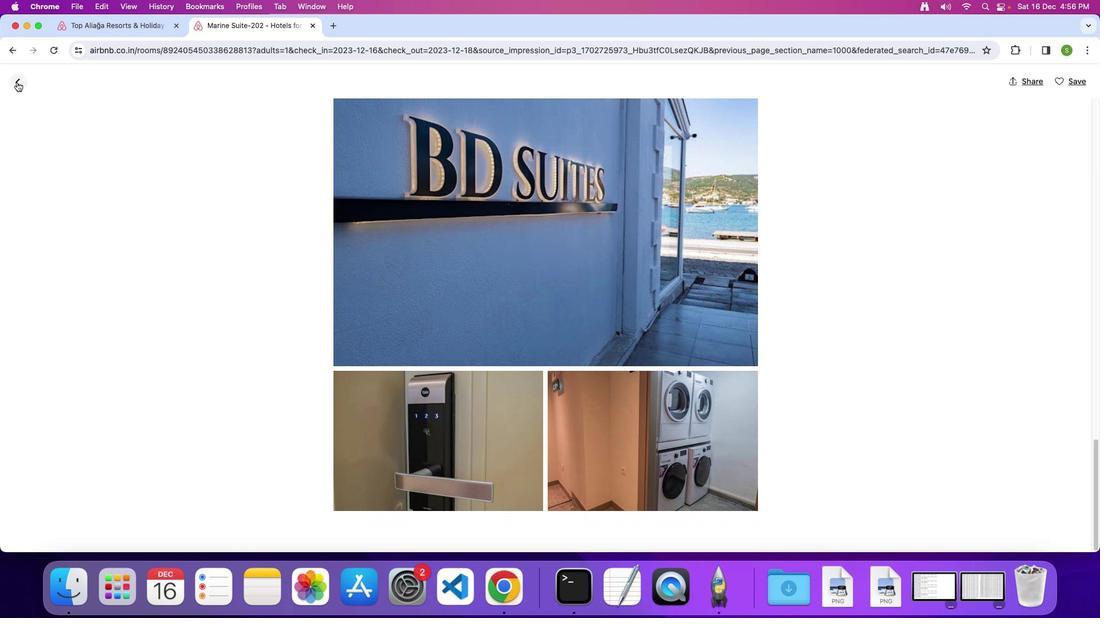 
Action: Mouse pressed left at (17, 82)
Screenshot: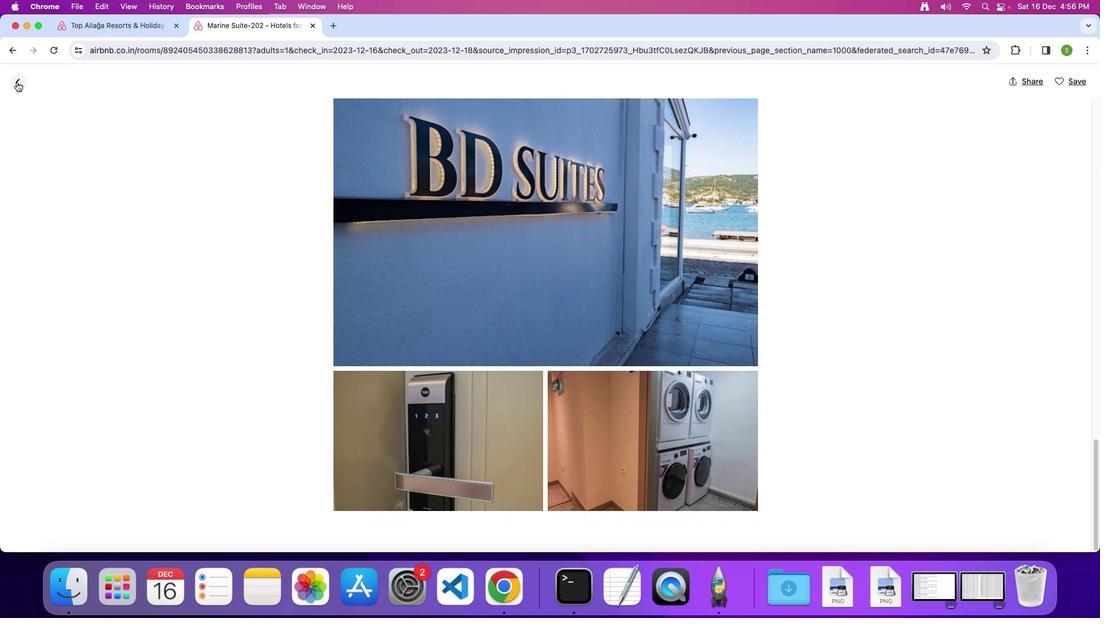 
Action: Mouse moved to (457, 298)
Screenshot: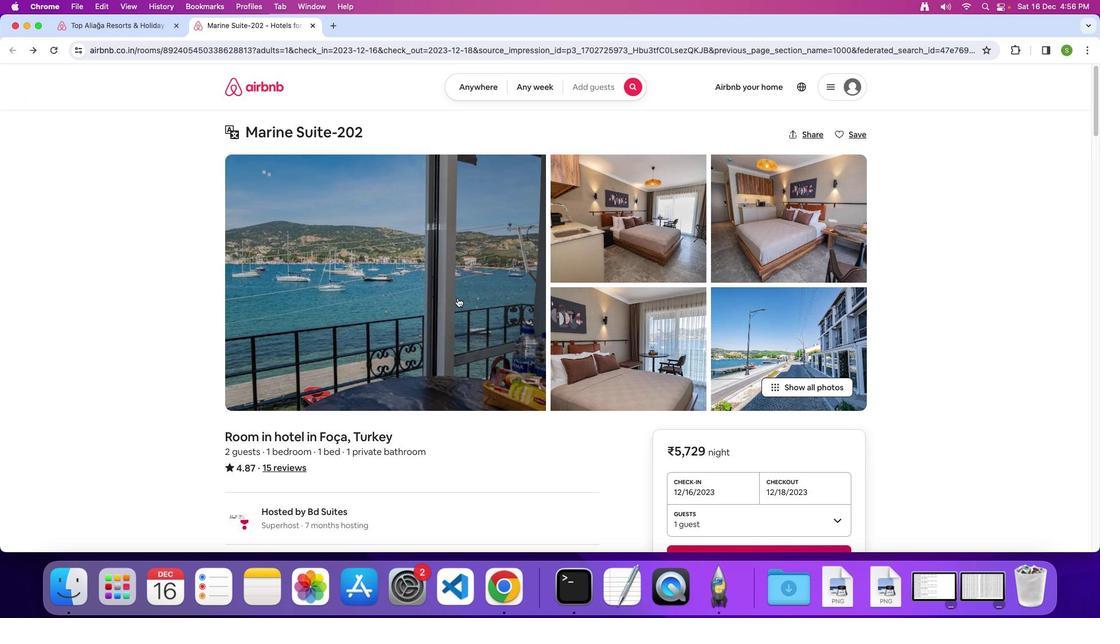 
Action: Mouse scrolled (457, 298) with delta (0, 0)
Screenshot: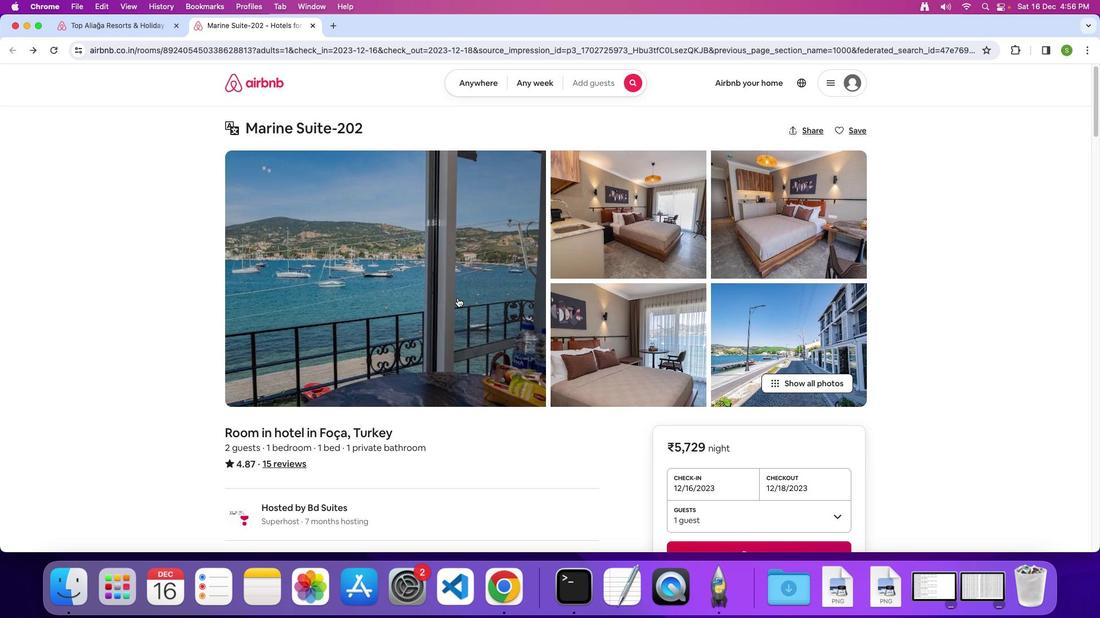 
Action: Mouse scrolled (457, 298) with delta (0, 0)
Screenshot: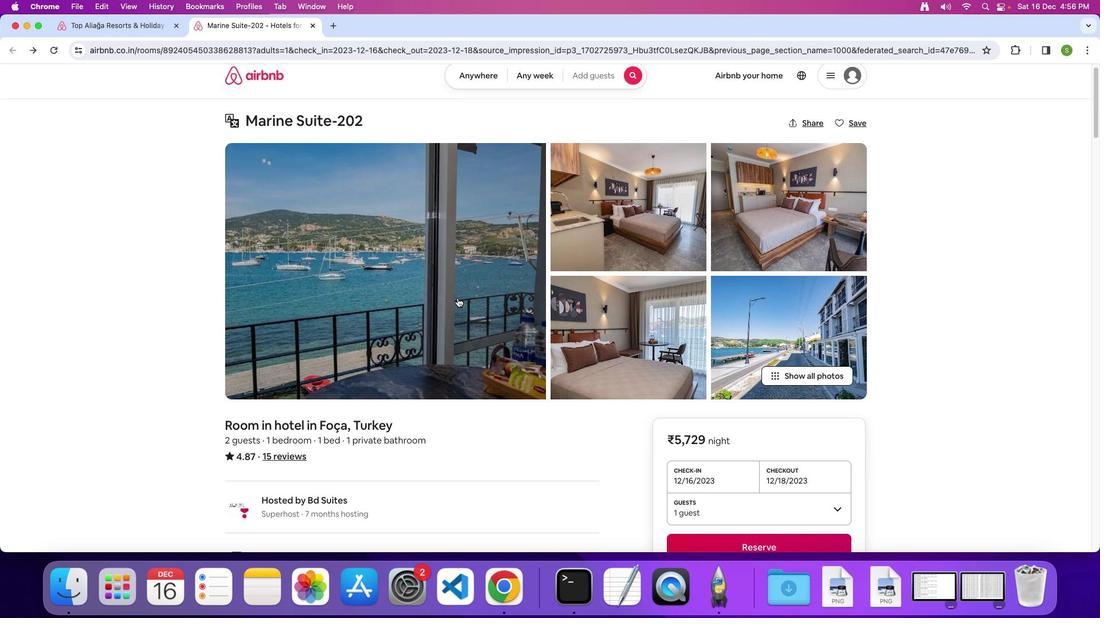 
Action: Mouse scrolled (457, 298) with delta (0, -1)
Screenshot: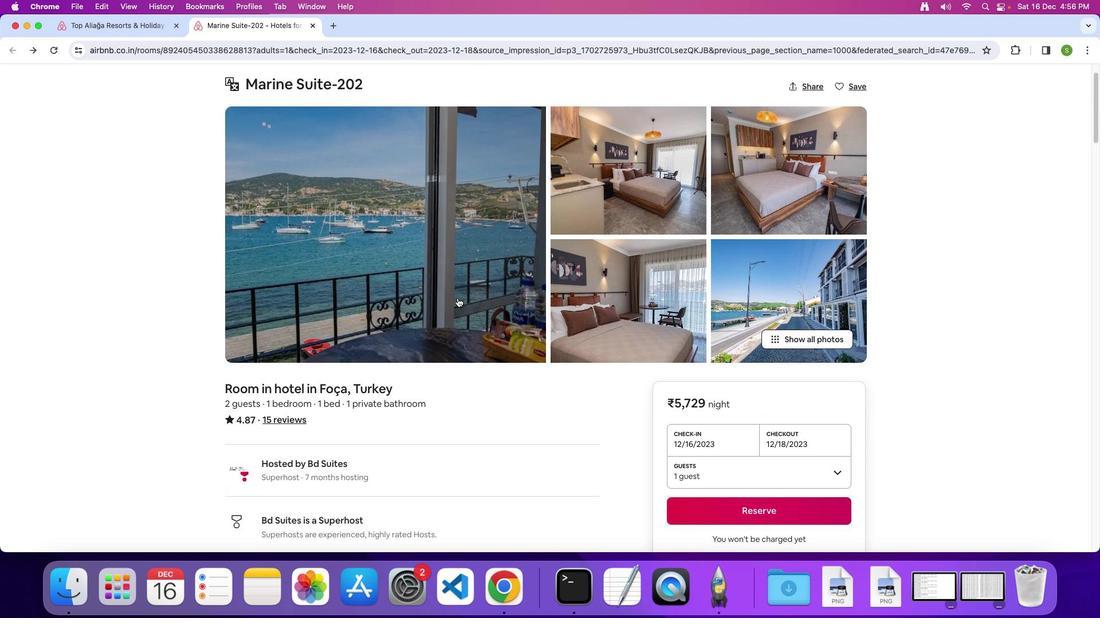 
Action: Mouse scrolled (457, 298) with delta (0, 0)
Screenshot: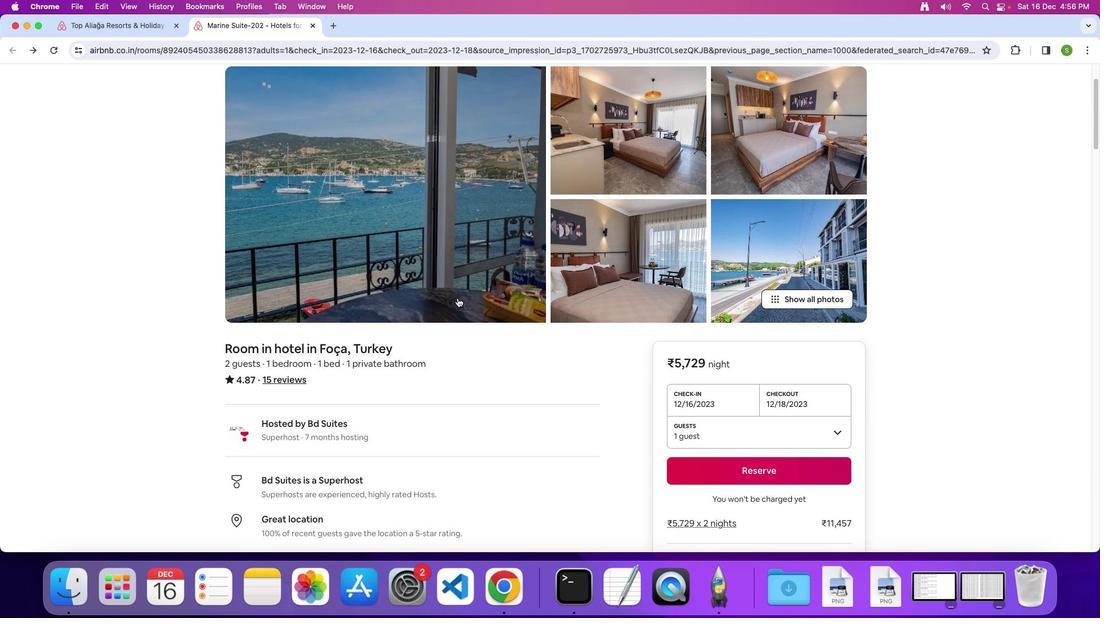 
Action: Mouse scrolled (457, 298) with delta (0, 0)
Screenshot: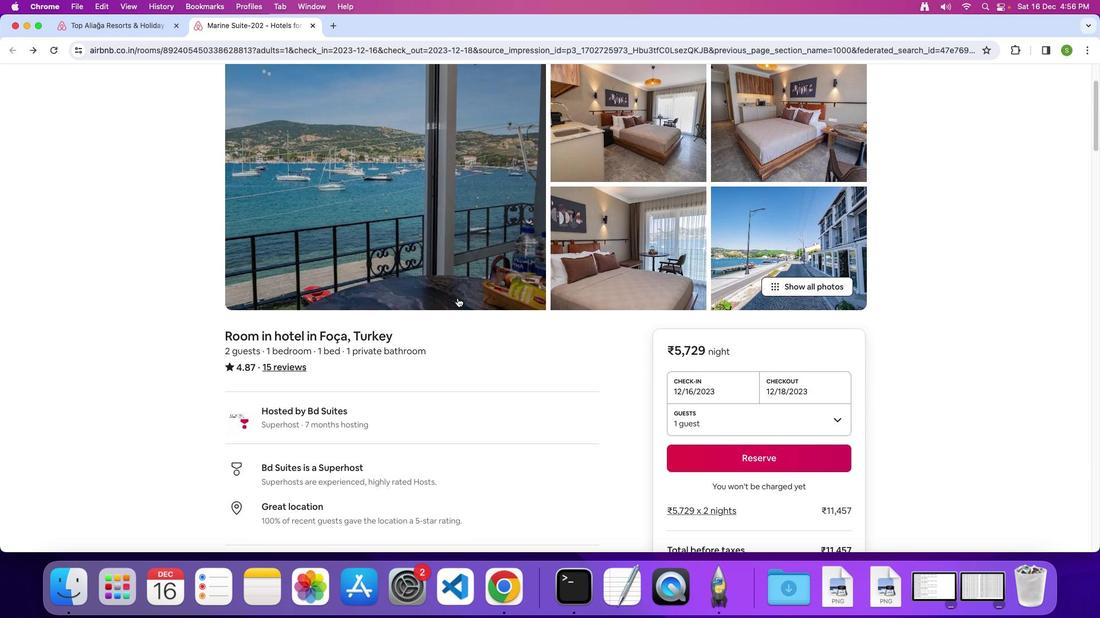 
Action: Mouse scrolled (457, 298) with delta (0, -1)
Screenshot: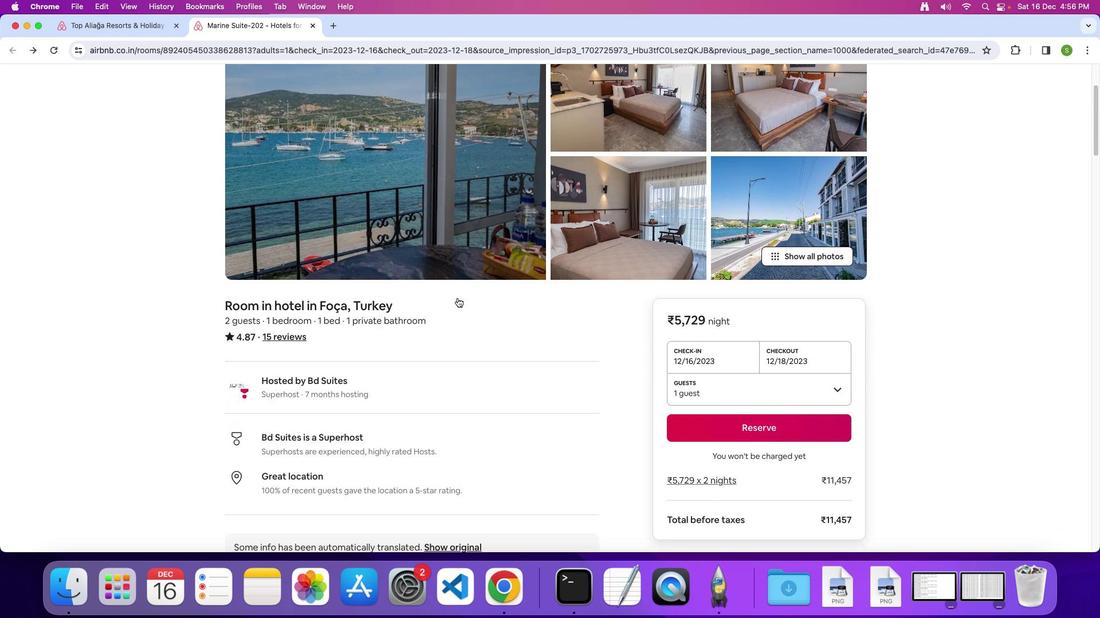 
Action: Mouse scrolled (457, 298) with delta (0, 0)
Screenshot: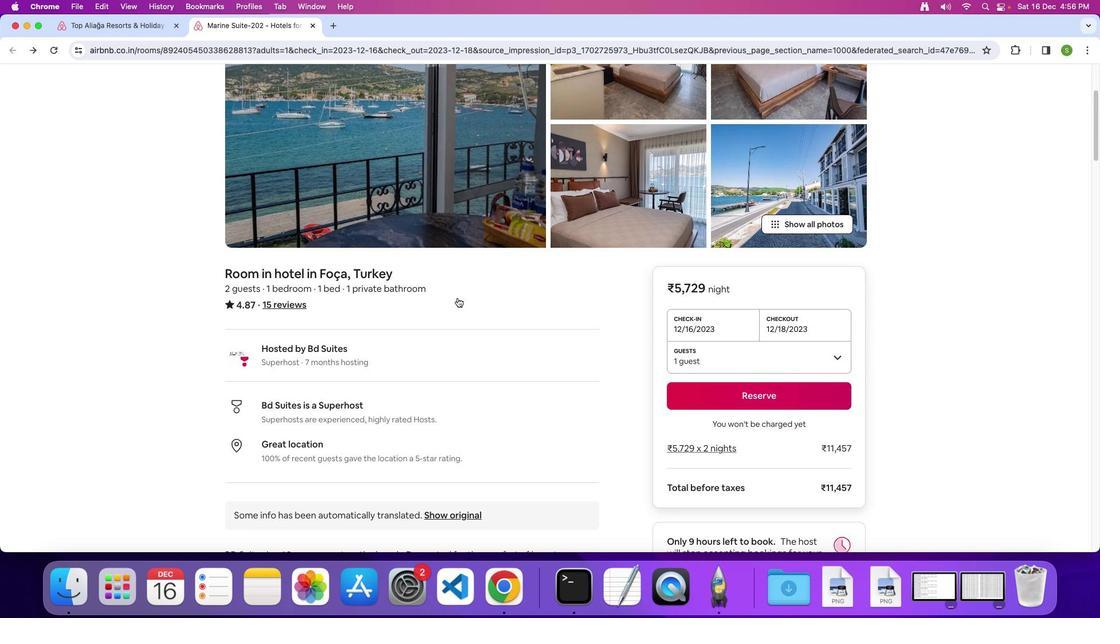 
Action: Mouse scrolled (457, 298) with delta (0, 0)
Screenshot: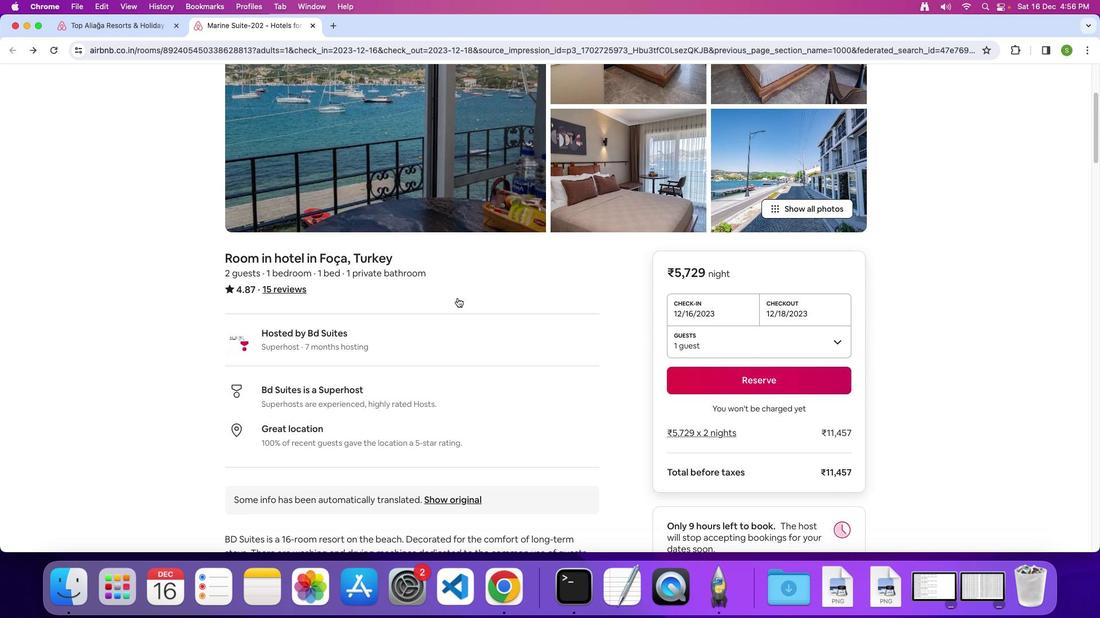 
Action: Mouse scrolled (457, 298) with delta (0, -1)
Screenshot: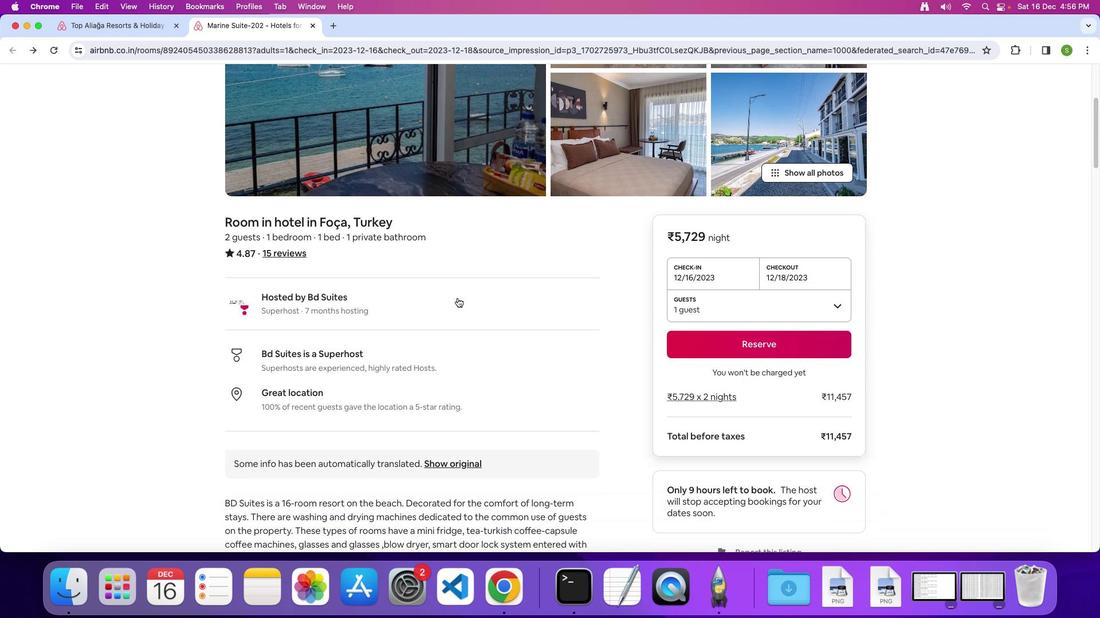 
Action: Mouse scrolled (457, 298) with delta (0, 0)
Screenshot: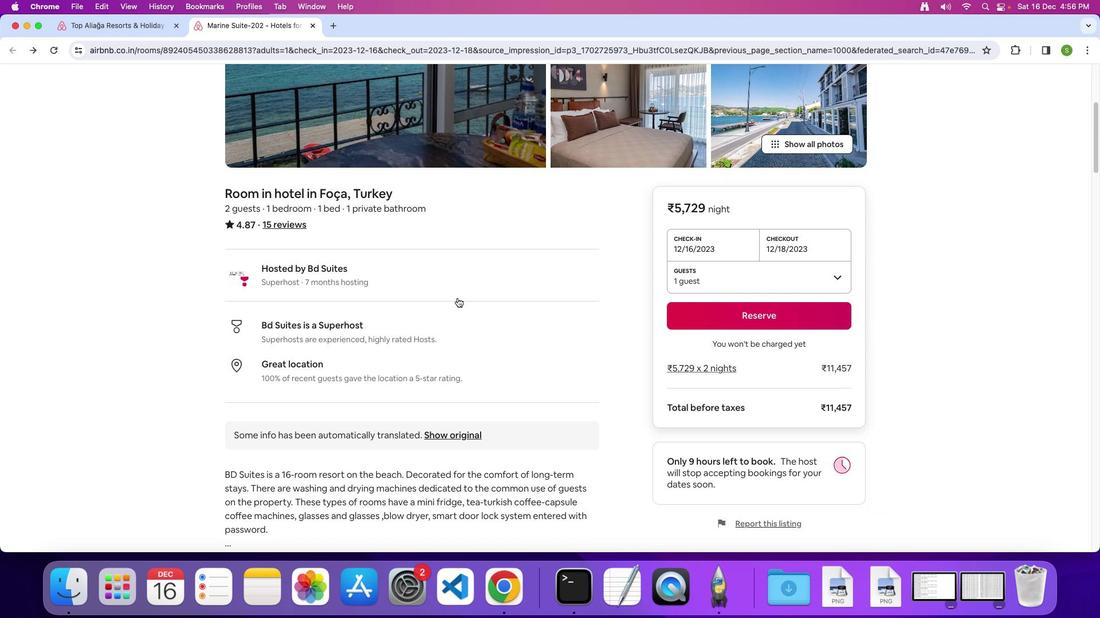 
Action: Mouse scrolled (457, 298) with delta (0, 0)
Screenshot: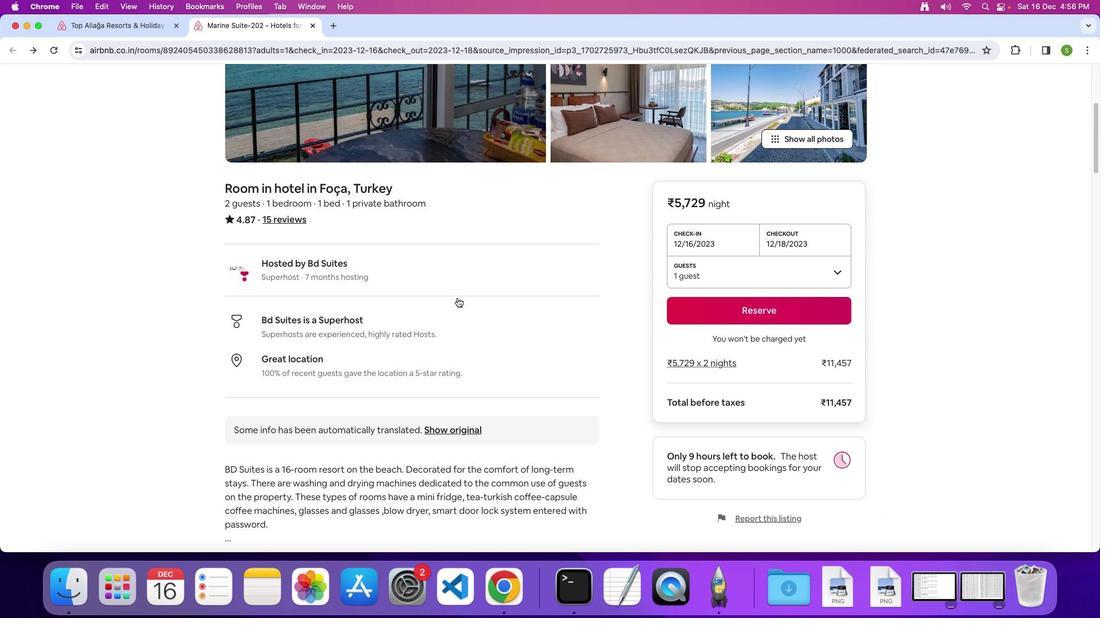 
Action: Mouse scrolled (457, 298) with delta (0, 0)
Screenshot: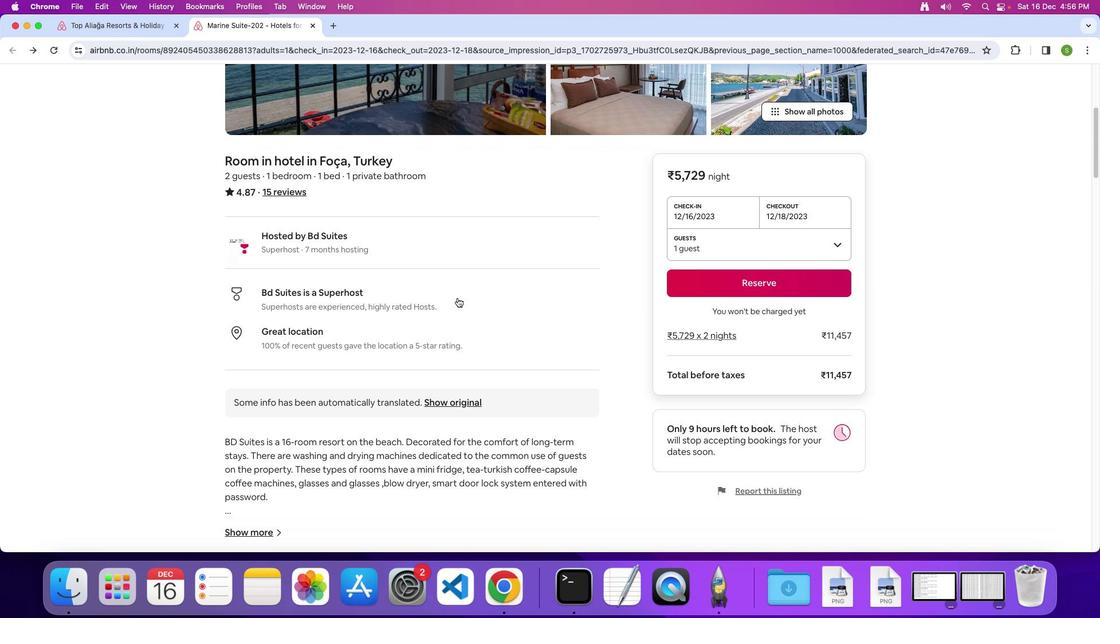 
Action: Mouse scrolled (457, 298) with delta (0, 0)
Screenshot: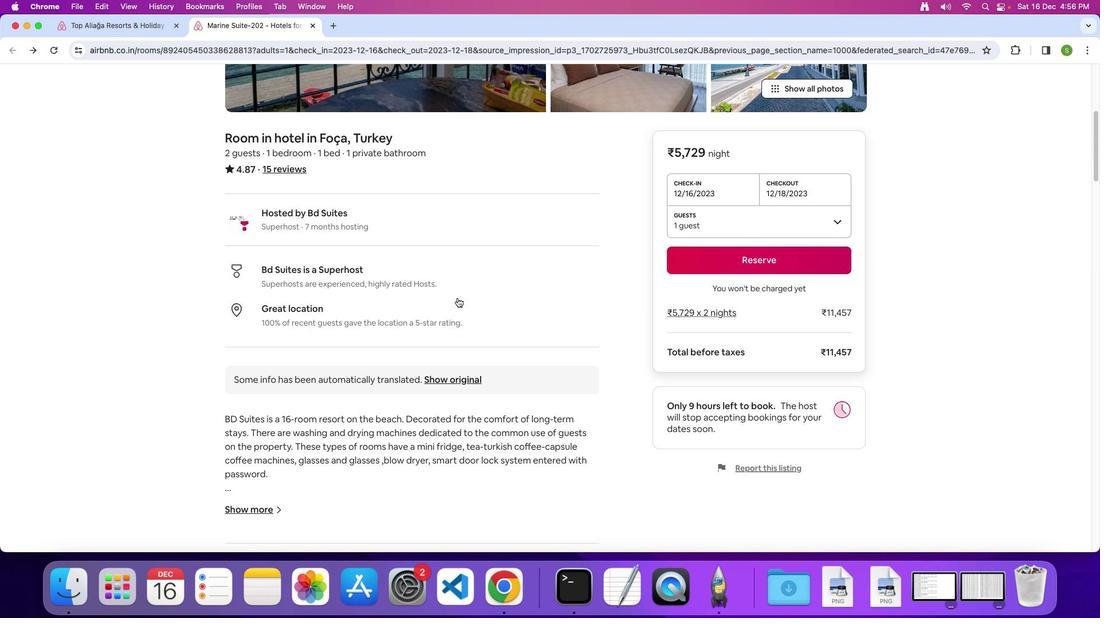 
Action: Mouse scrolled (457, 298) with delta (0, 0)
Screenshot: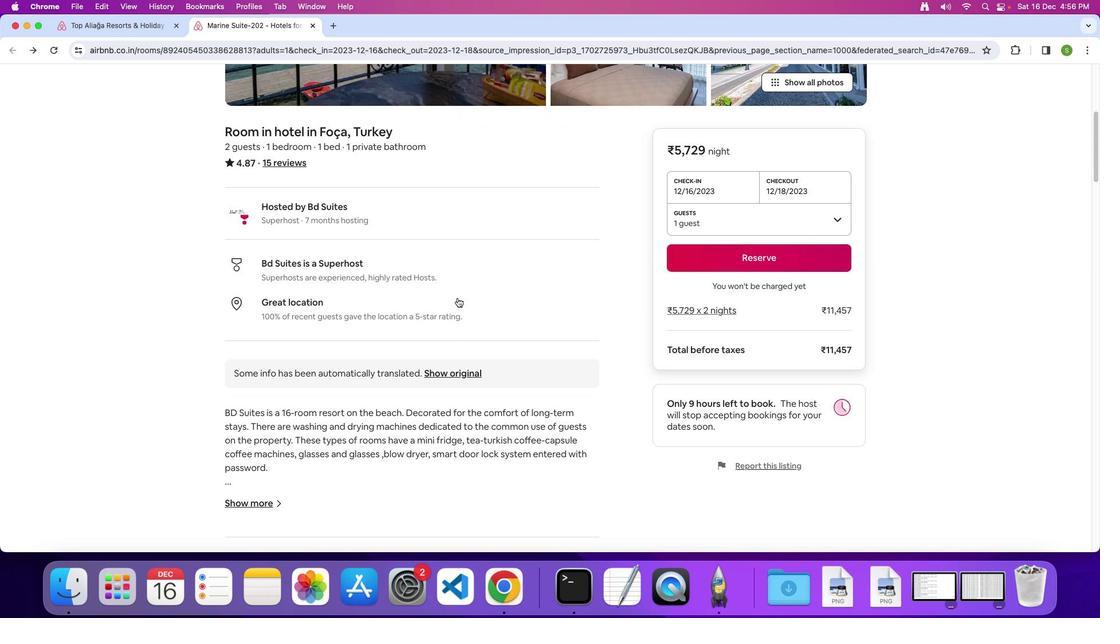 
Action: Mouse scrolled (457, 298) with delta (0, -1)
Screenshot: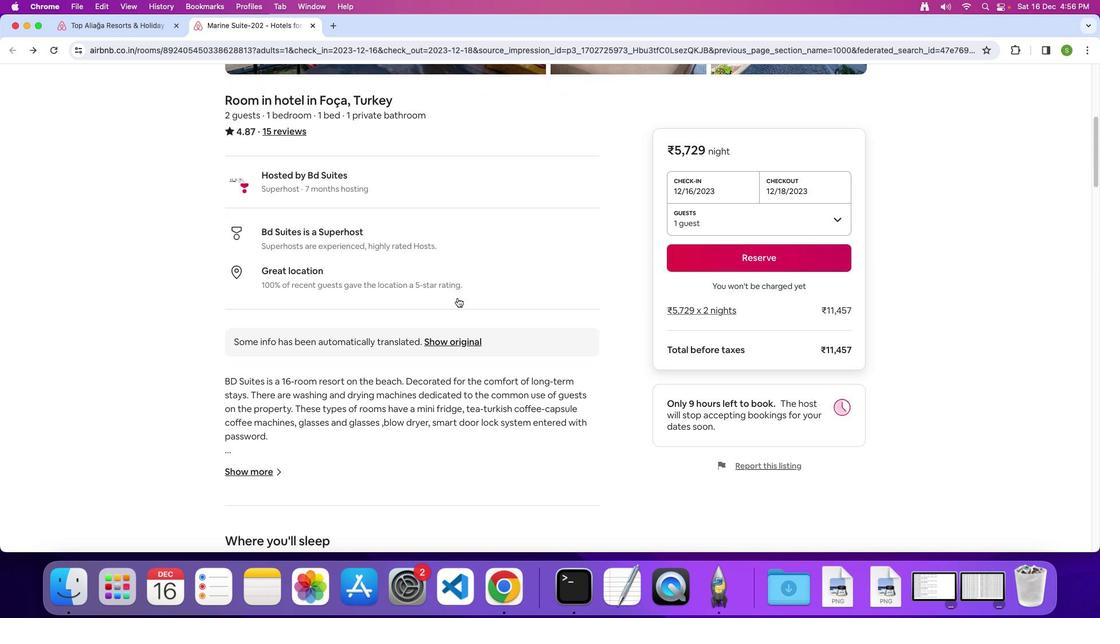 
Action: Mouse scrolled (457, 298) with delta (0, 0)
Screenshot: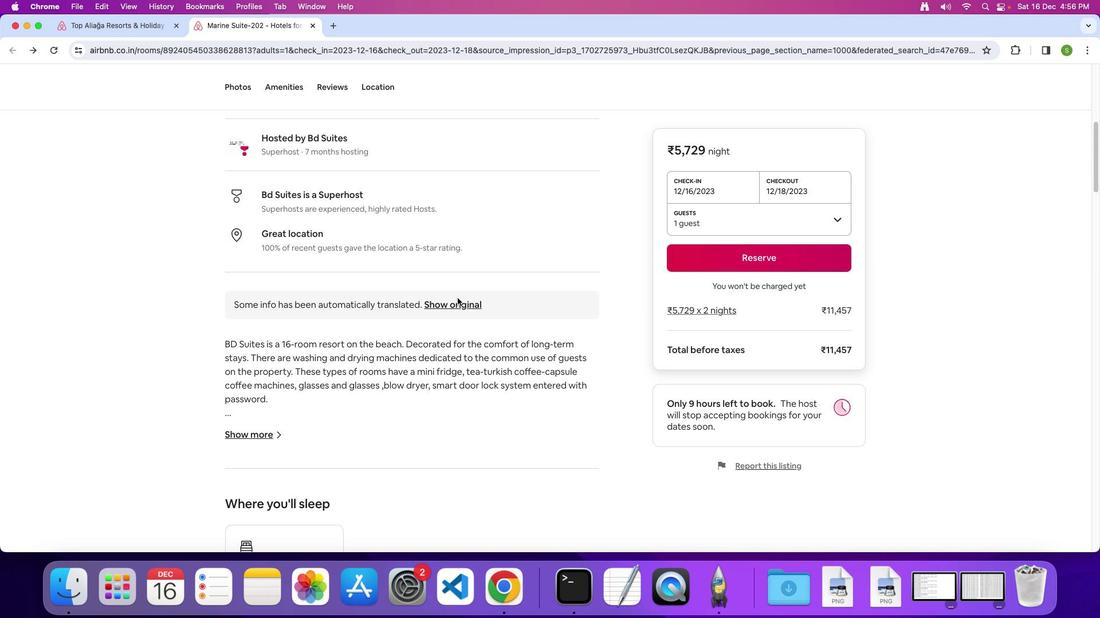 
Action: Mouse scrolled (457, 298) with delta (0, 0)
Screenshot: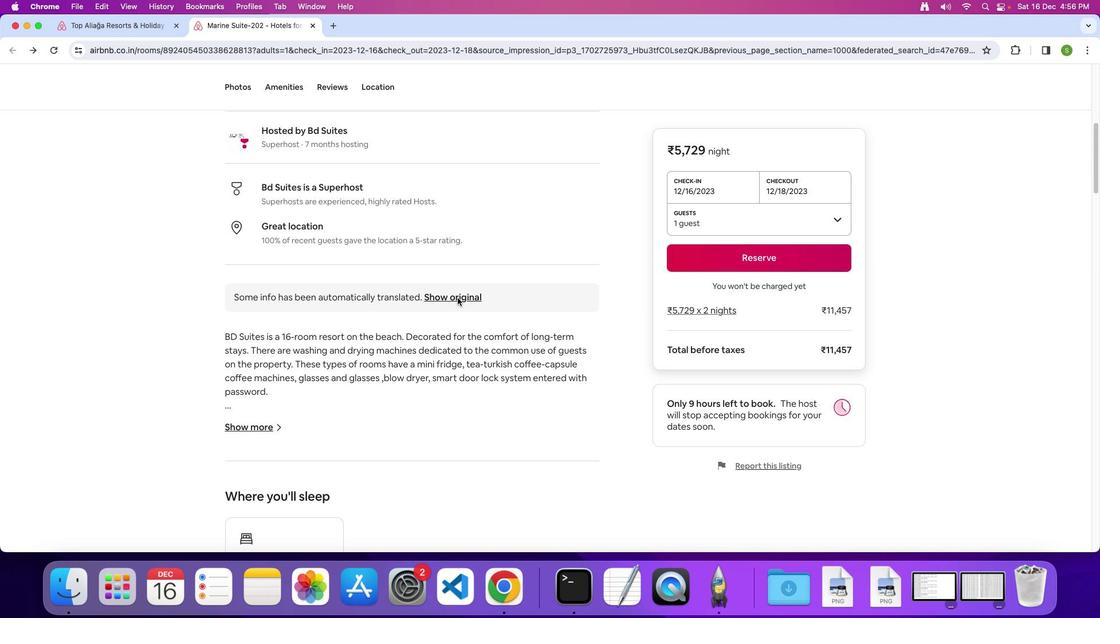 
Action: Mouse scrolled (457, 298) with delta (0, 0)
Screenshot: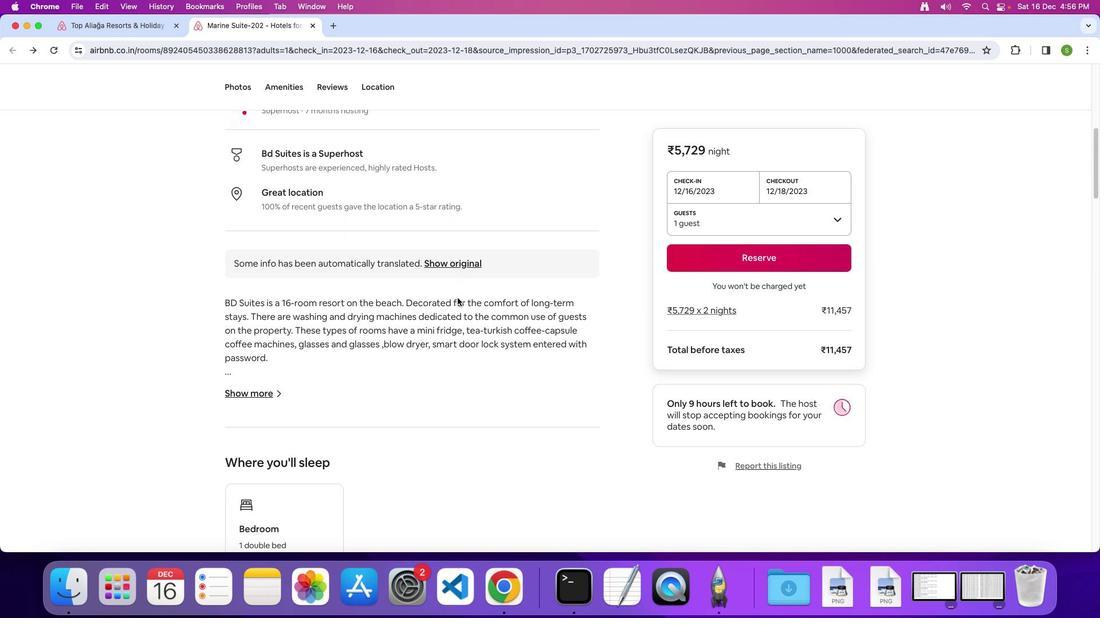 
Action: Mouse scrolled (457, 298) with delta (0, 0)
Screenshot: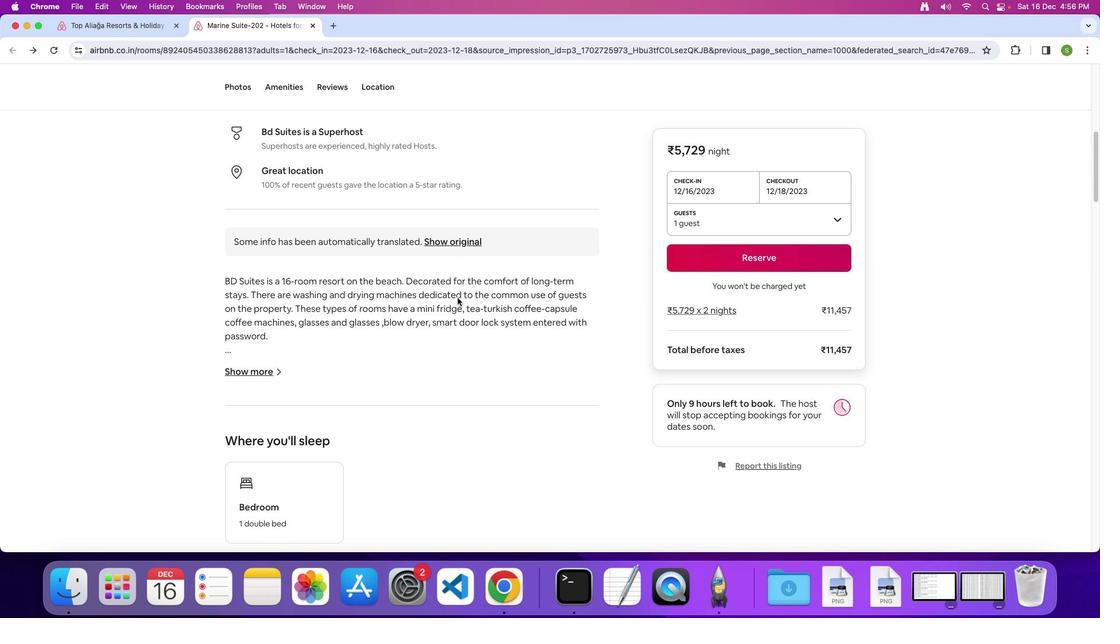 
Action: Mouse scrolled (457, 298) with delta (0, 0)
Screenshot: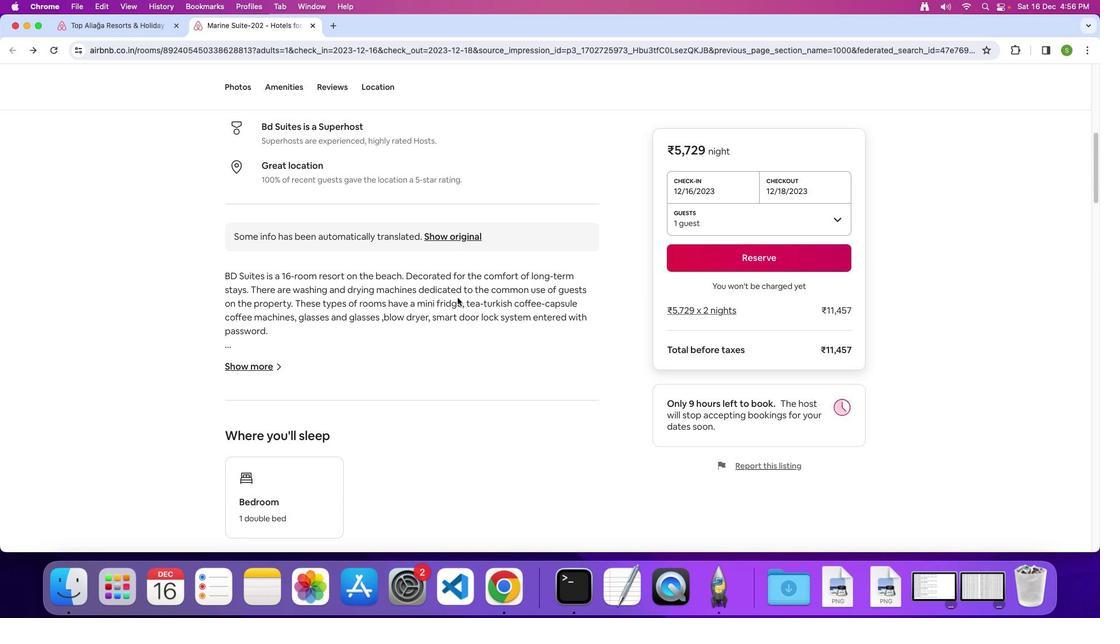 
Action: Mouse scrolled (457, 298) with delta (0, 0)
Screenshot: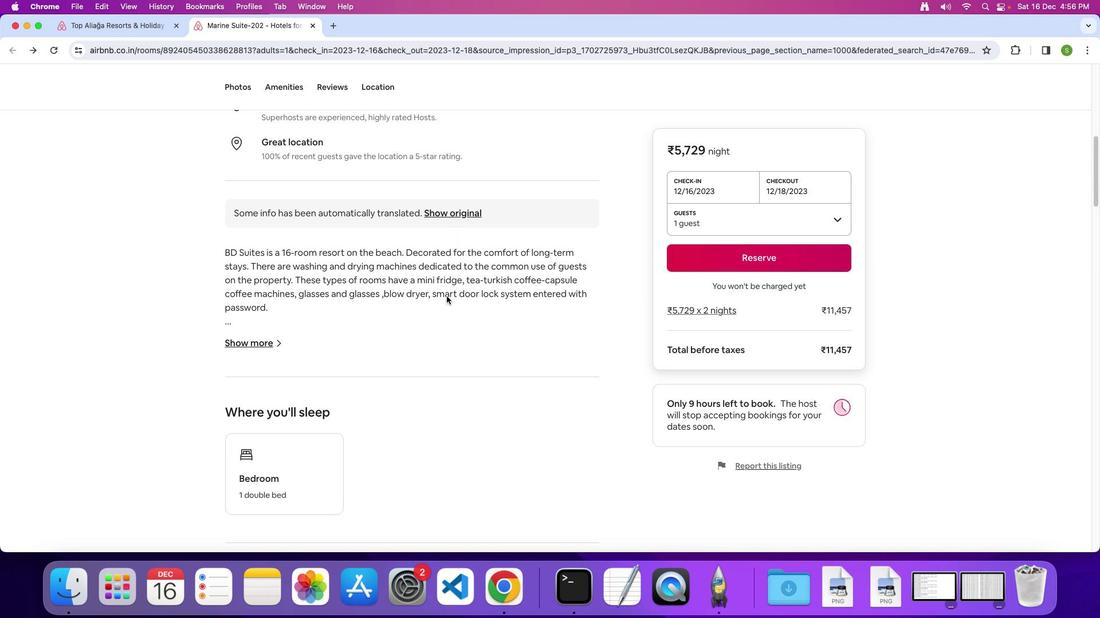 
Action: Mouse moved to (261, 322)
Screenshot: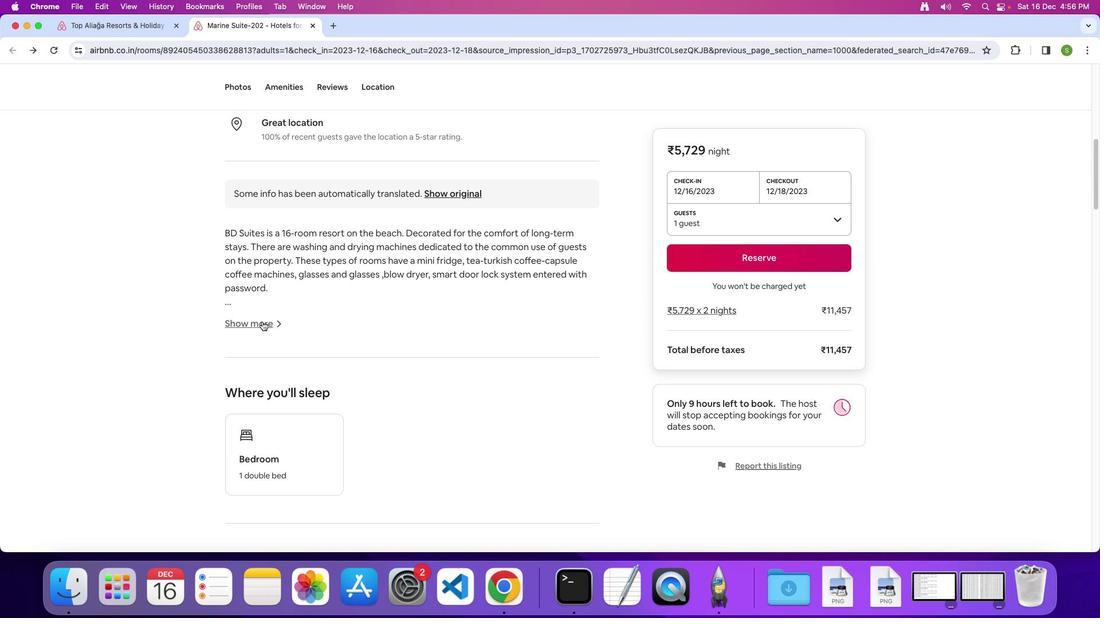 
Action: Mouse pressed left at (261, 322)
Screenshot: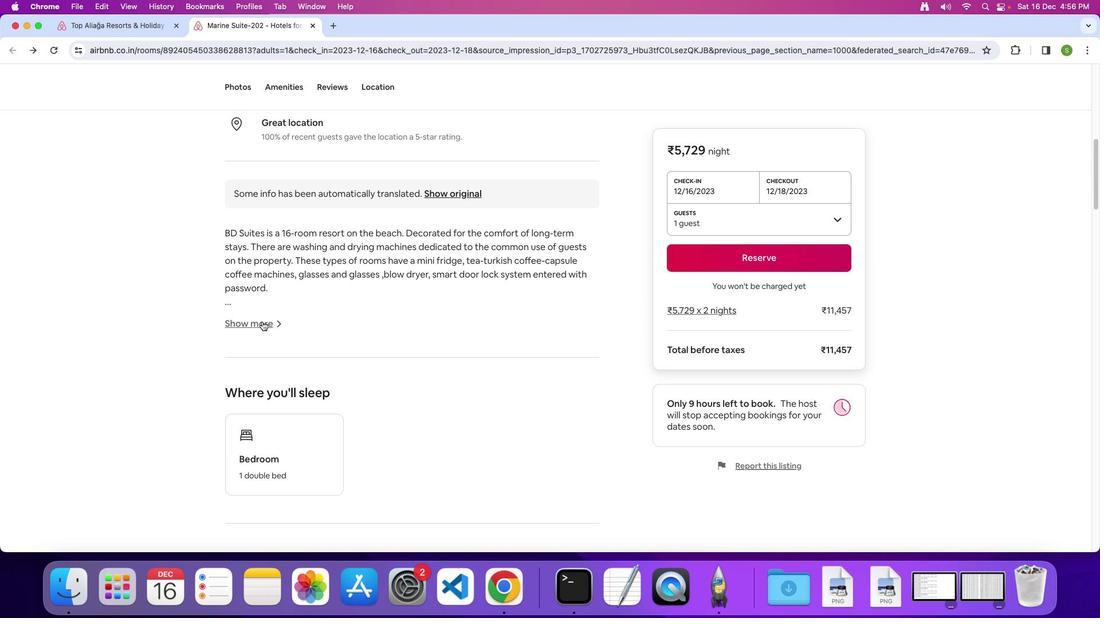 
Action: Mouse moved to (351, 139)
Screenshot: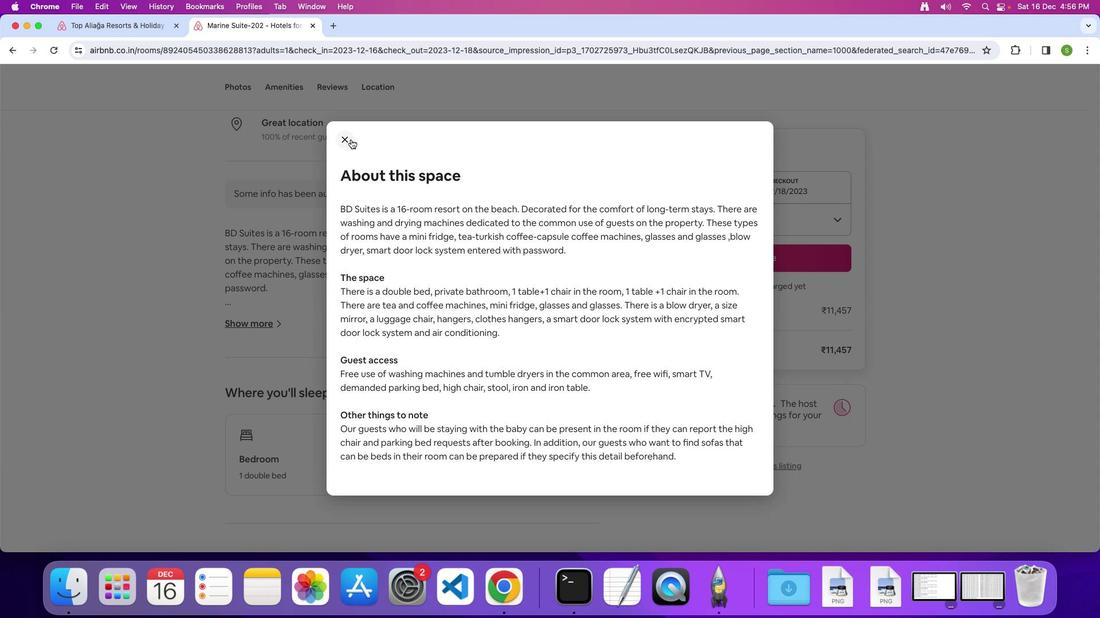 
Action: Mouse pressed left at (351, 139)
Screenshot: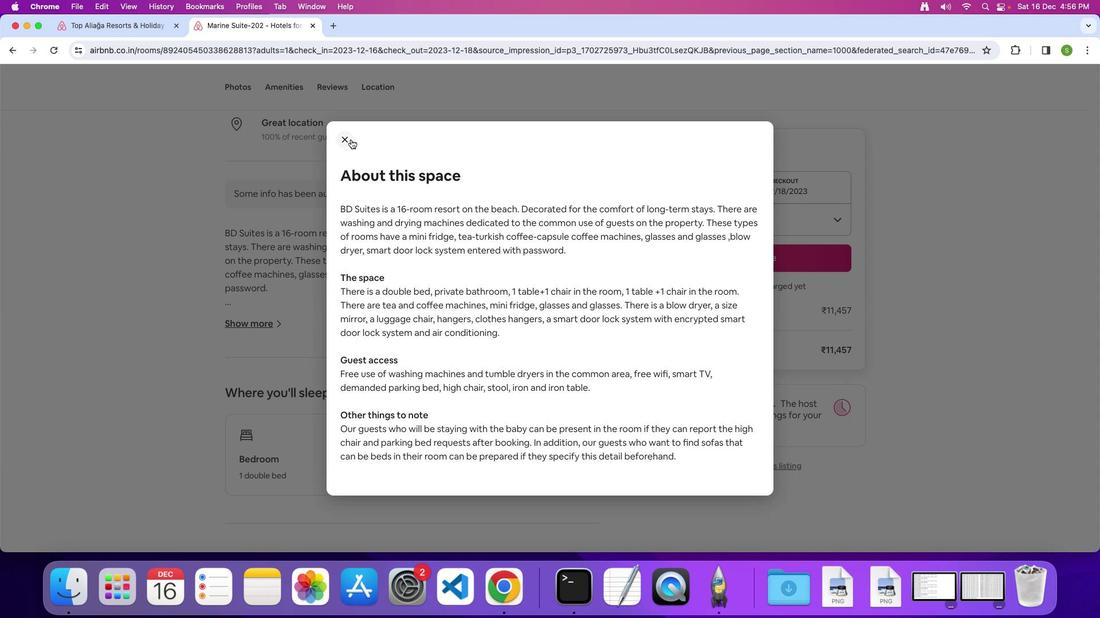 
Action: Mouse moved to (372, 340)
Screenshot: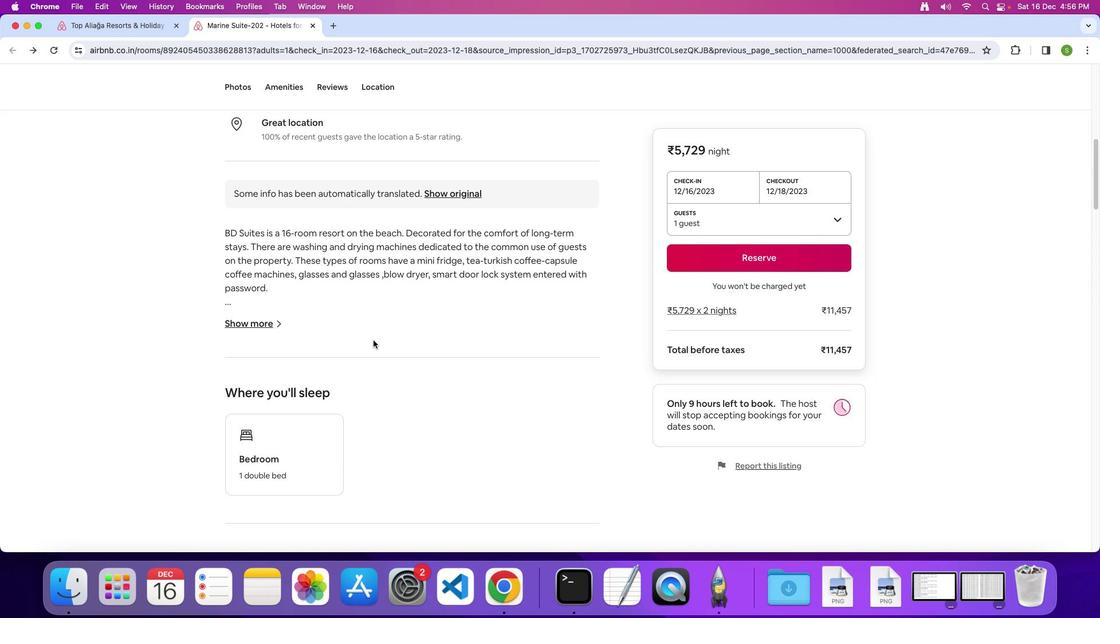 
Action: Mouse scrolled (372, 340) with delta (0, 0)
Screenshot: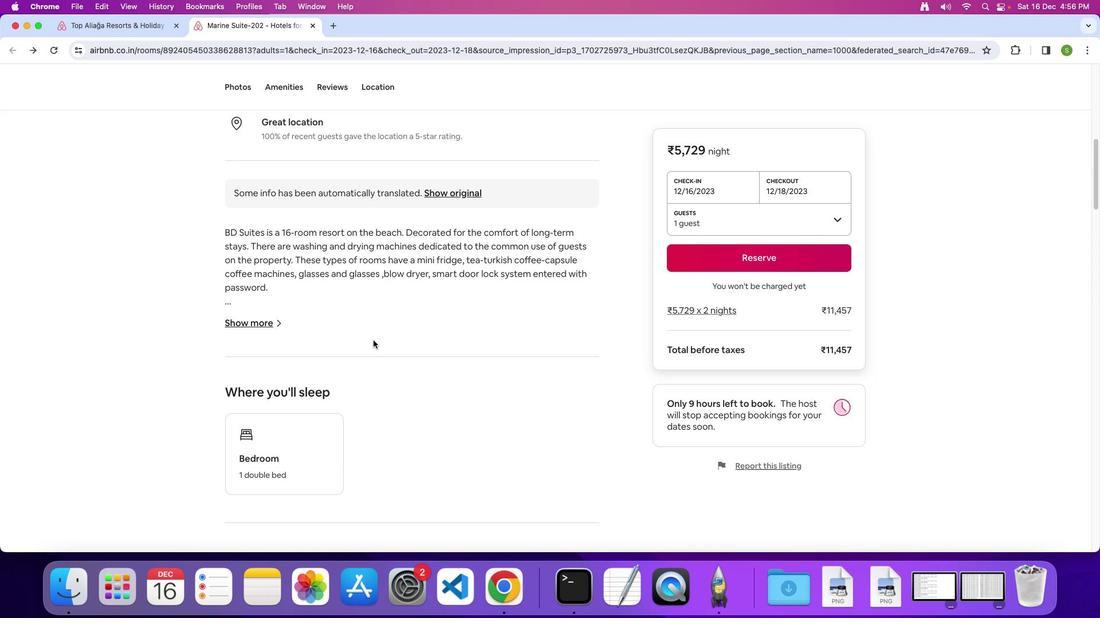 
Action: Mouse scrolled (372, 340) with delta (0, 0)
Screenshot: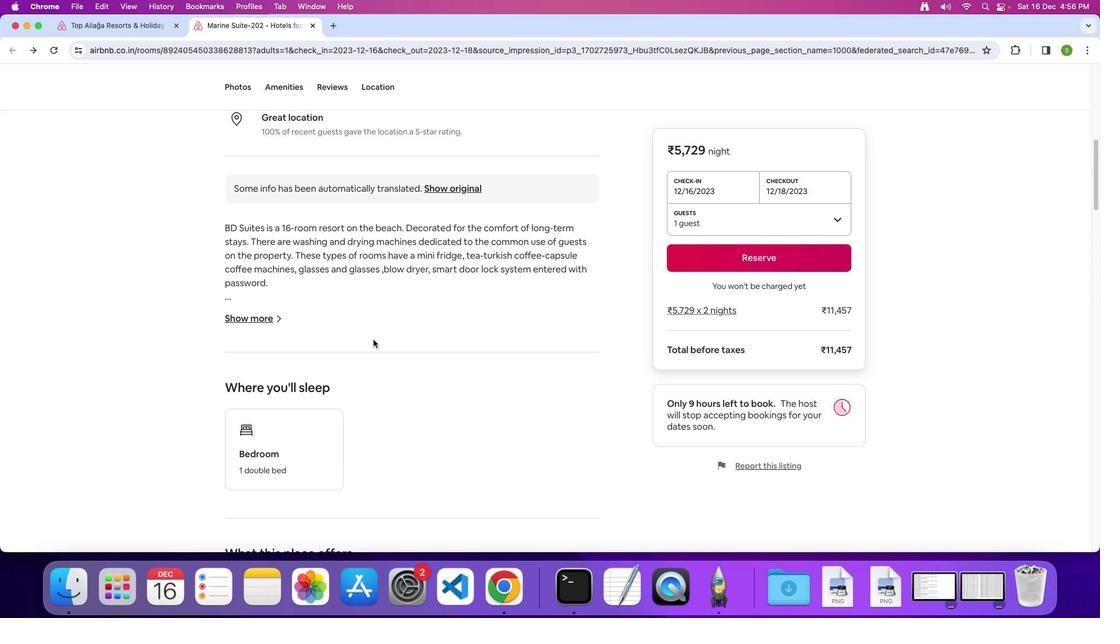 
Action: Mouse scrolled (372, 340) with delta (0, -1)
Screenshot: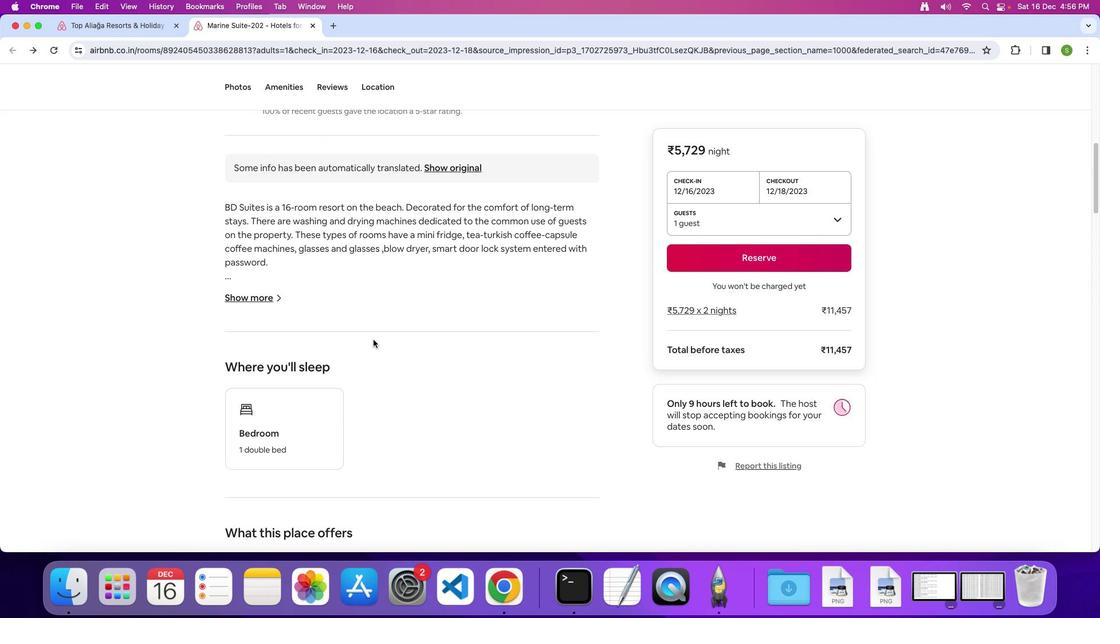 
Action: Mouse moved to (373, 339)
Screenshot: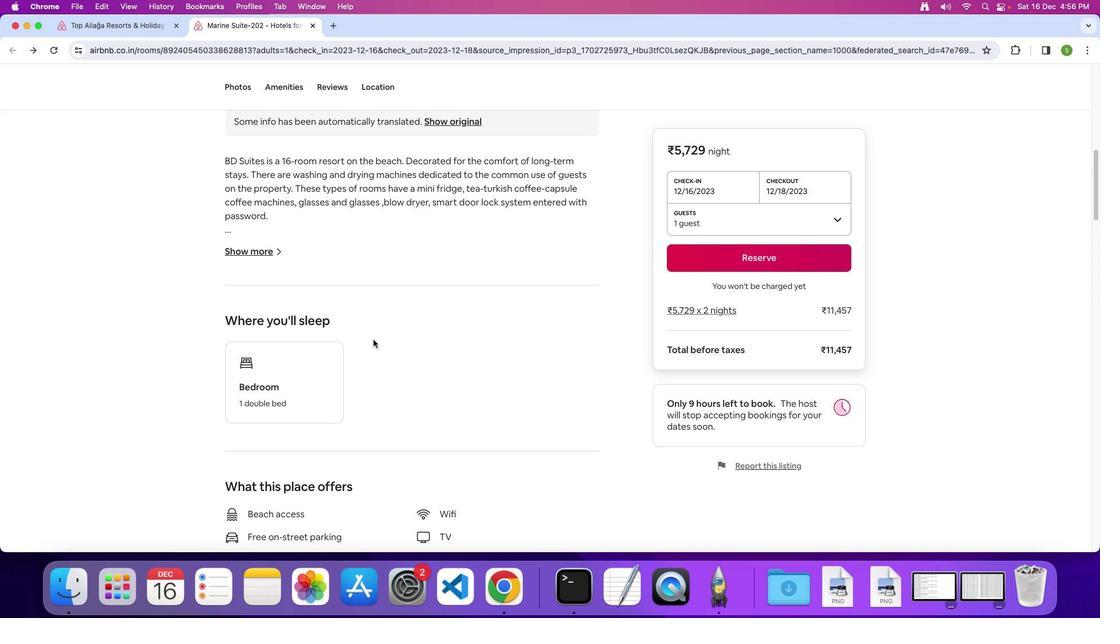 
Action: Mouse scrolled (373, 339) with delta (0, 0)
Screenshot: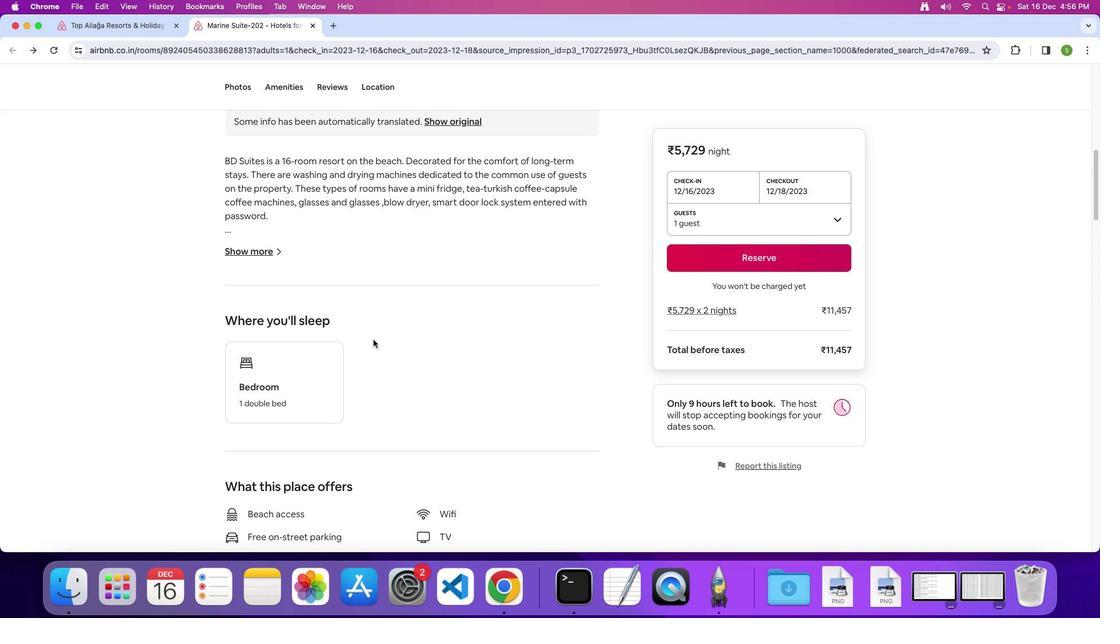 
Action: Mouse scrolled (373, 339) with delta (0, 0)
Screenshot: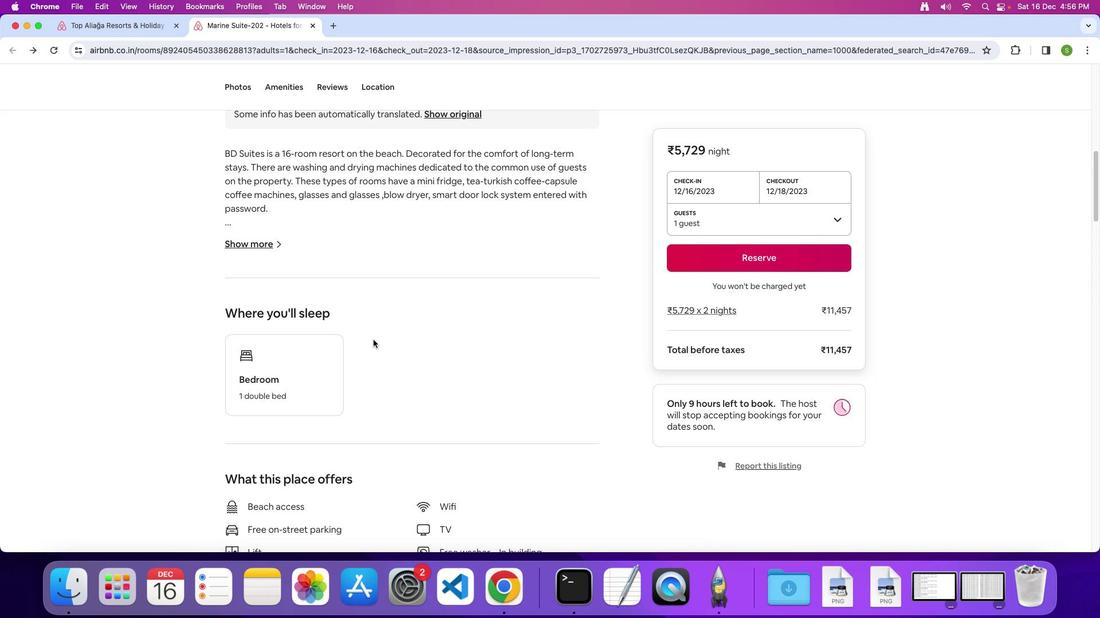 
Action: Mouse scrolled (373, 339) with delta (0, -1)
Screenshot: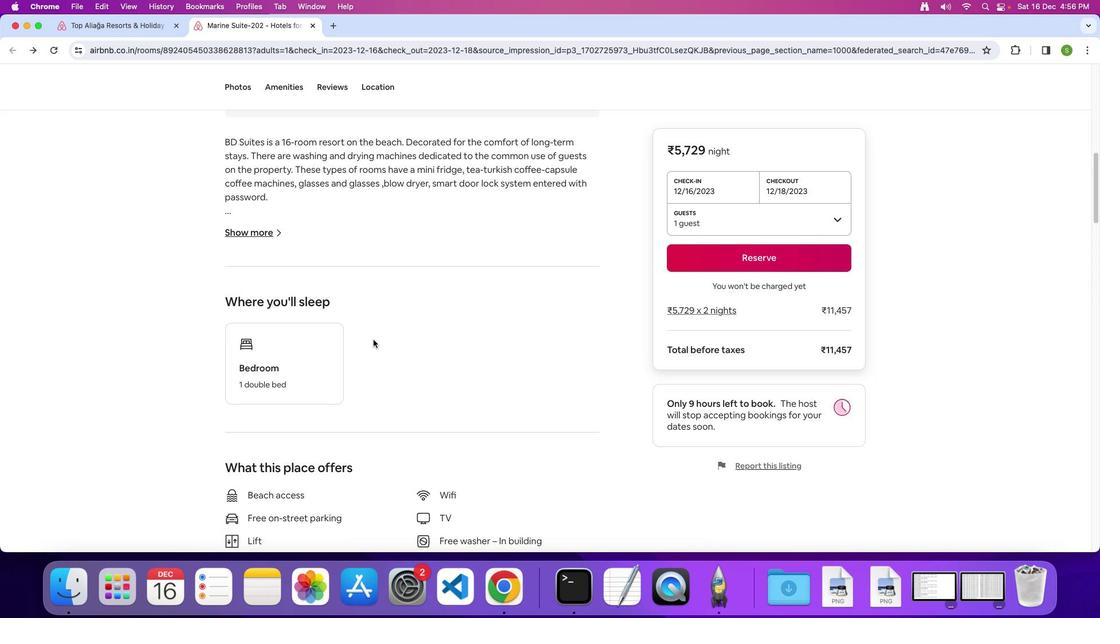 
Action: Mouse scrolled (373, 339) with delta (0, 0)
Screenshot: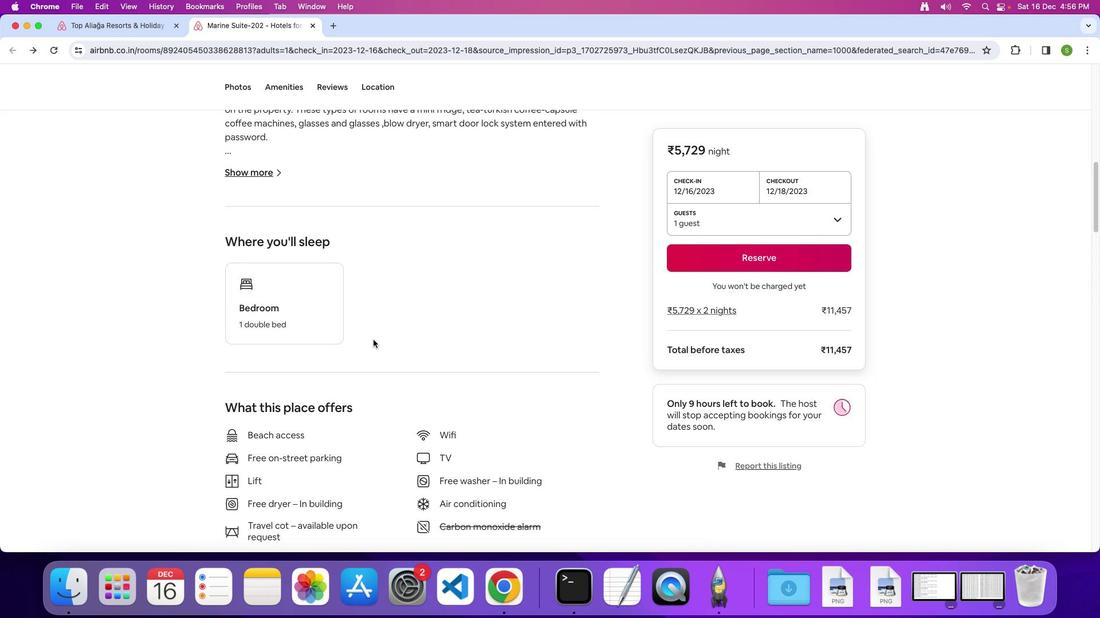 
Action: Mouse scrolled (373, 339) with delta (0, 0)
Screenshot: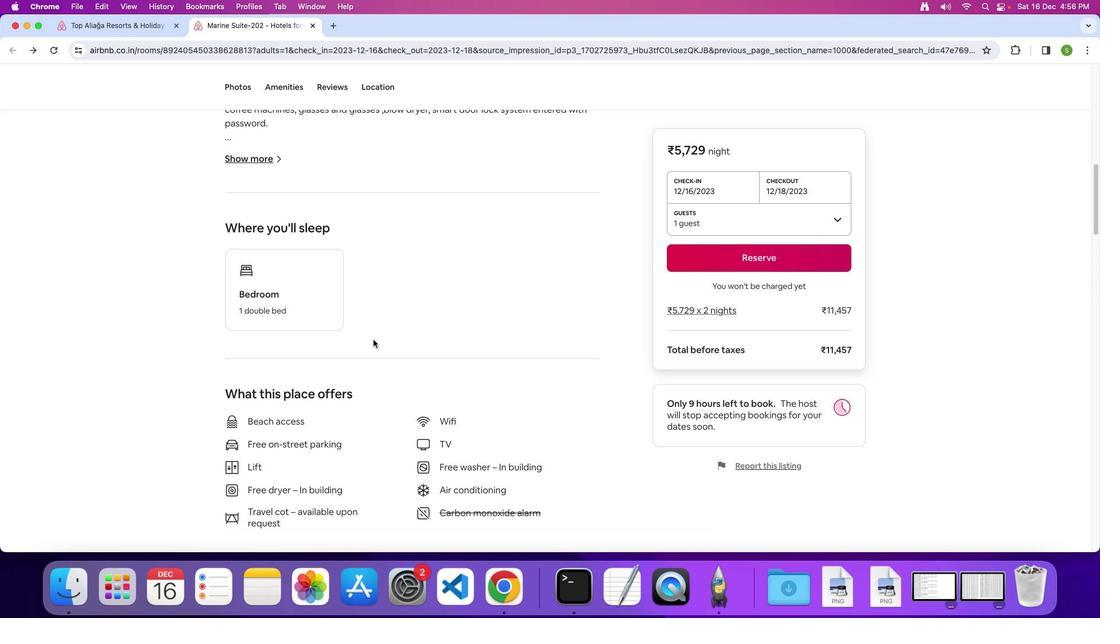 
Action: Mouse scrolled (373, 339) with delta (0, -1)
Screenshot: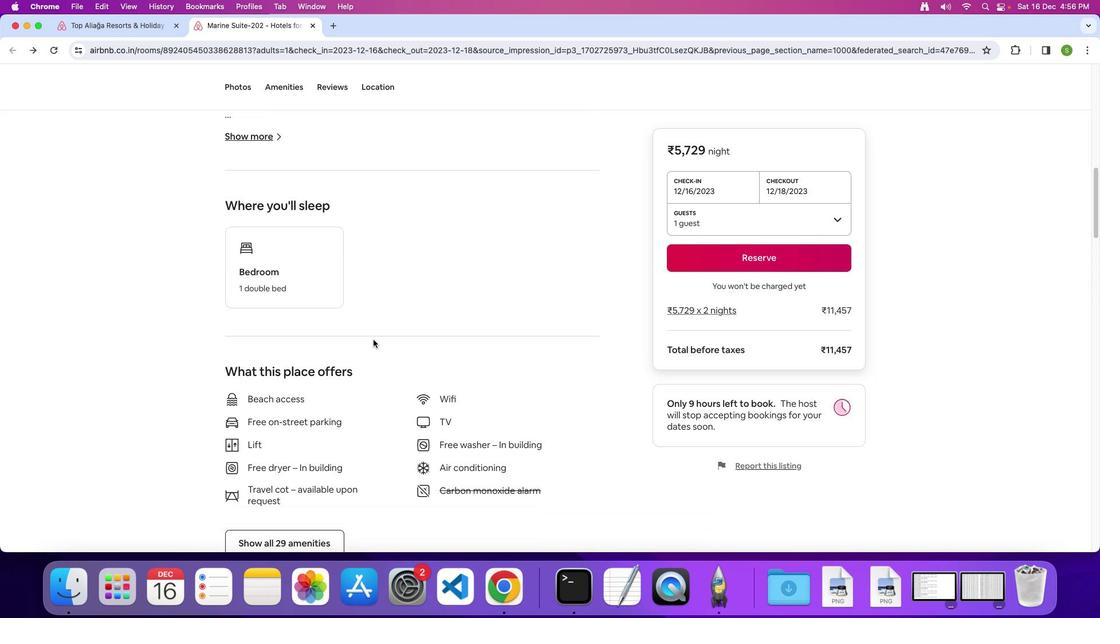 
Action: Mouse scrolled (373, 339) with delta (0, 0)
Screenshot: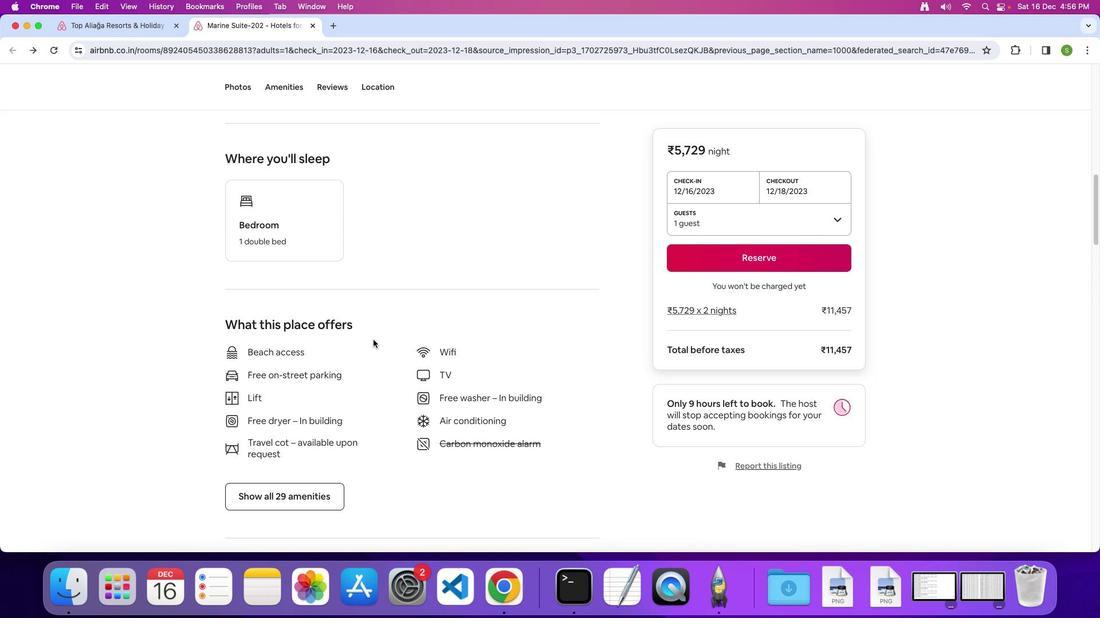
Action: Mouse scrolled (373, 339) with delta (0, 0)
Screenshot: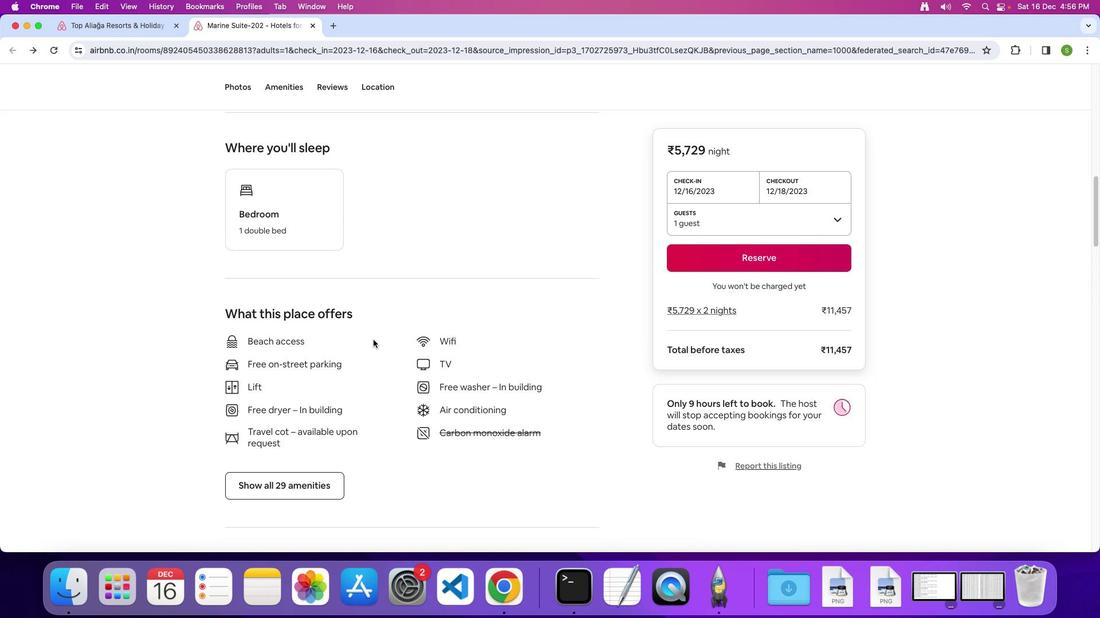 
Action: Mouse scrolled (373, 339) with delta (0, -1)
Screenshot: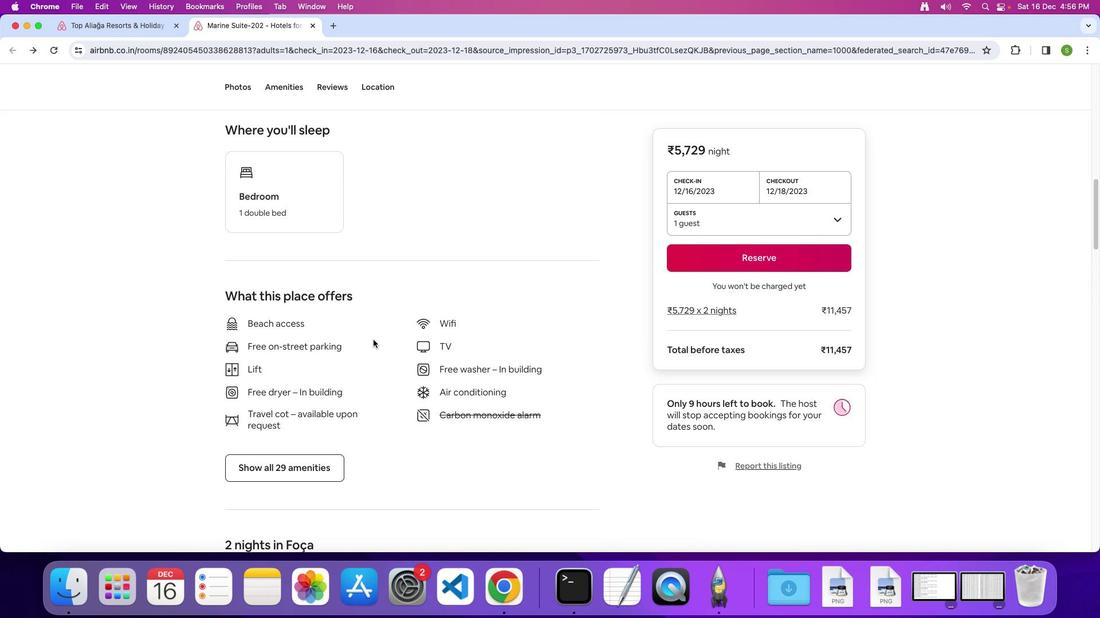 
Action: Mouse scrolled (373, 339) with delta (0, 0)
Screenshot: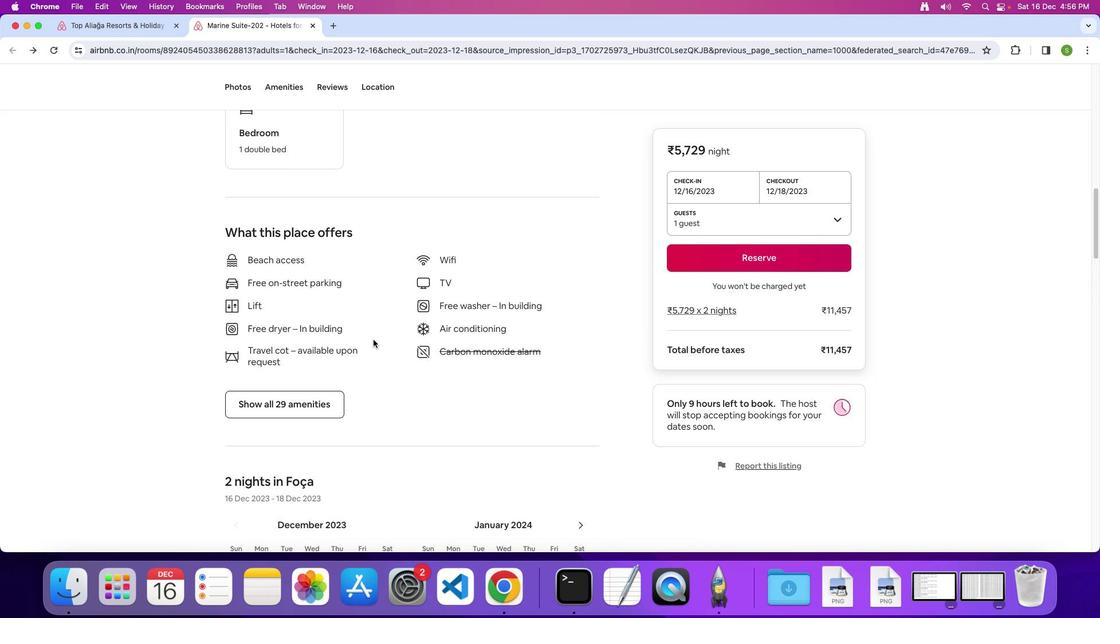 
Action: Mouse scrolled (373, 339) with delta (0, 0)
Screenshot: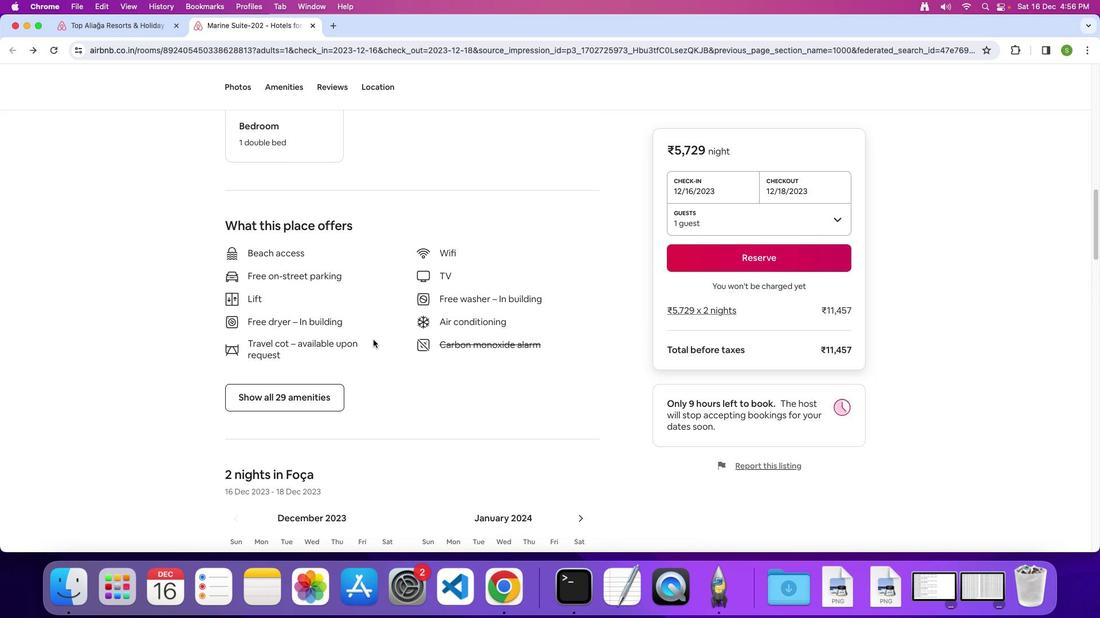 
Action: Mouse scrolled (373, 339) with delta (0, -1)
Screenshot: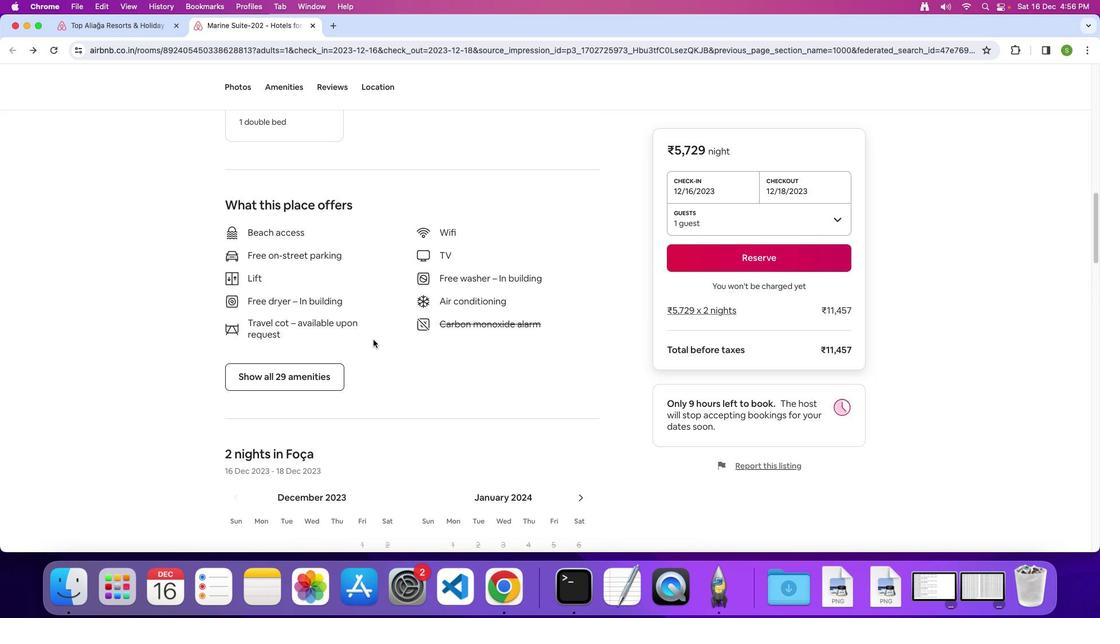 
Action: Mouse moved to (301, 331)
Screenshot: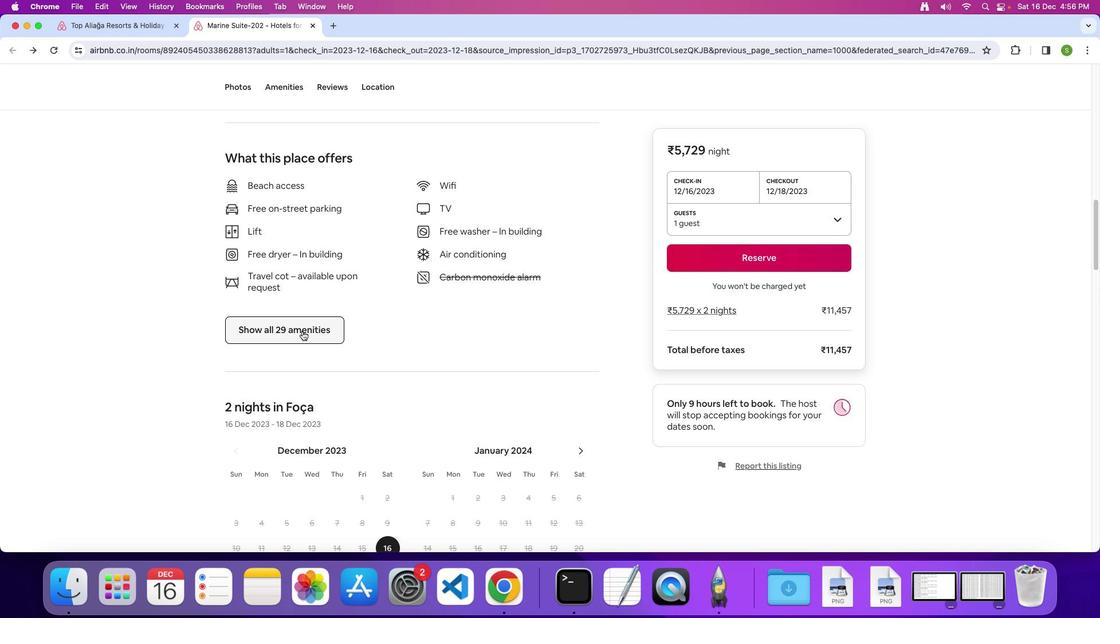 
Action: Mouse pressed left at (301, 331)
Screenshot: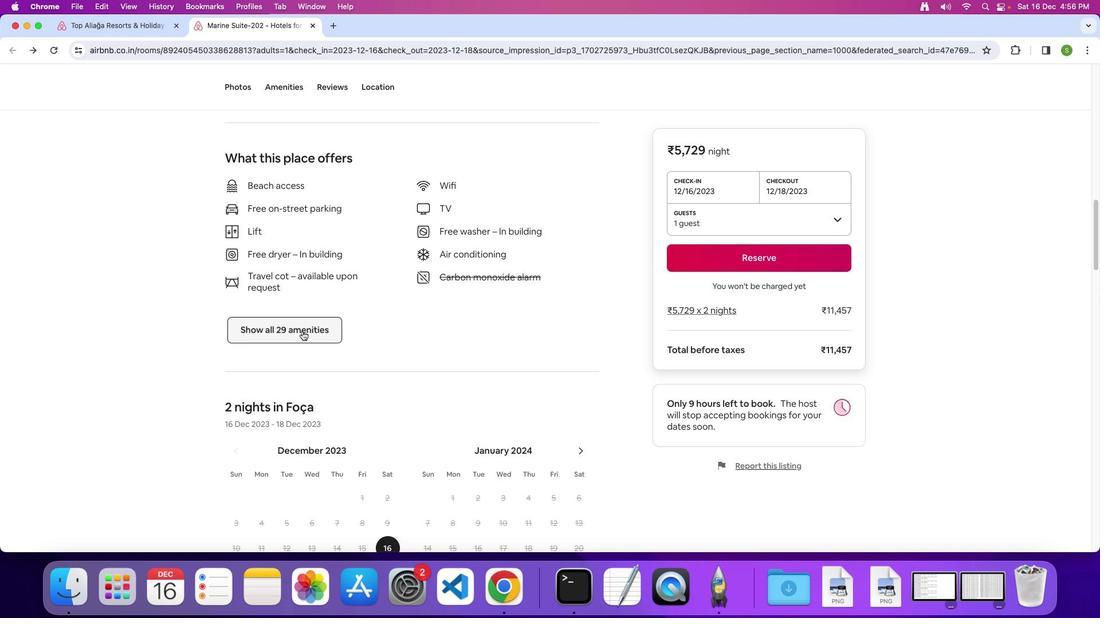 
Action: Mouse moved to (457, 334)
Screenshot: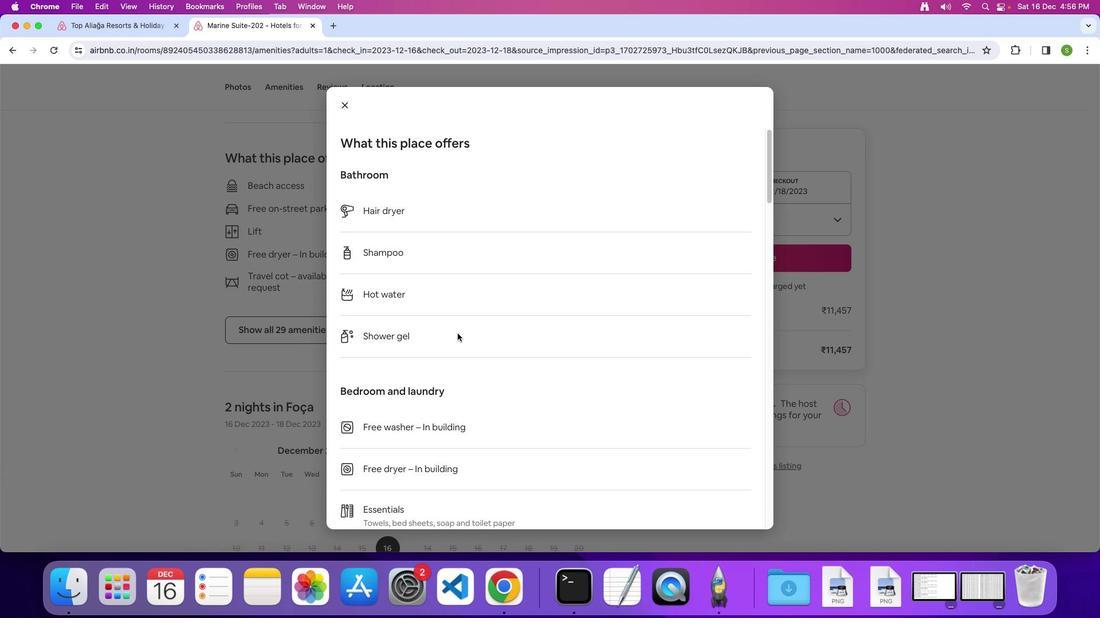 
Action: Mouse scrolled (457, 334) with delta (0, 0)
Screenshot: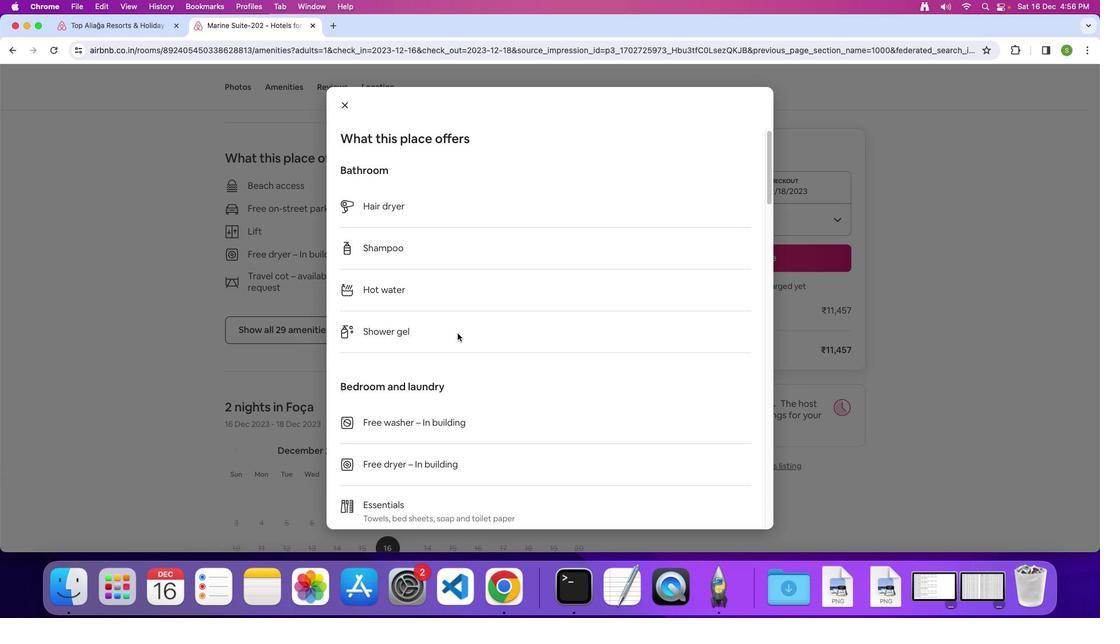 
Action: Mouse scrolled (457, 334) with delta (0, 0)
Screenshot: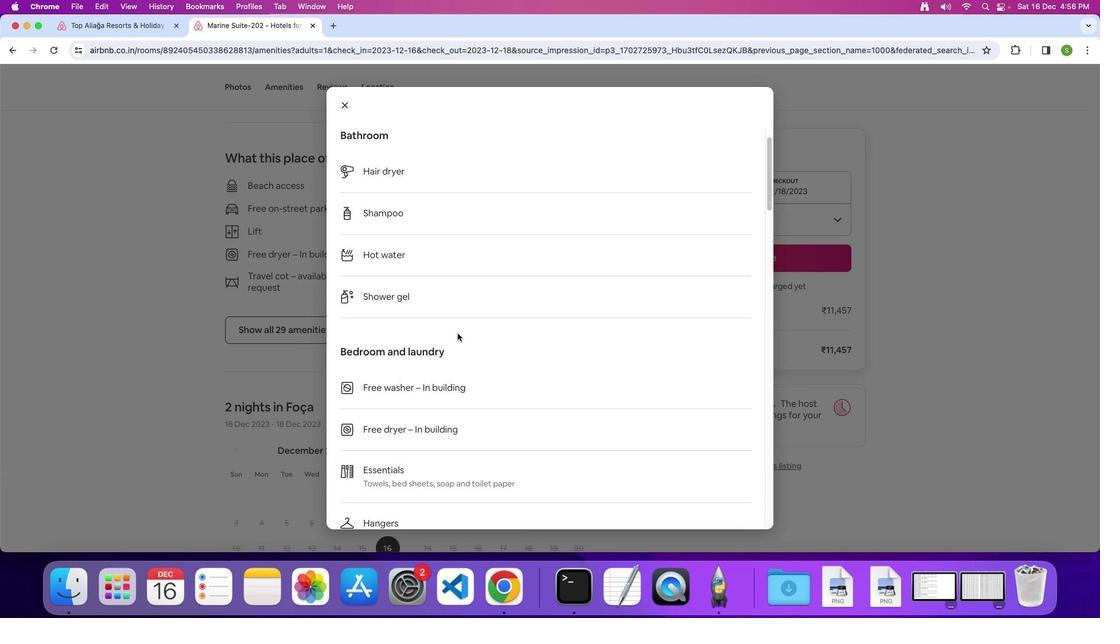 
Action: Mouse scrolled (457, 334) with delta (0, -1)
Screenshot: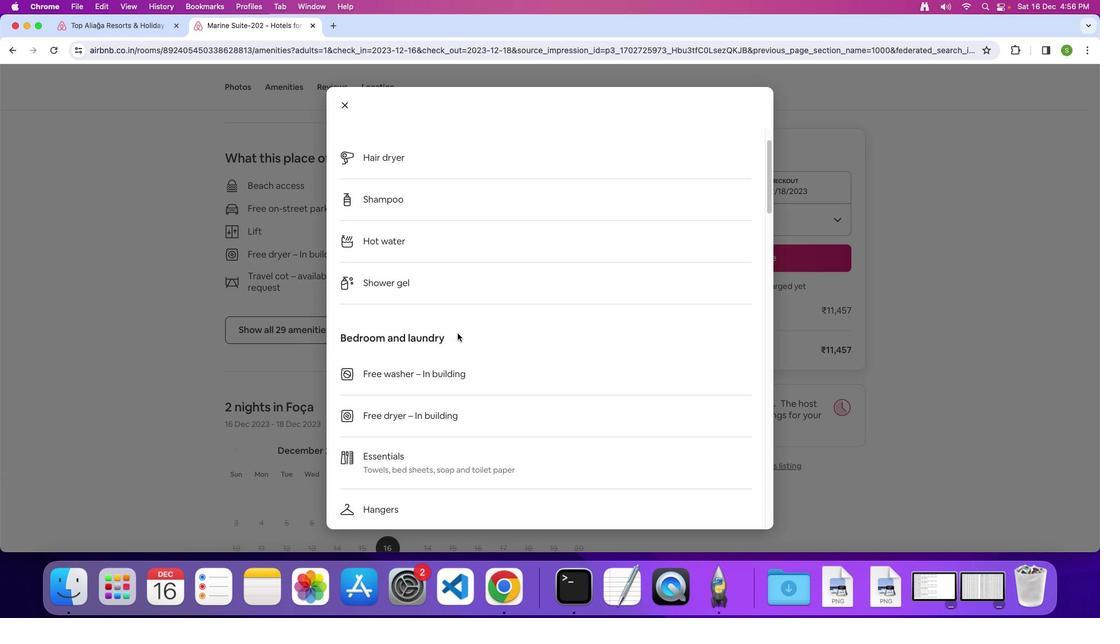 
Action: Mouse scrolled (457, 334) with delta (0, 0)
Screenshot: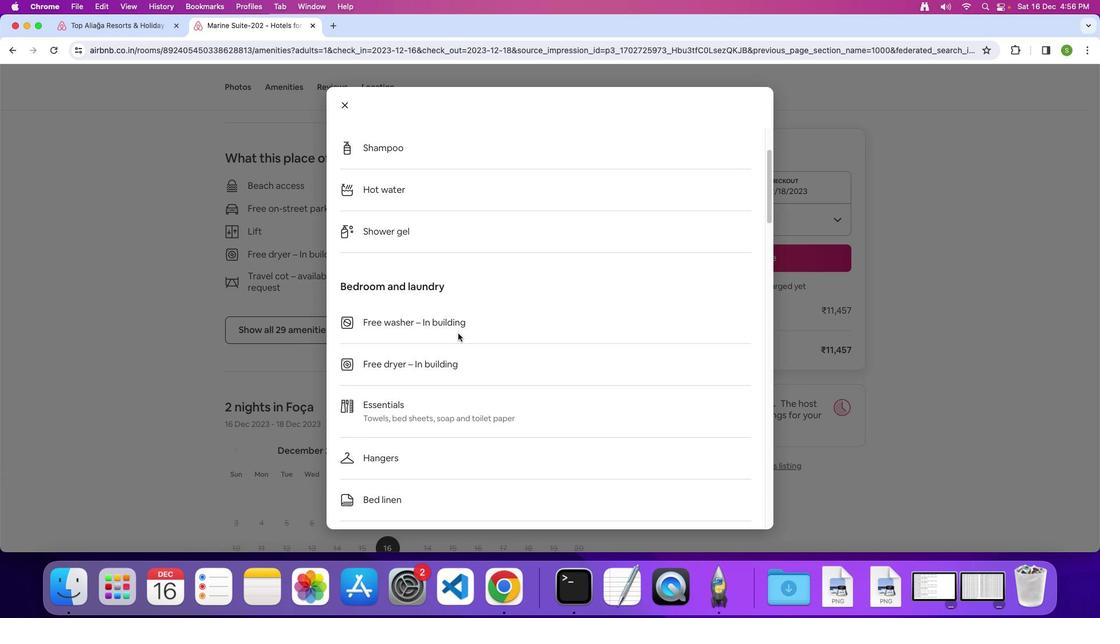 
Action: Mouse scrolled (457, 334) with delta (0, 0)
Screenshot: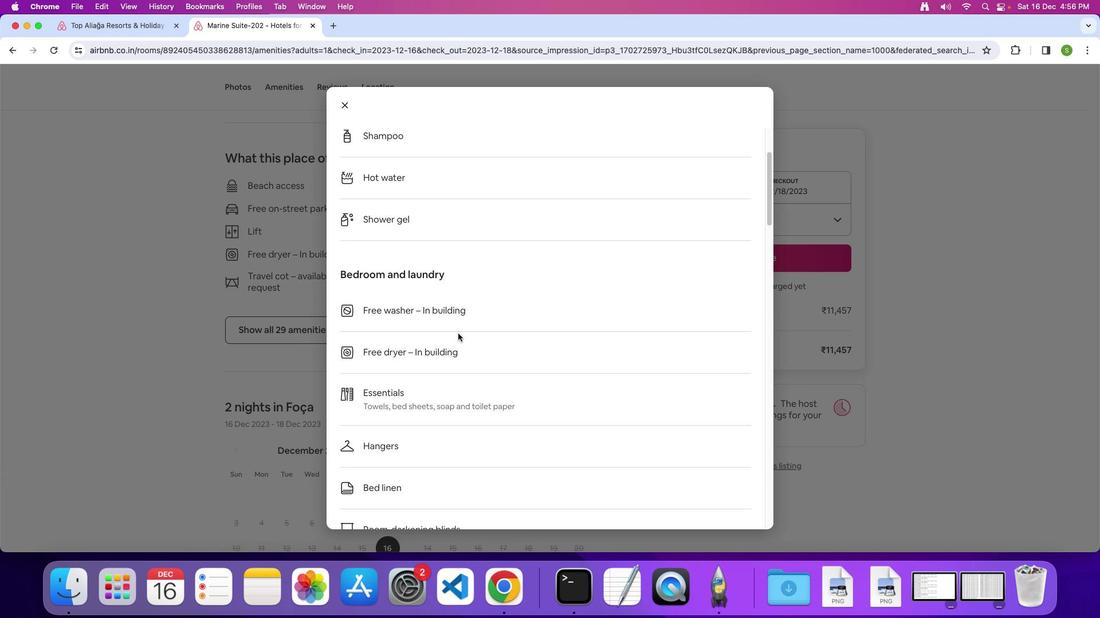 
Action: Mouse moved to (457, 334)
Screenshot: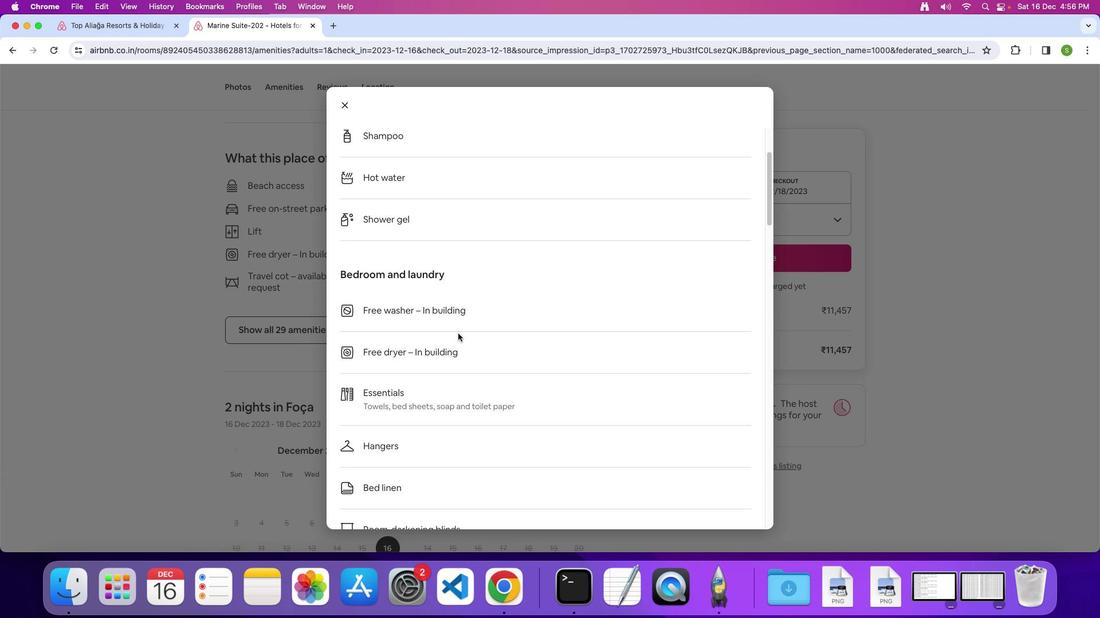 
Action: Mouse scrolled (457, 334) with delta (0, 0)
Screenshot: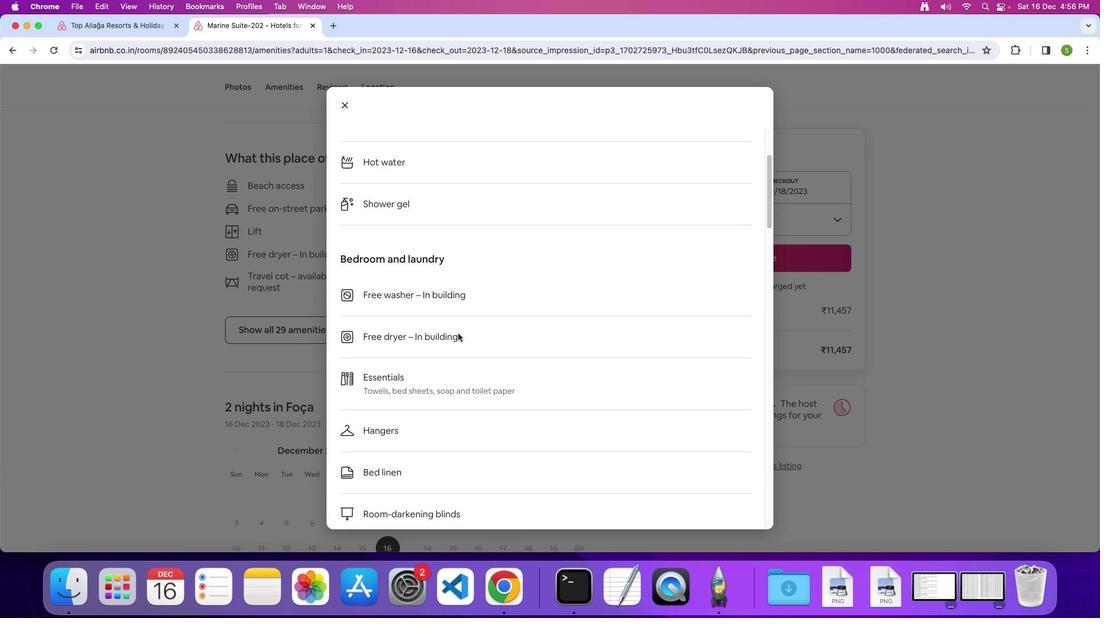 
Action: Mouse moved to (458, 333)
Screenshot: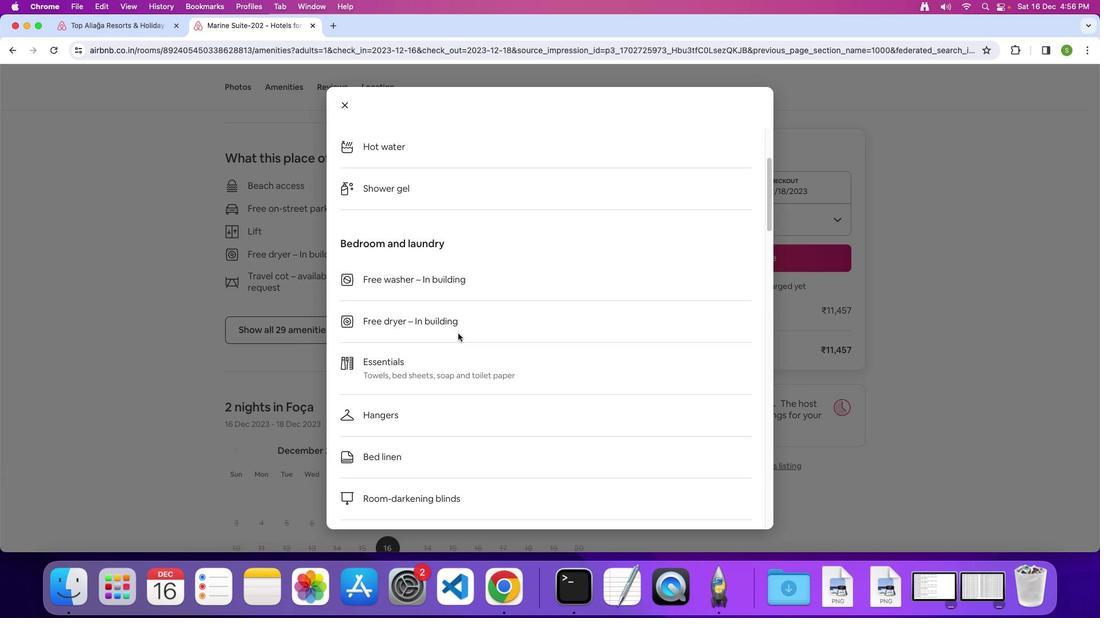 
Action: Mouse scrolled (458, 333) with delta (0, 0)
Screenshot: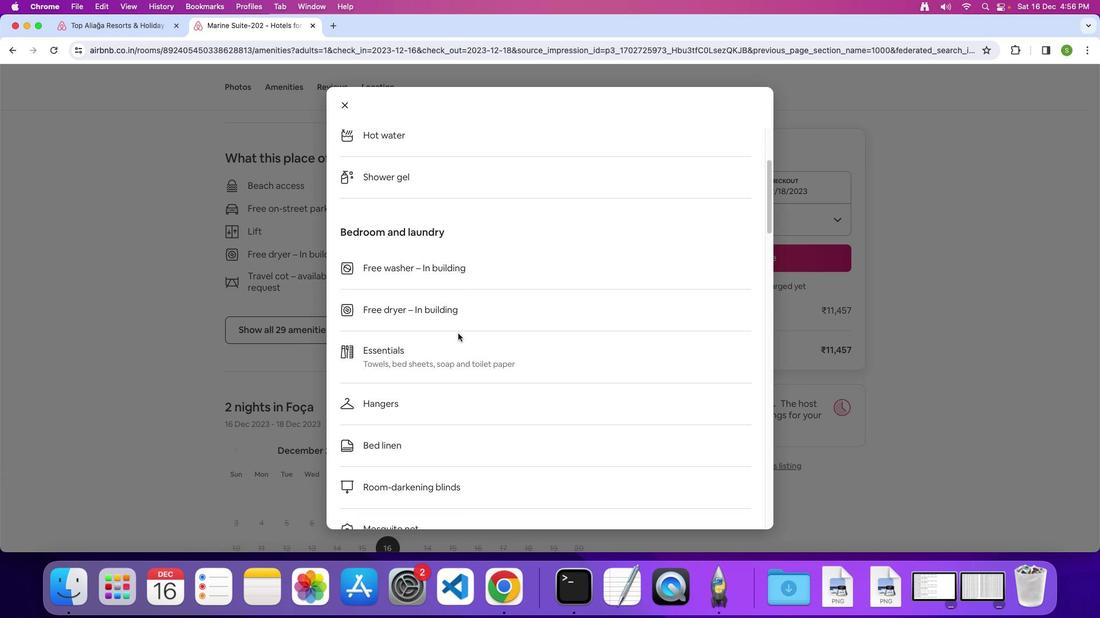 
Action: Mouse scrolled (458, 333) with delta (0, 0)
Screenshot: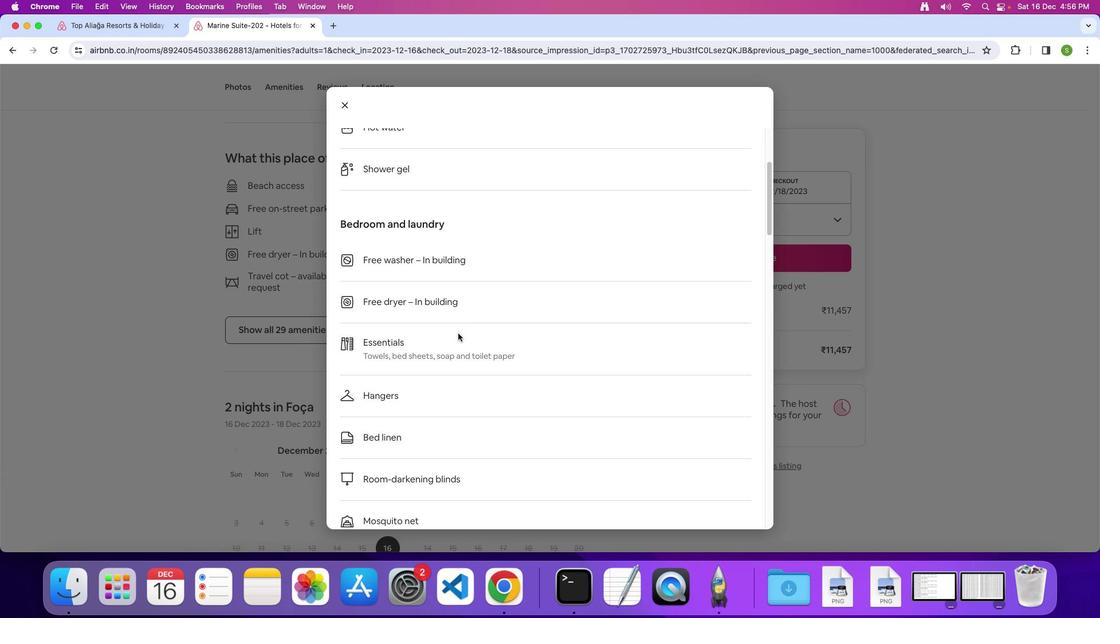 
Action: Mouse scrolled (458, 333) with delta (0, 0)
Screenshot: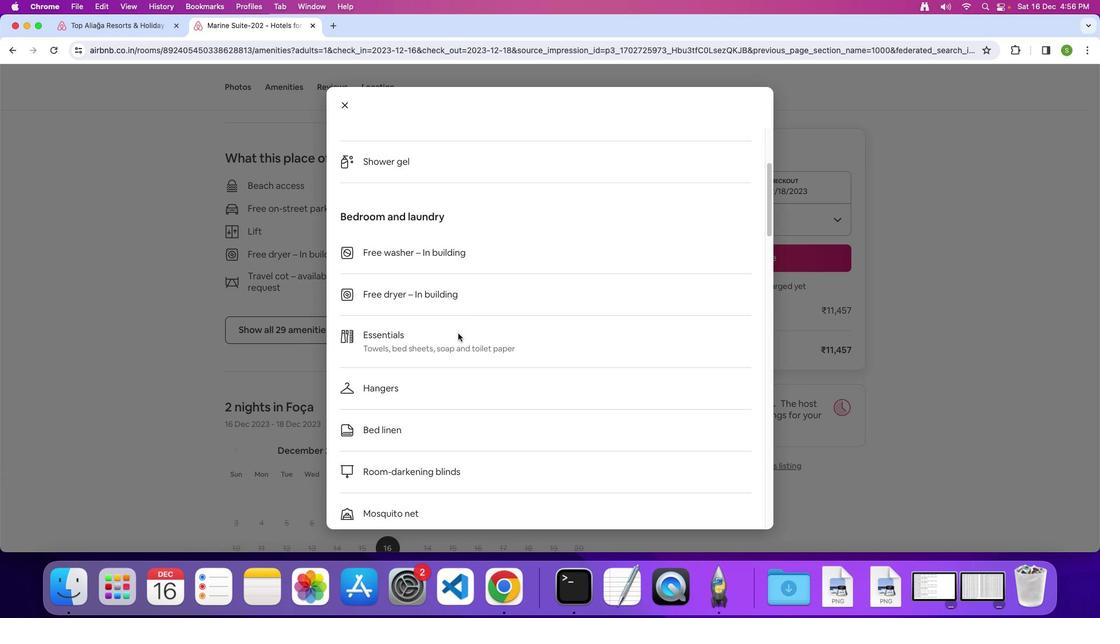 
Action: Mouse scrolled (458, 333) with delta (0, 0)
Screenshot: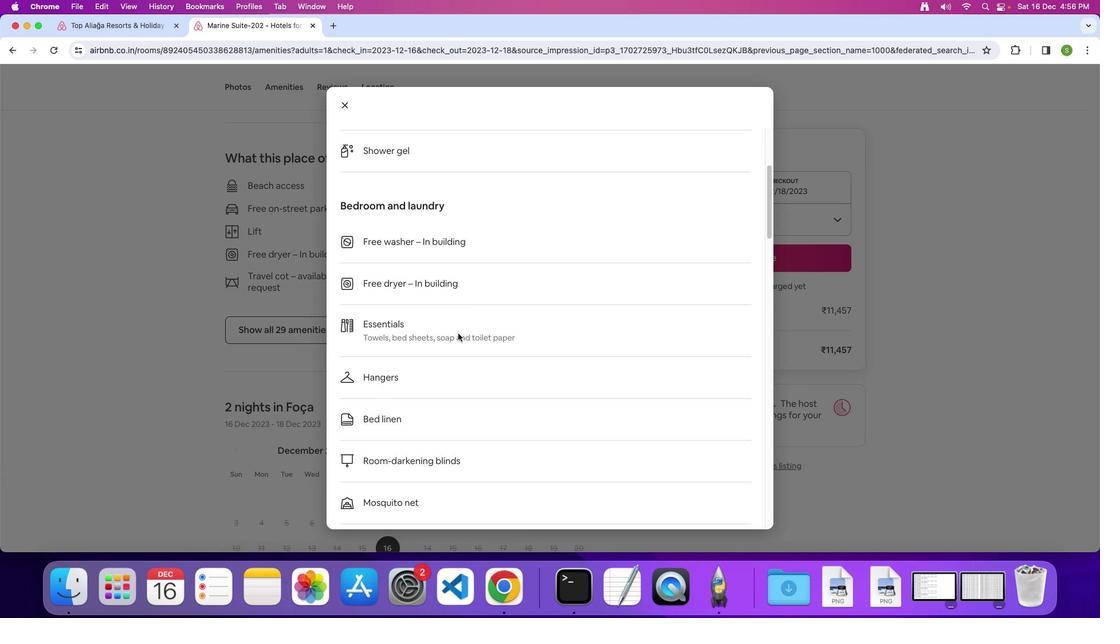 
Action: Mouse scrolled (458, 333) with delta (0, 0)
Screenshot: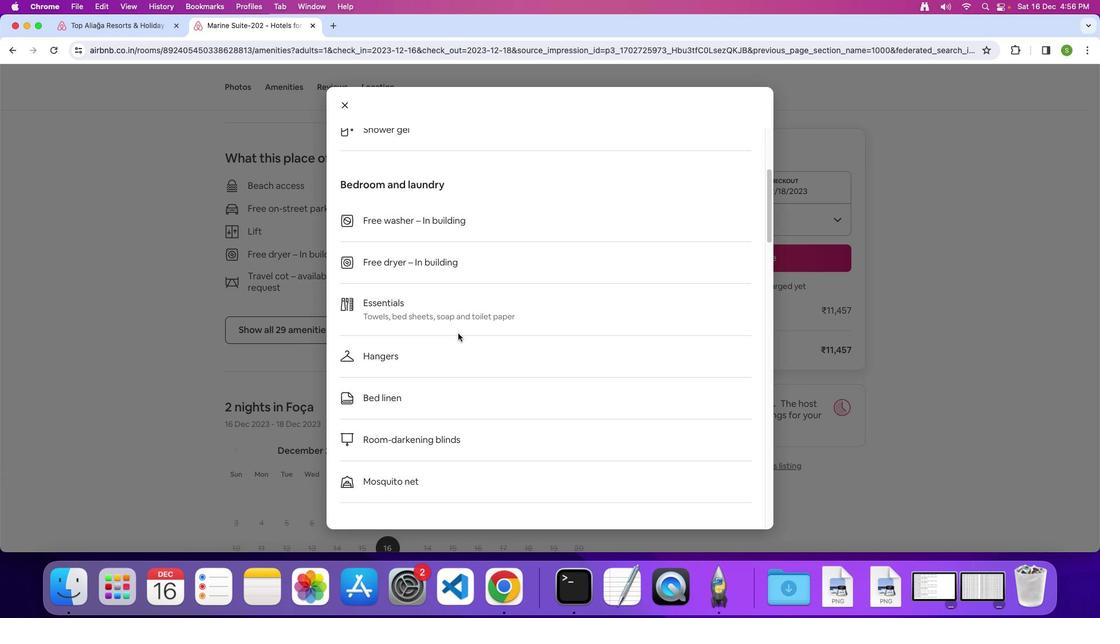 
Action: Mouse scrolled (458, 333) with delta (0, 0)
Screenshot: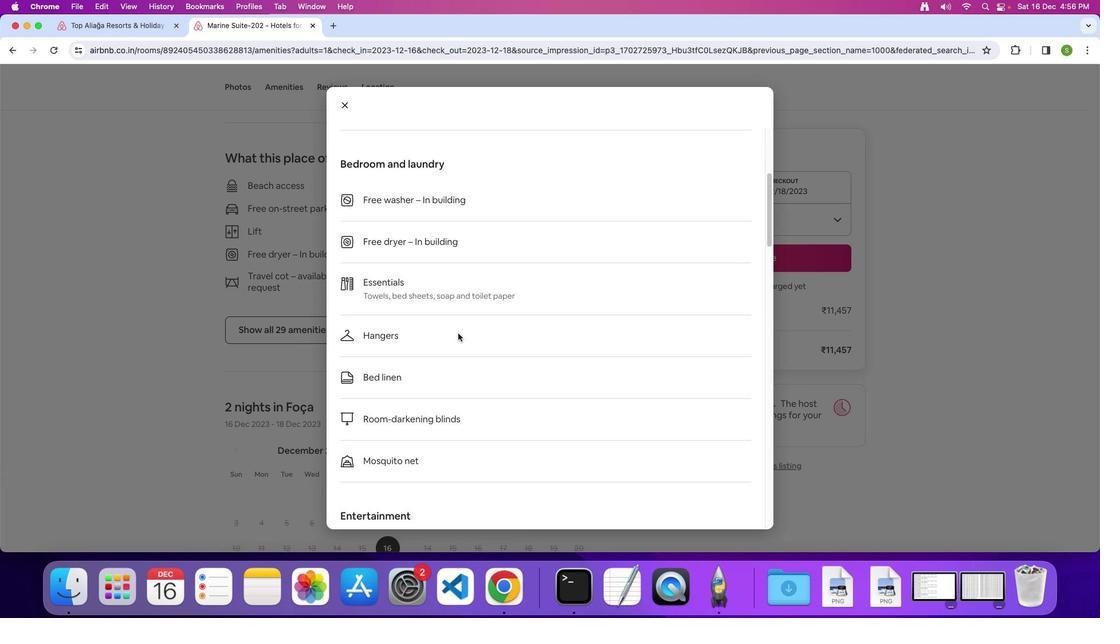 
Action: Mouse scrolled (458, 333) with delta (0, 0)
Screenshot: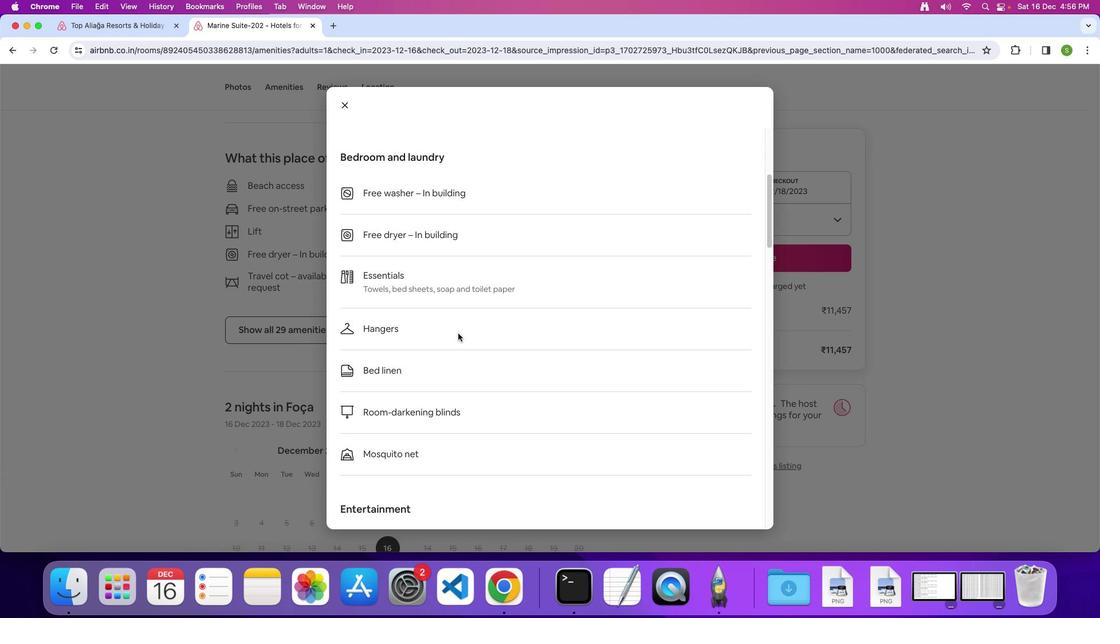 
Action: Mouse scrolled (458, 333) with delta (0, 0)
